 Task: Research Airbnb properties in Alotenango, Guatemala from 5th December, 2023 to 11th December, 2023 for 2 adults.2 bedrooms having 2 beds and 1 bathroom. Property type can be flat. Booking option can be shelf check-in. Look for 3 properties as per requirement.
Action: Mouse moved to (607, 131)
Screenshot: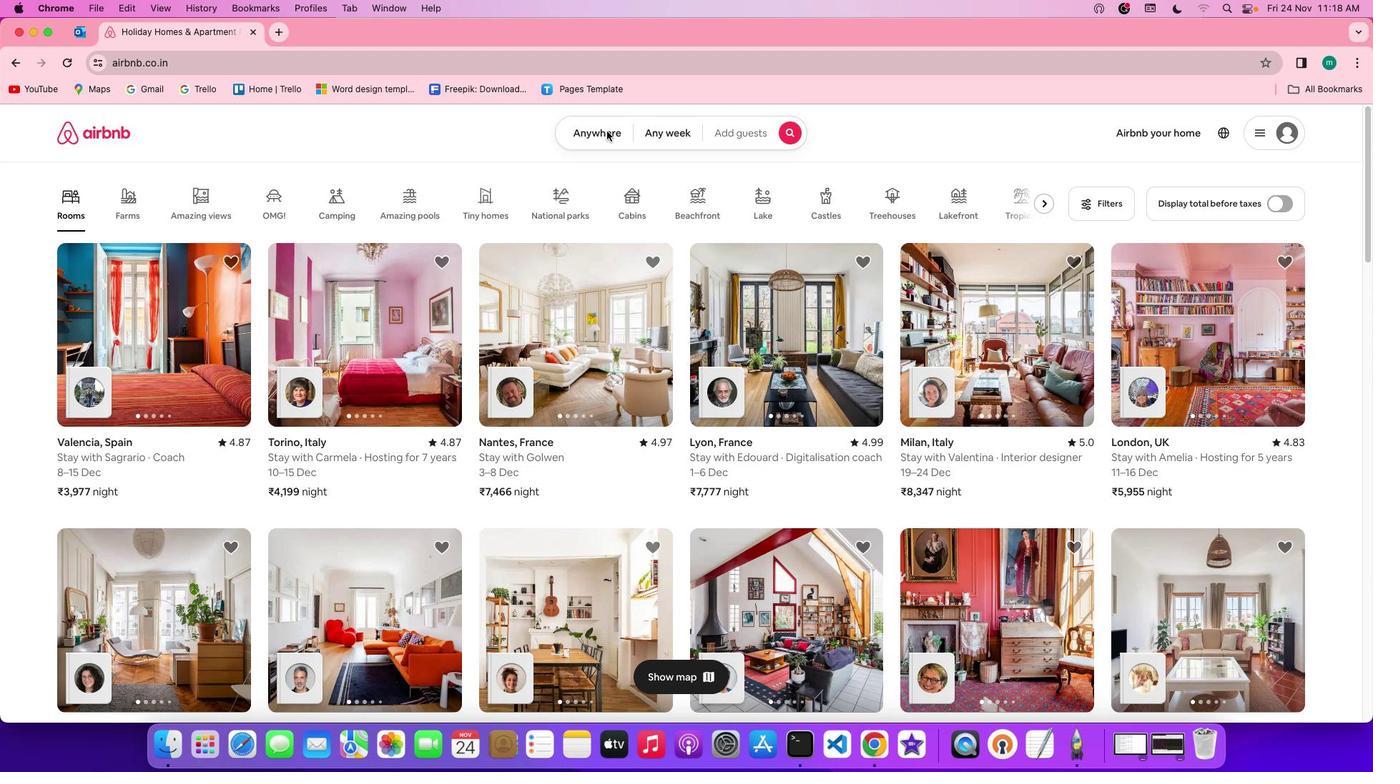 
Action: Mouse pressed left at (607, 131)
Screenshot: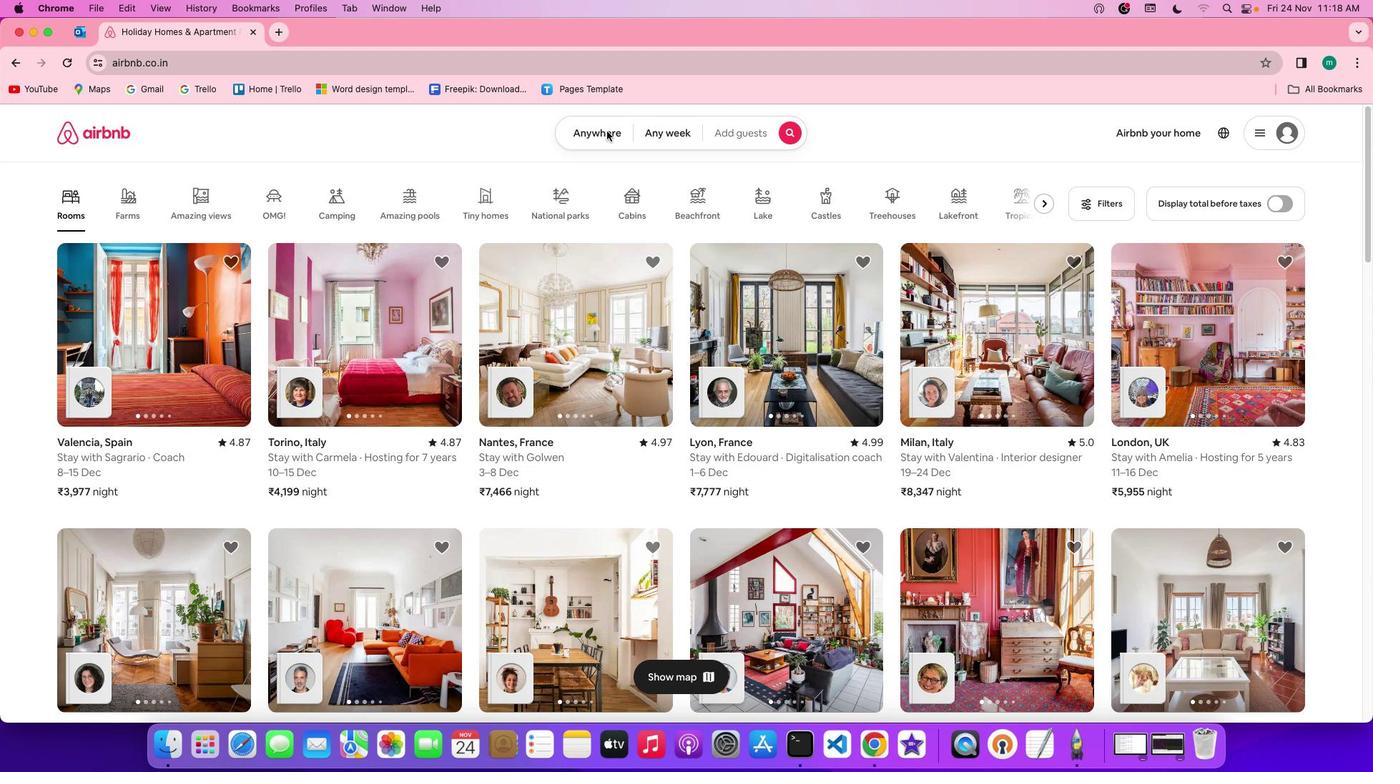 
Action: Mouse pressed left at (607, 131)
Screenshot: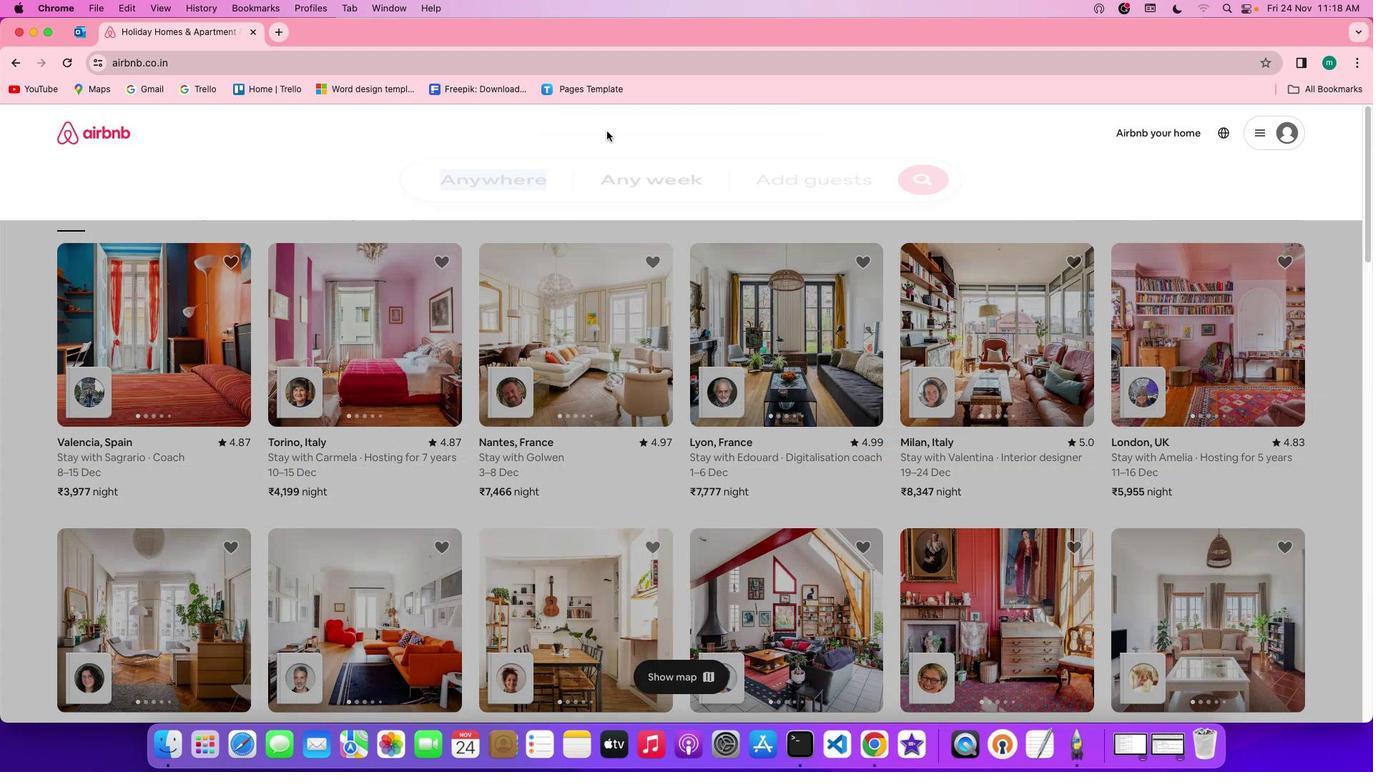 
Action: Mouse moved to (528, 190)
Screenshot: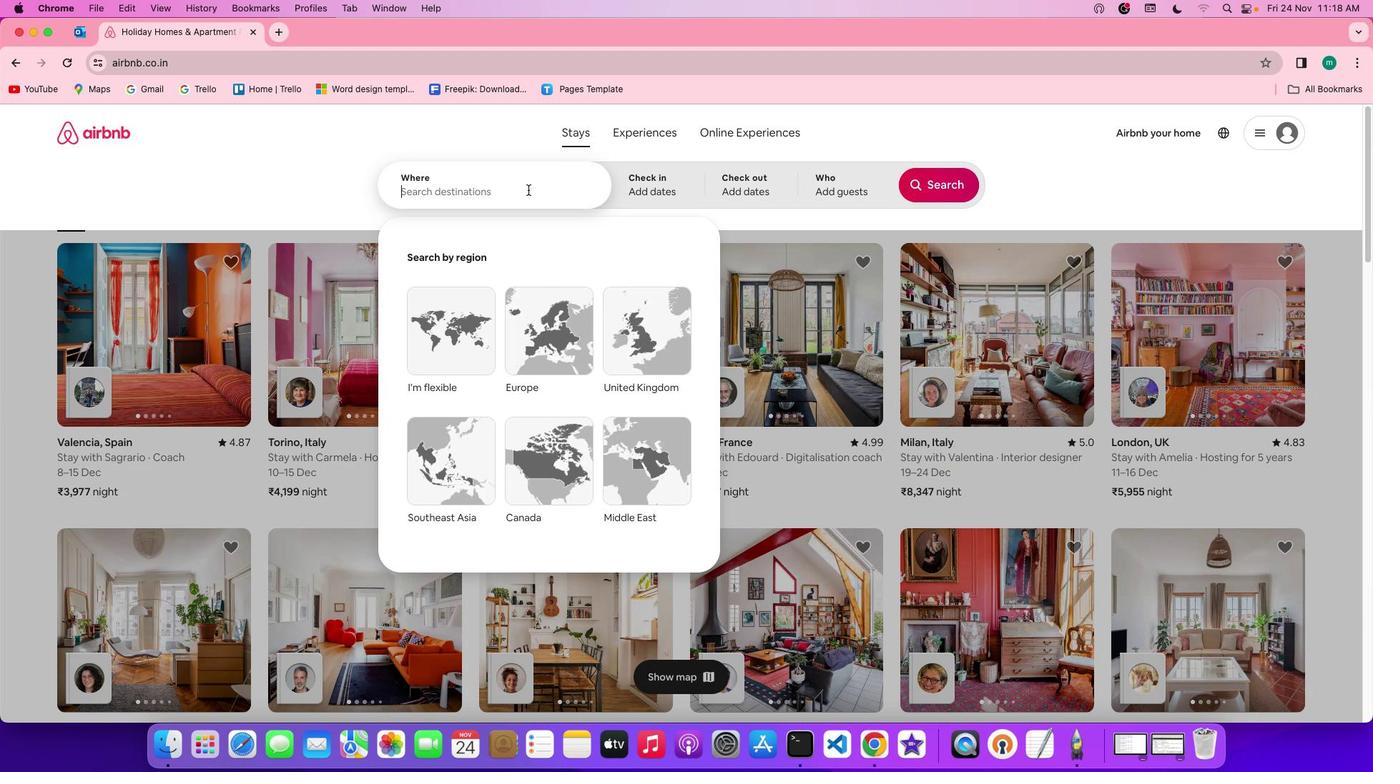 
Action: Mouse pressed left at (528, 190)
Screenshot: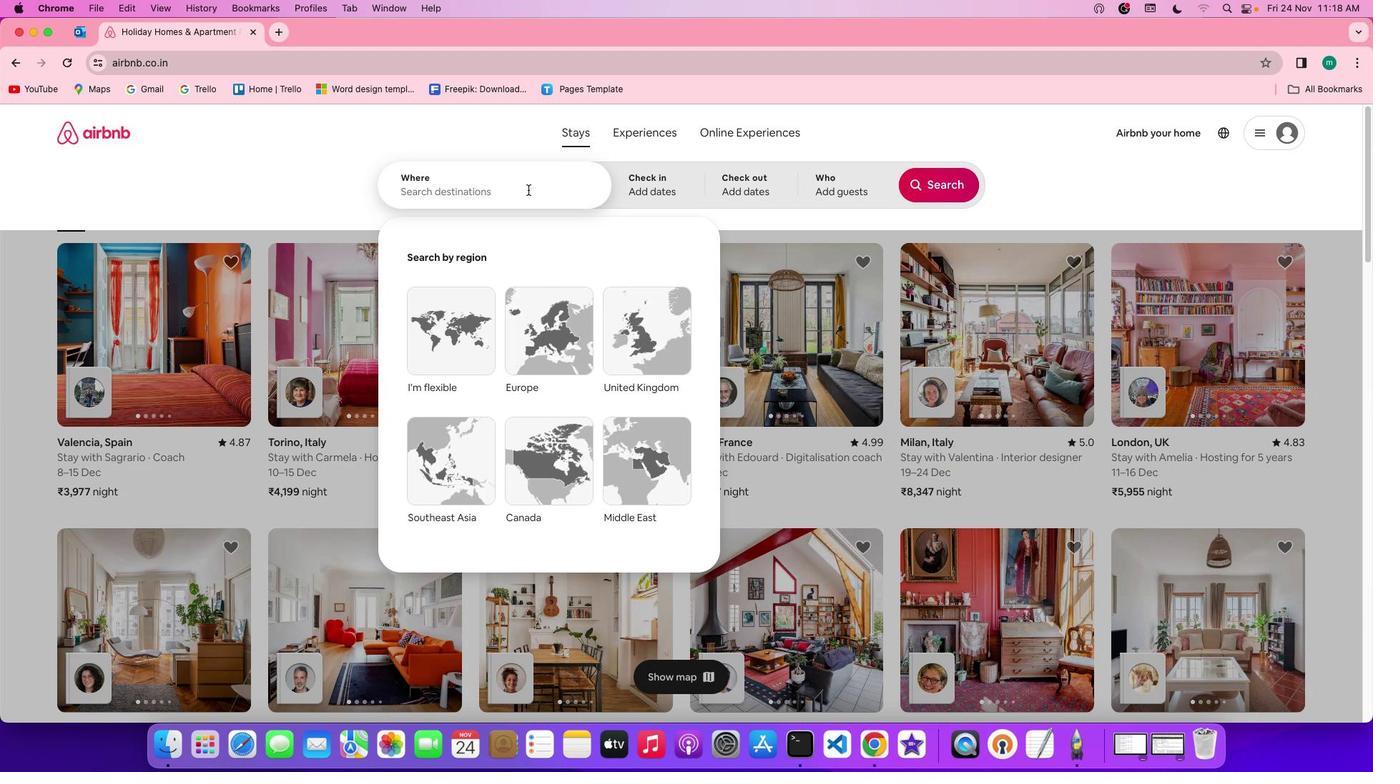 
Action: Mouse moved to (531, 191)
Screenshot: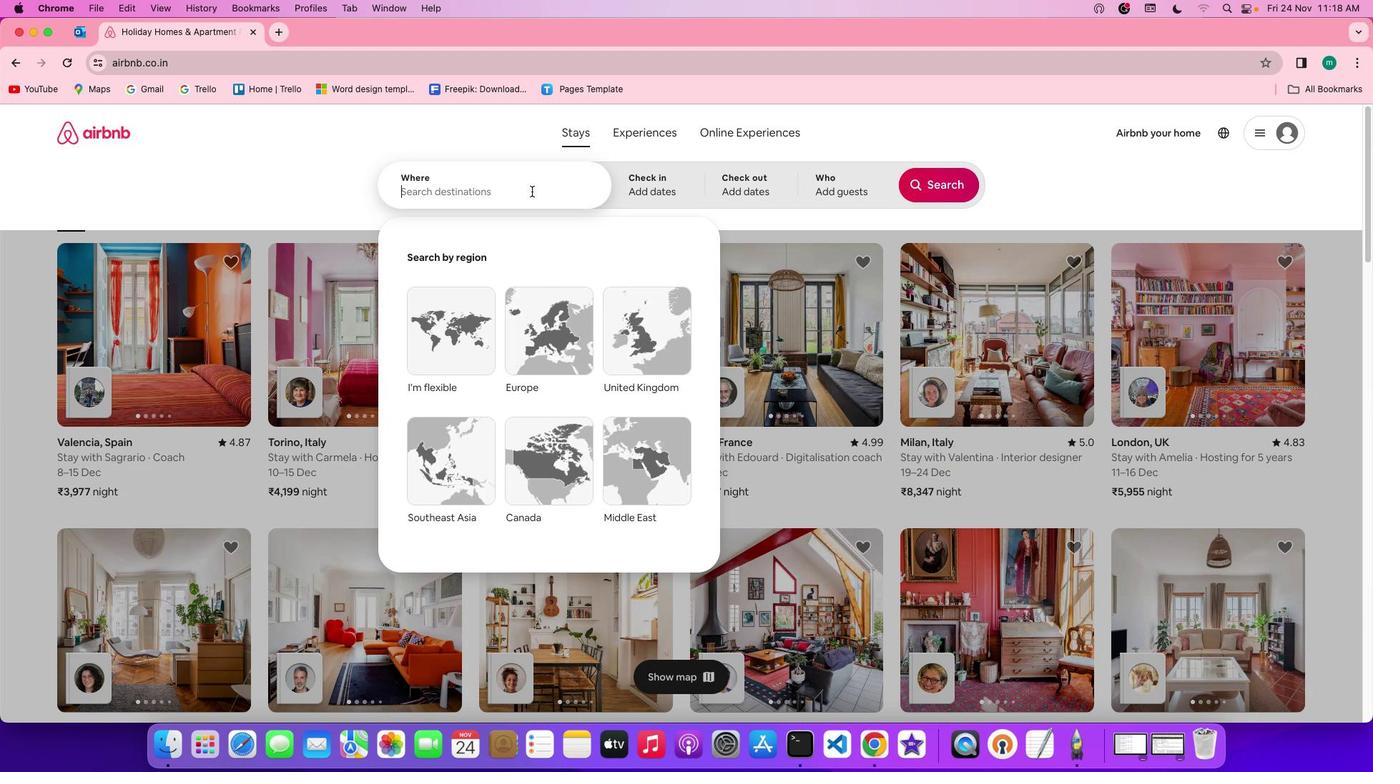 
Action: Key pressed Key.shift'A''l''o''t''a''n''a''n''g''o'','Key.spaceKey.shift'G''u''a''t''e''m''a''l''a'
Screenshot: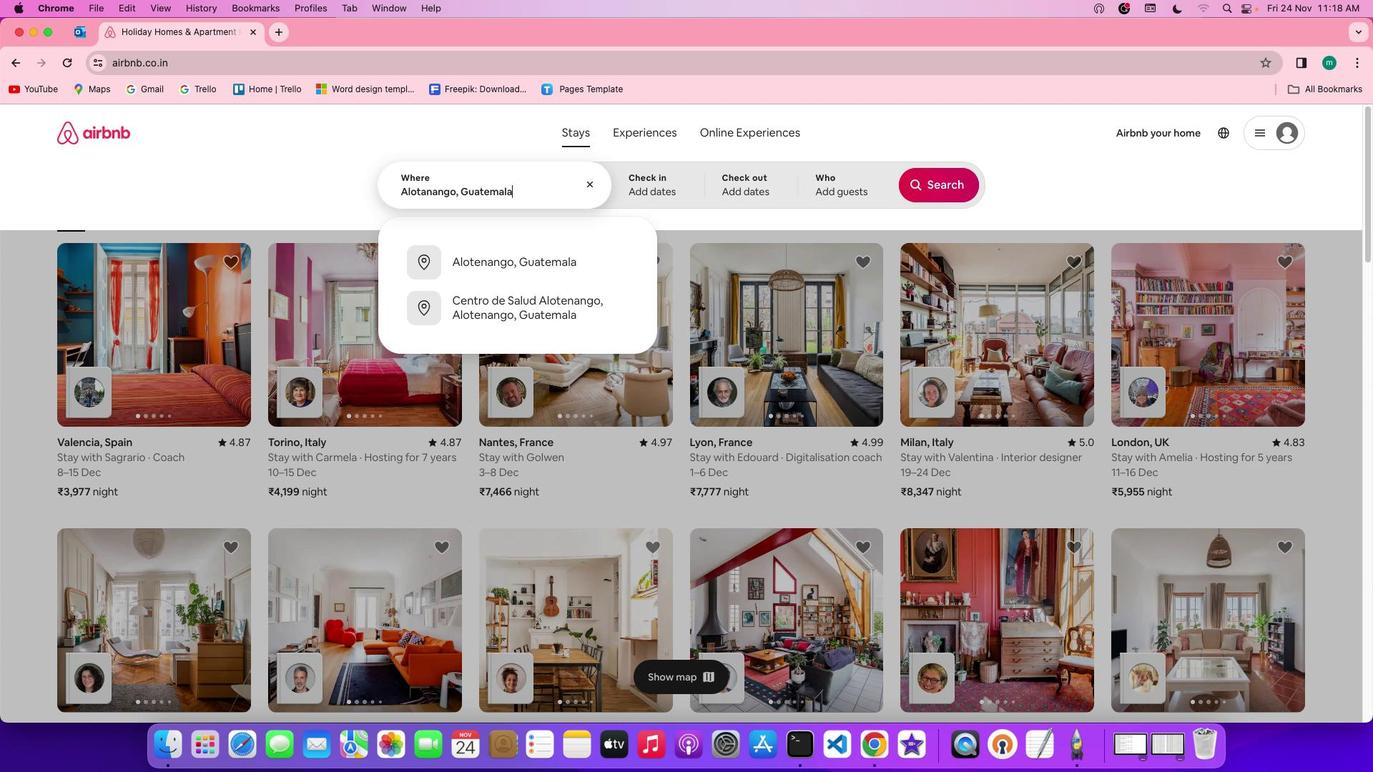 
Action: Mouse moved to (624, 188)
Screenshot: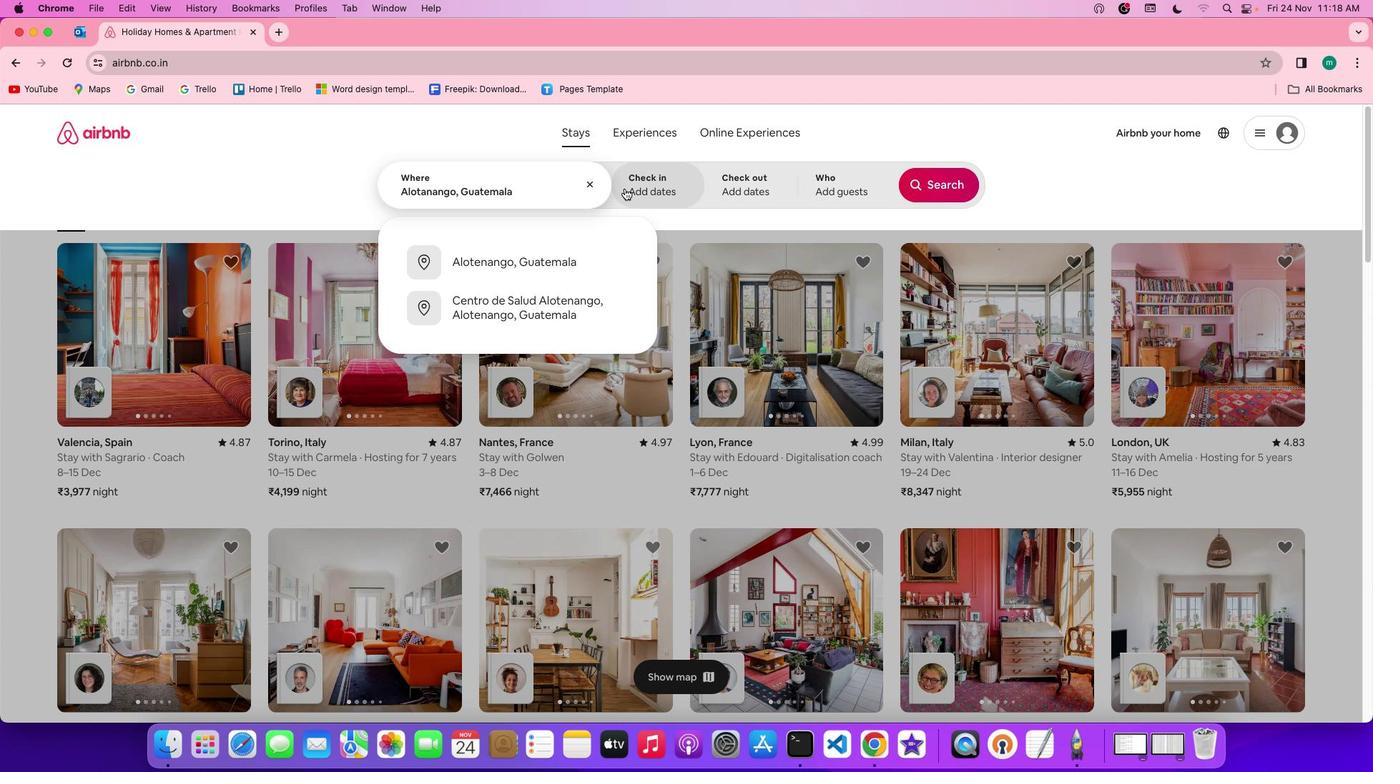 
Action: Mouse pressed left at (624, 188)
Screenshot: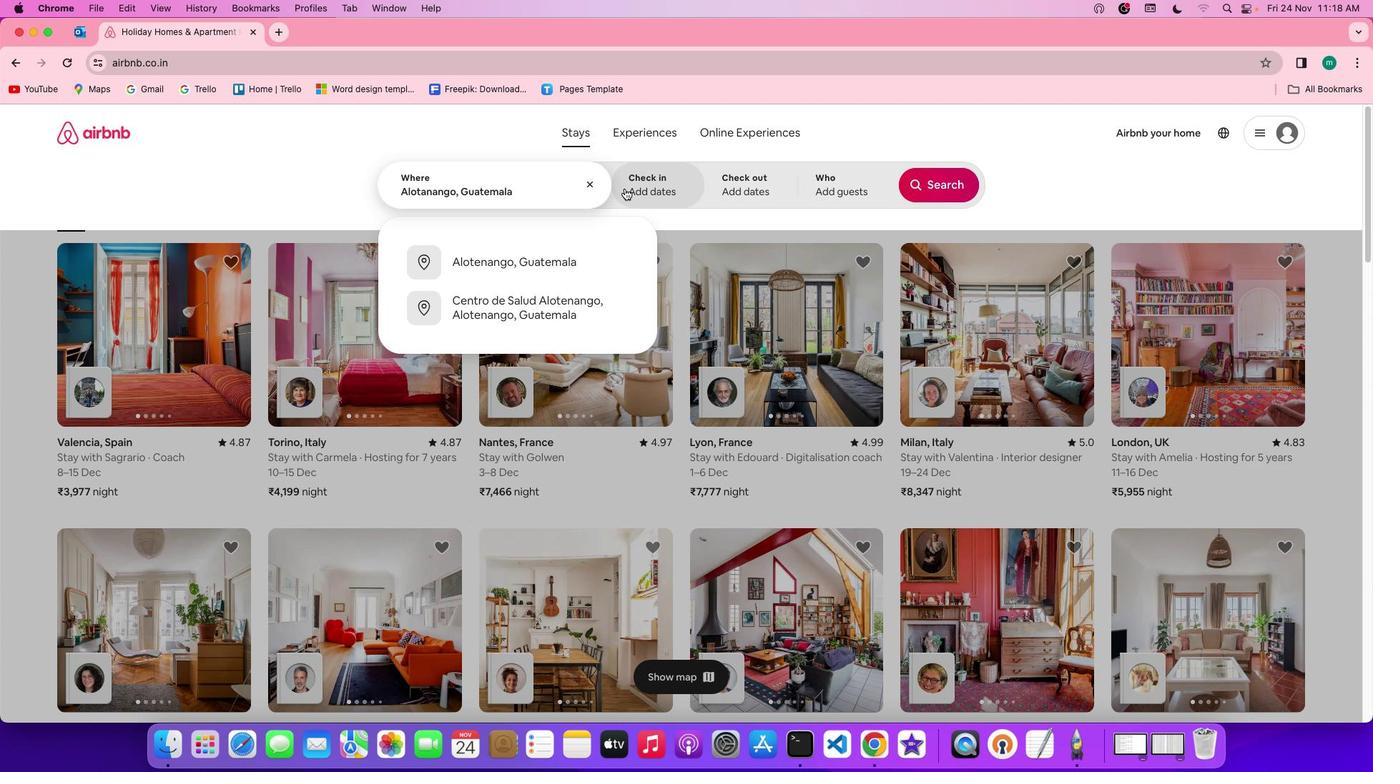 
Action: Mouse moved to (786, 391)
Screenshot: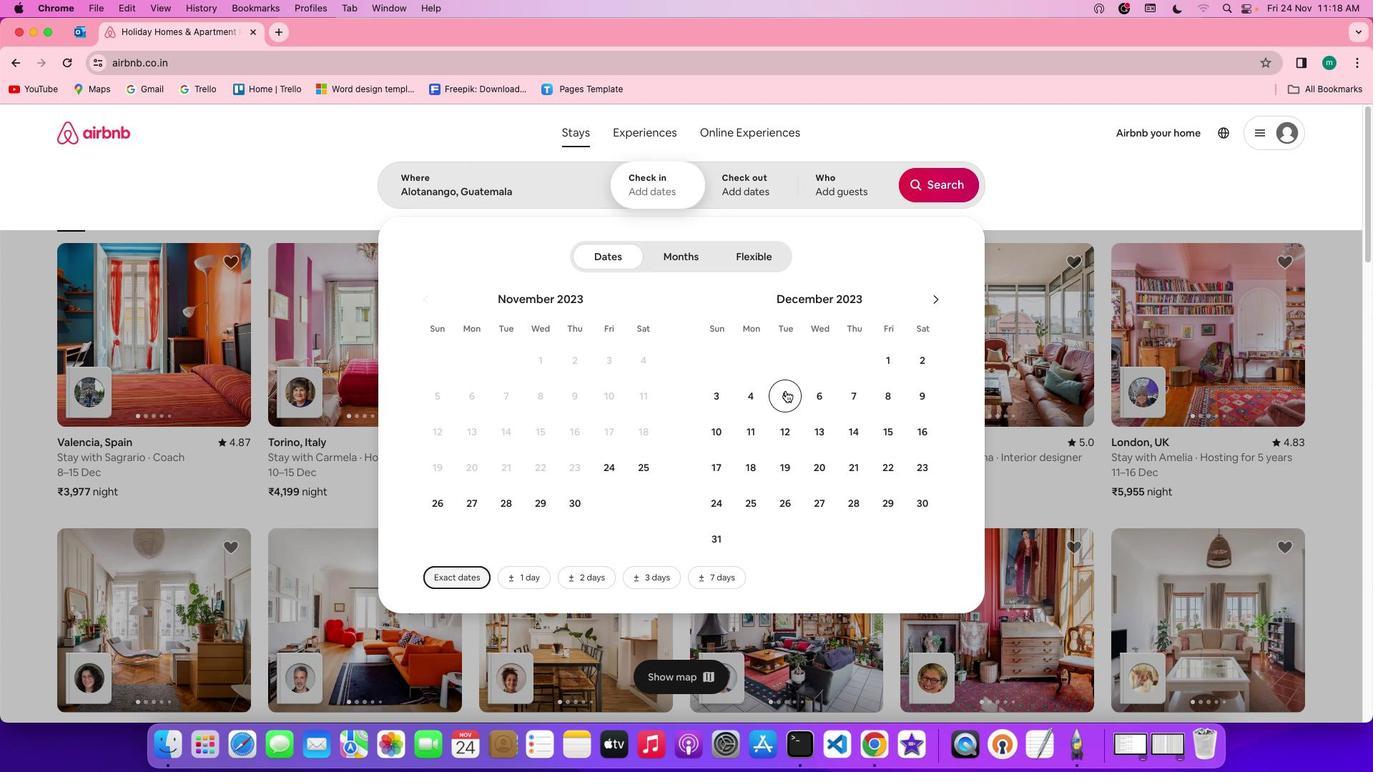 
Action: Mouse pressed left at (786, 391)
Screenshot: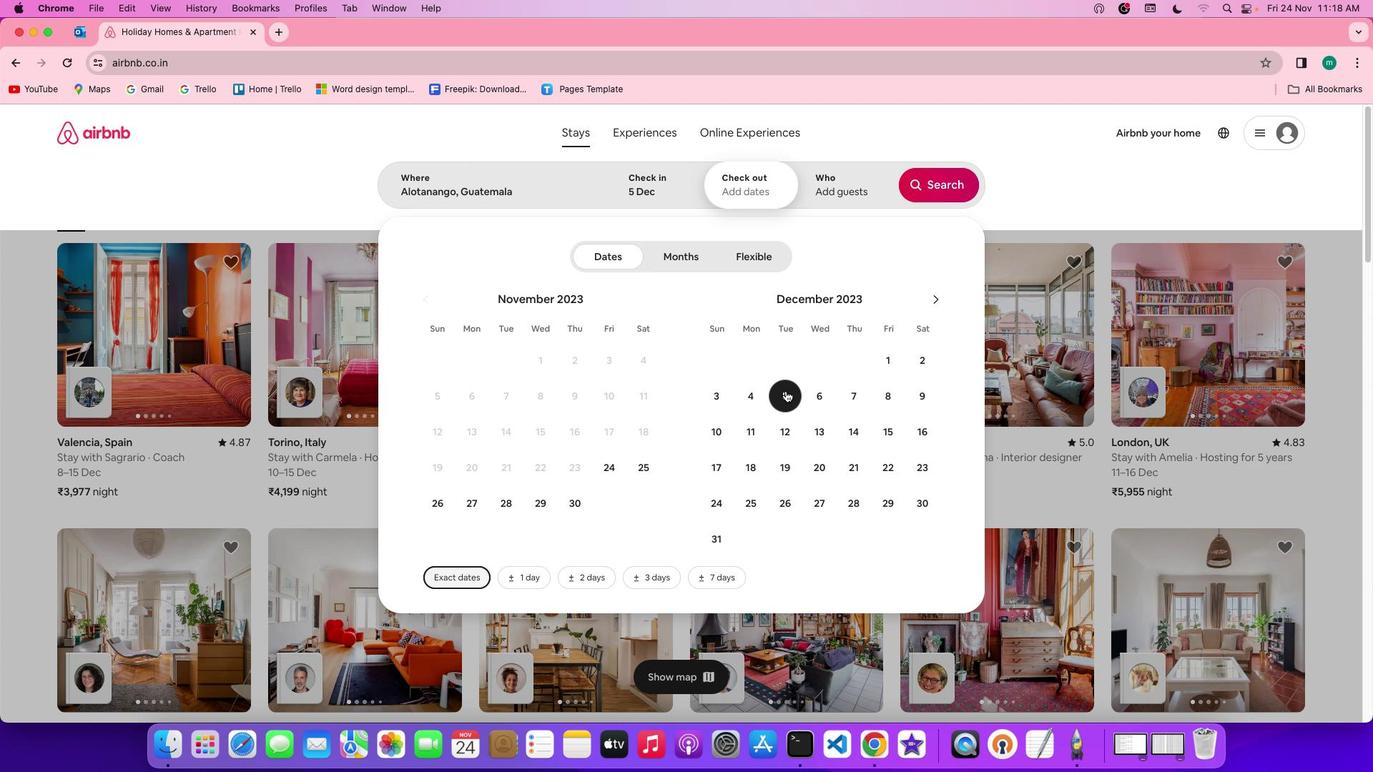
Action: Mouse moved to (746, 425)
Screenshot: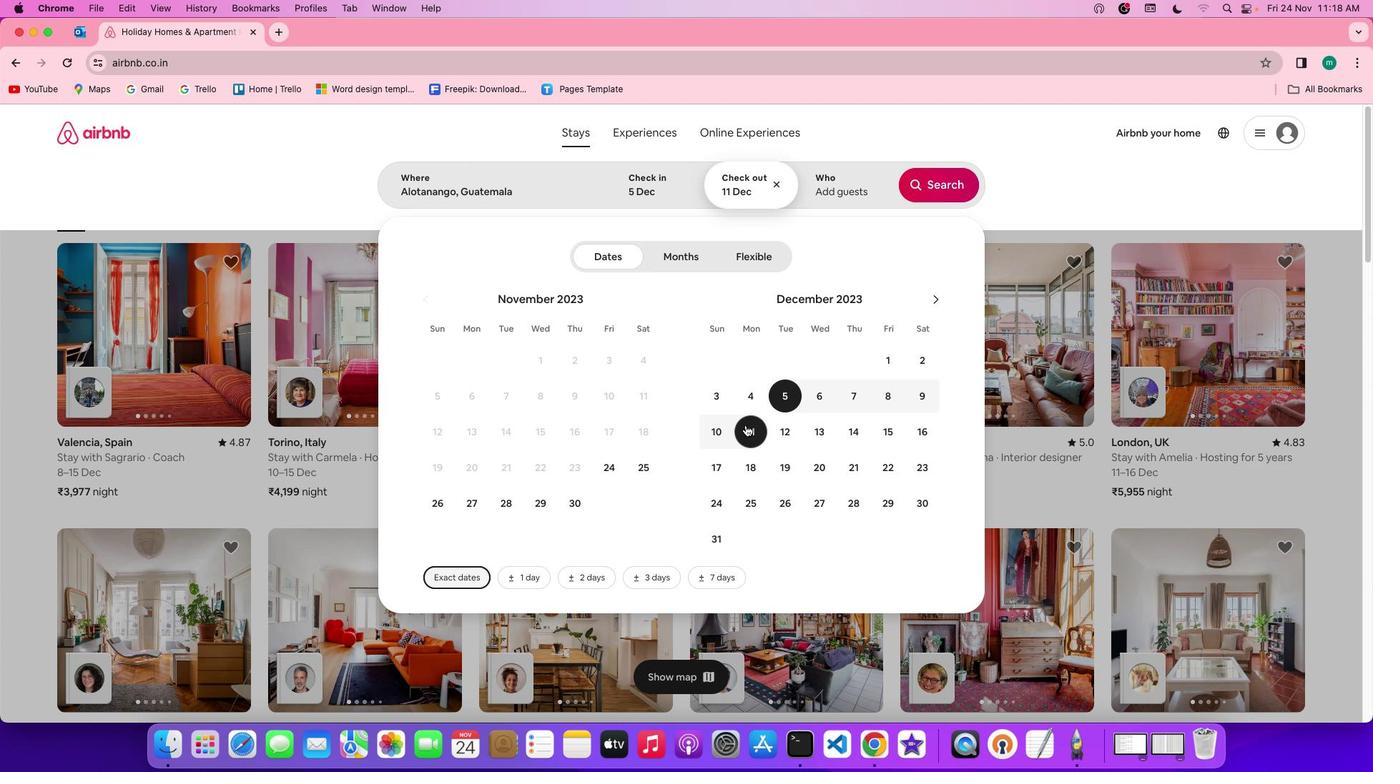 
Action: Mouse pressed left at (746, 425)
Screenshot: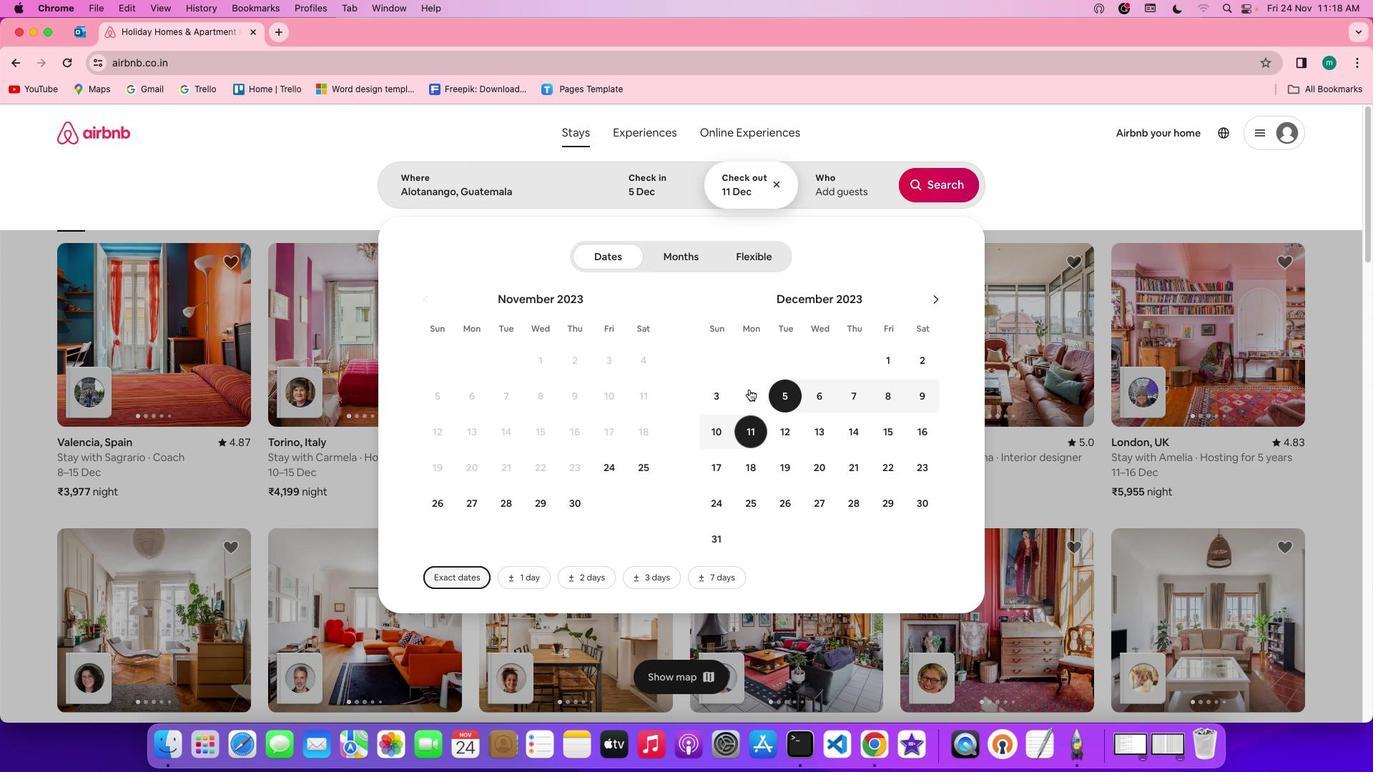 
Action: Mouse moved to (837, 171)
Screenshot: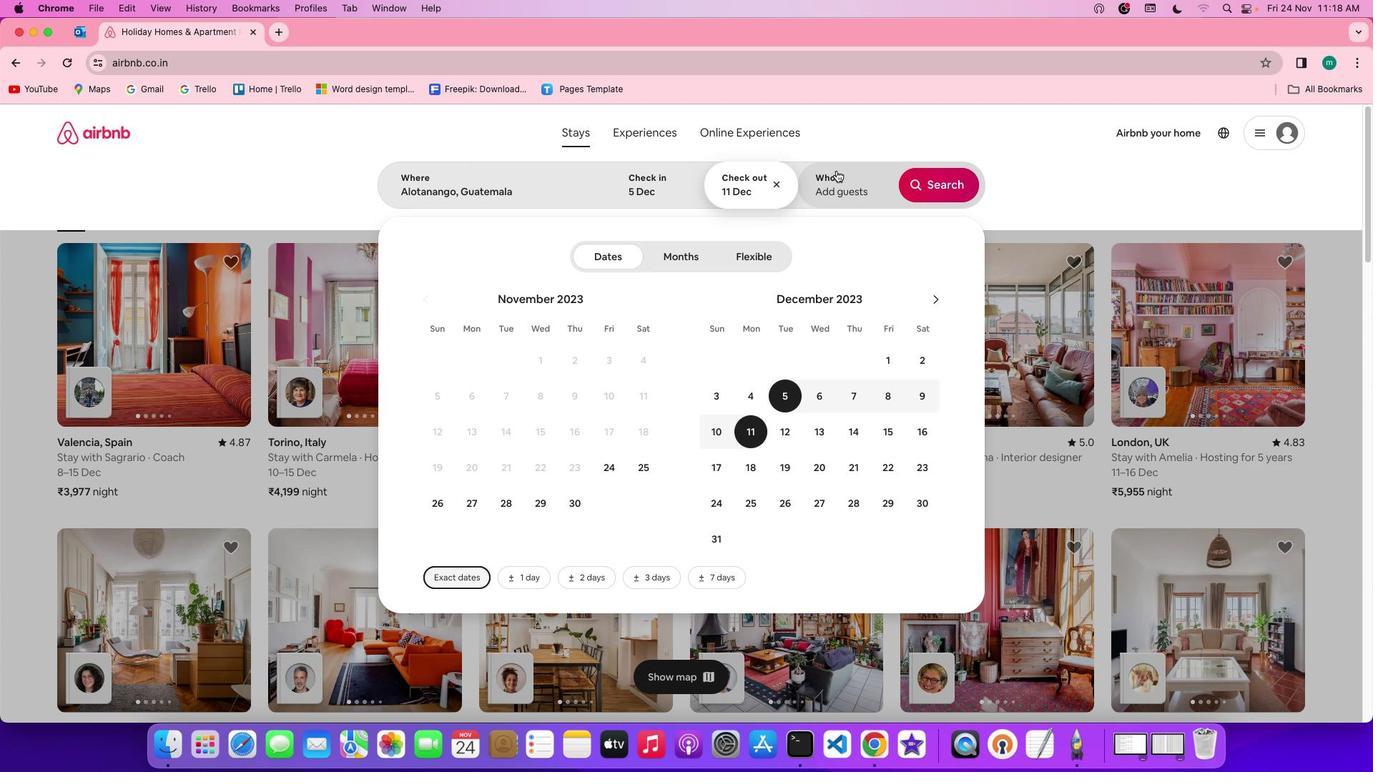 
Action: Mouse pressed left at (837, 171)
Screenshot: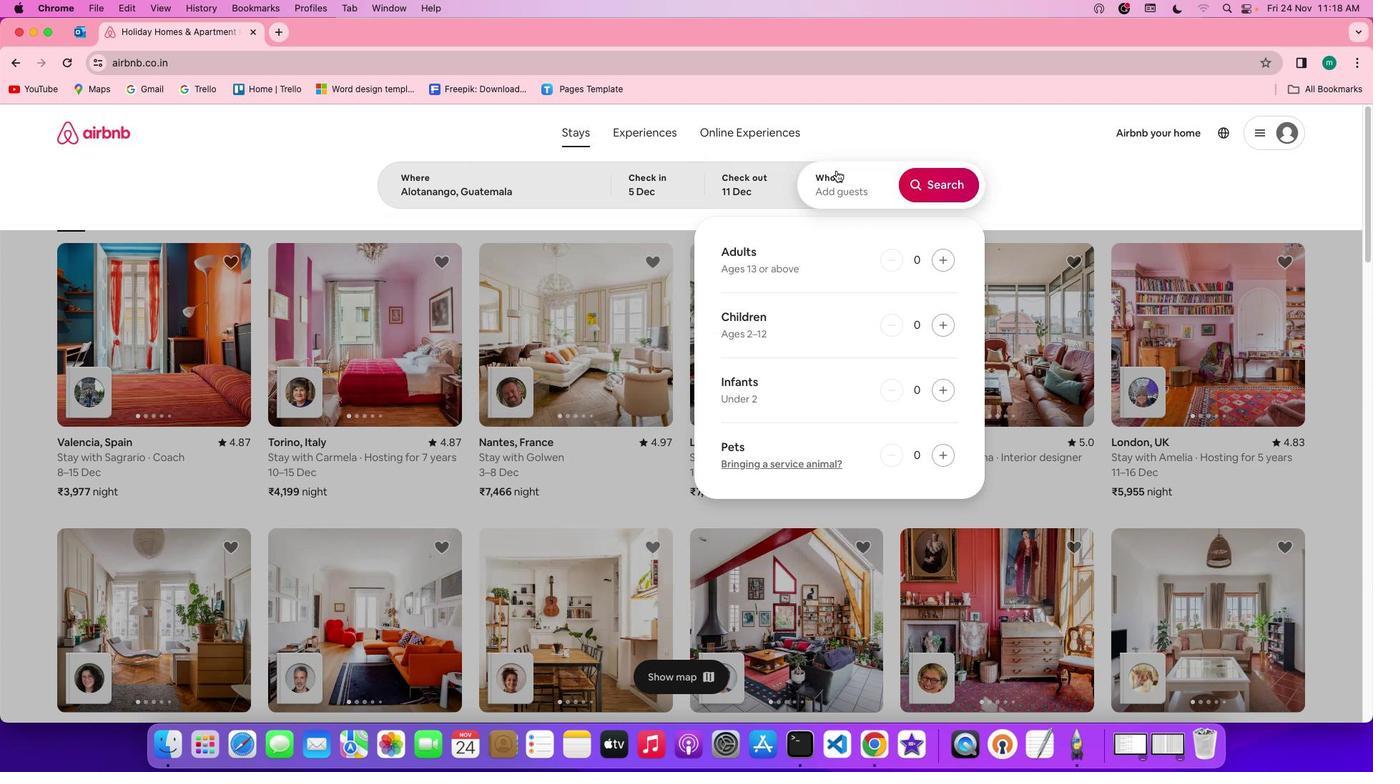 
Action: Mouse moved to (950, 258)
Screenshot: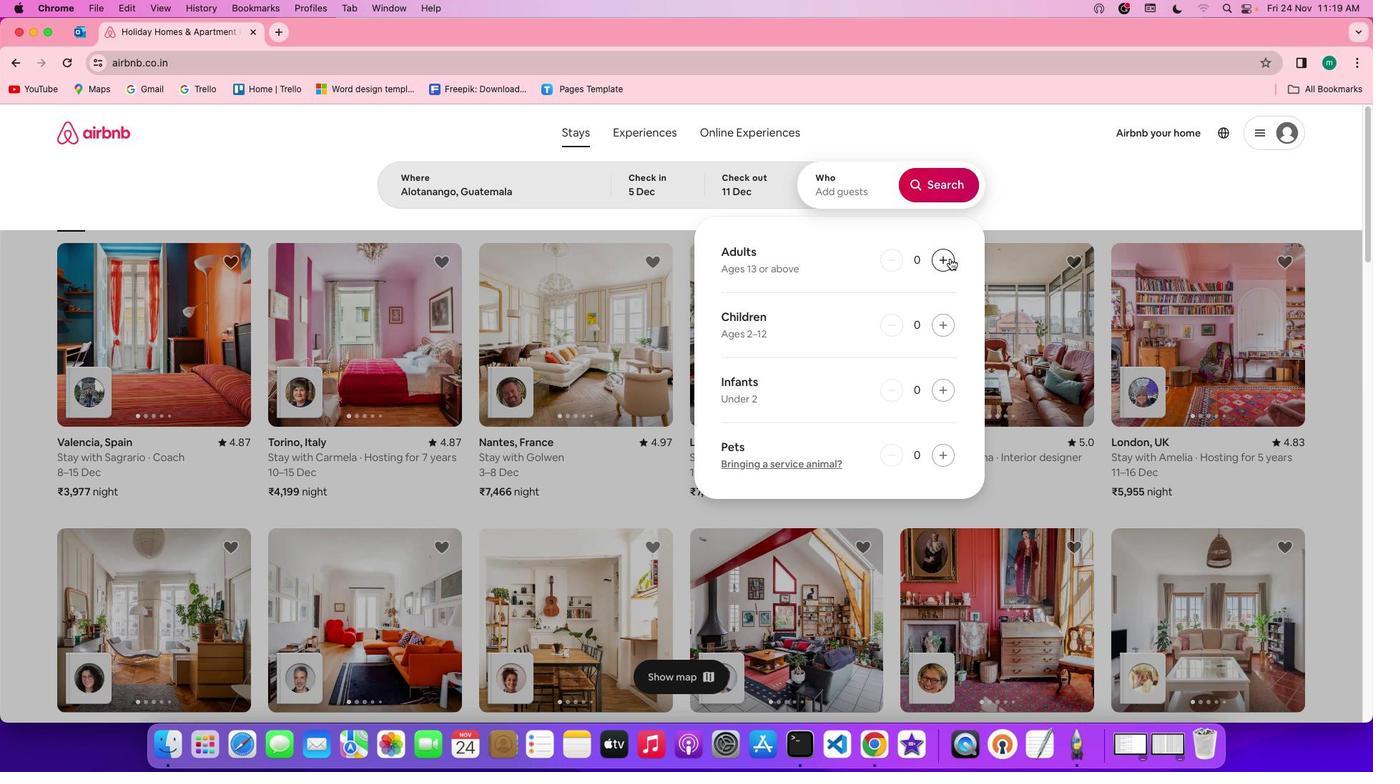 
Action: Mouse pressed left at (950, 258)
Screenshot: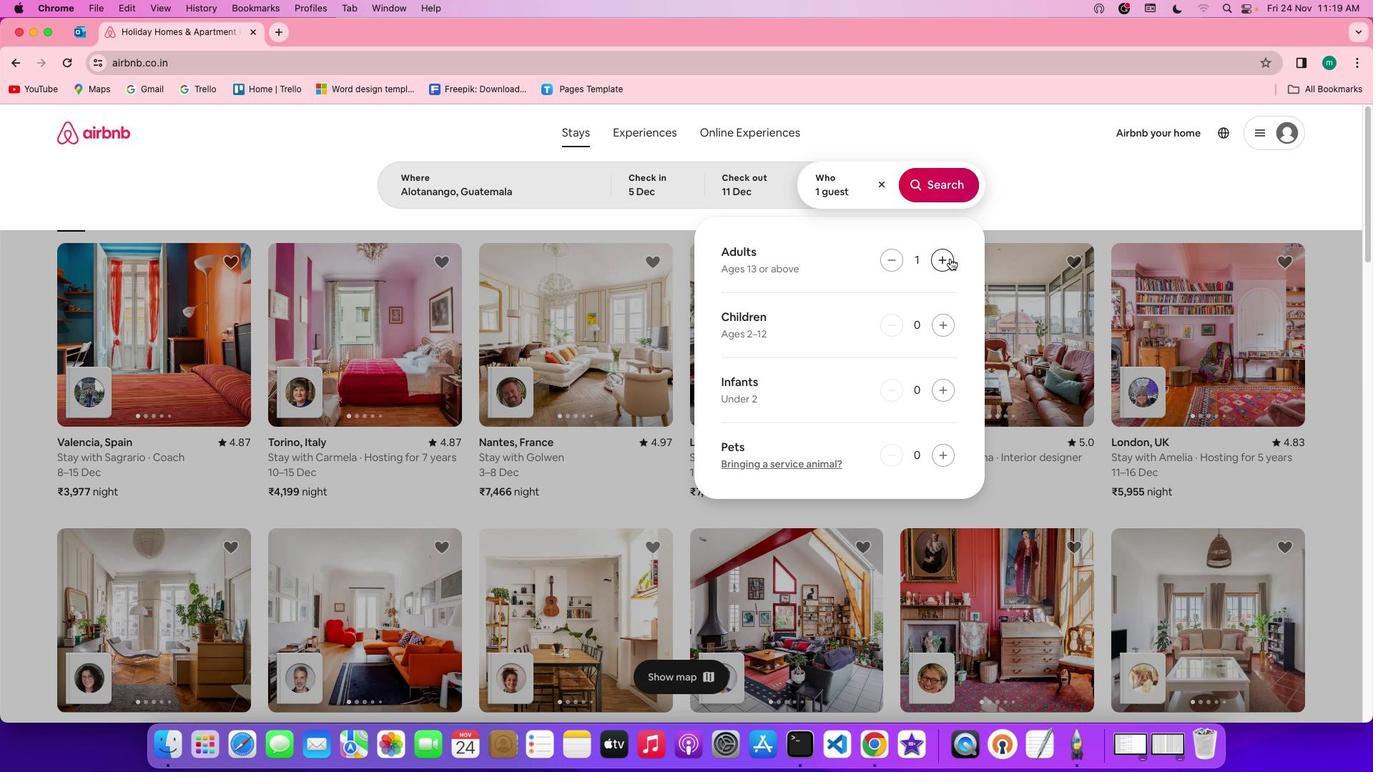 
Action: Mouse pressed left at (950, 258)
Screenshot: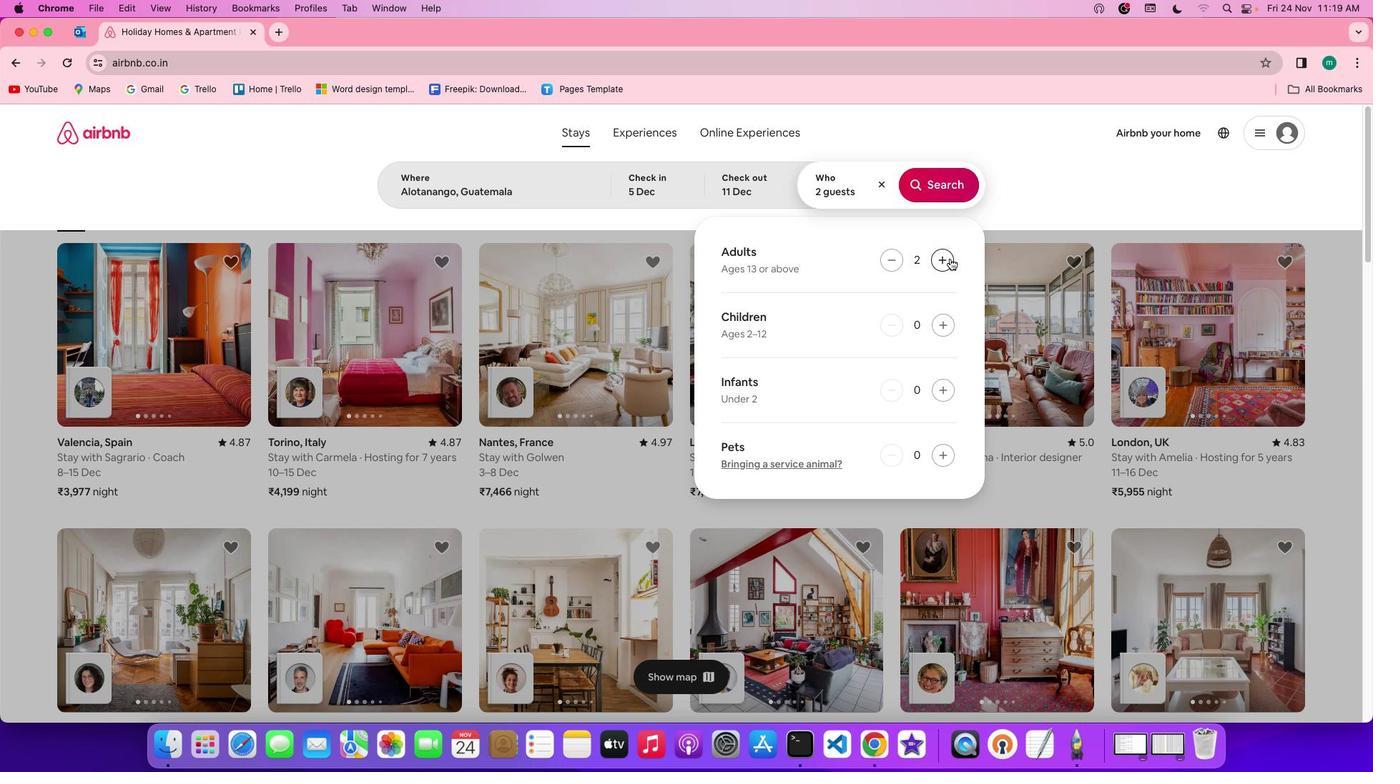 
Action: Mouse moved to (946, 190)
Screenshot: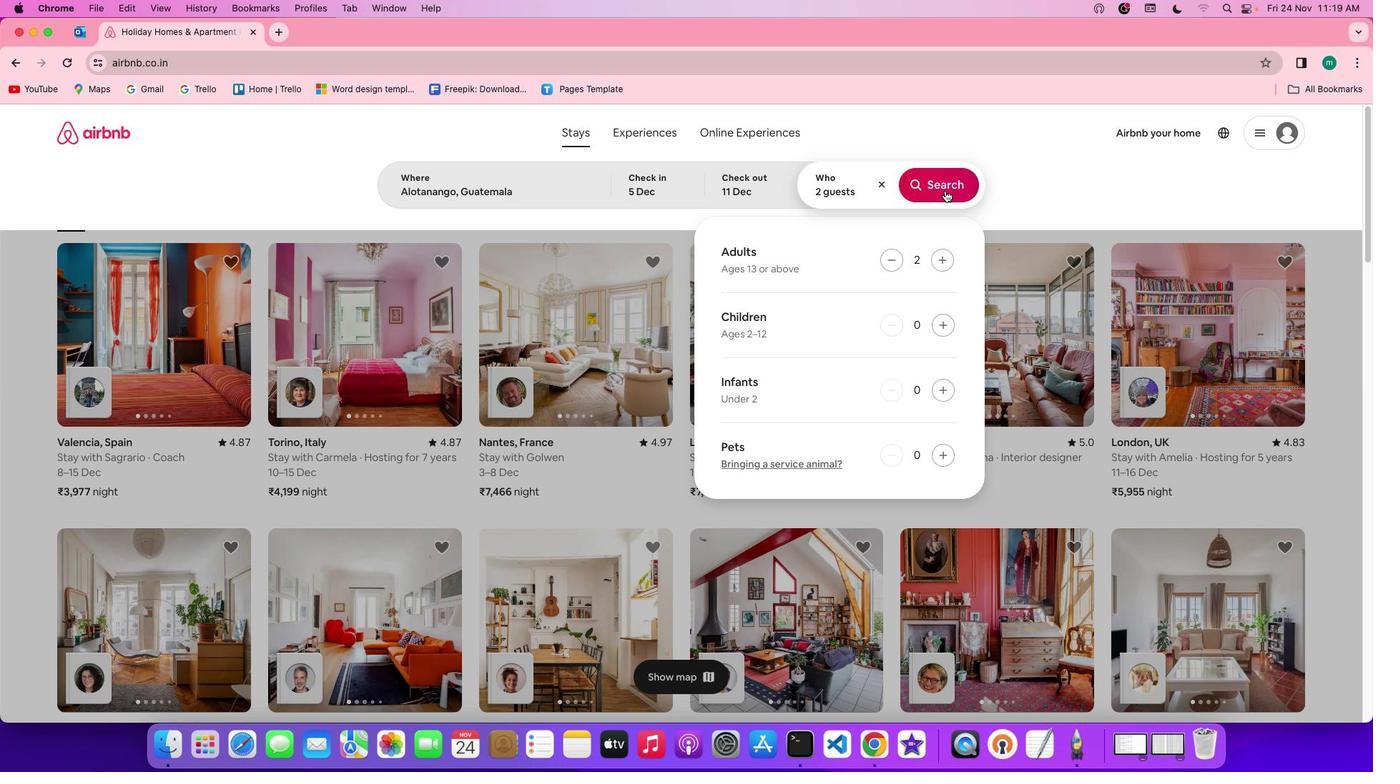 
Action: Mouse pressed left at (946, 190)
Screenshot: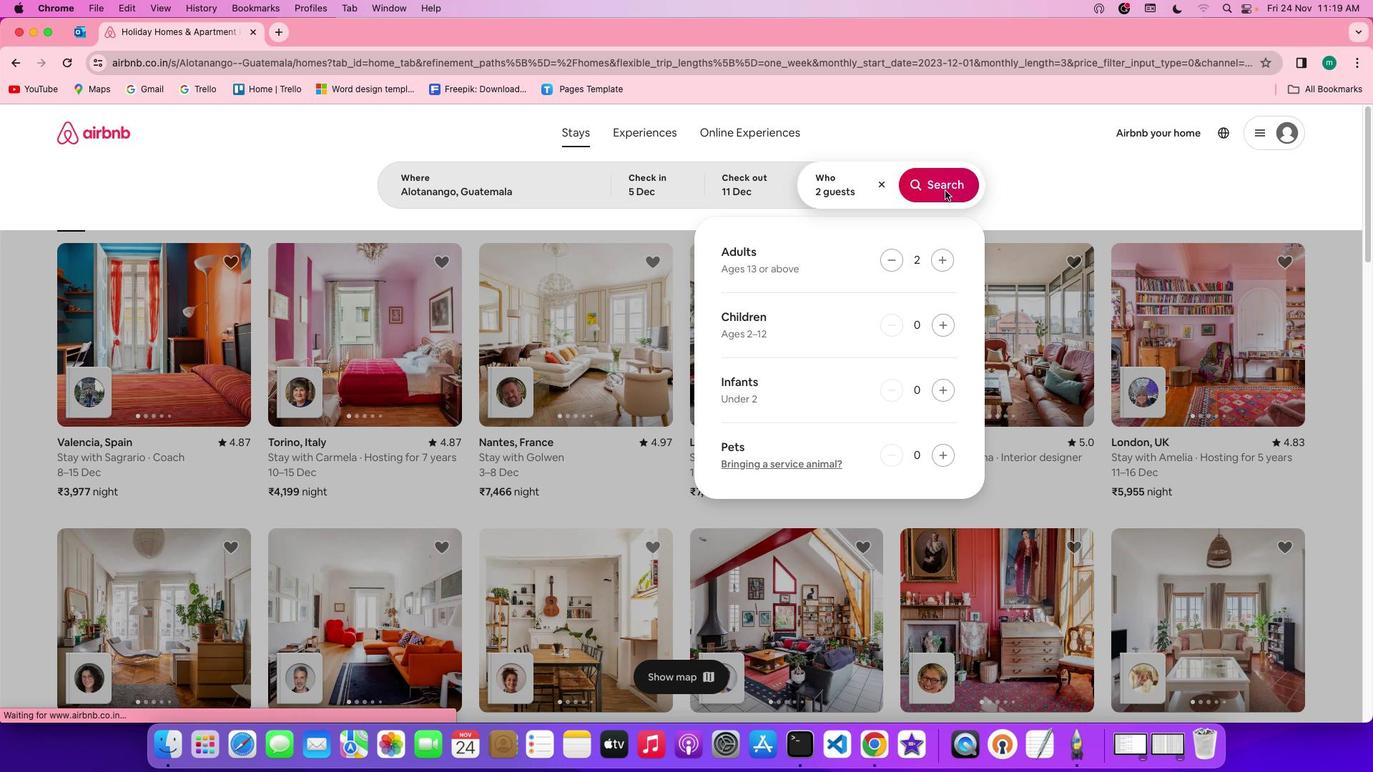 
Action: Mouse moved to (1136, 186)
Screenshot: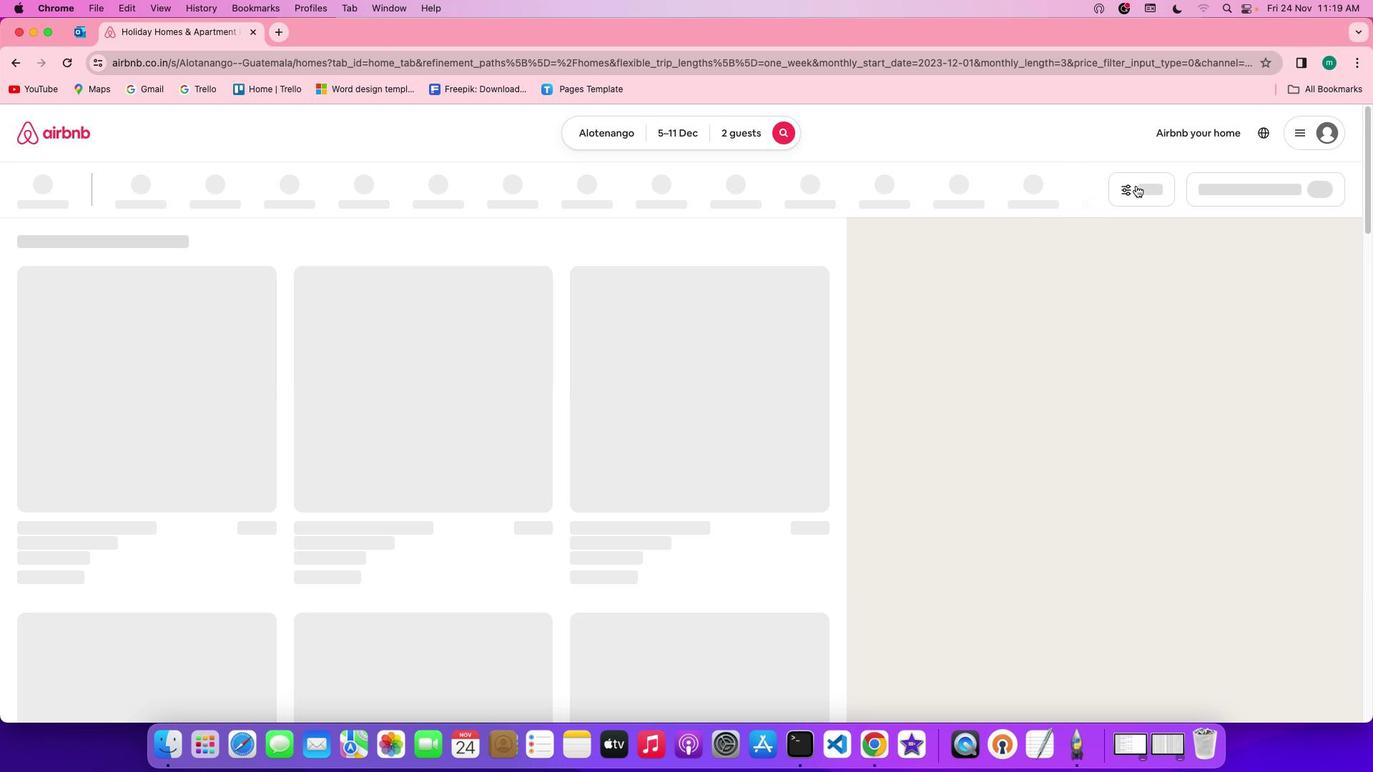 
Action: Mouse pressed left at (1136, 186)
Screenshot: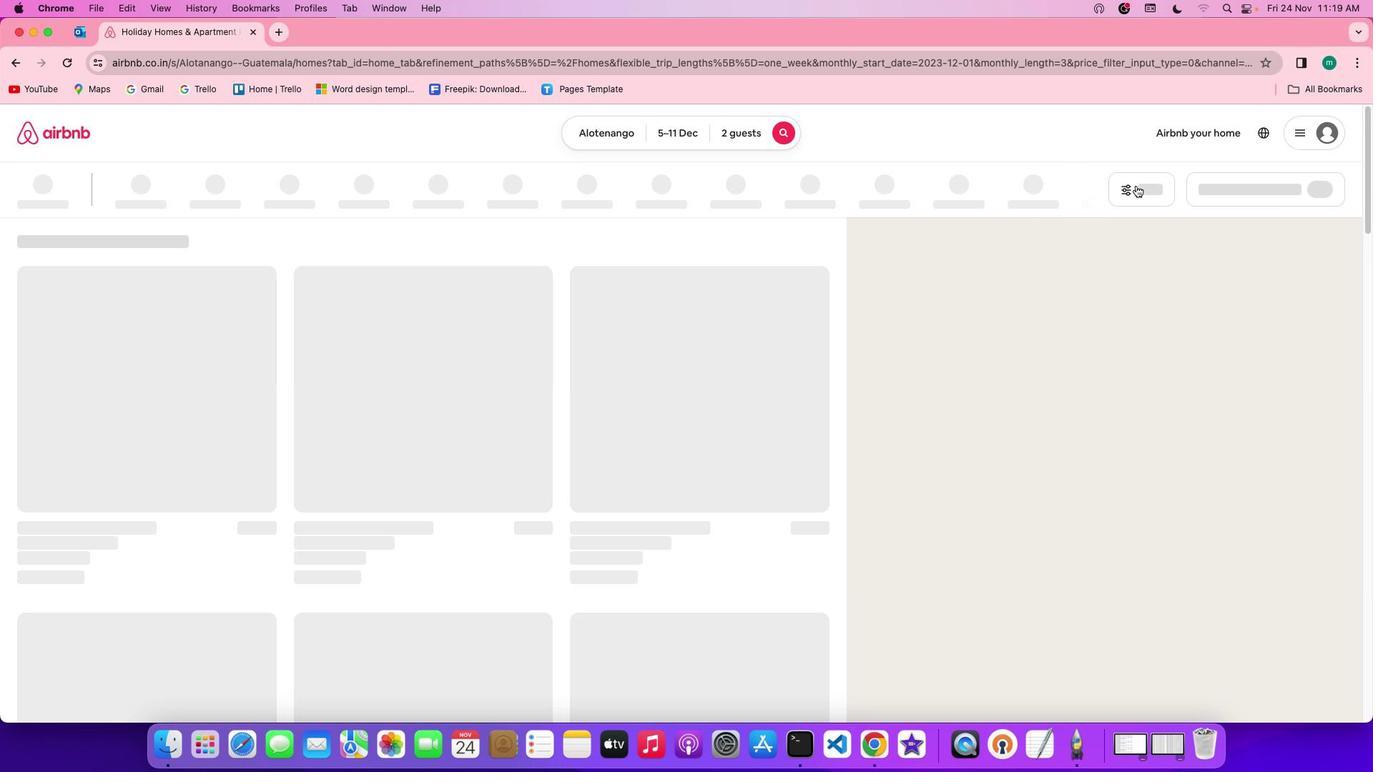 
Action: Mouse moved to (755, 427)
Screenshot: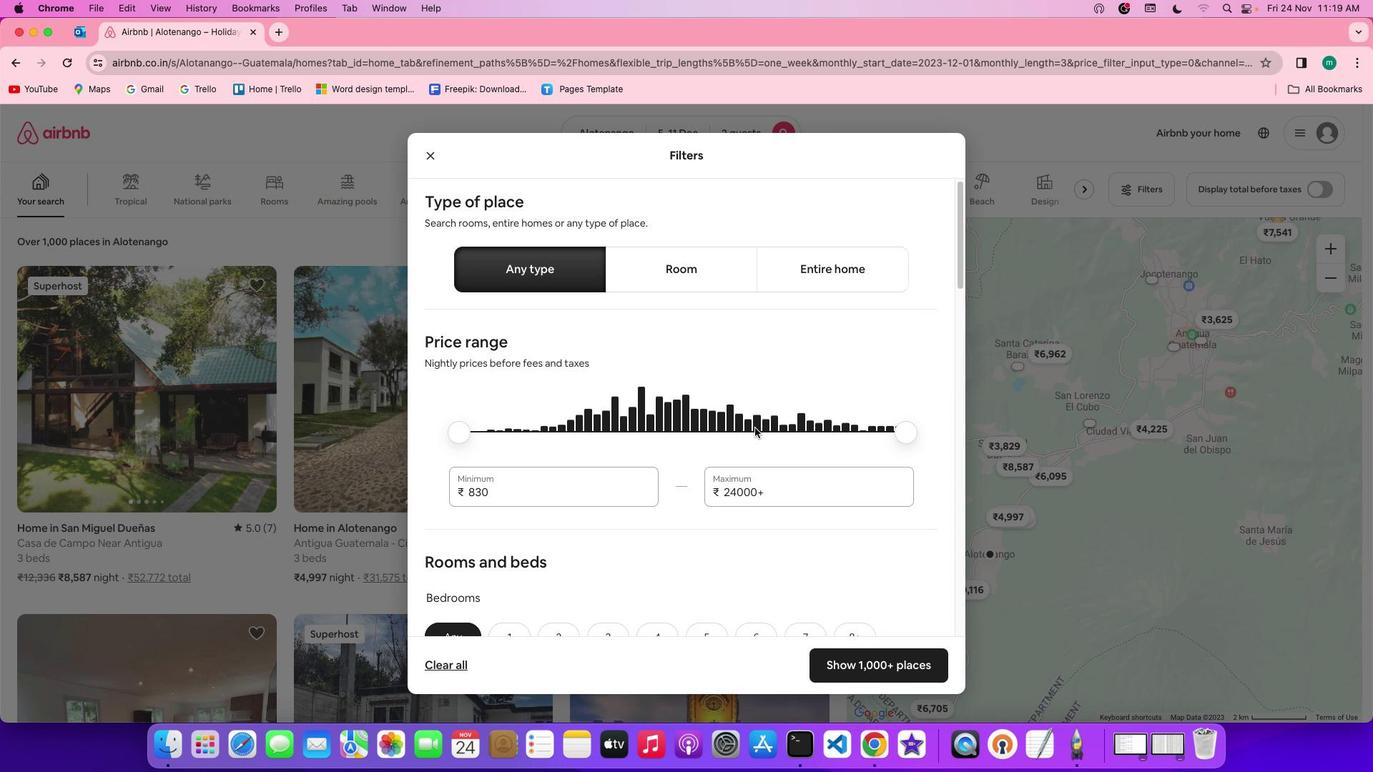 
Action: Mouse scrolled (755, 427) with delta (0, 0)
Screenshot: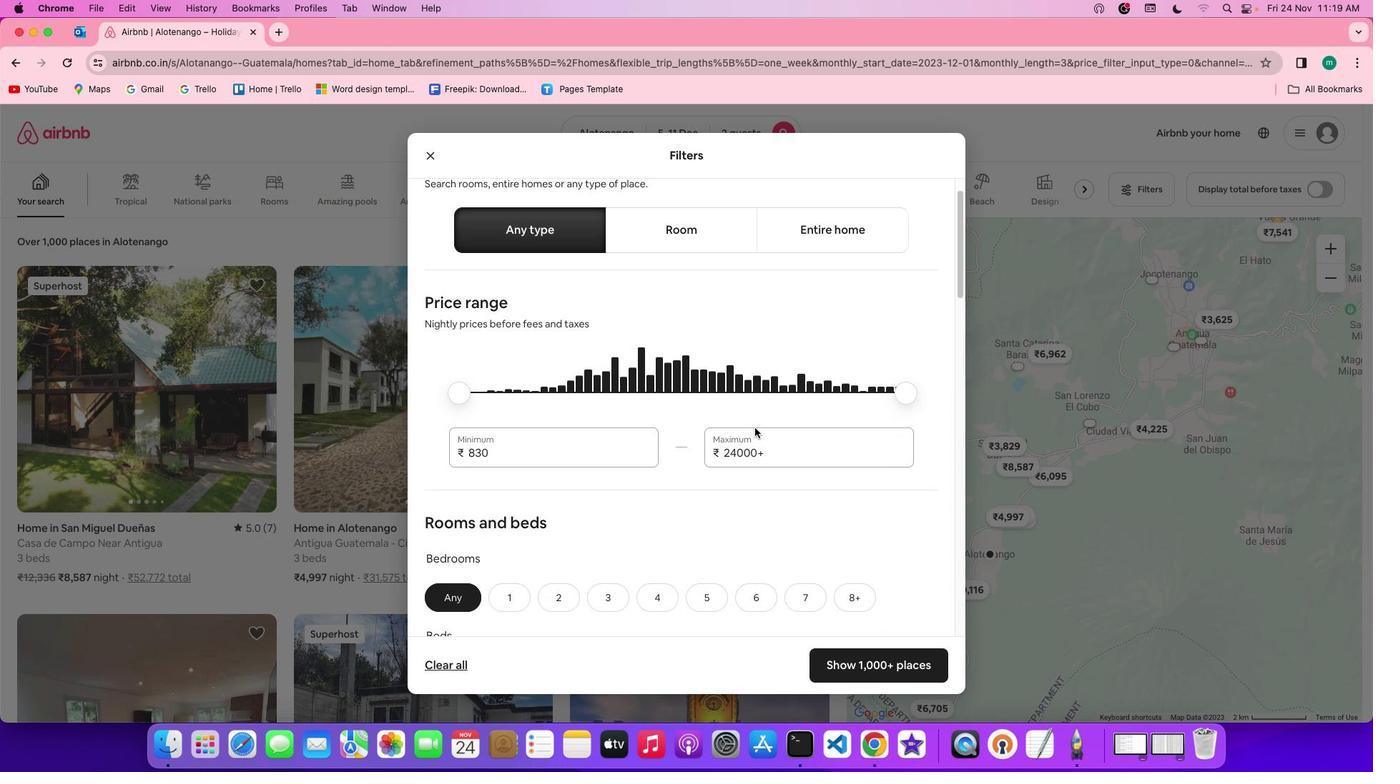 
Action: Mouse scrolled (755, 427) with delta (0, 0)
Screenshot: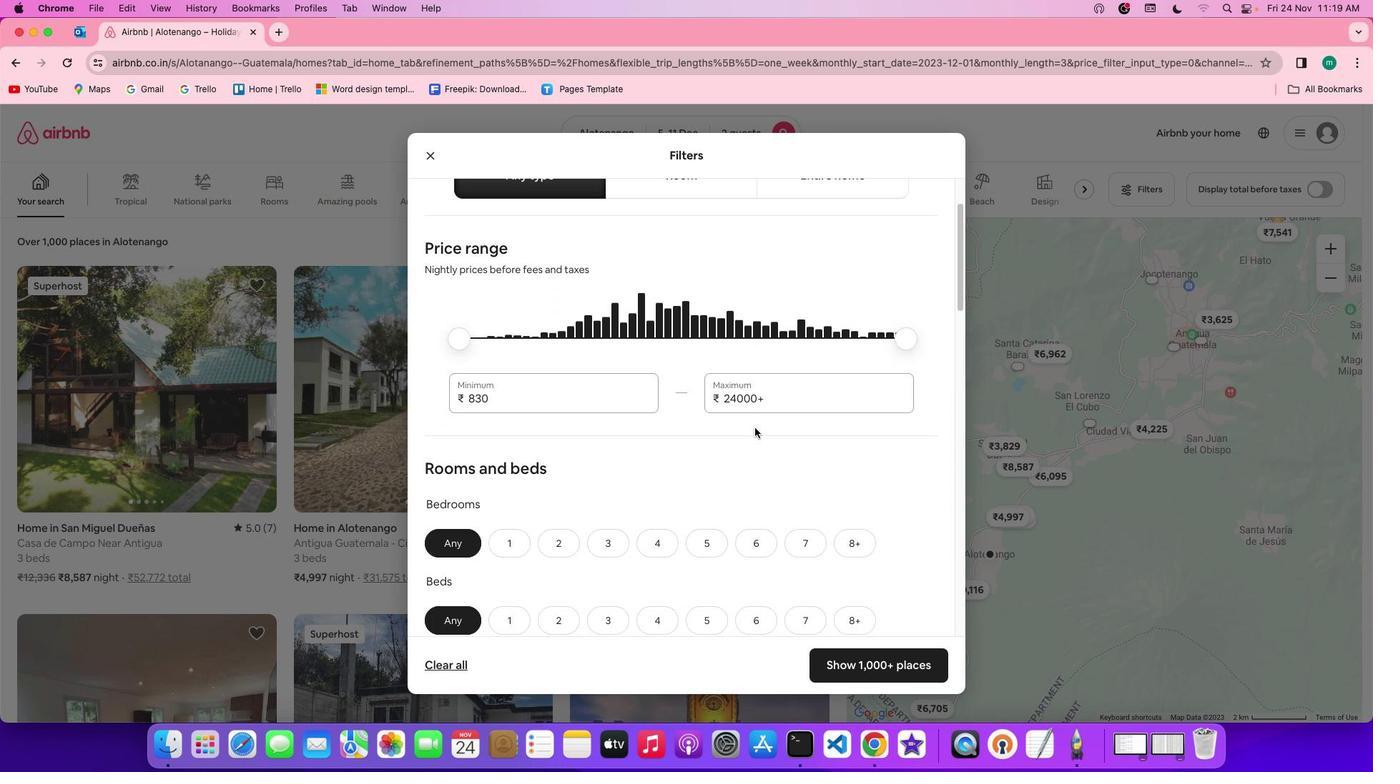 
Action: Mouse scrolled (755, 427) with delta (0, -1)
Screenshot: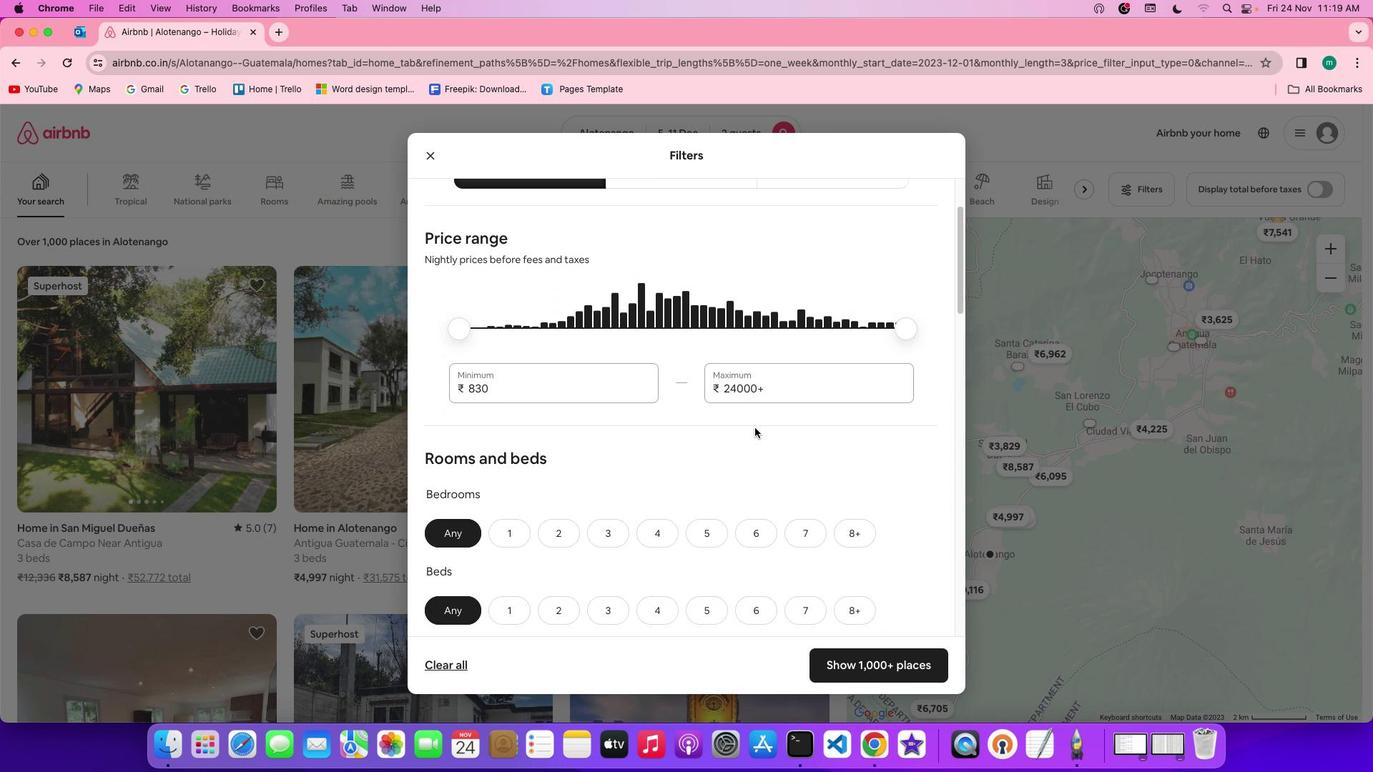 
Action: Mouse scrolled (755, 427) with delta (0, -1)
Screenshot: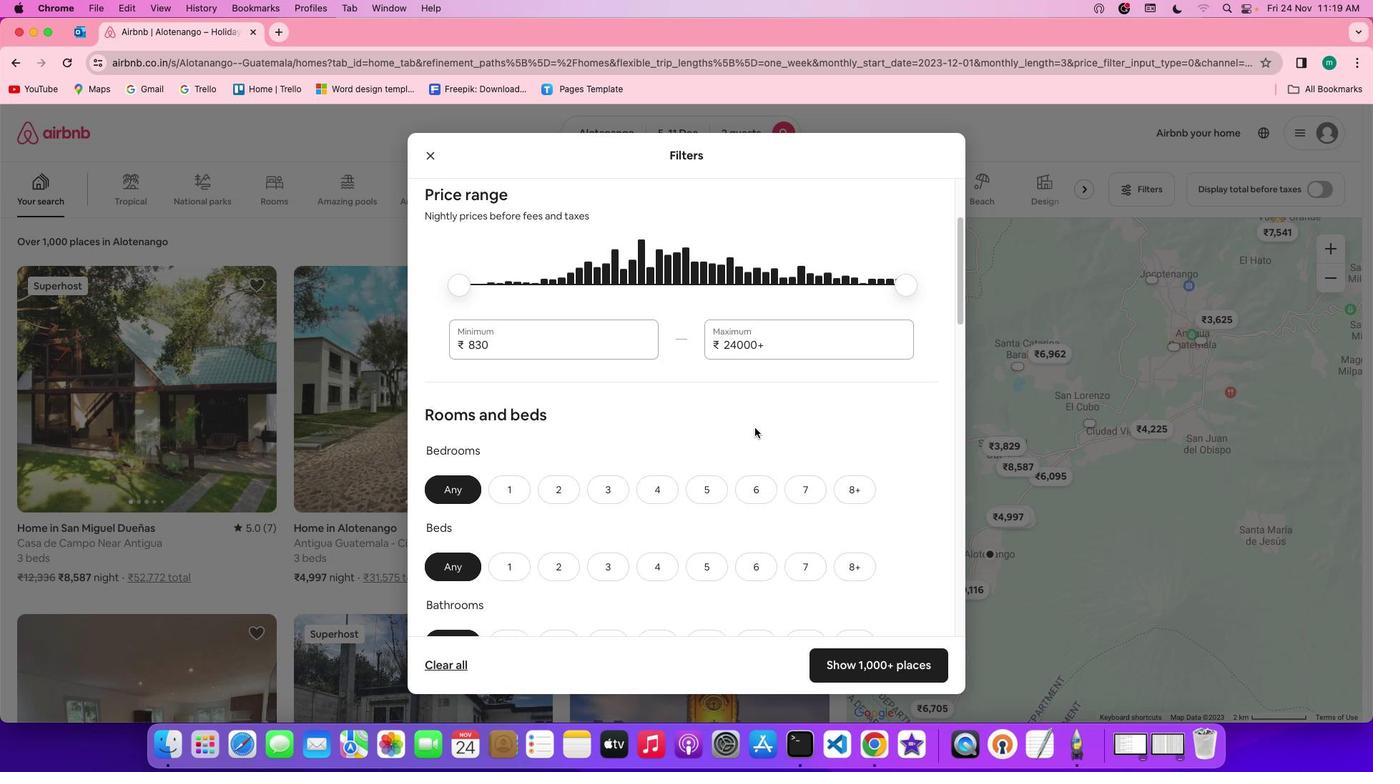 
Action: Mouse scrolled (755, 427) with delta (0, 0)
Screenshot: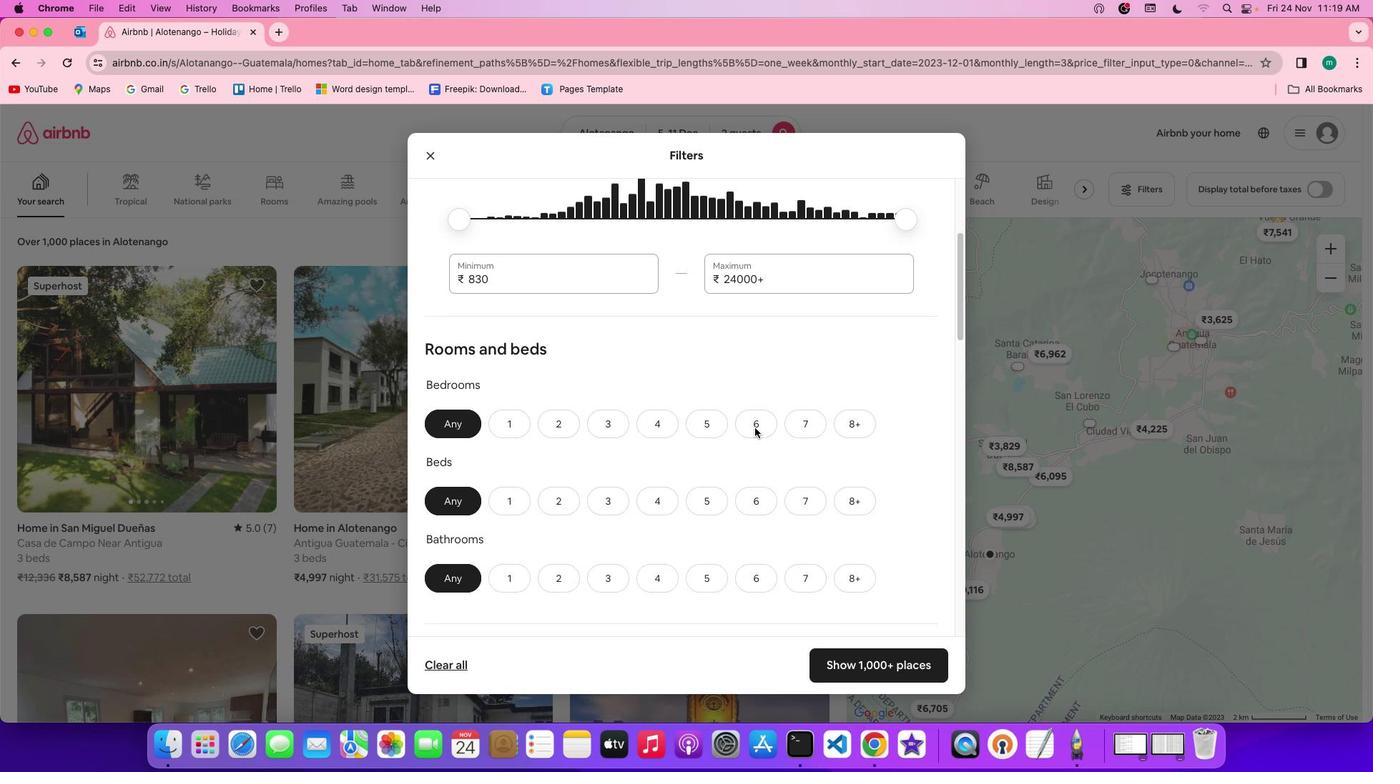 
Action: Mouse scrolled (755, 427) with delta (0, 0)
Screenshot: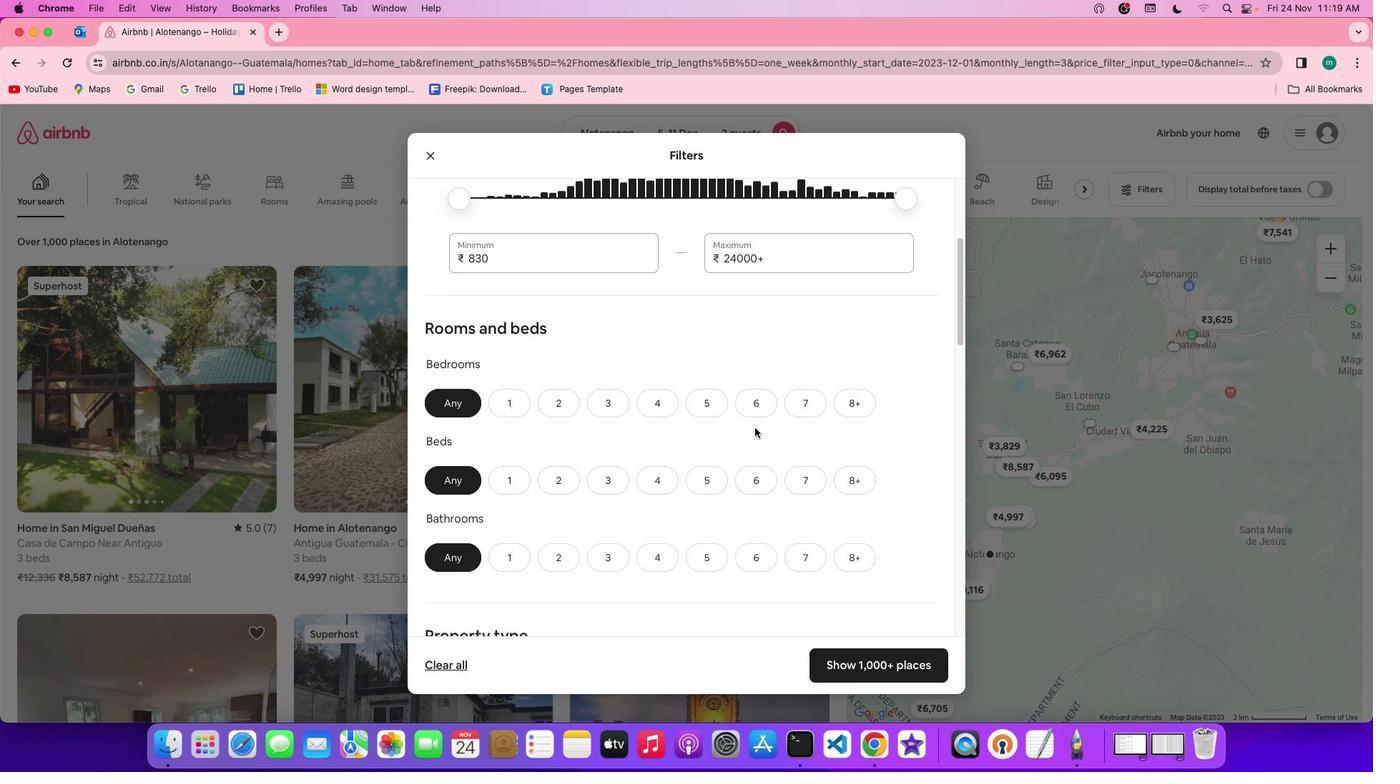 
Action: Mouse scrolled (755, 427) with delta (0, -1)
Screenshot: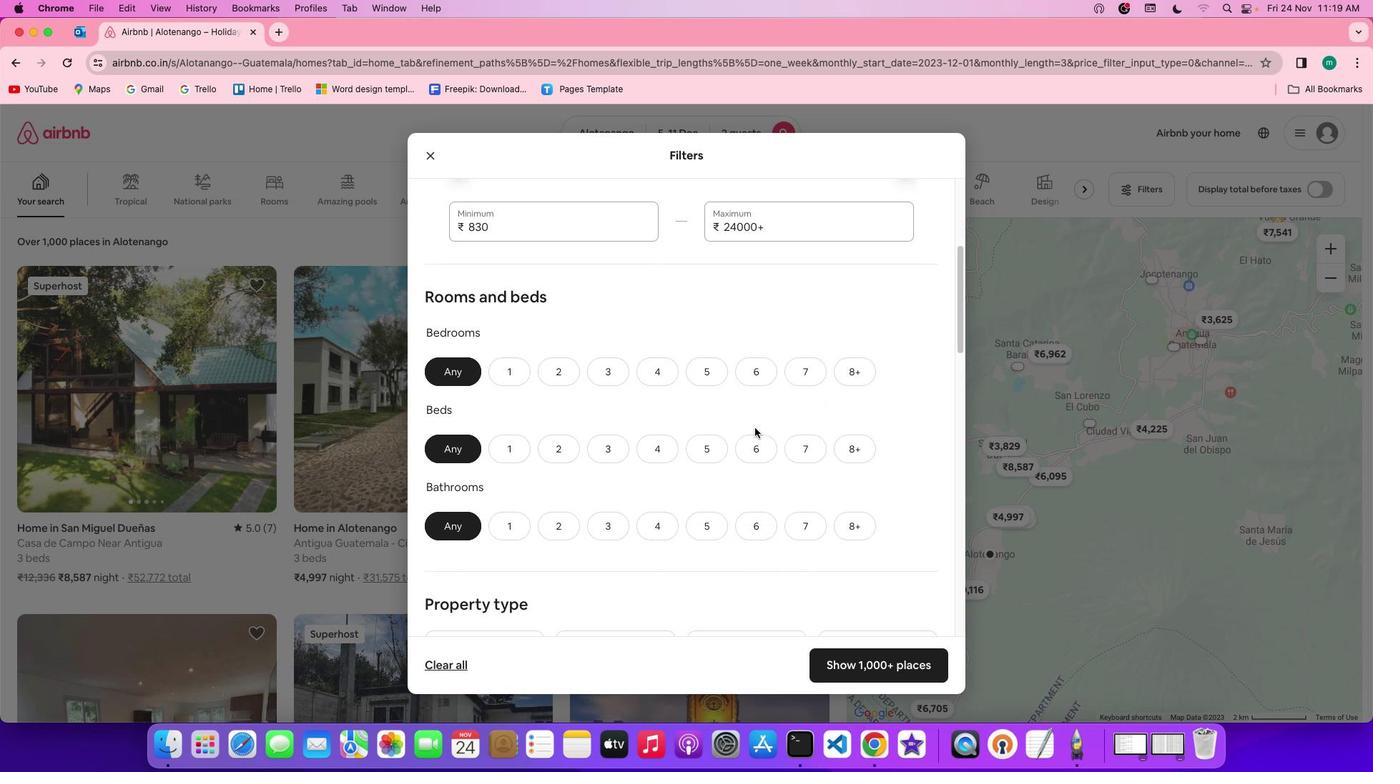 
Action: Mouse scrolled (755, 427) with delta (0, -1)
Screenshot: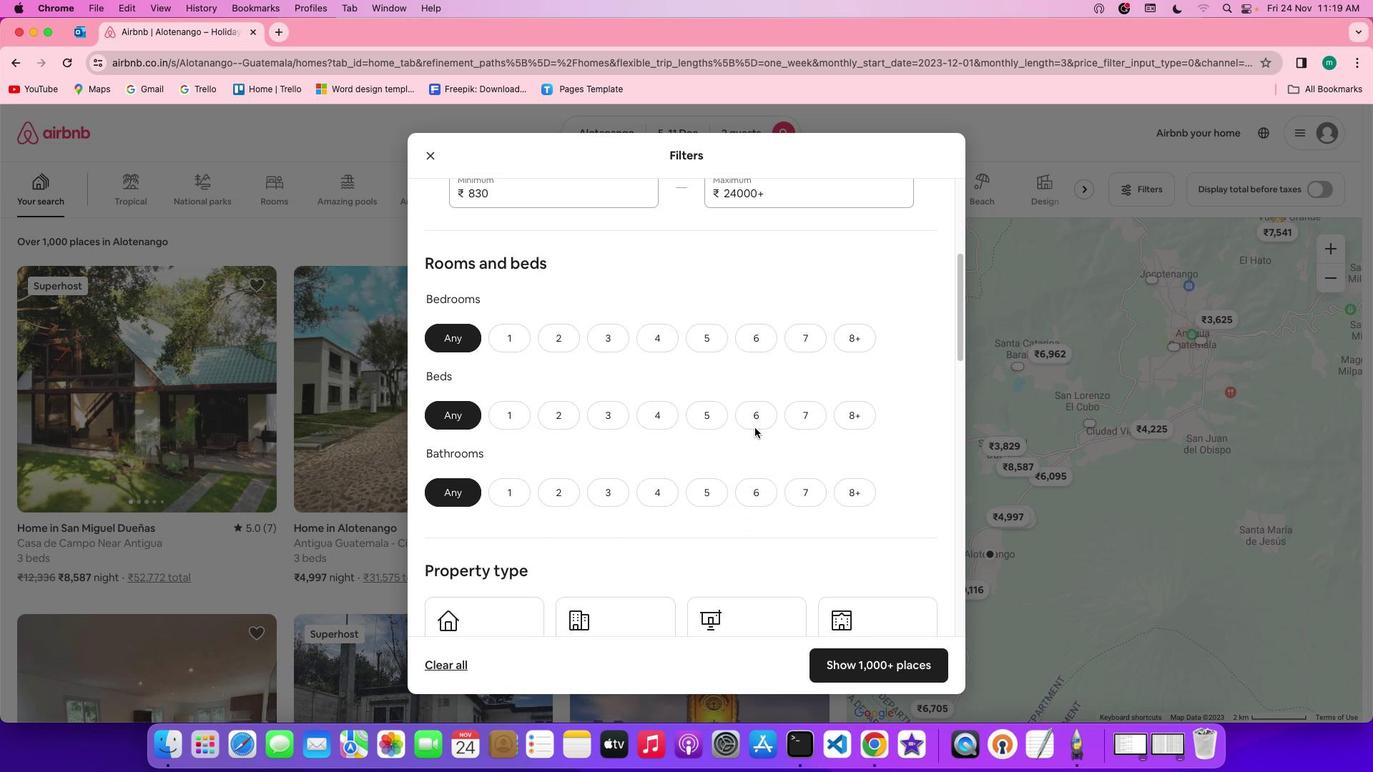 
Action: Mouse scrolled (755, 427) with delta (0, 0)
Screenshot: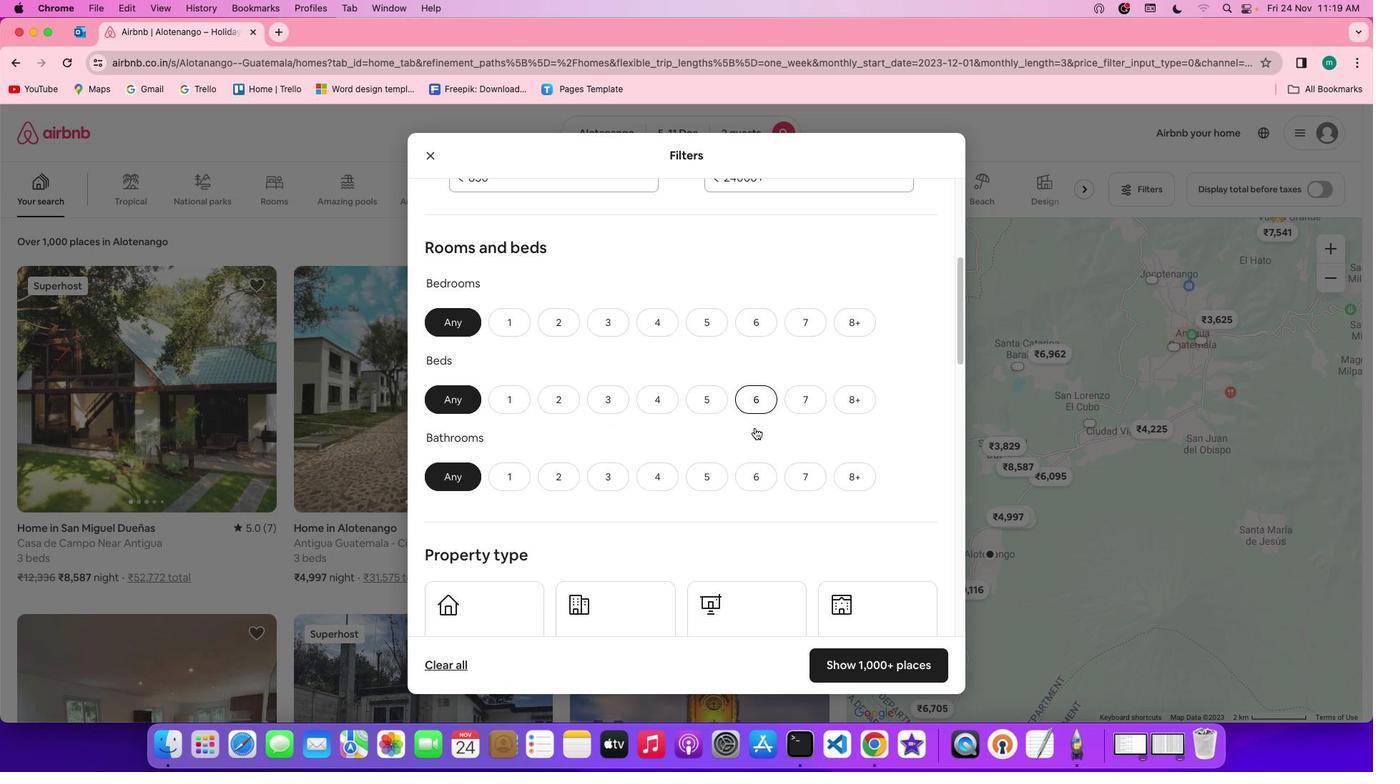 
Action: Mouse scrolled (755, 427) with delta (0, 0)
Screenshot: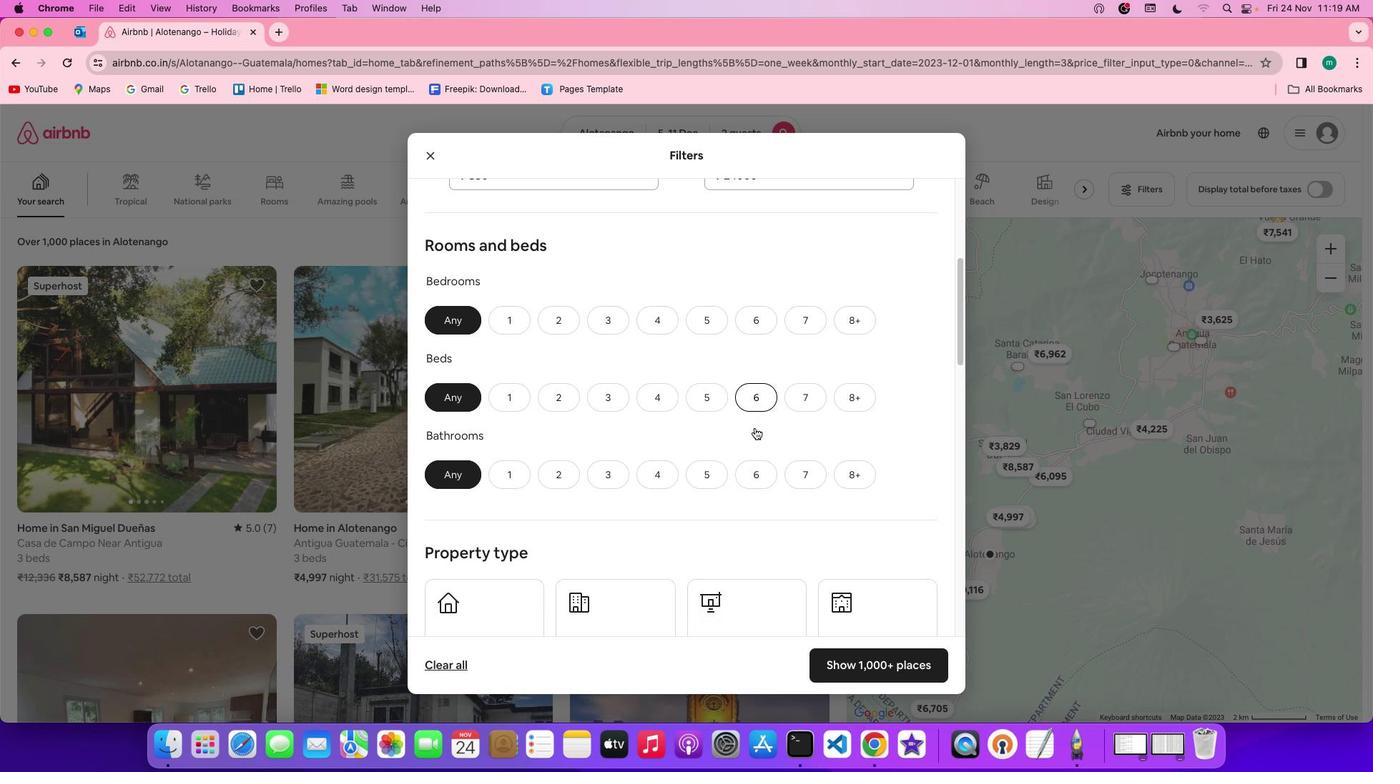 
Action: Mouse moved to (572, 327)
Screenshot: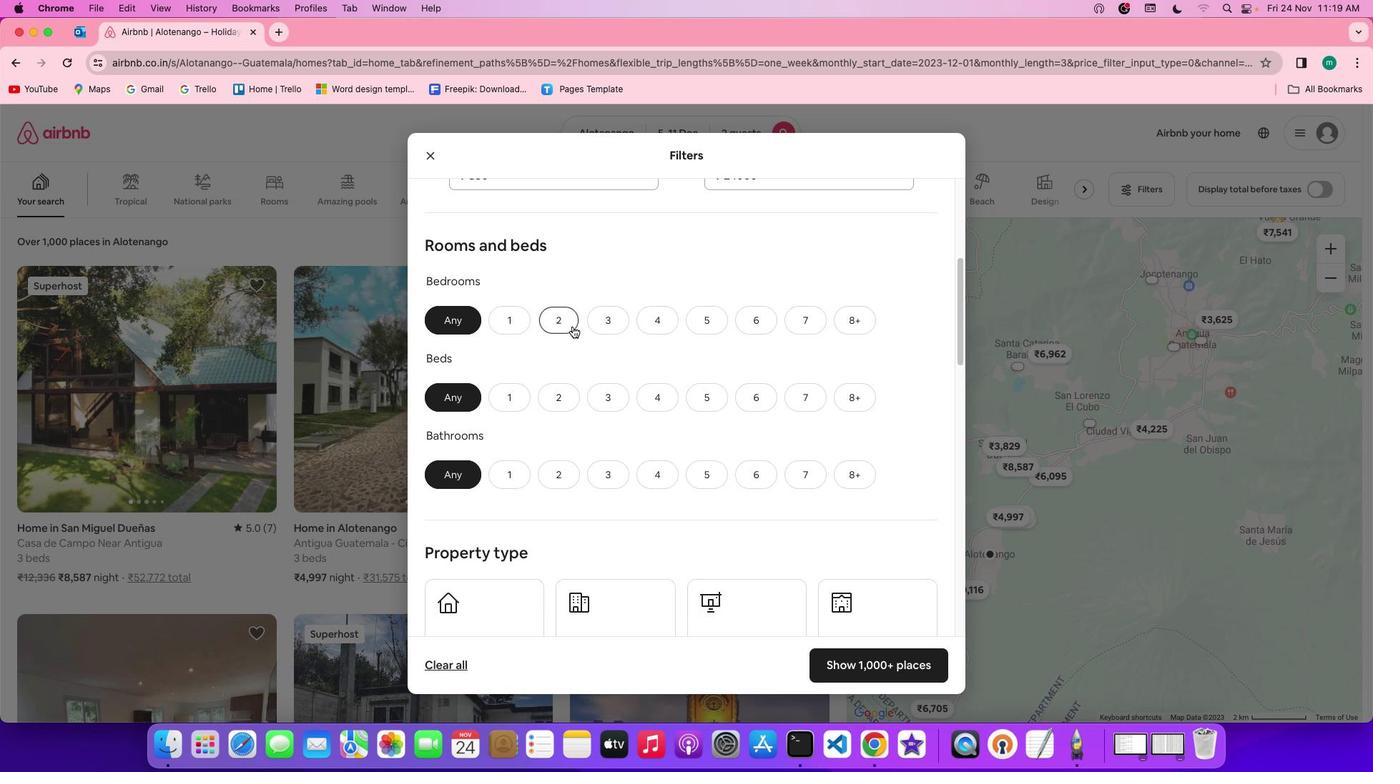 
Action: Mouse pressed left at (572, 327)
Screenshot: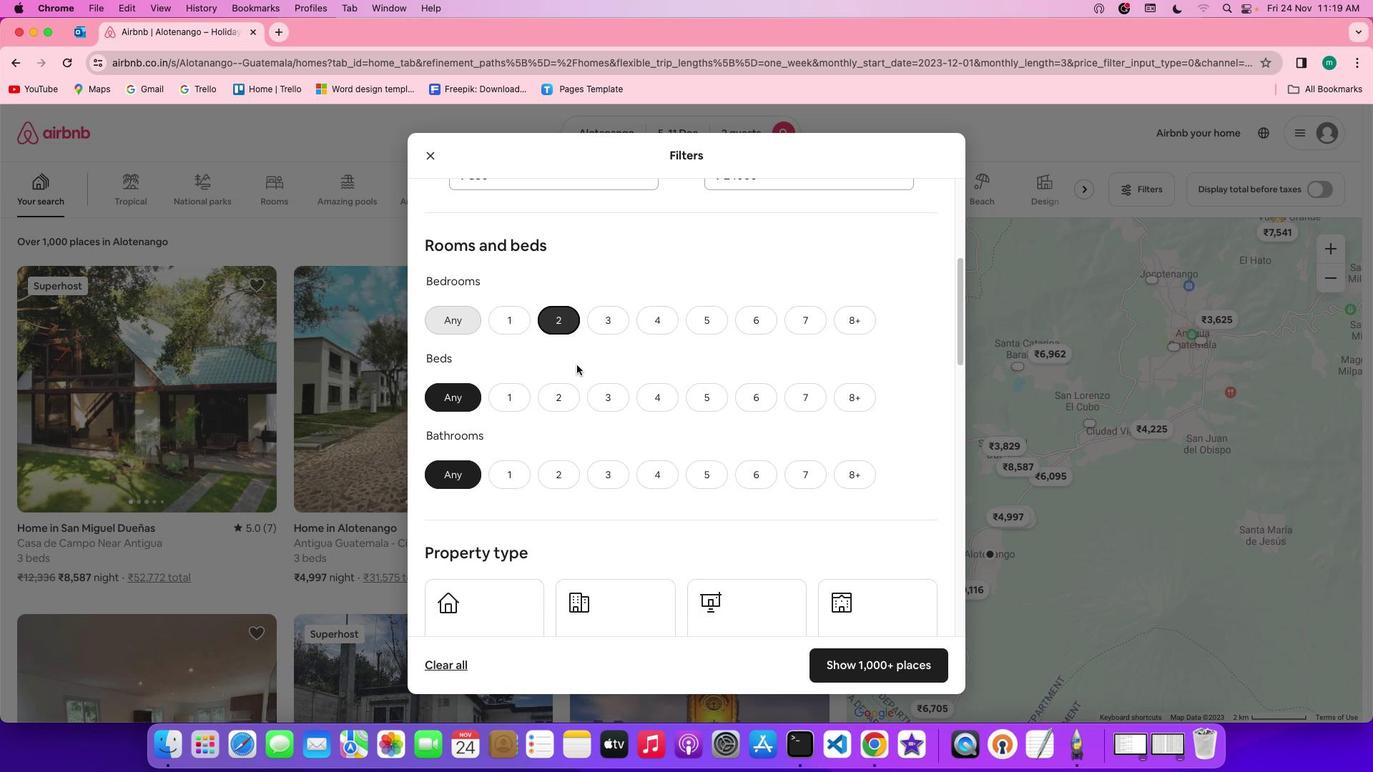 
Action: Mouse moved to (566, 396)
Screenshot: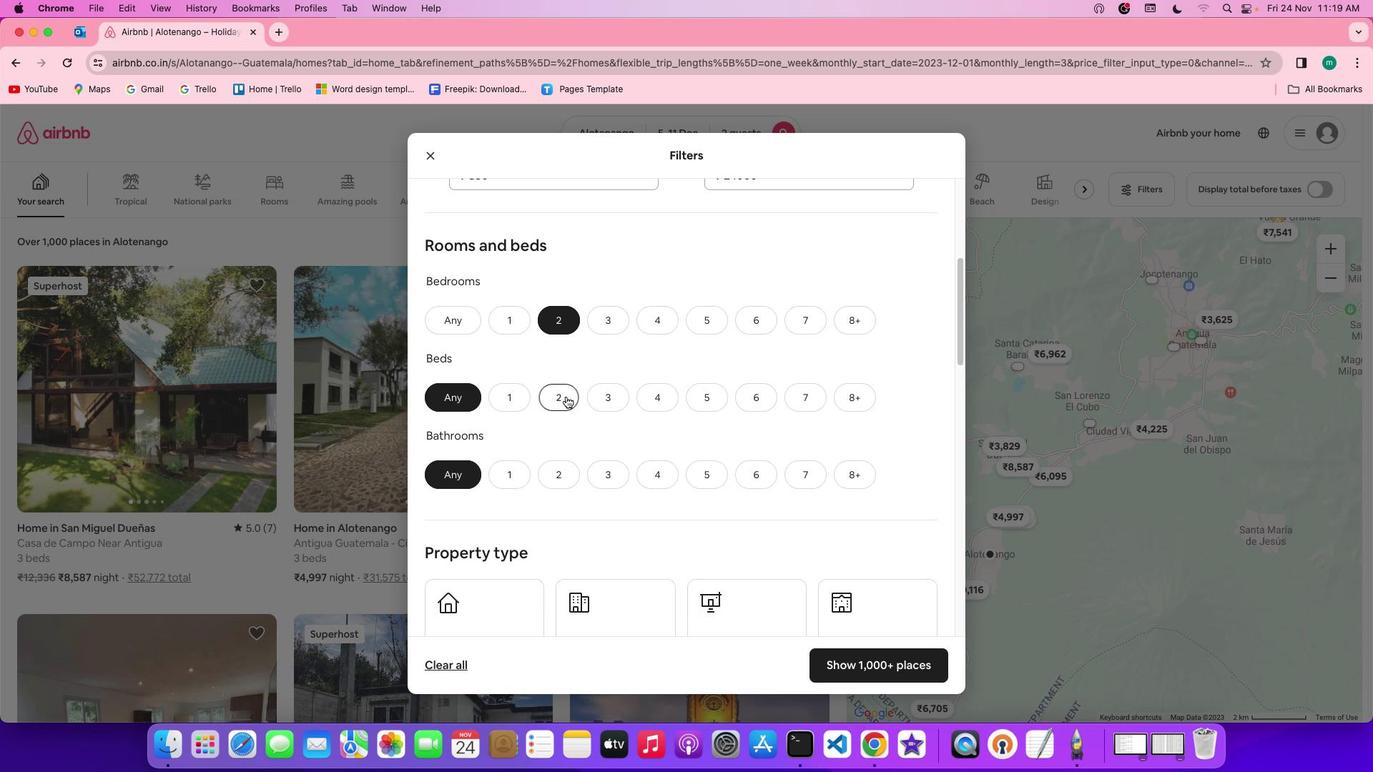 
Action: Mouse pressed left at (566, 396)
Screenshot: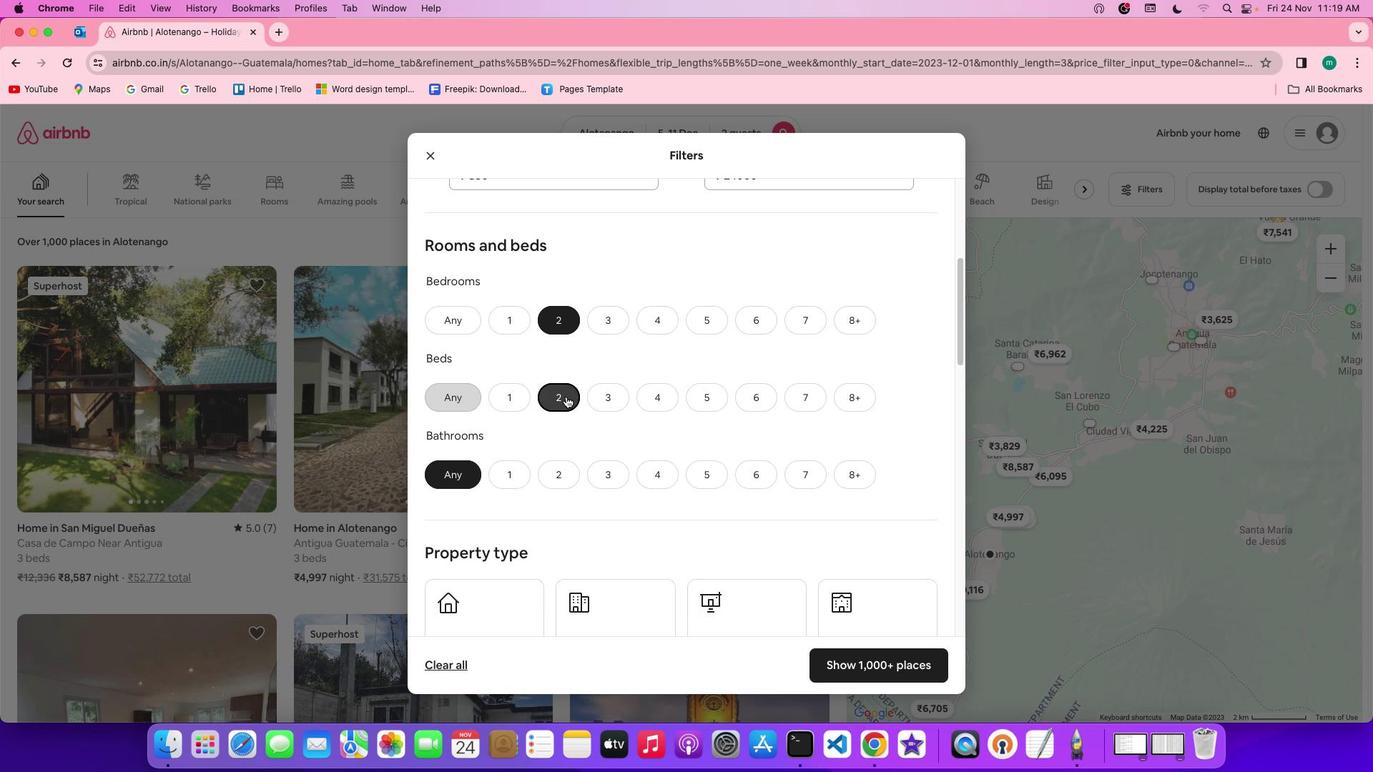 
Action: Mouse moved to (649, 414)
Screenshot: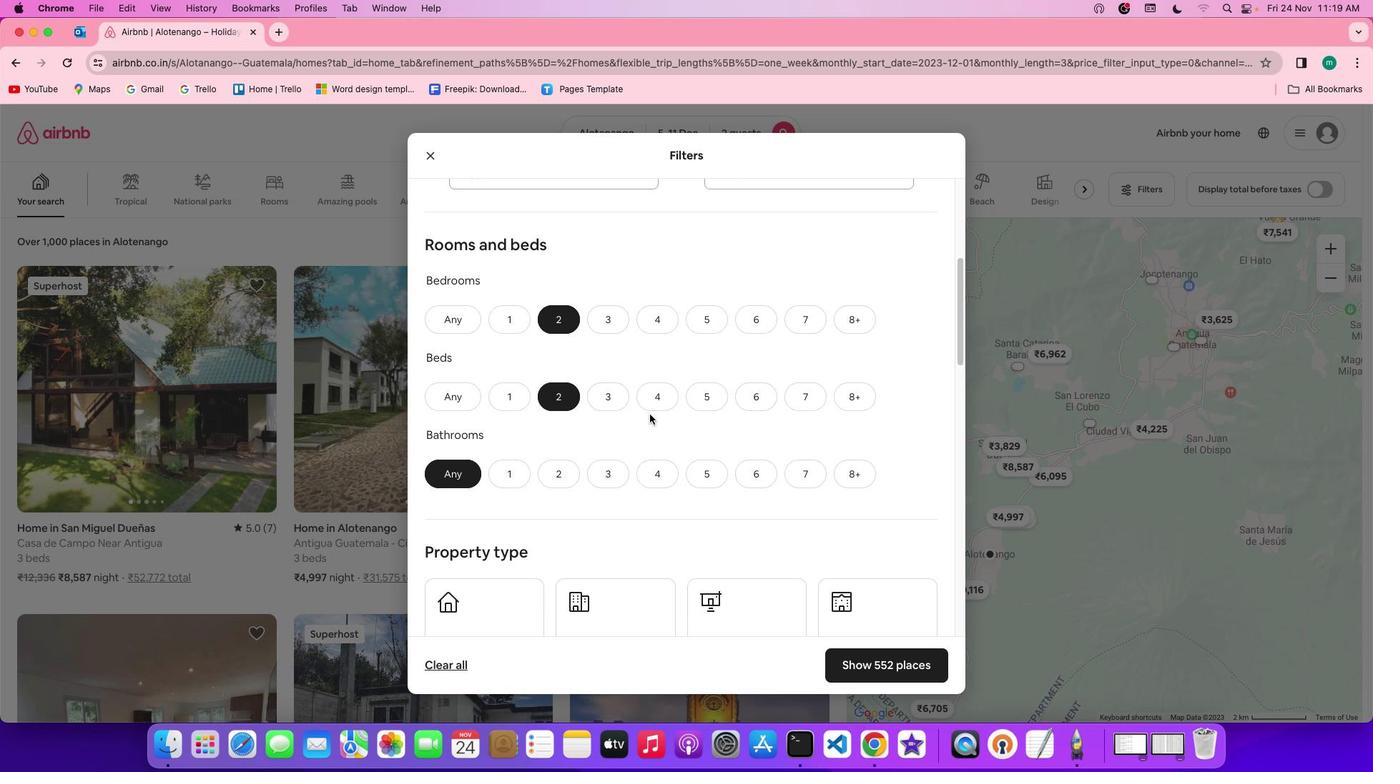 
Action: Mouse scrolled (649, 414) with delta (0, 0)
Screenshot: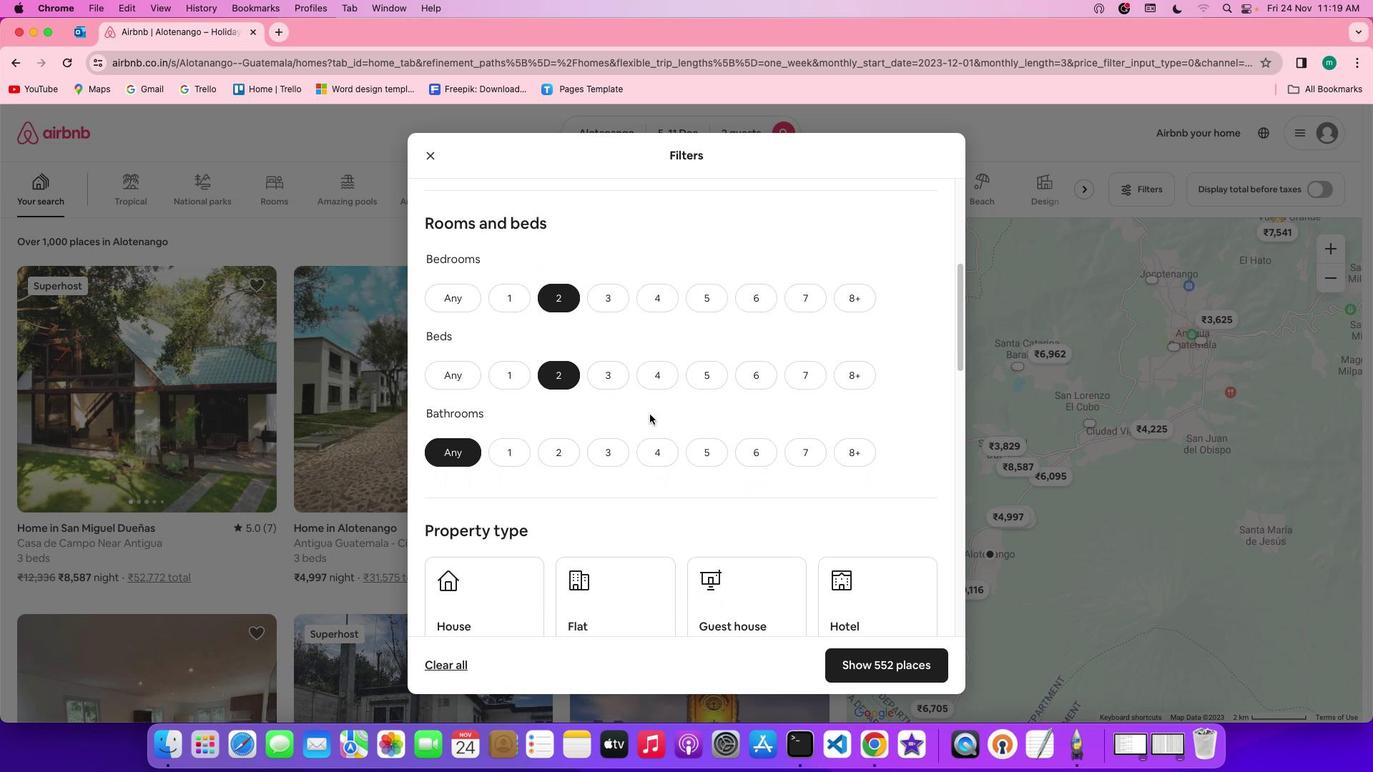 
Action: Mouse scrolled (649, 414) with delta (0, 0)
Screenshot: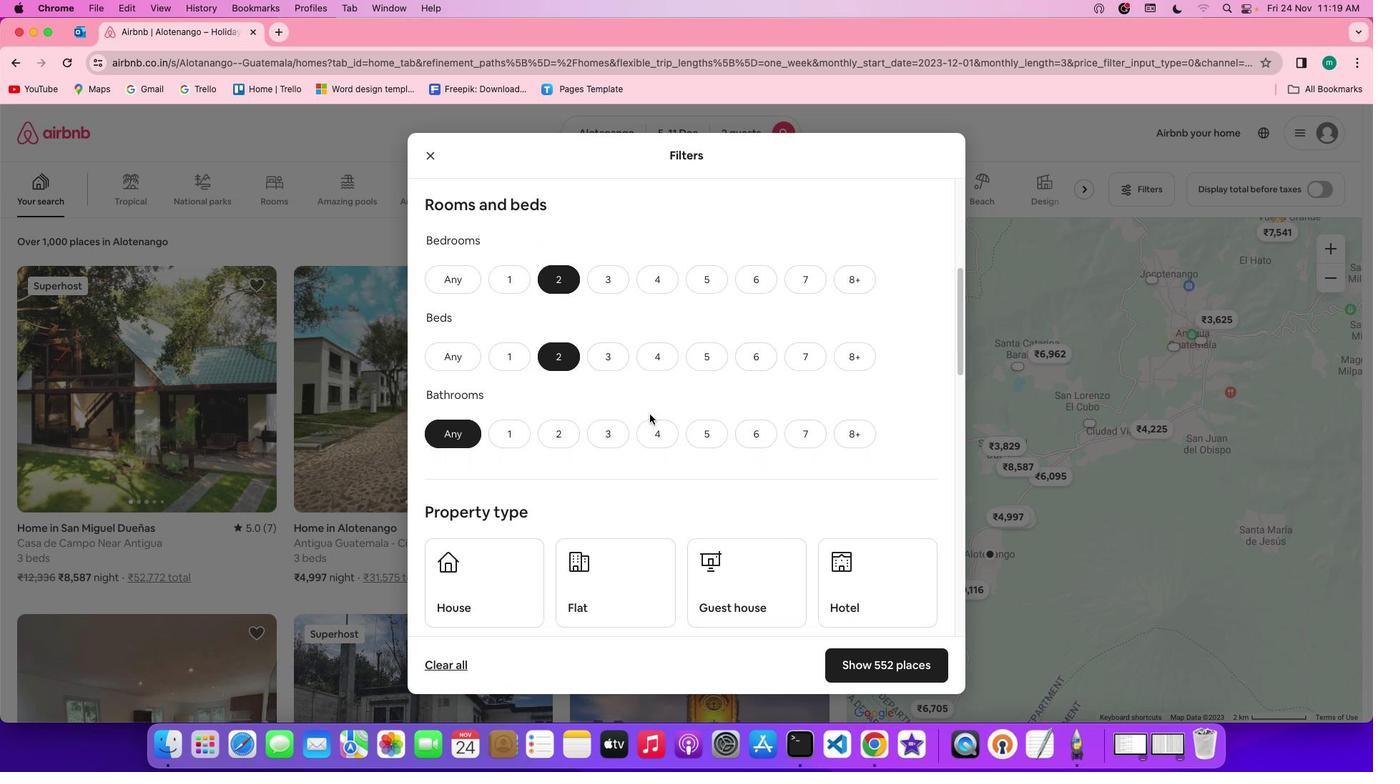 
Action: Mouse scrolled (649, 414) with delta (0, 0)
Screenshot: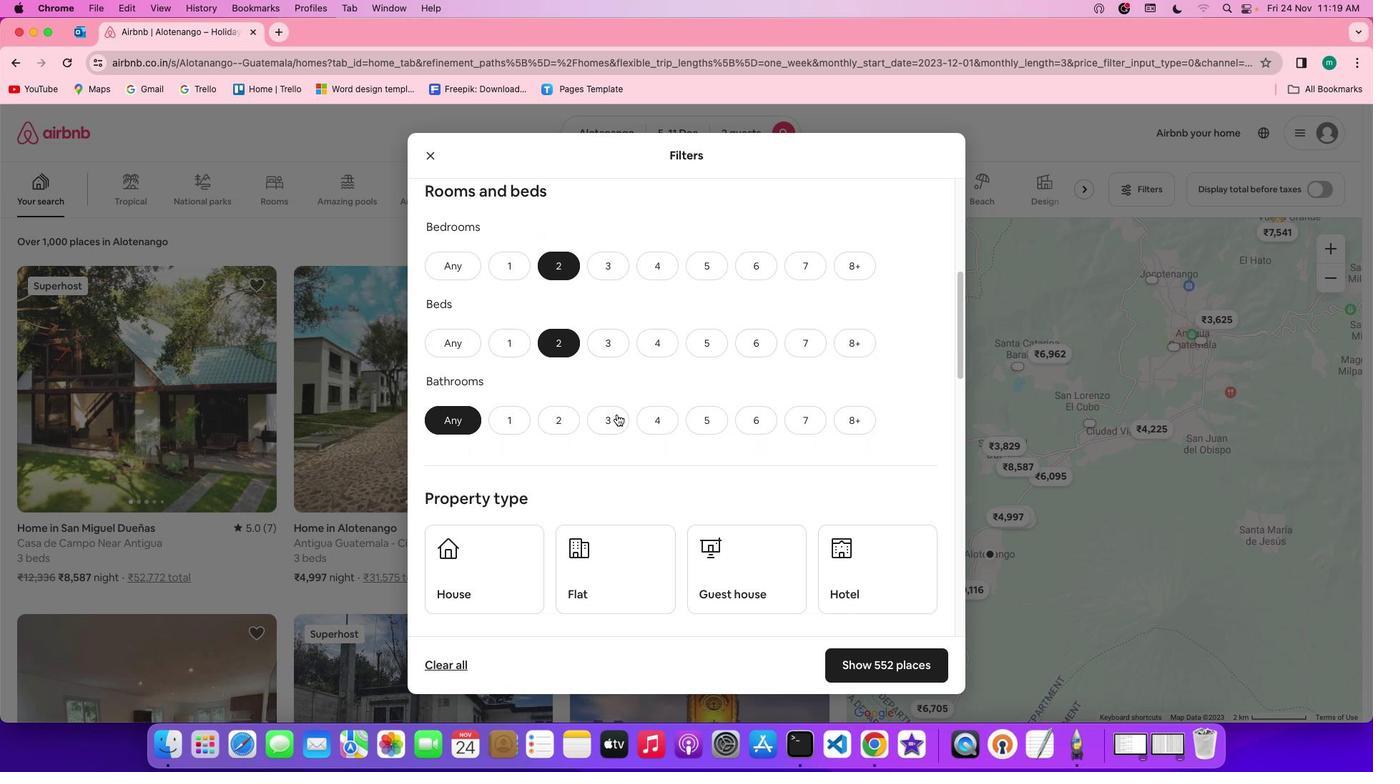 
Action: Mouse moved to (503, 424)
Screenshot: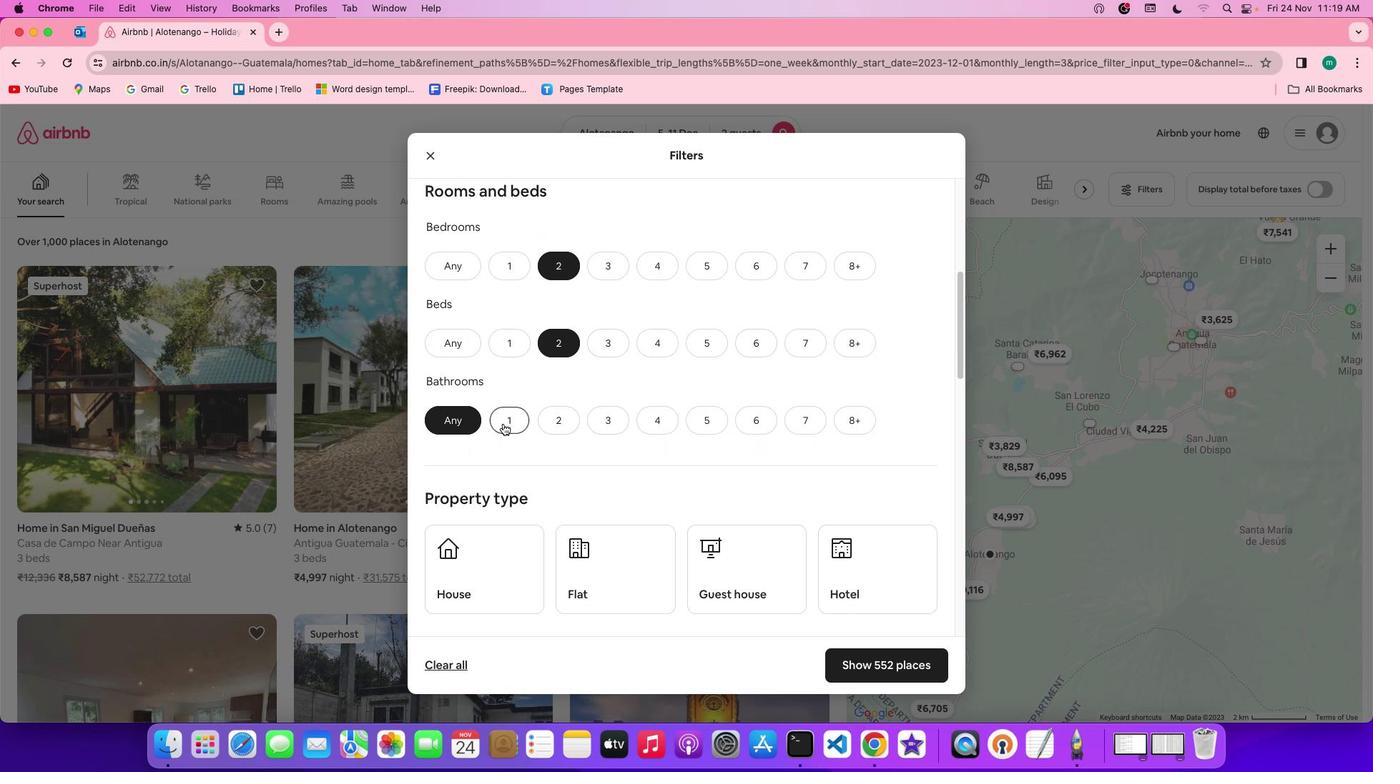 
Action: Mouse pressed left at (503, 424)
Screenshot: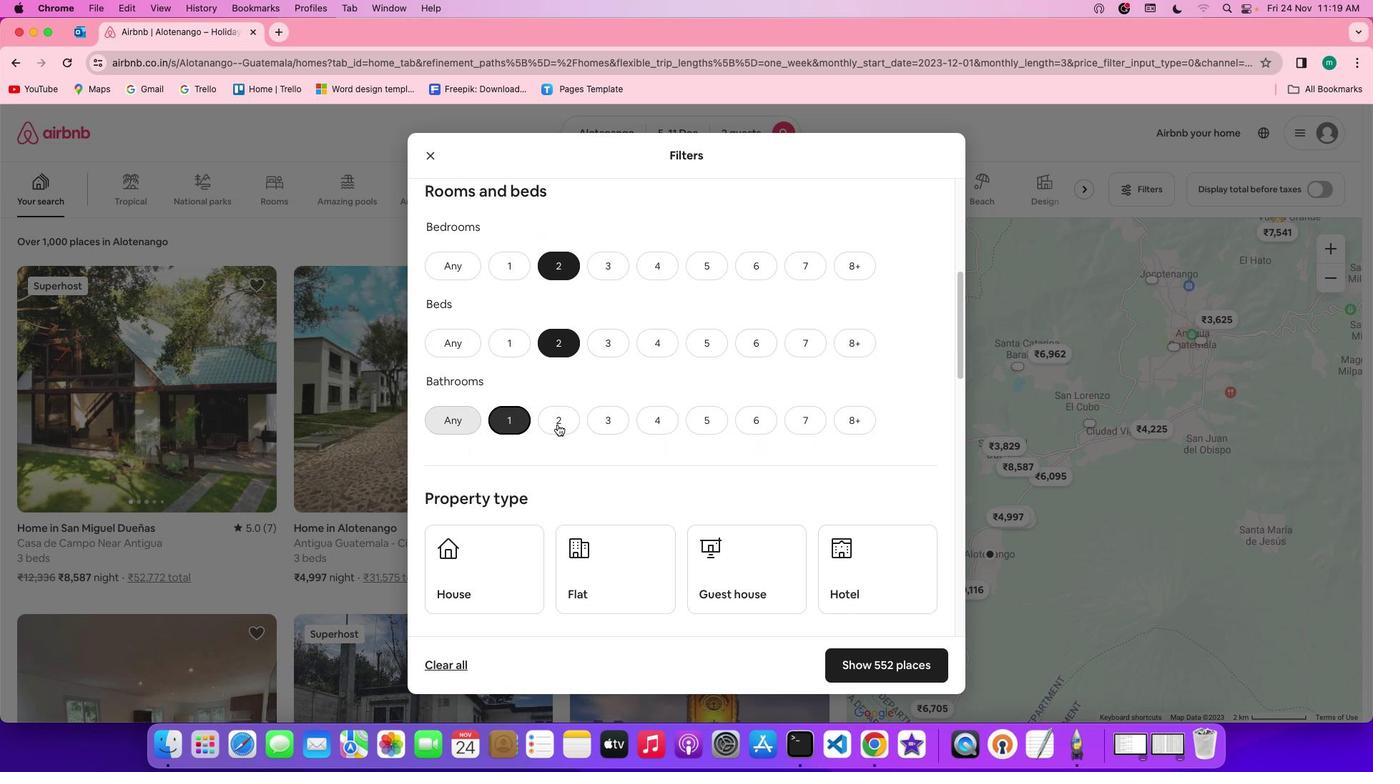 
Action: Mouse moved to (738, 450)
Screenshot: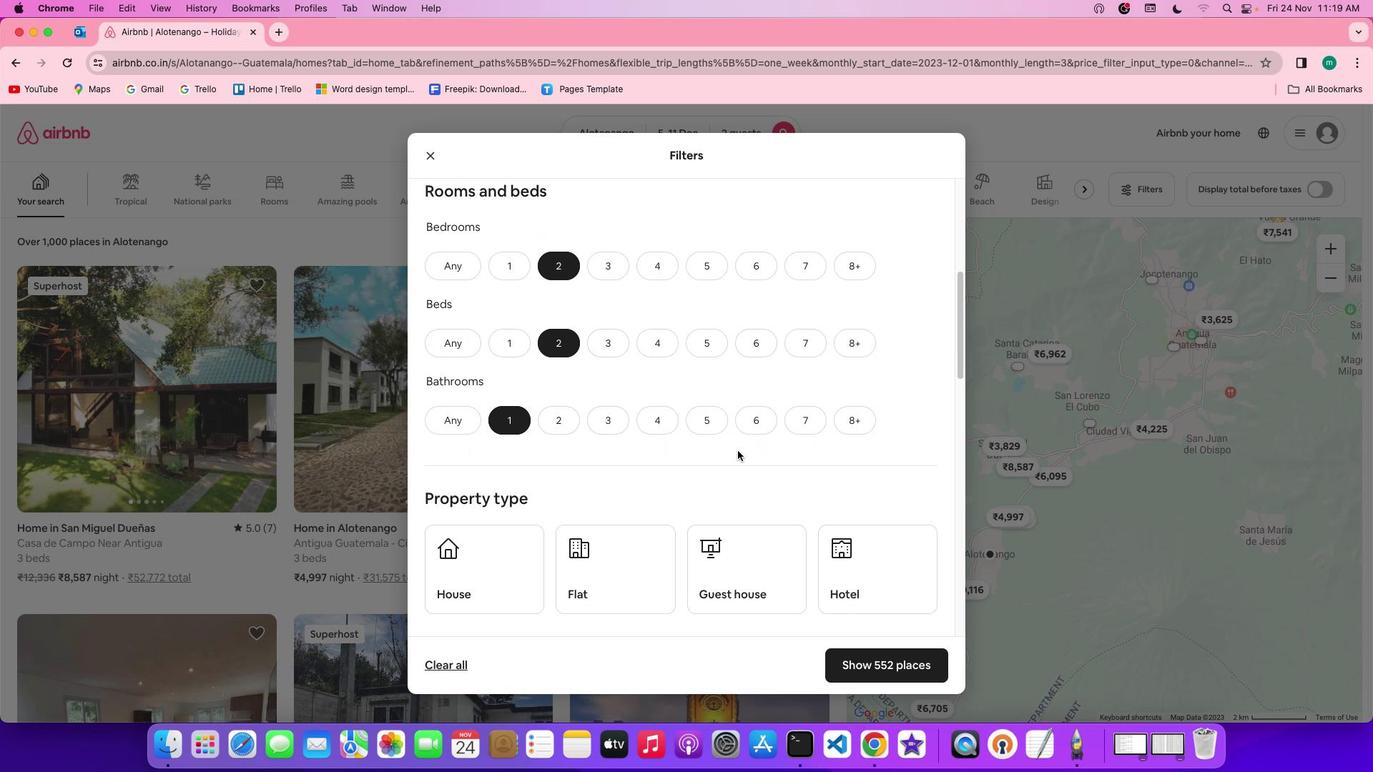 
Action: Mouse scrolled (738, 450) with delta (0, 0)
Screenshot: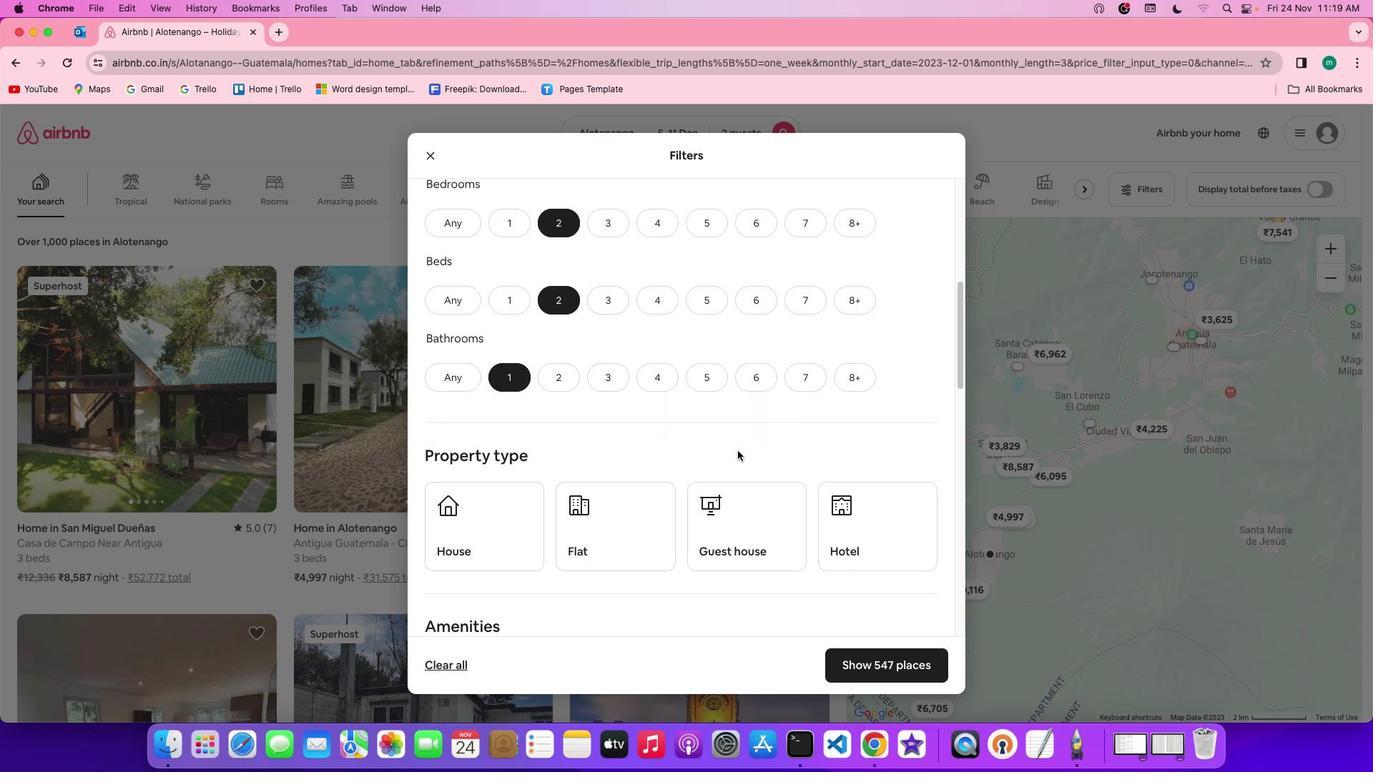 
Action: Mouse scrolled (738, 450) with delta (0, 0)
Screenshot: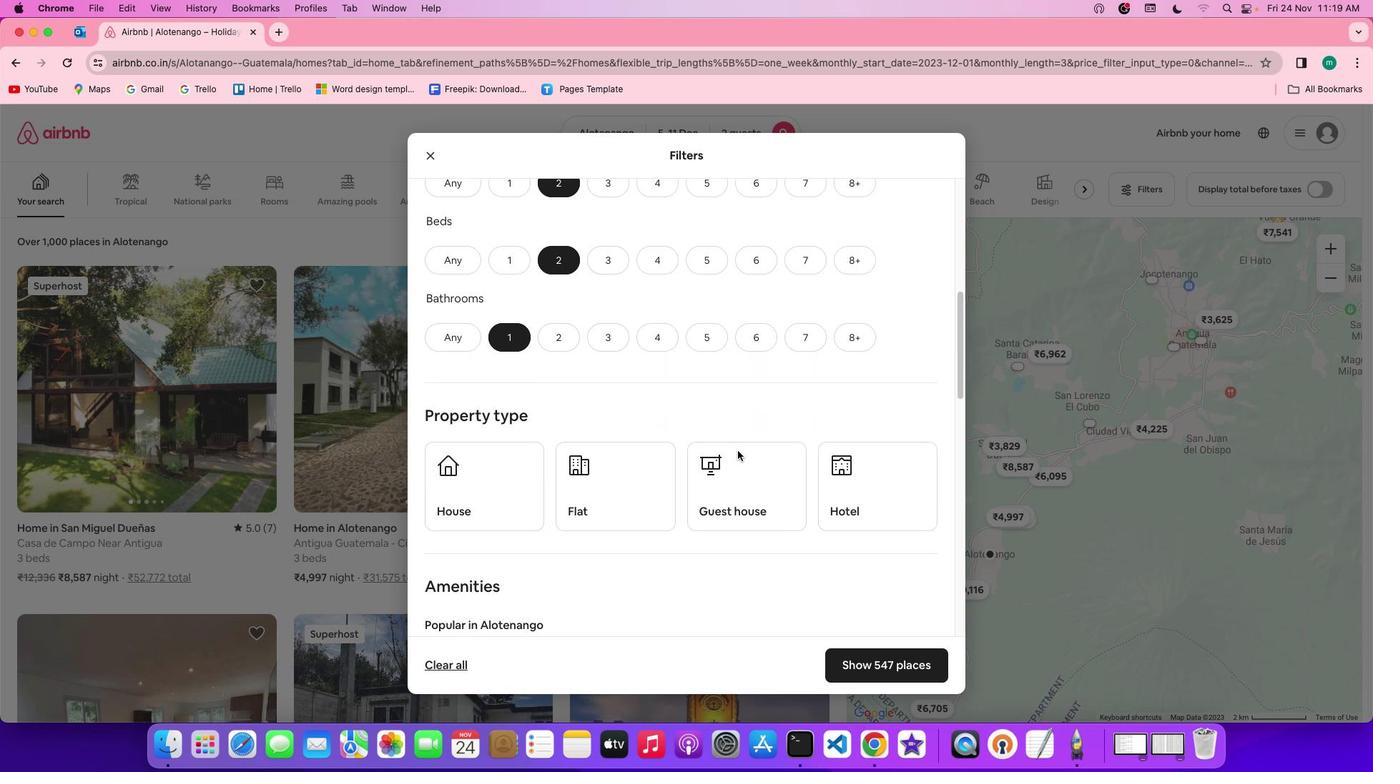 
Action: Mouse scrolled (738, 450) with delta (0, -1)
Screenshot: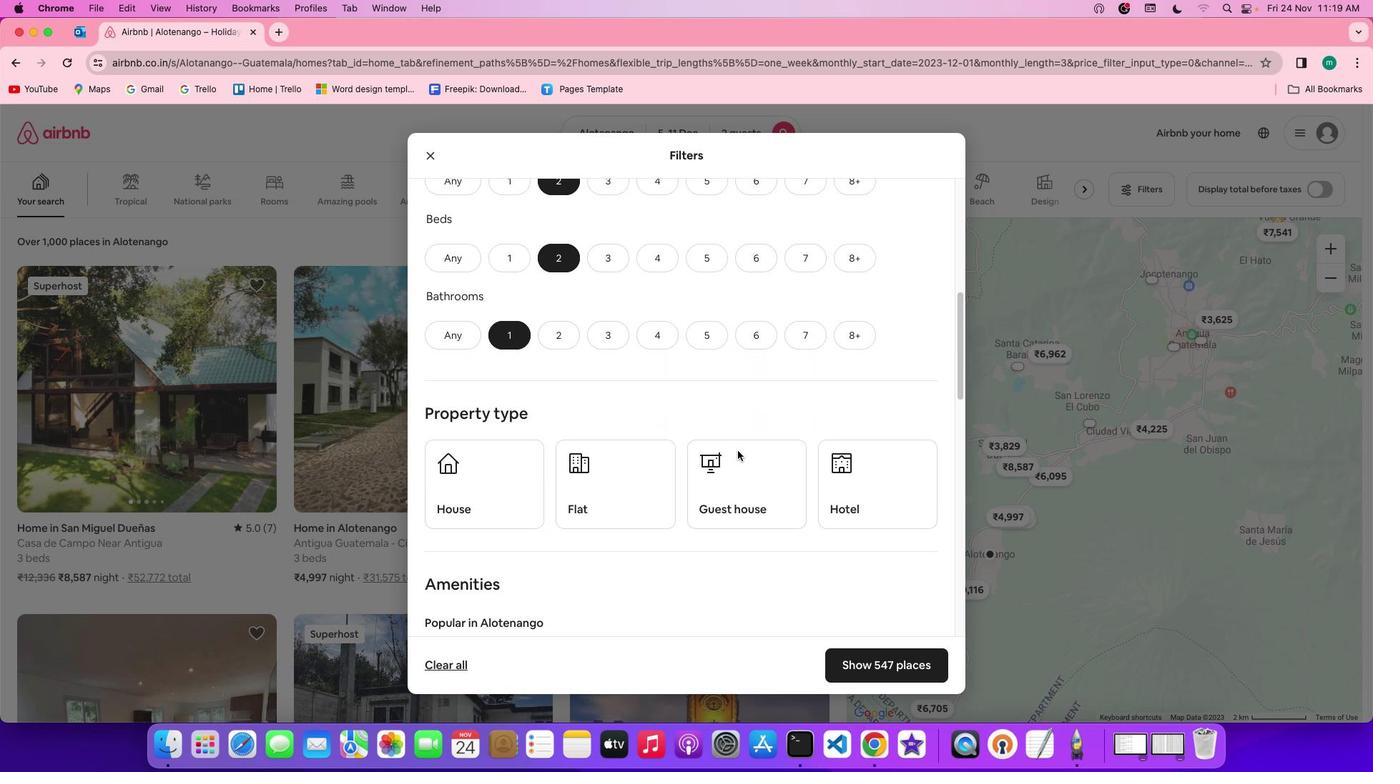 
Action: Mouse scrolled (738, 450) with delta (0, 0)
Screenshot: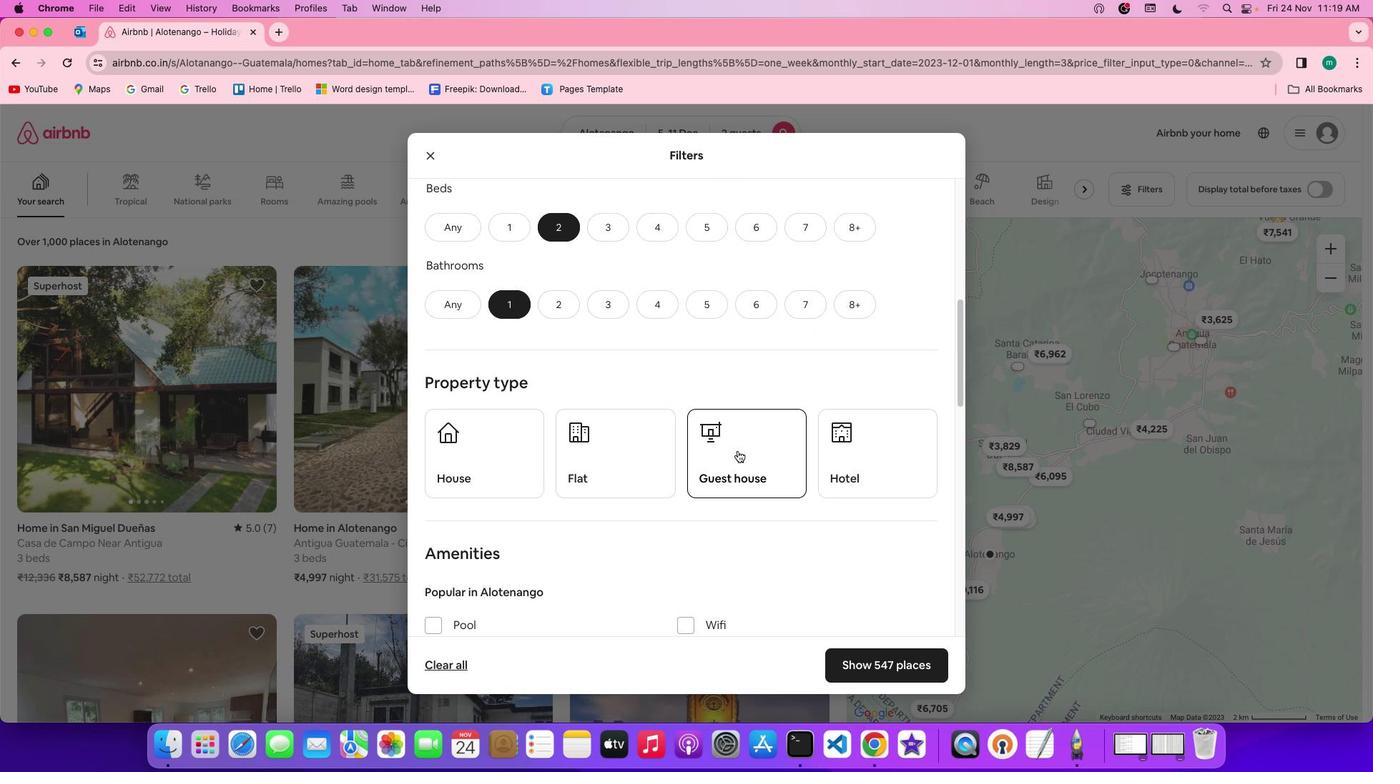 
Action: Mouse scrolled (738, 450) with delta (0, 0)
Screenshot: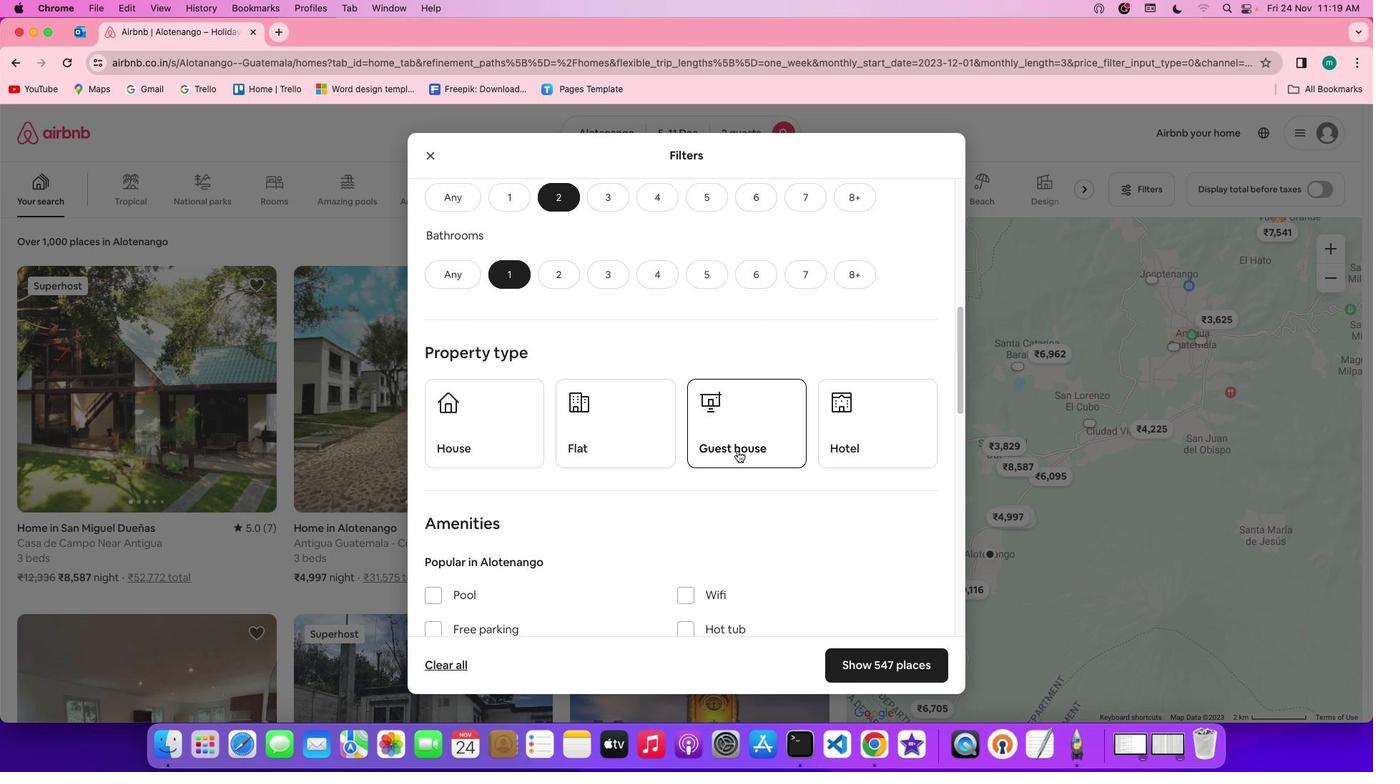 
Action: Mouse scrolled (738, 450) with delta (0, 0)
Screenshot: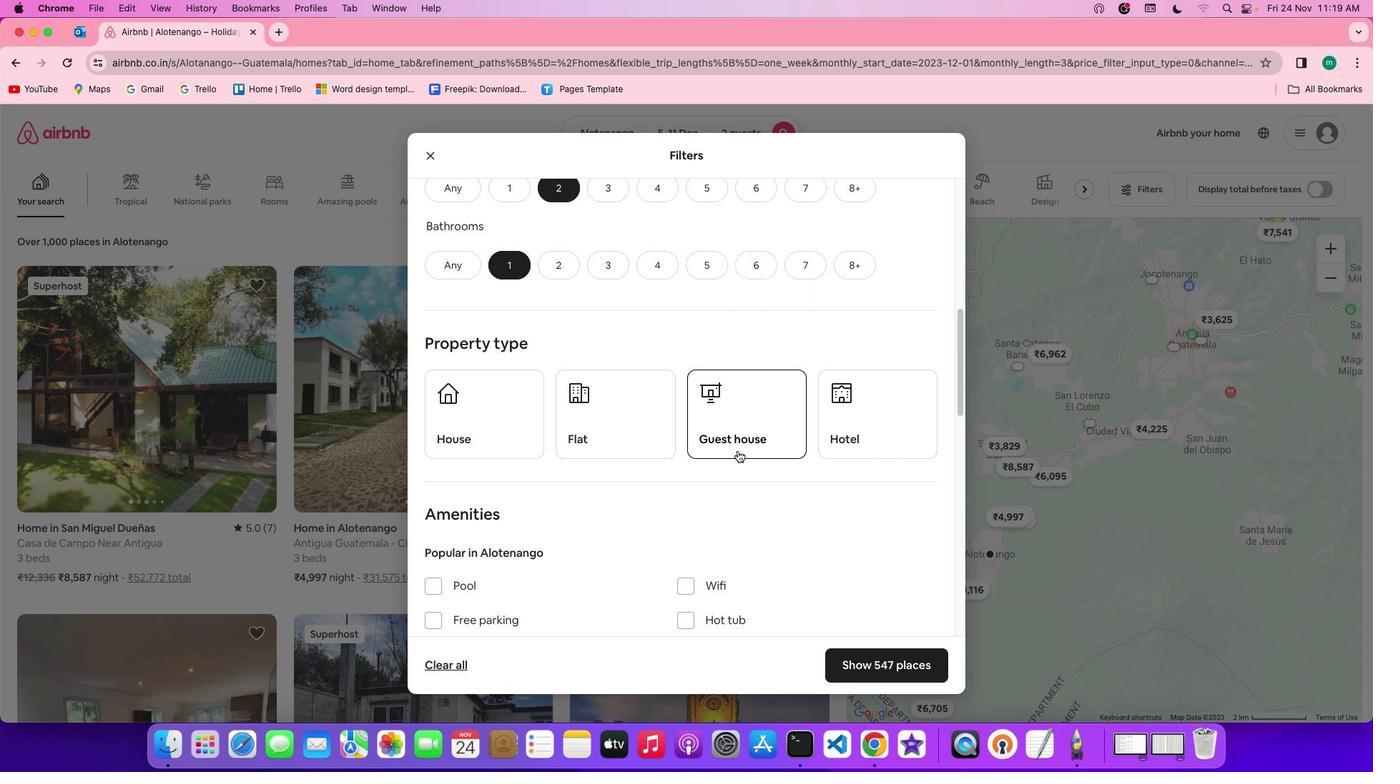 
Action: Mouse scrolled (738, 450) with delta (0, 0)
Screenshot: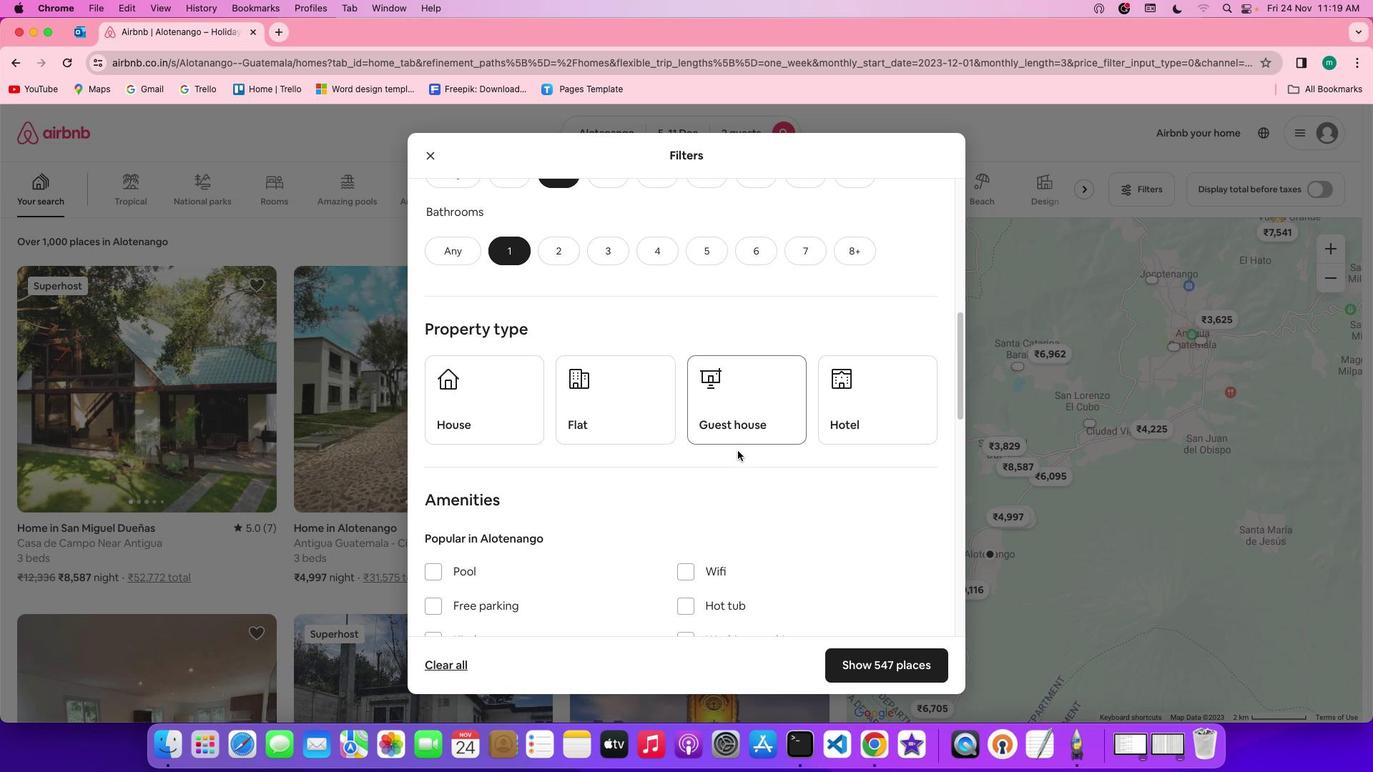 
Action: Mouse scrolled (738, 450) with delta (0, 0)
Screenshot: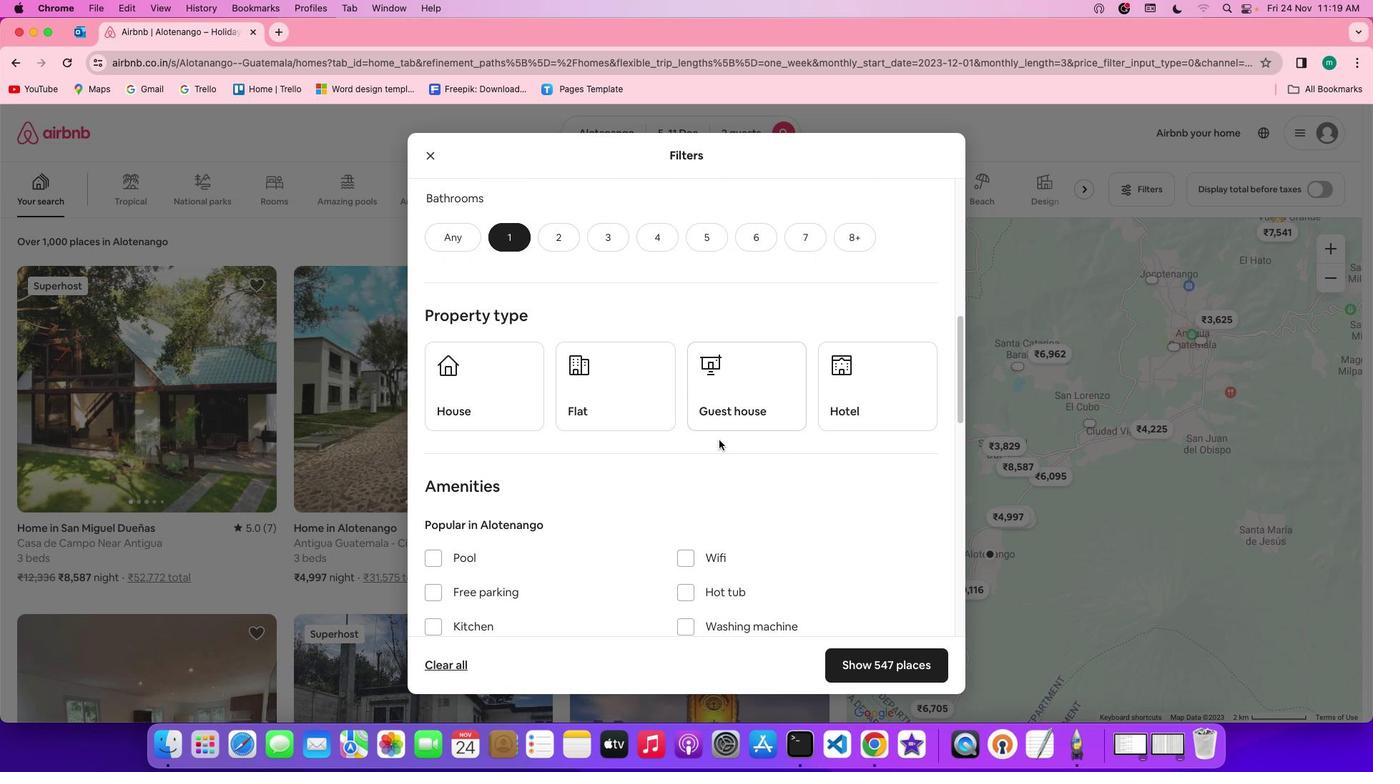 
Action: Mouse scrolled (738, 450) with delta (0, 0)
Screenshot: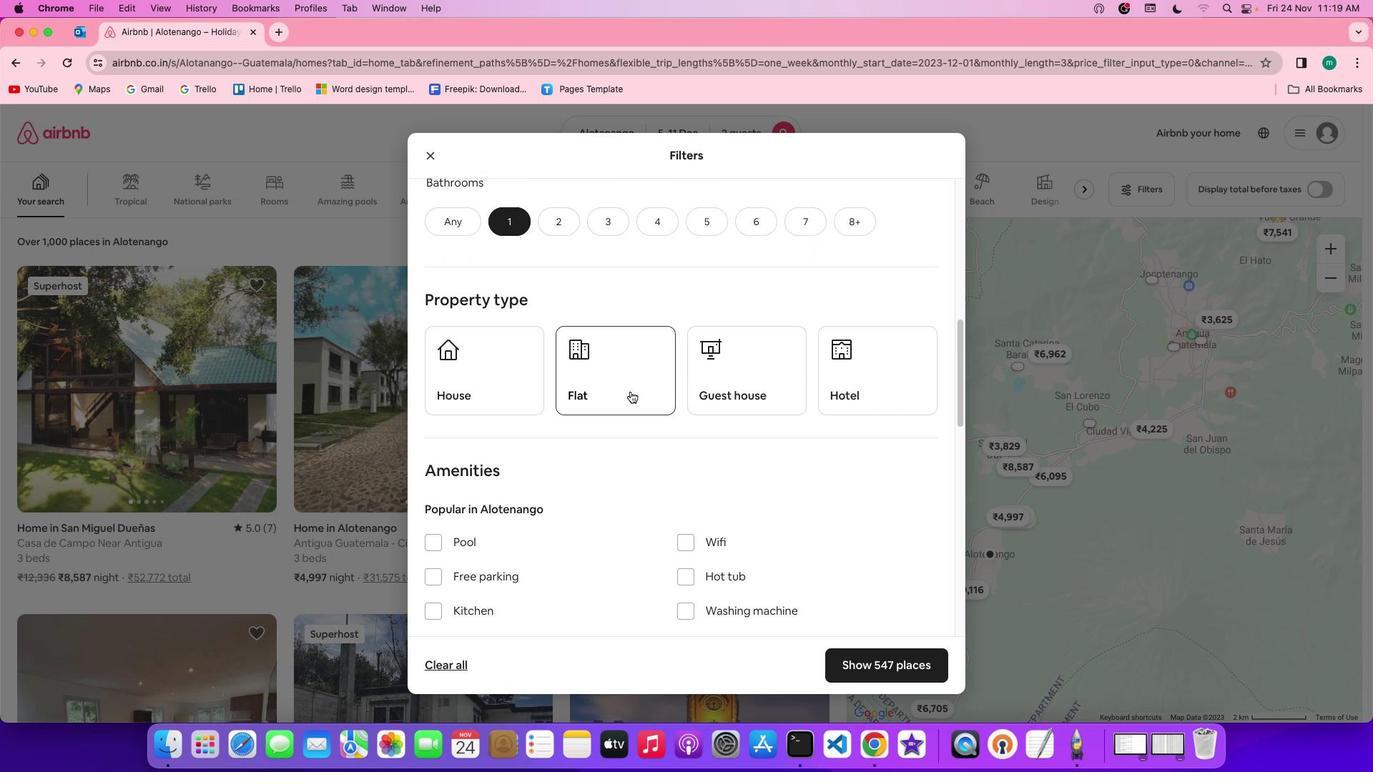 
Action: Mouse moved to (630, 391)
Screenshot: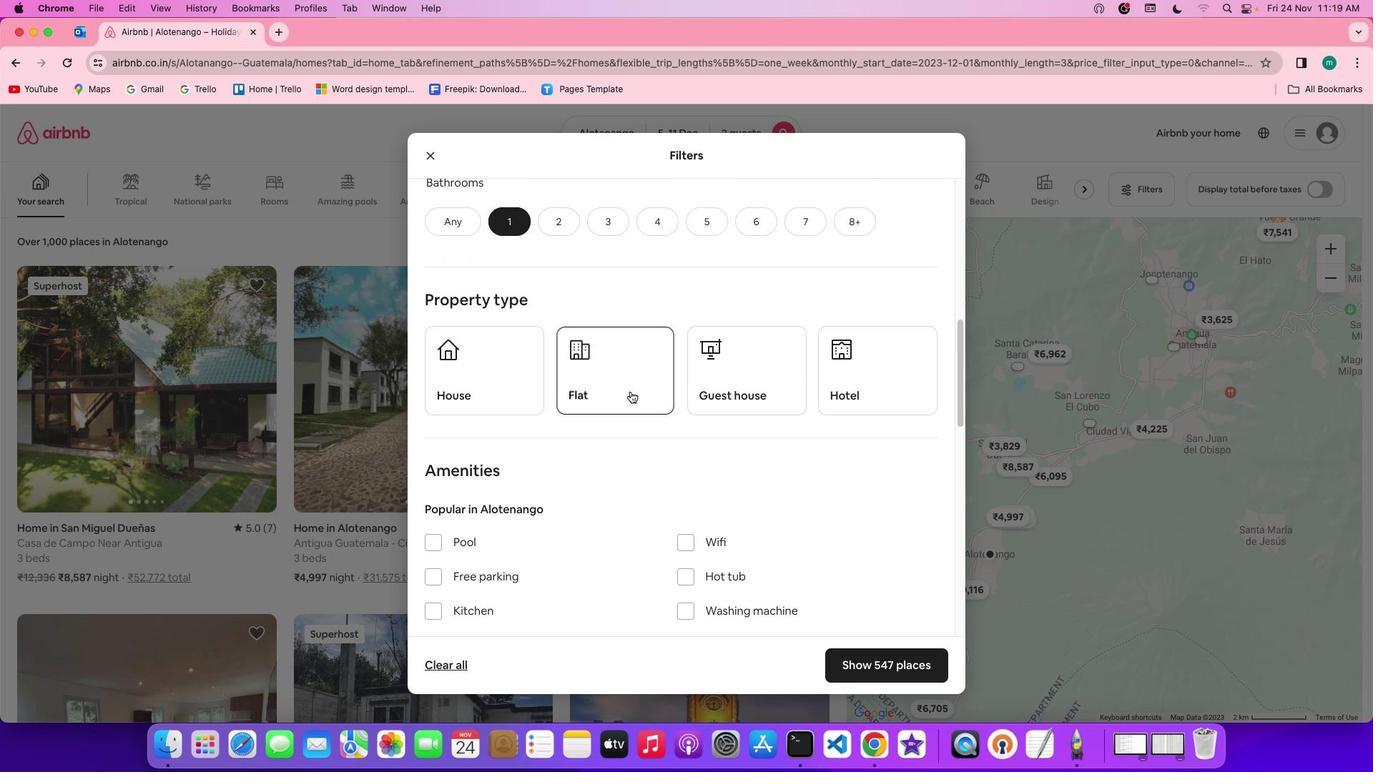 
Action: Mouse pressed left at (630, 391)
Screenshot: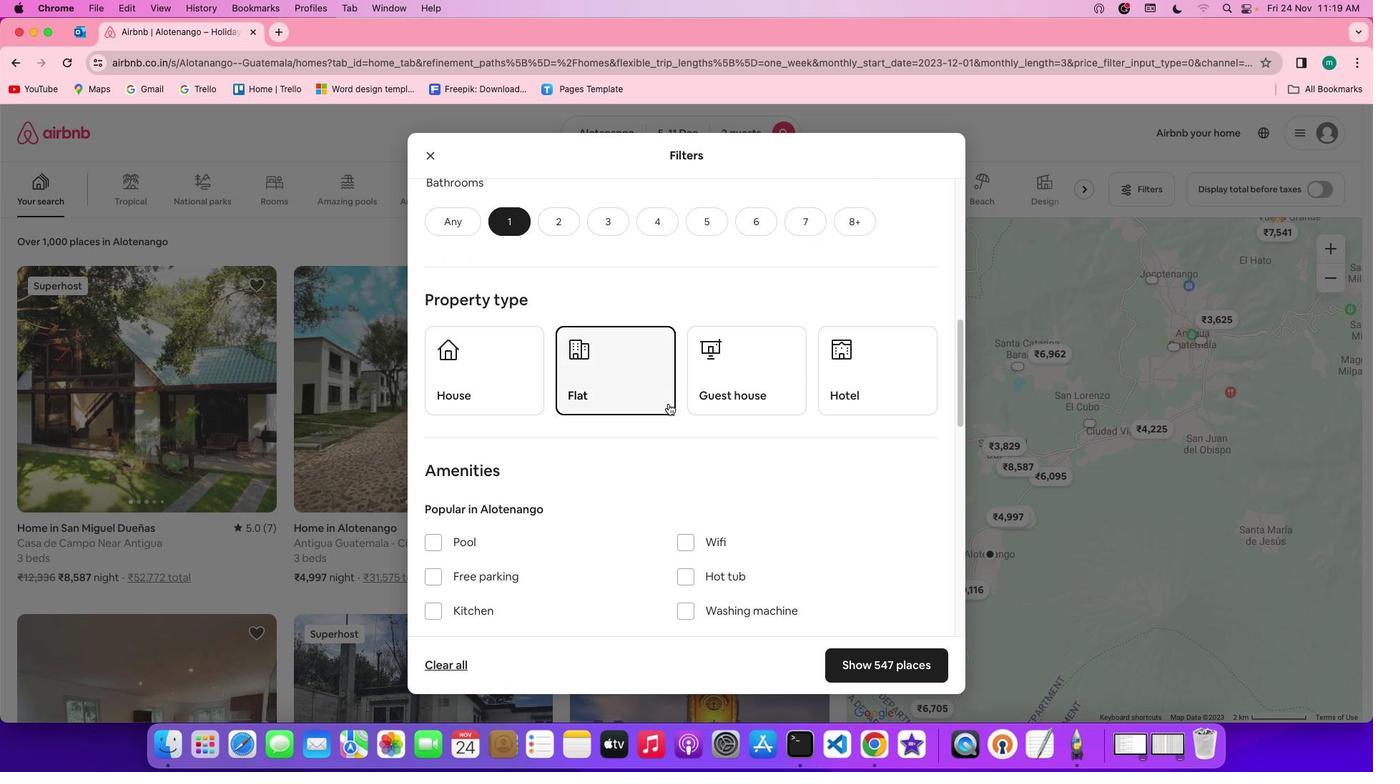 
Action: Mouse moved to (796, 461)
Screenshot: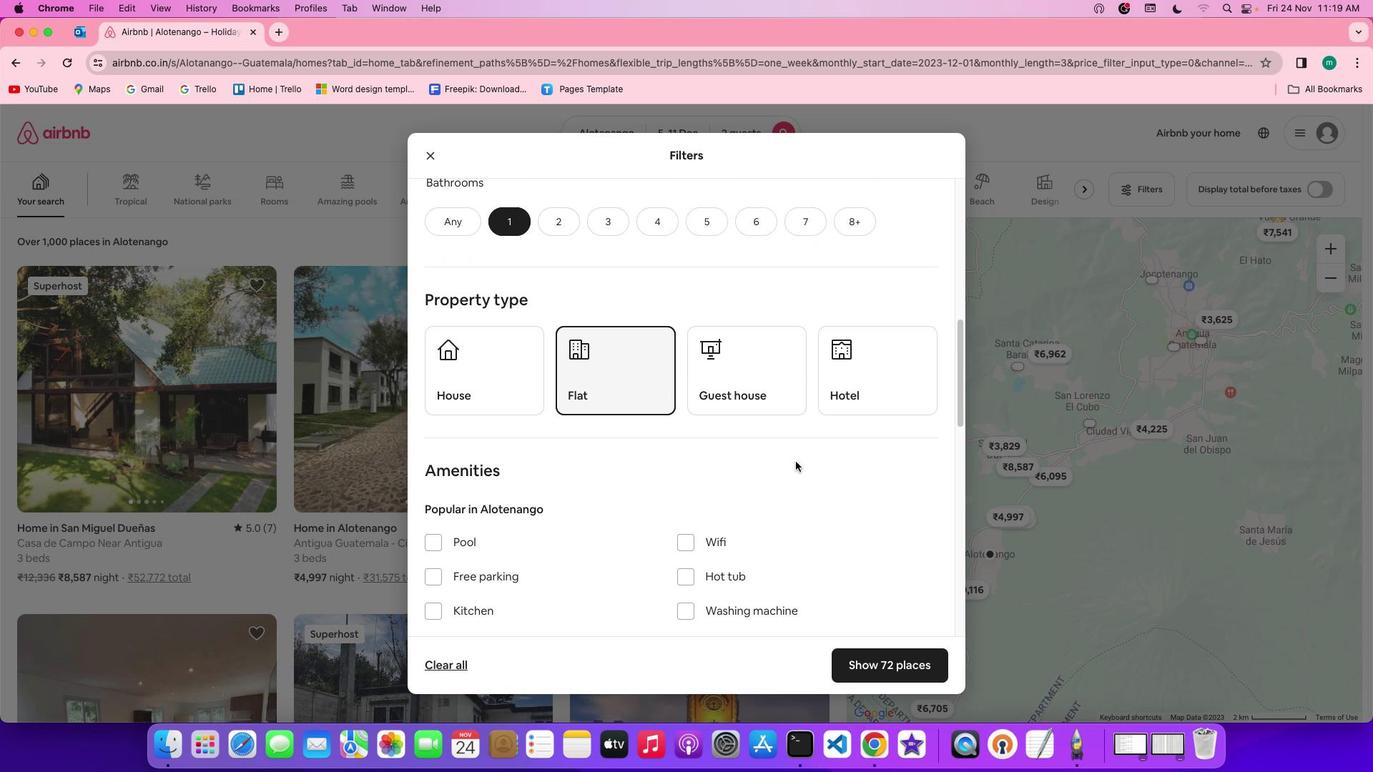 
Action: Mouse scrolled (796, 461) with delta (0, 0)
Screenshot: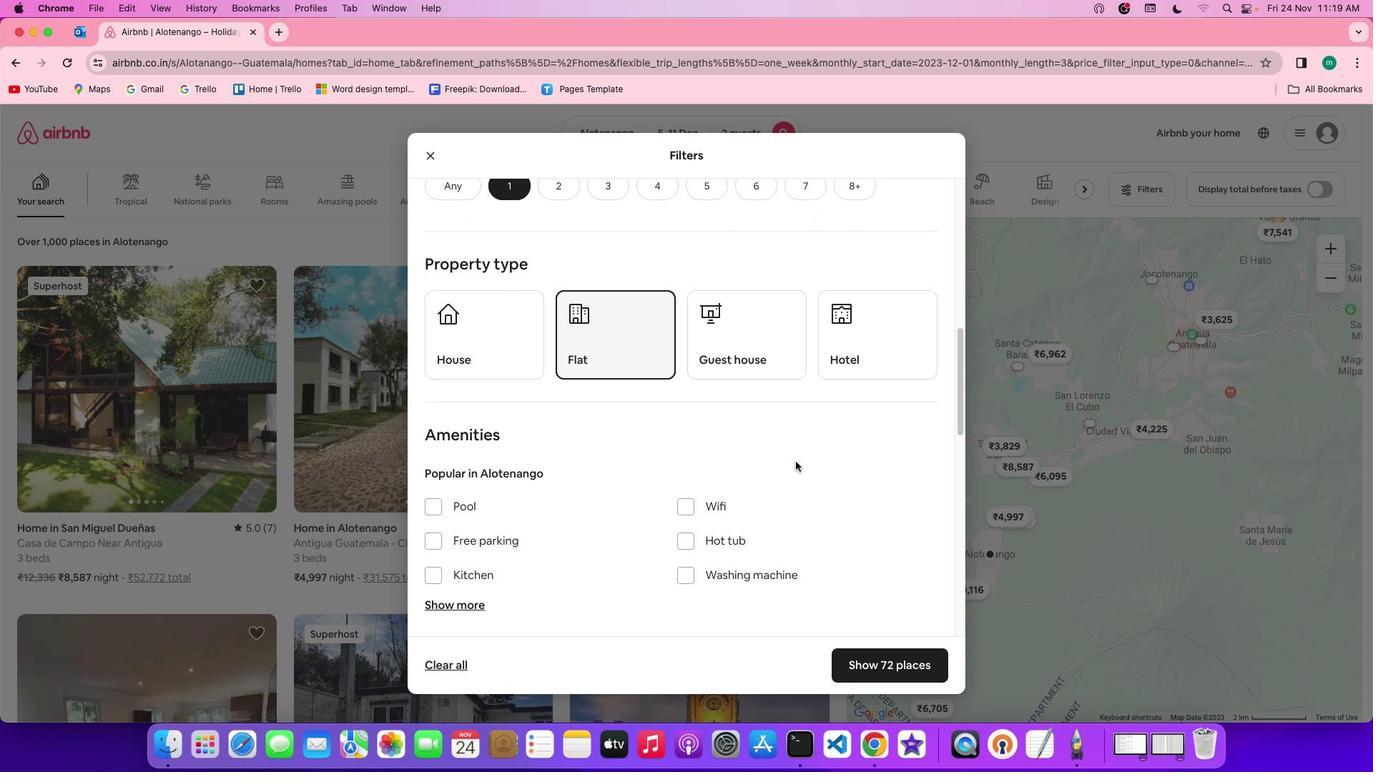 
Action: Mouse scrolled (796, 461) with delta (0, 0)
Screenshot: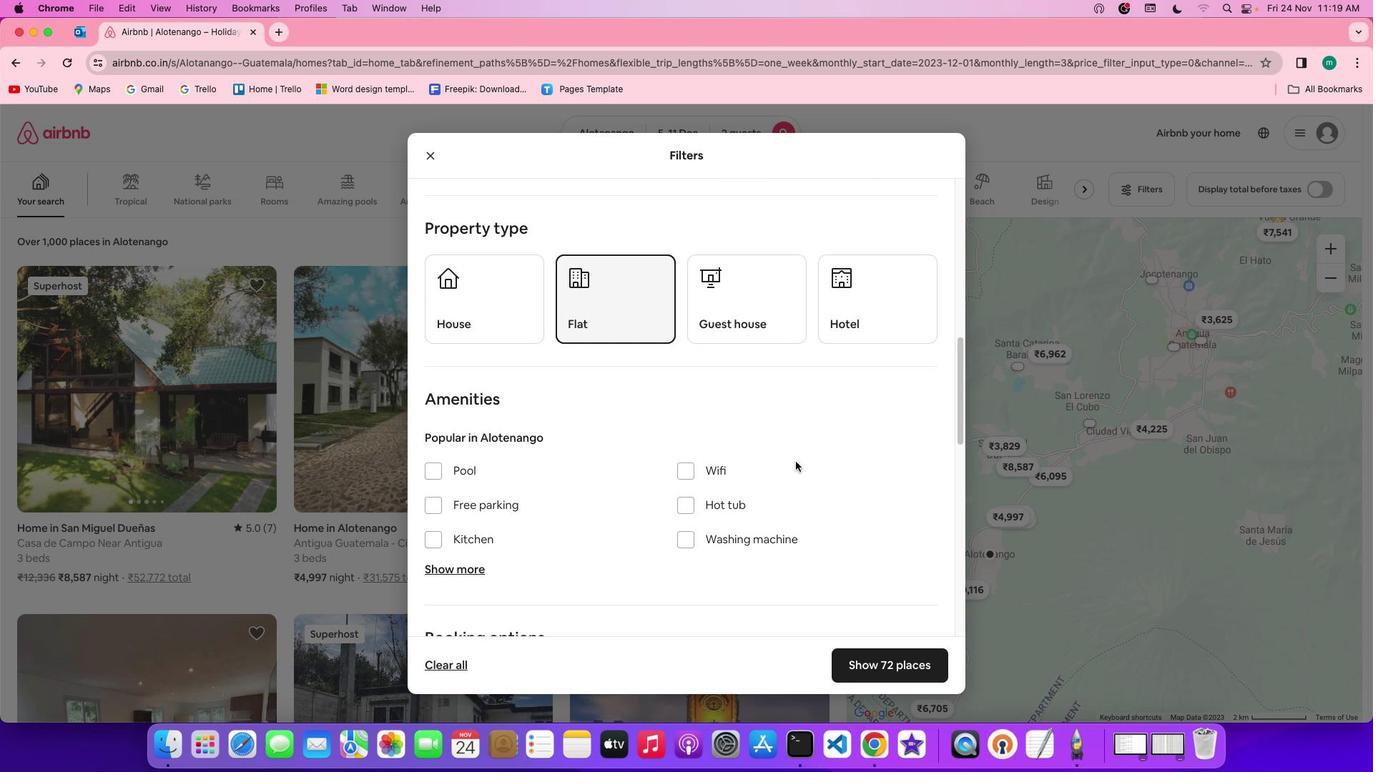 
Action: Mouse scrolled (796, 461) with delta (0, -1)
Screenshot: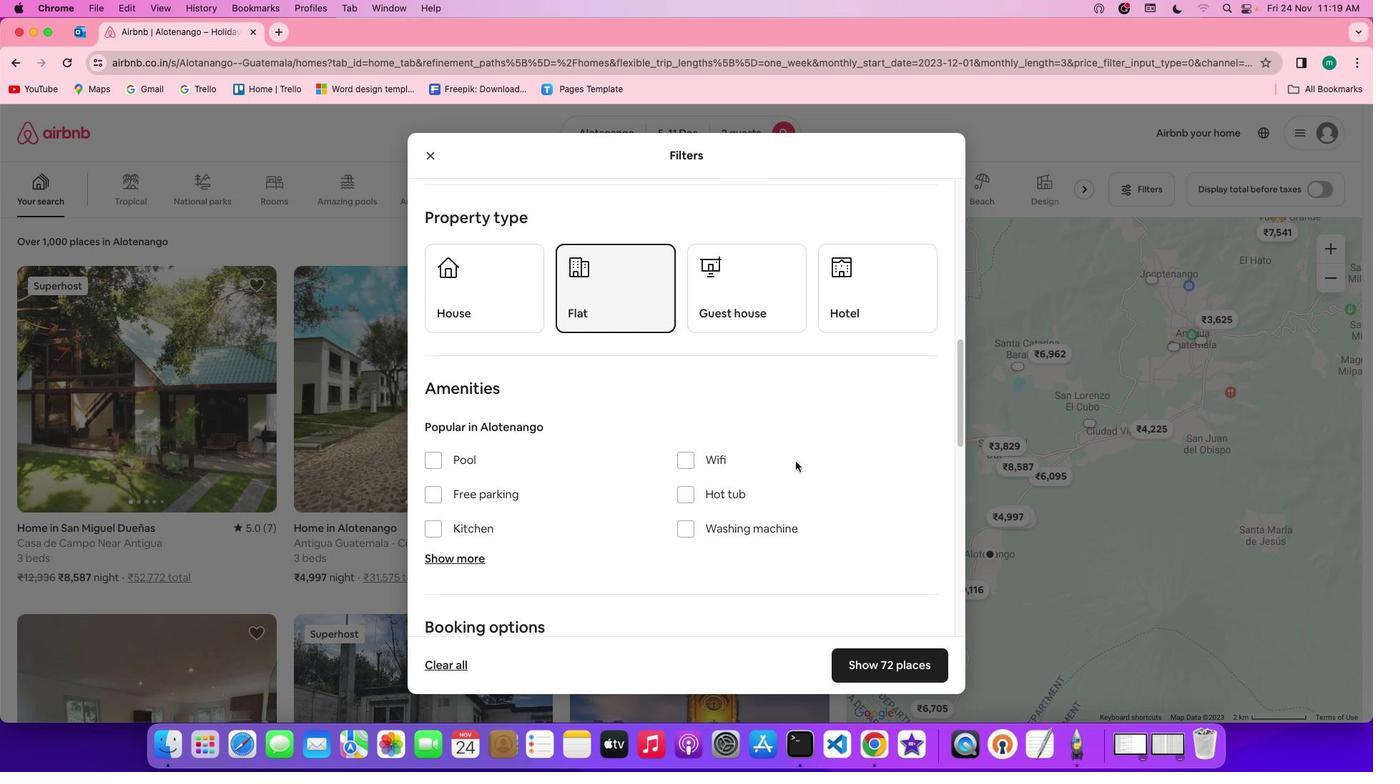 
Action: Mouse scrolled (796, 461) with delta (0, 0)
Screenshot: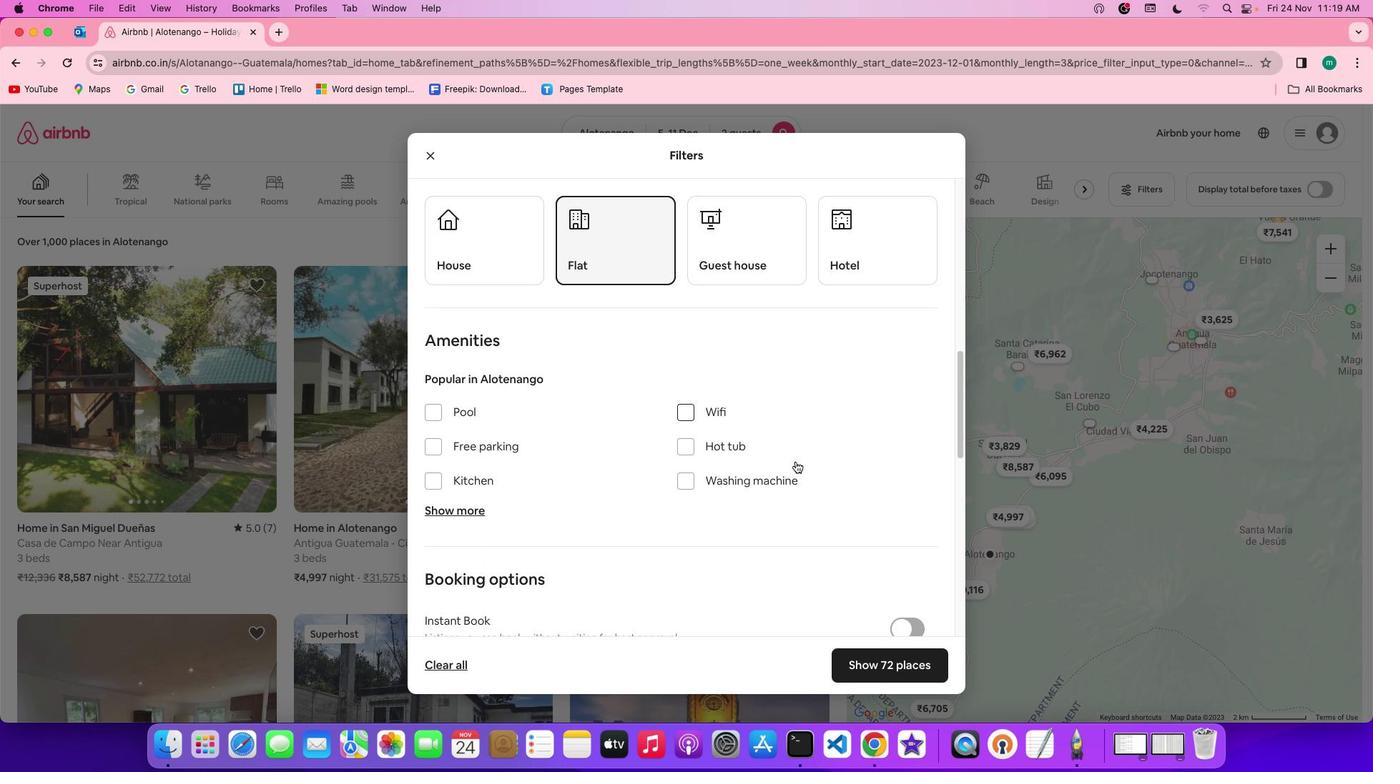 
Action: Mouse scrolled (796, 461) with delta (0, 0)
Screenshot: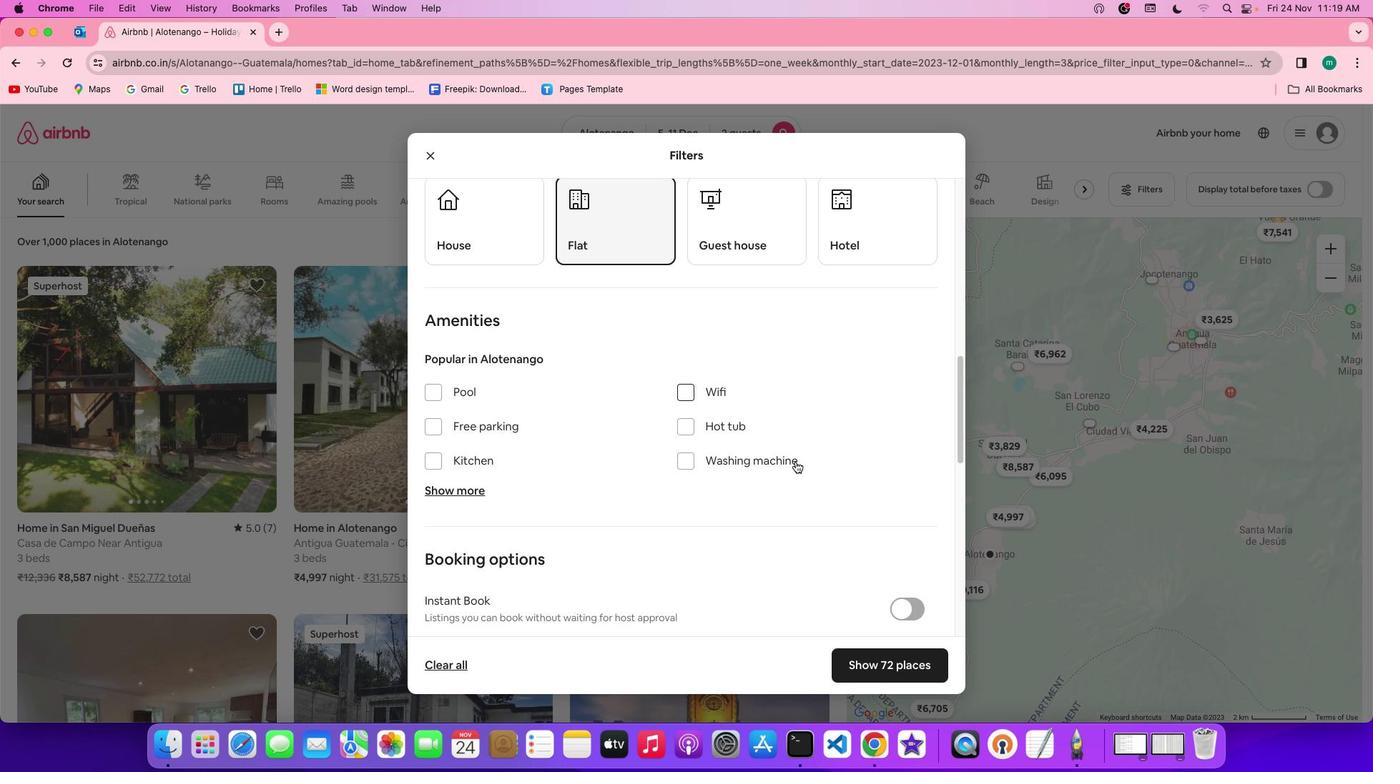 
Action: Mouse scrolled (796, 461) with delta (0, 0)
Screenshot: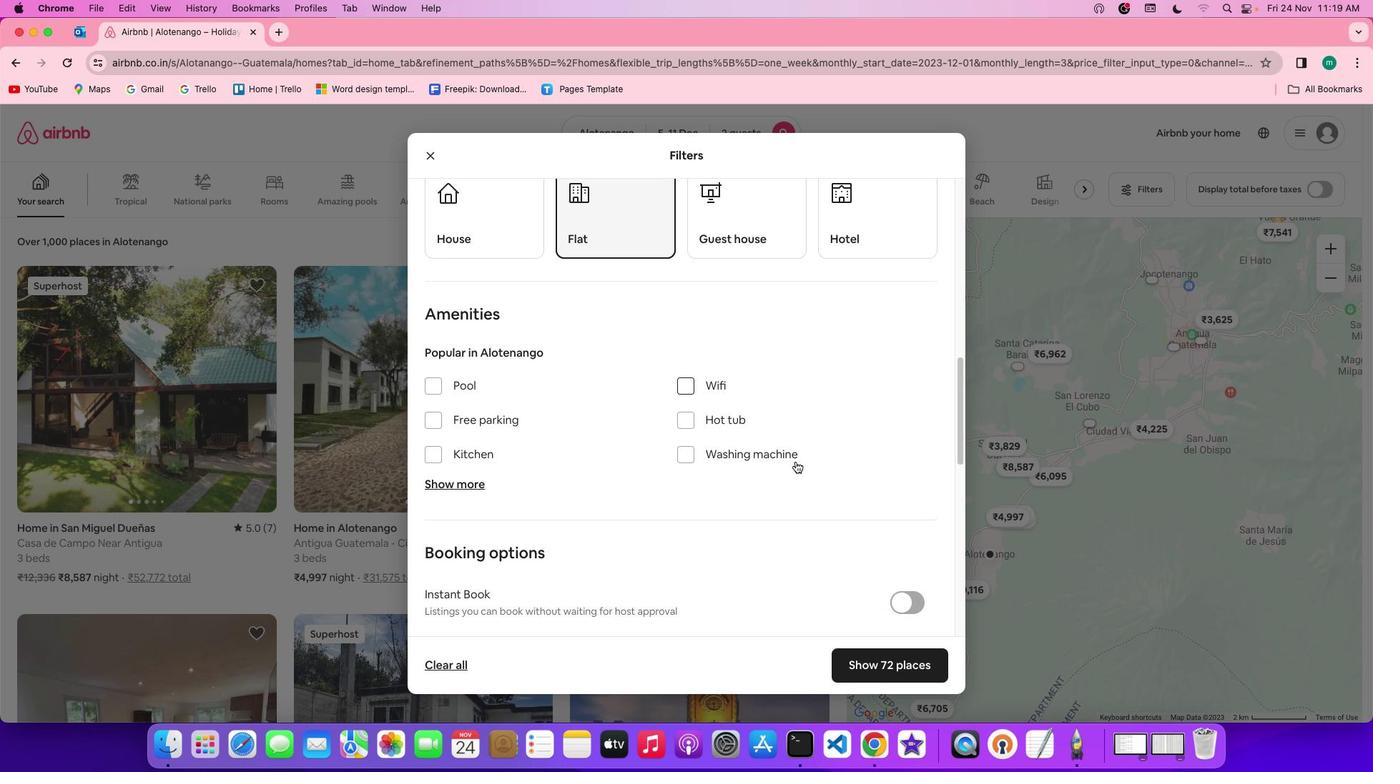 
Action: Mouse scrolled (796, 461) with delta (0, 0)
Screenshot: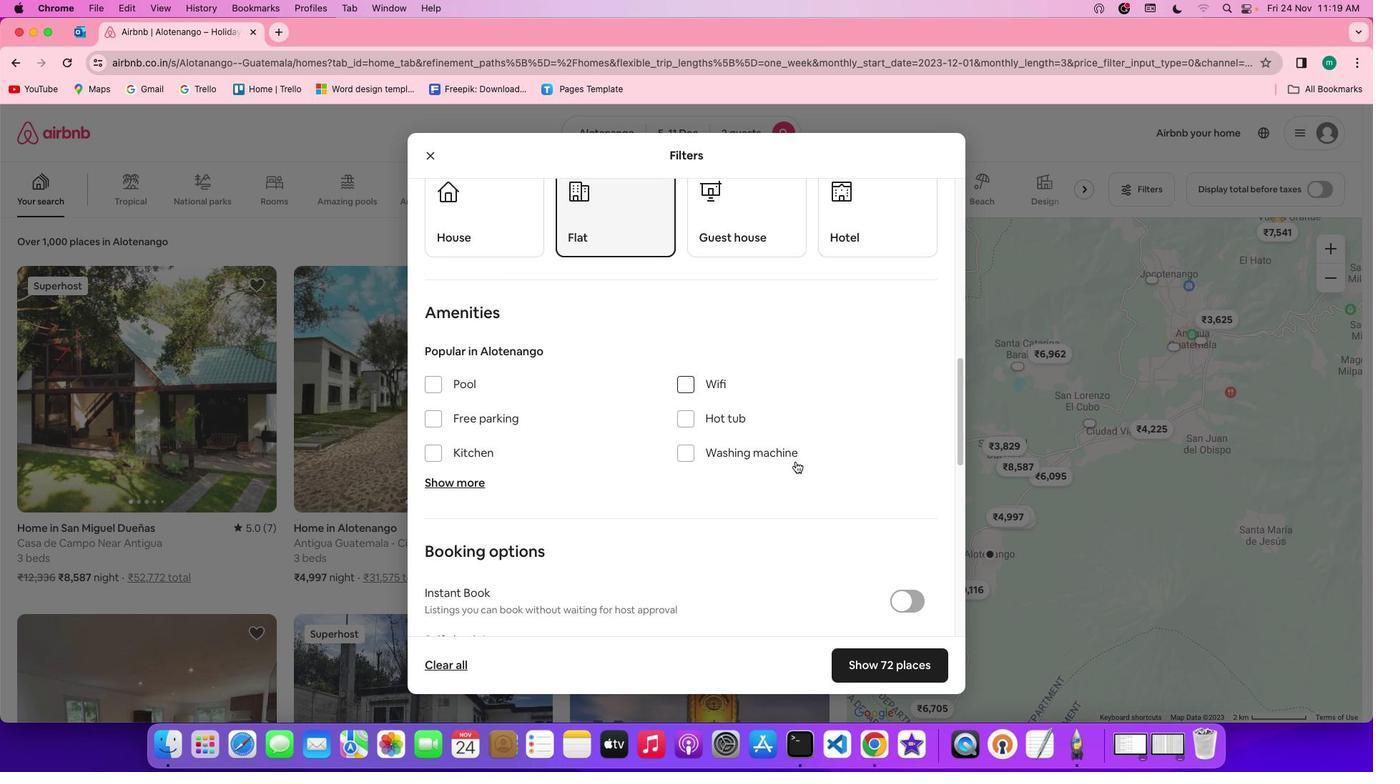 
Action: Mouse scrolled (796, 461) with delta (0, 0)
Screenshot: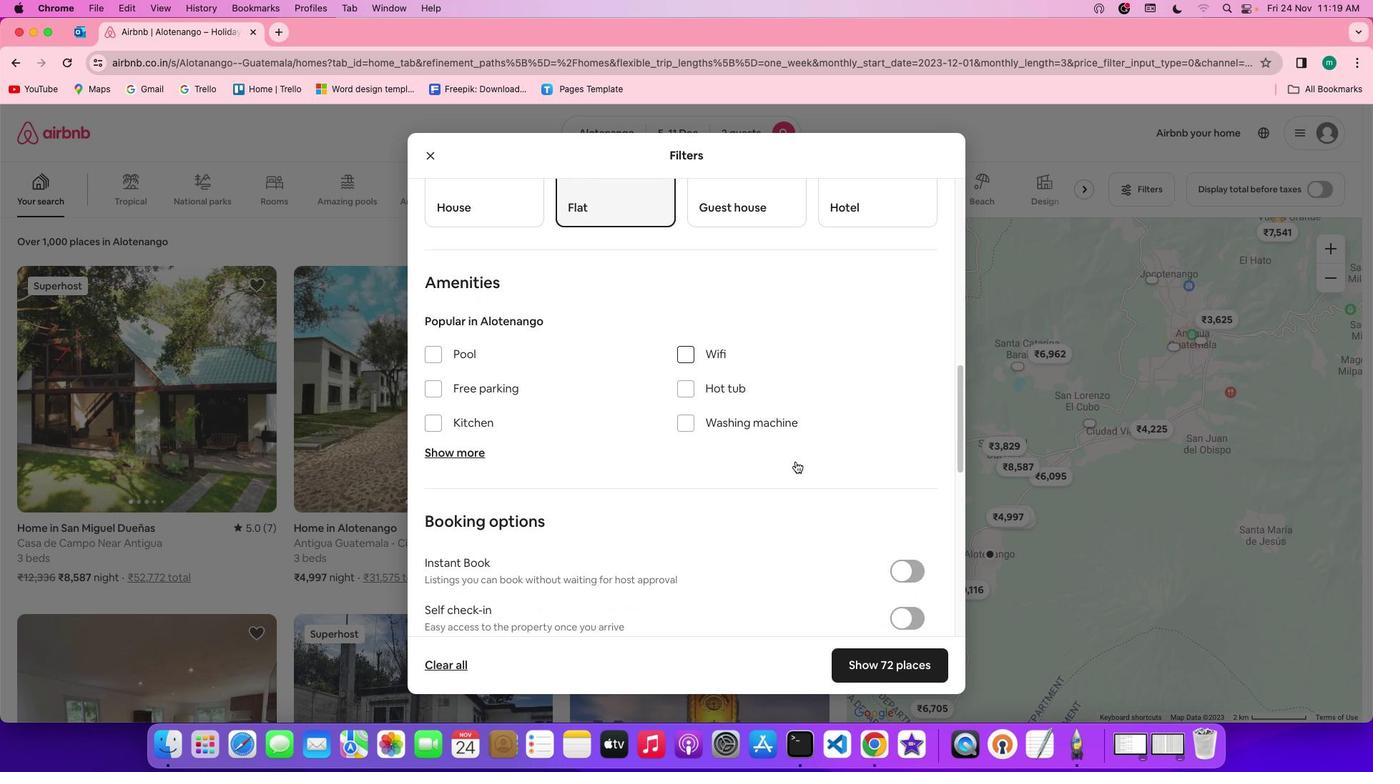 
Action: Mouse scrolled (796, 461) with delta (0, 0)
Screenshot: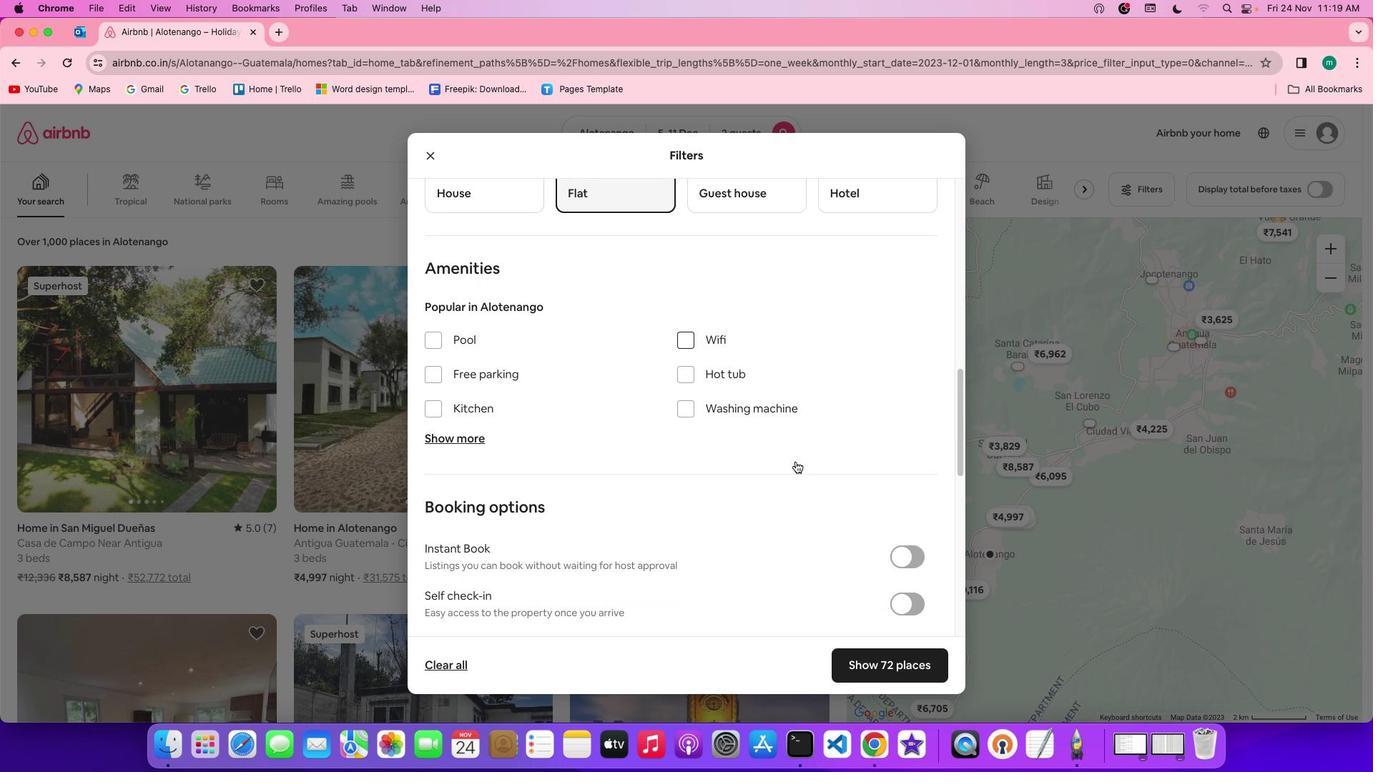 
Action: Mouse scrolled (796, 461) with delta (0, 0)
Screenshot: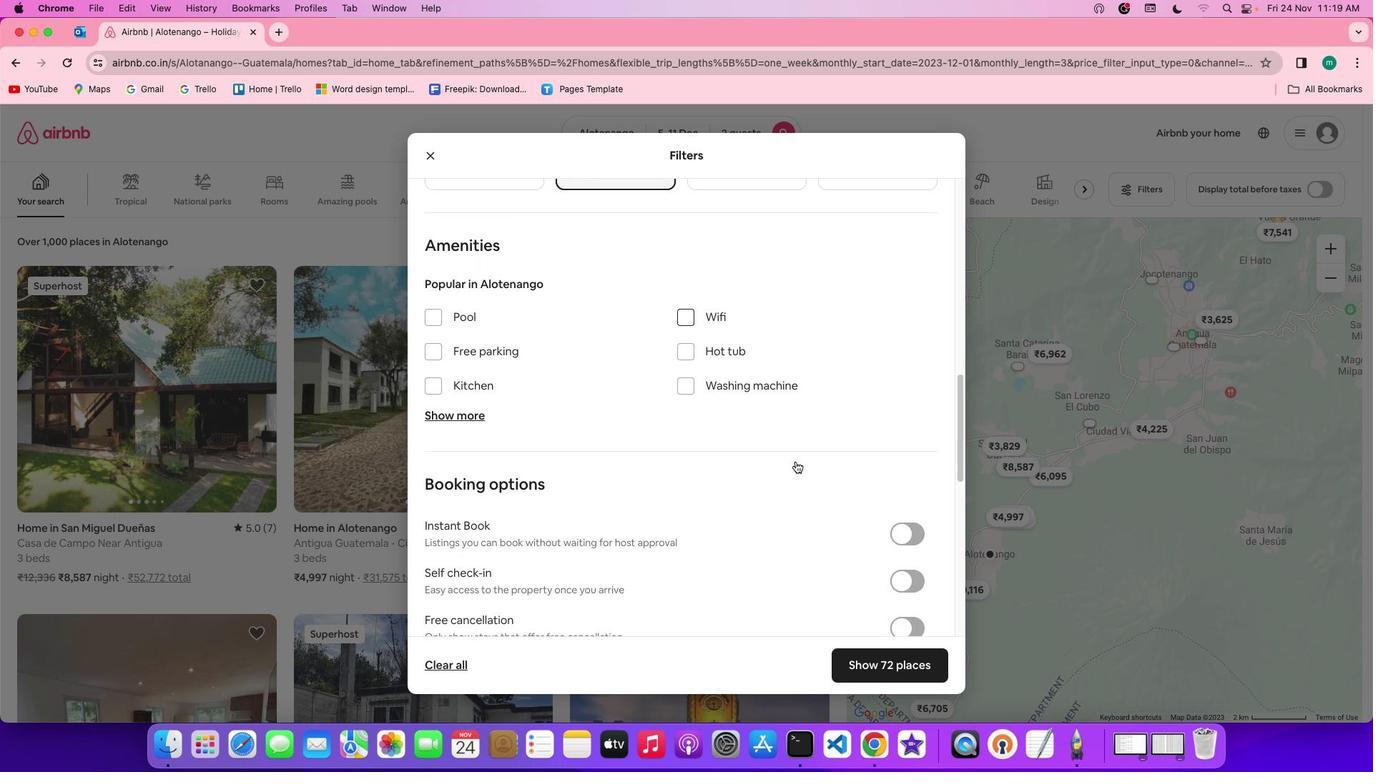 
Action: Mouse scrolled (796, 461) with delta (0, 0)
Screenshot: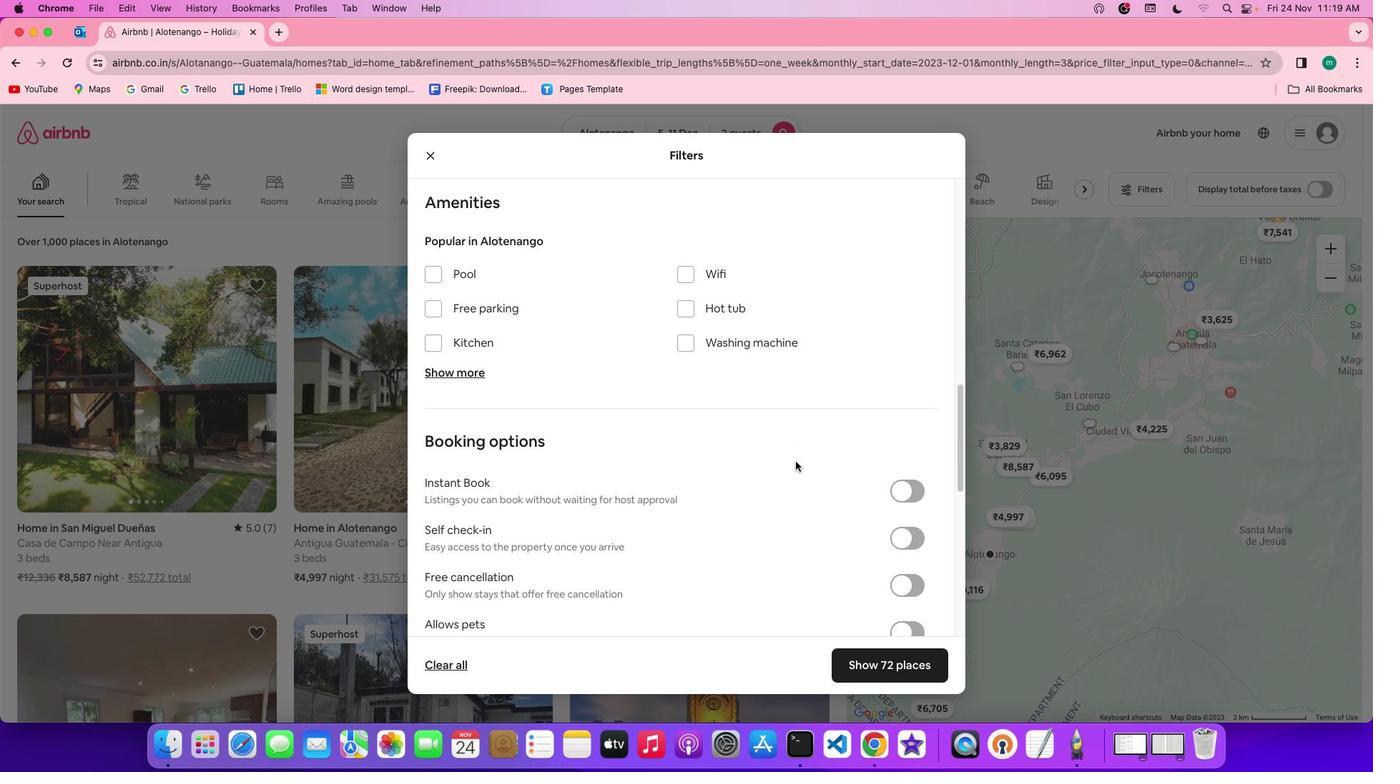 
Action: Mouse scrolled (796, 461) with delta (0, 0)
Screenshot: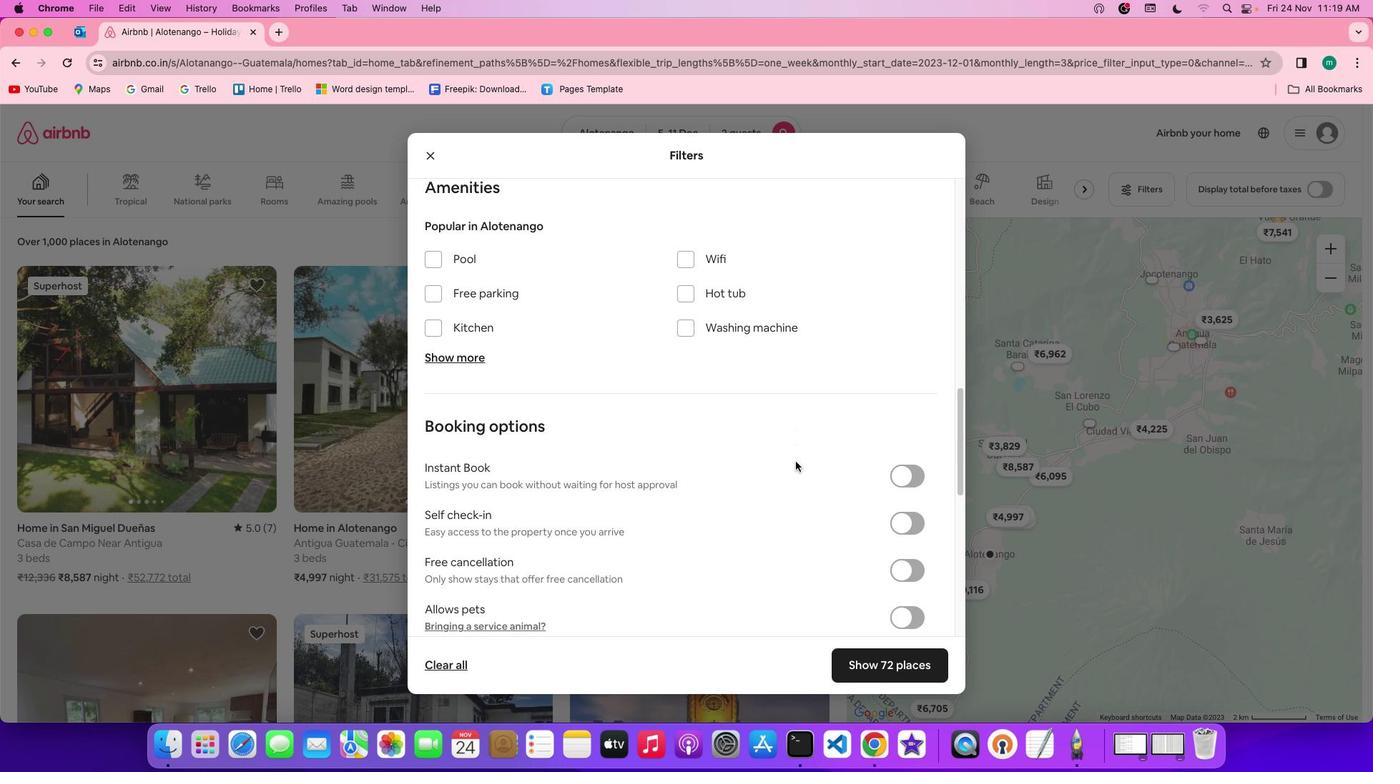 
Action: Mouse scrolled (796, 461) with delta (0, 0)
Screenshot: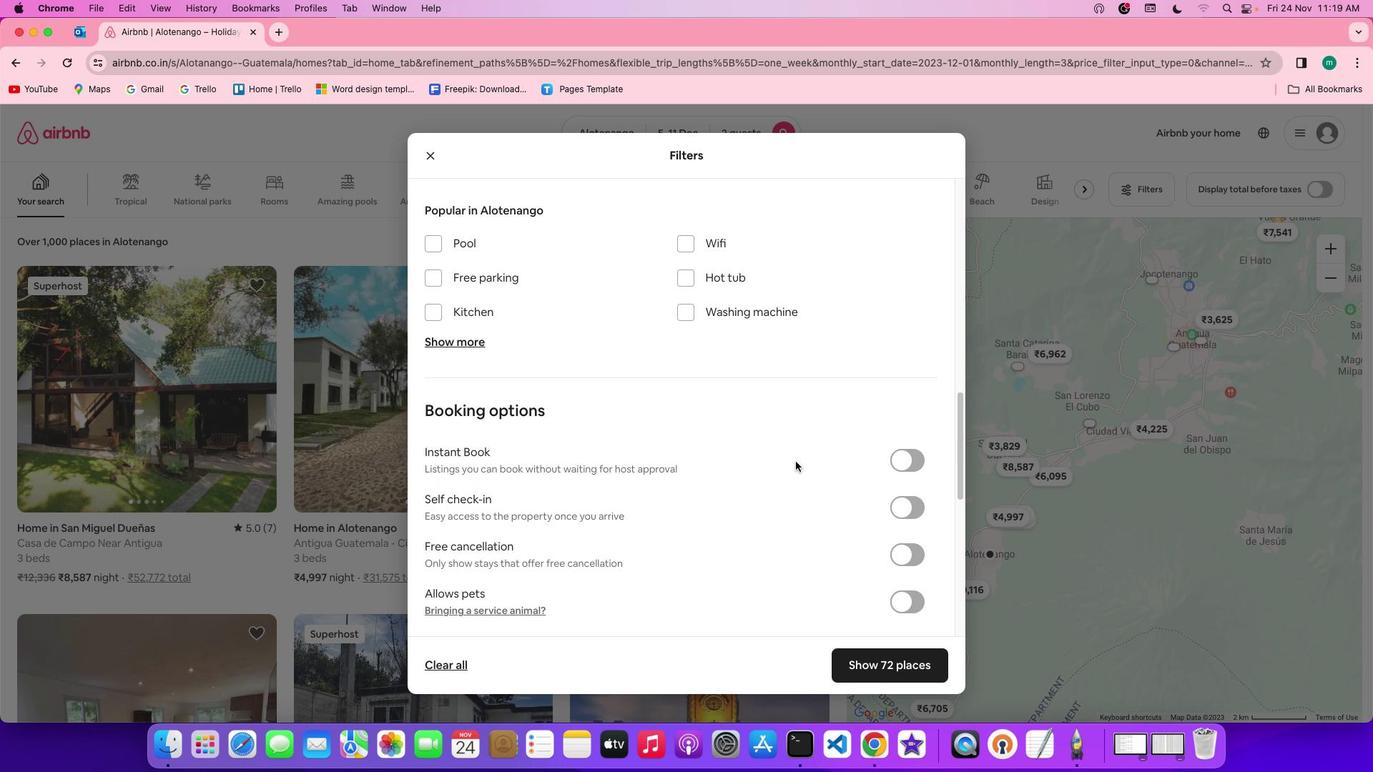 
Action: Mouse moved to (848, 490)
Screenshot: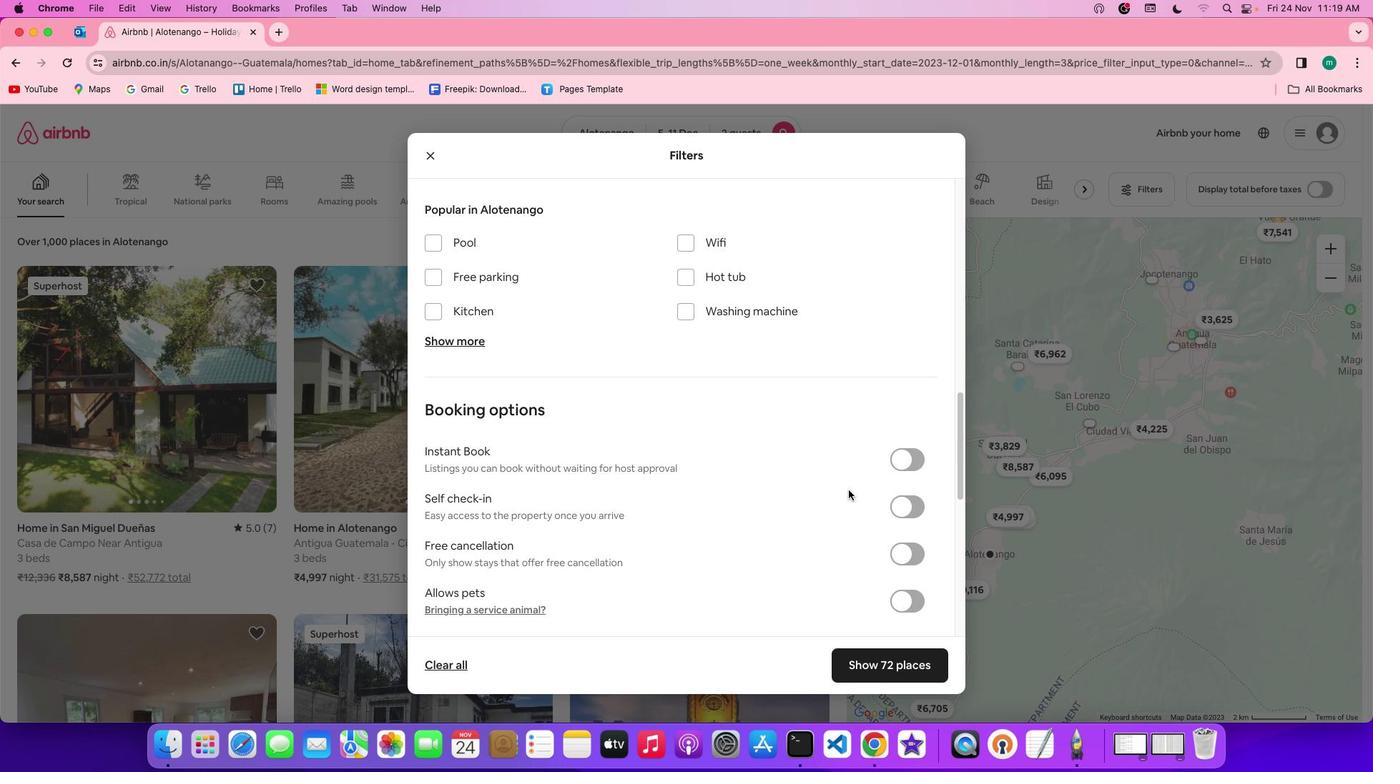 
Action: Mouse scrolled (848, 490) with delta (0, 0)
Screenshot: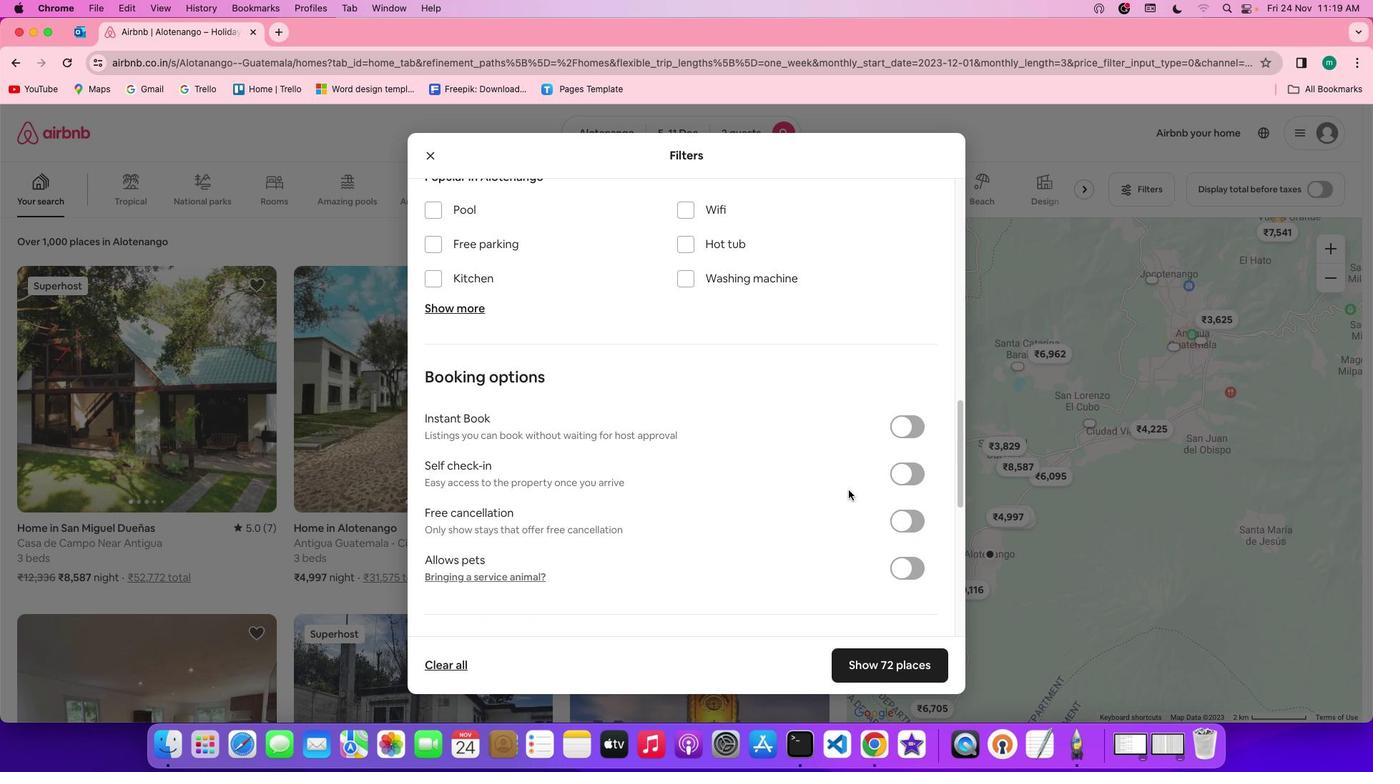 
Action: Mouse scrolled (848, 490) with delta (0, 0)
Screenshot: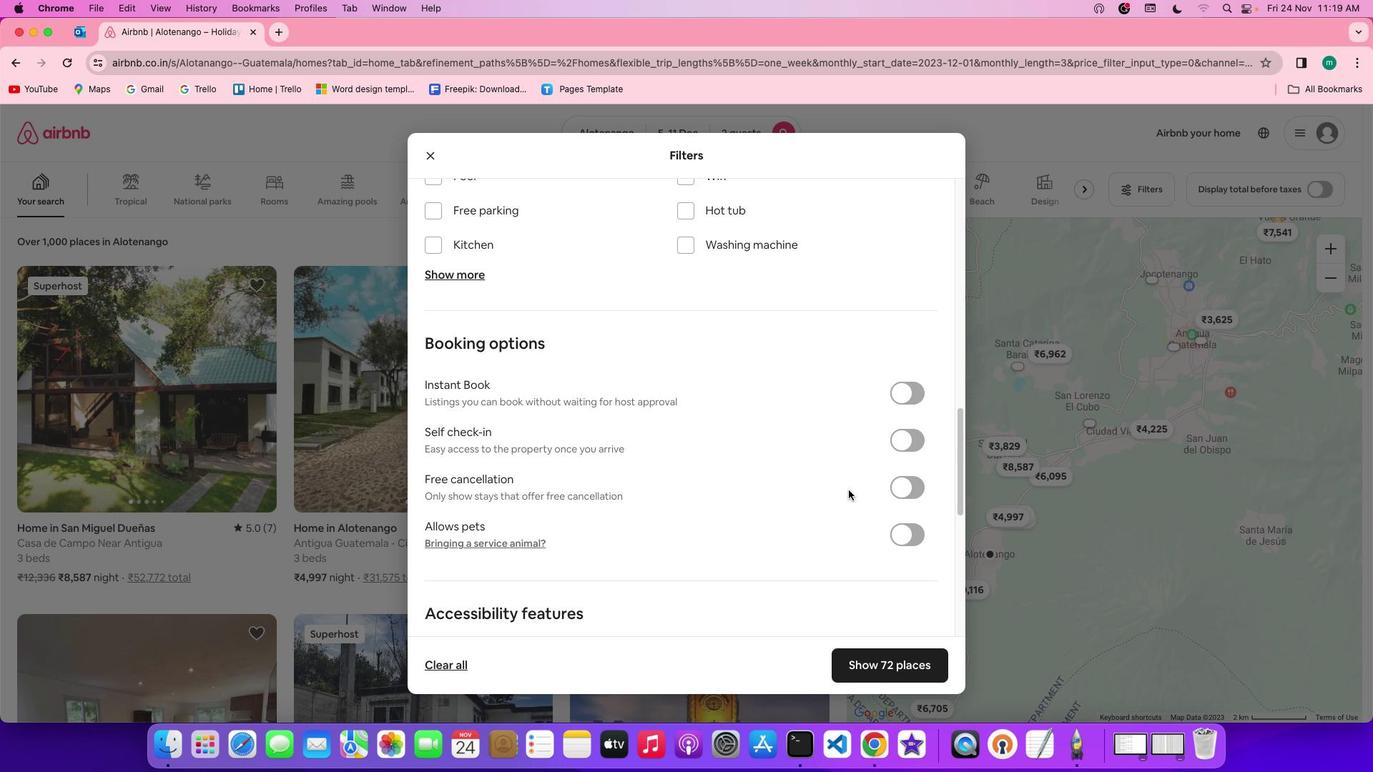 
Action: Mouse scrolled (848, 490) with delta (0, 0)
Screenshot: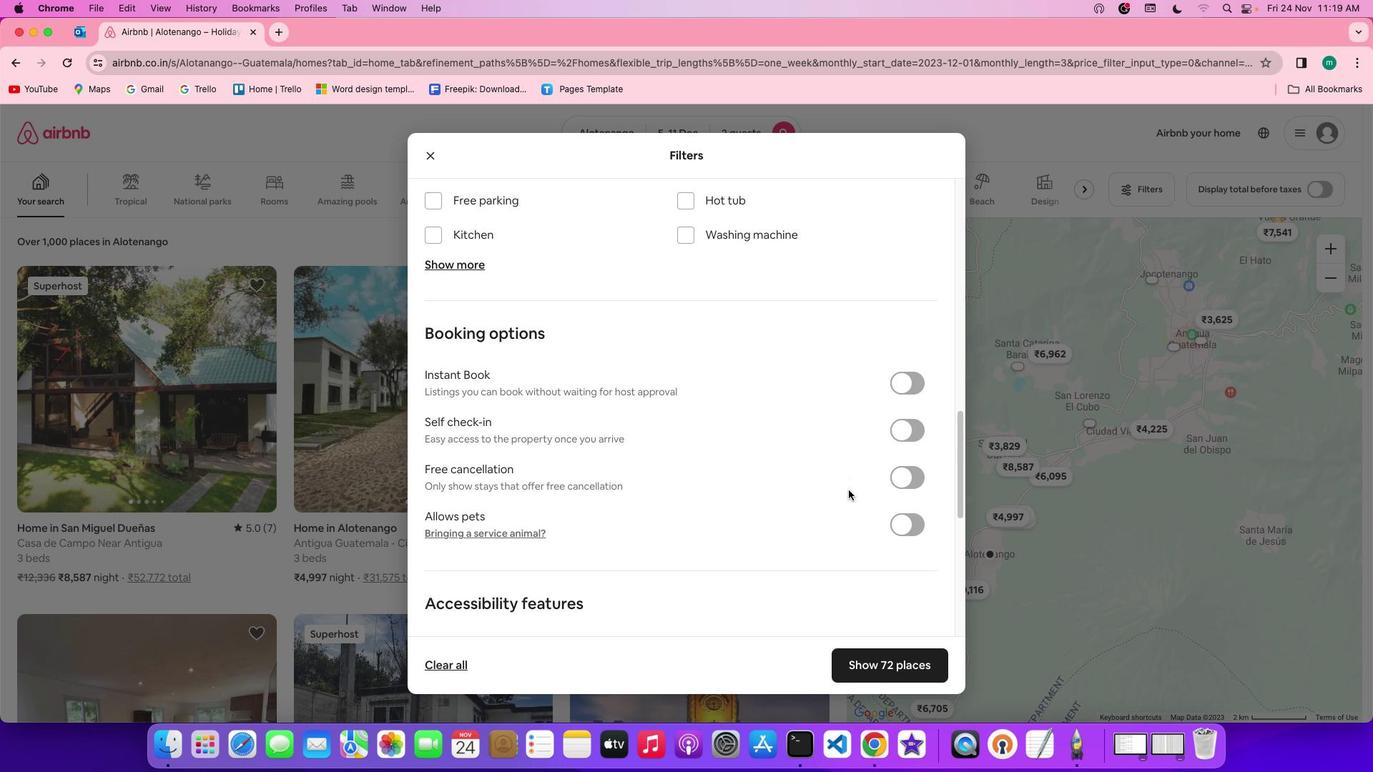 
Action: Mouse moved to (912, 427)
Screenshot: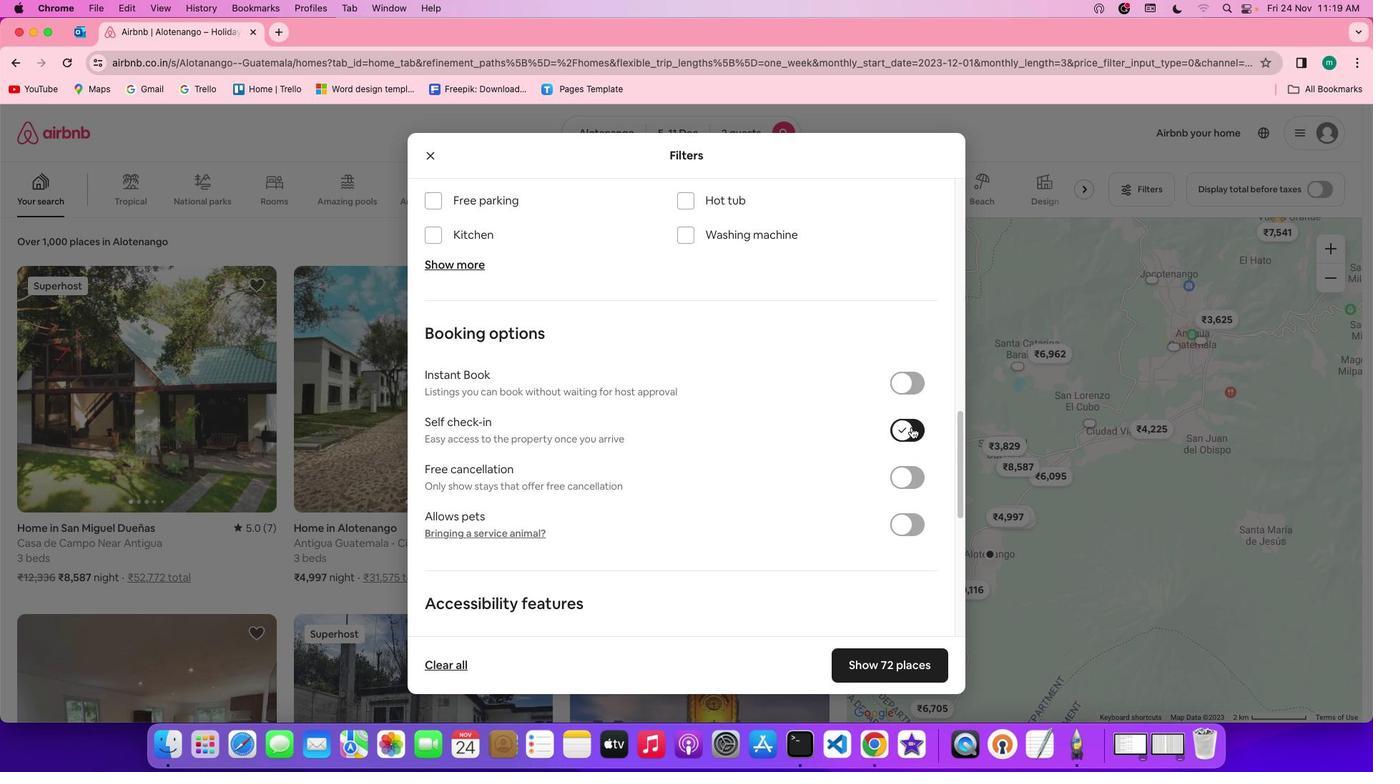
Action: Mouse pressed left at (912, 427)
Screenshot: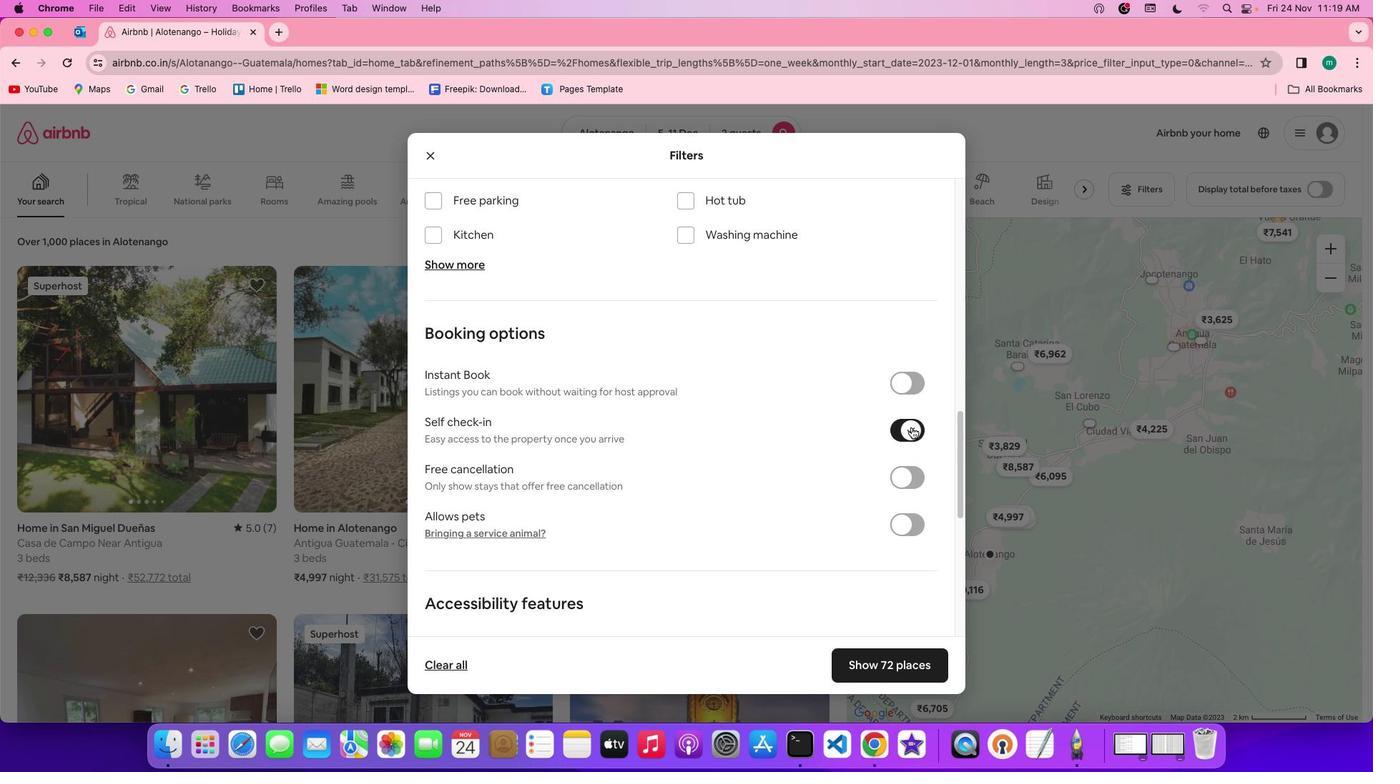 
Action: Mouse moved to (830, 520)
Screenshot: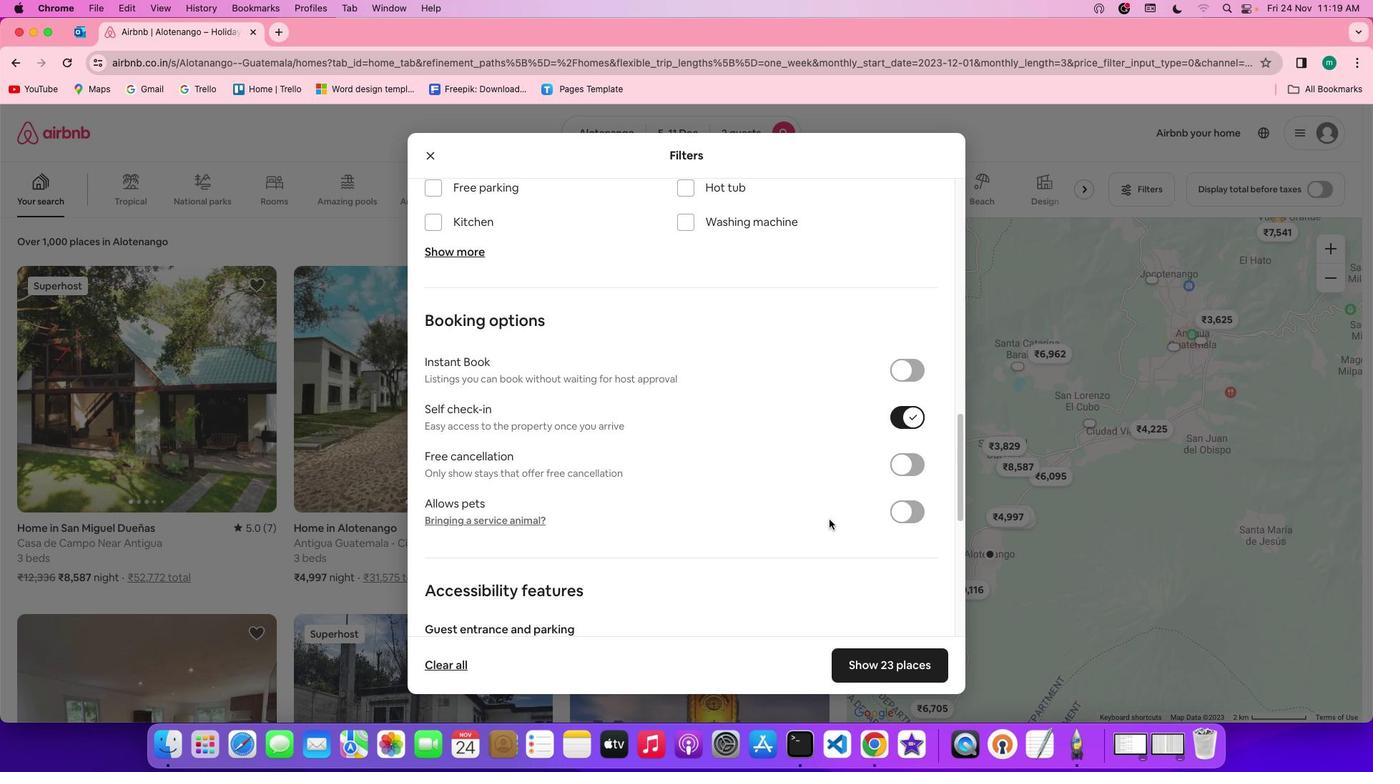 
Action: Mouse scrolled (830, 520) with delta (0, 0)
Screenshot: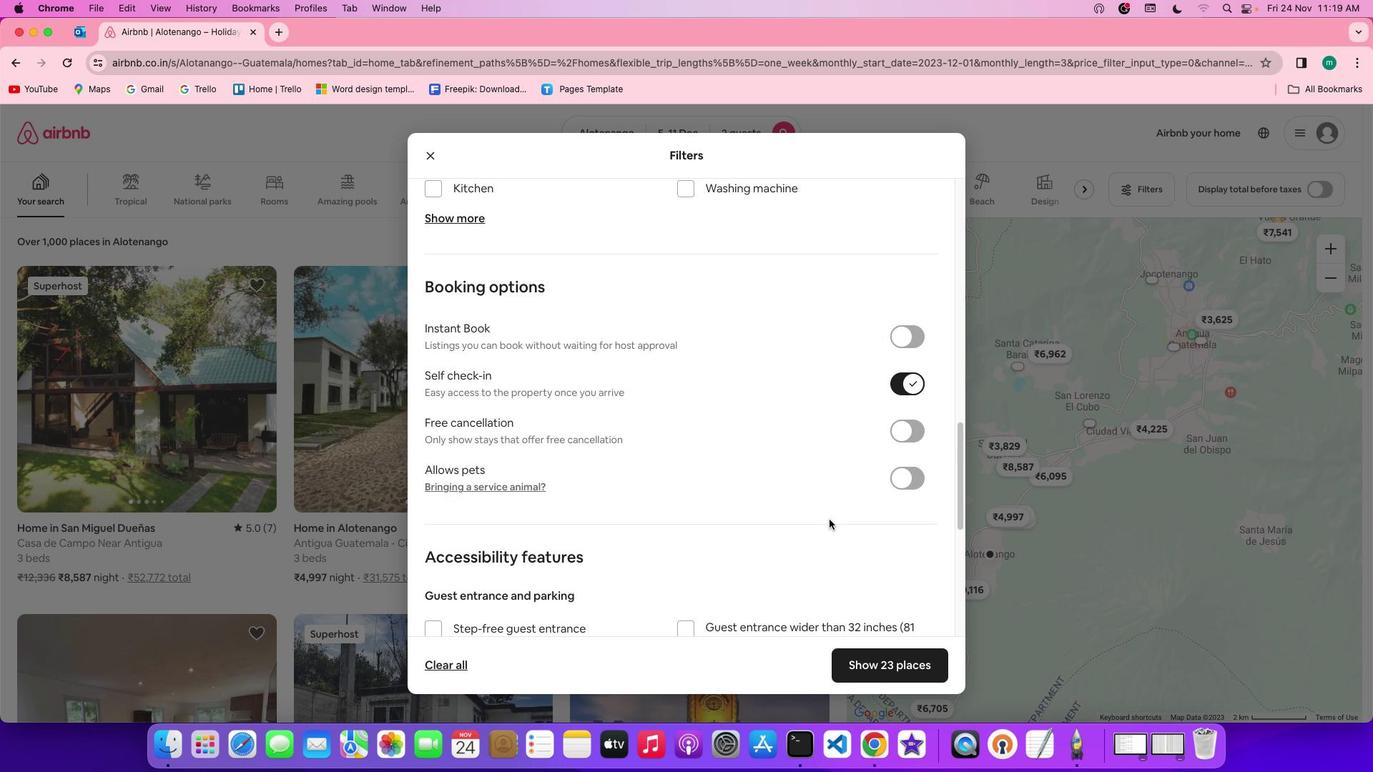 
Action: Mouse scrolled (830, 520) with delta (0, 0)
Screenshot: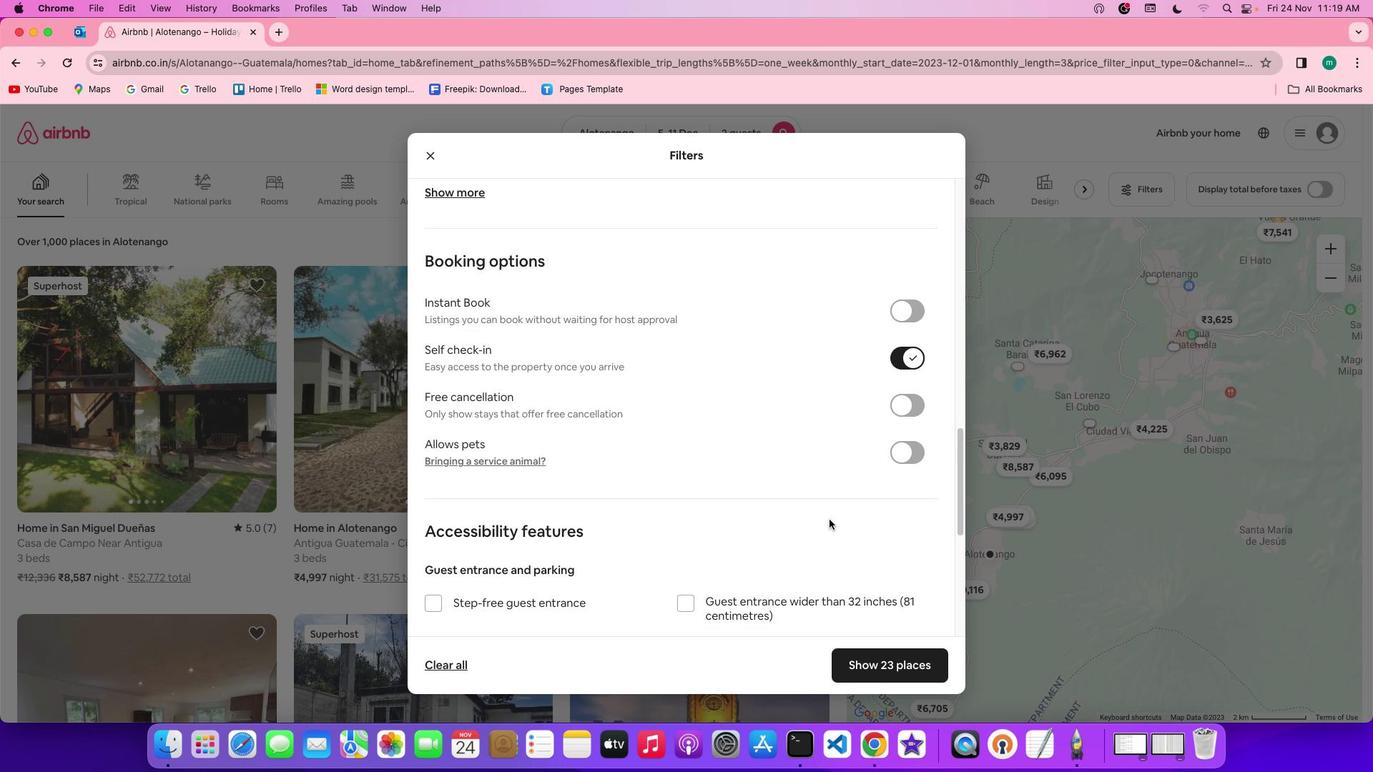 
Action: Mouse scrolled (830, 520) with delta (0, -1)
Screenshot: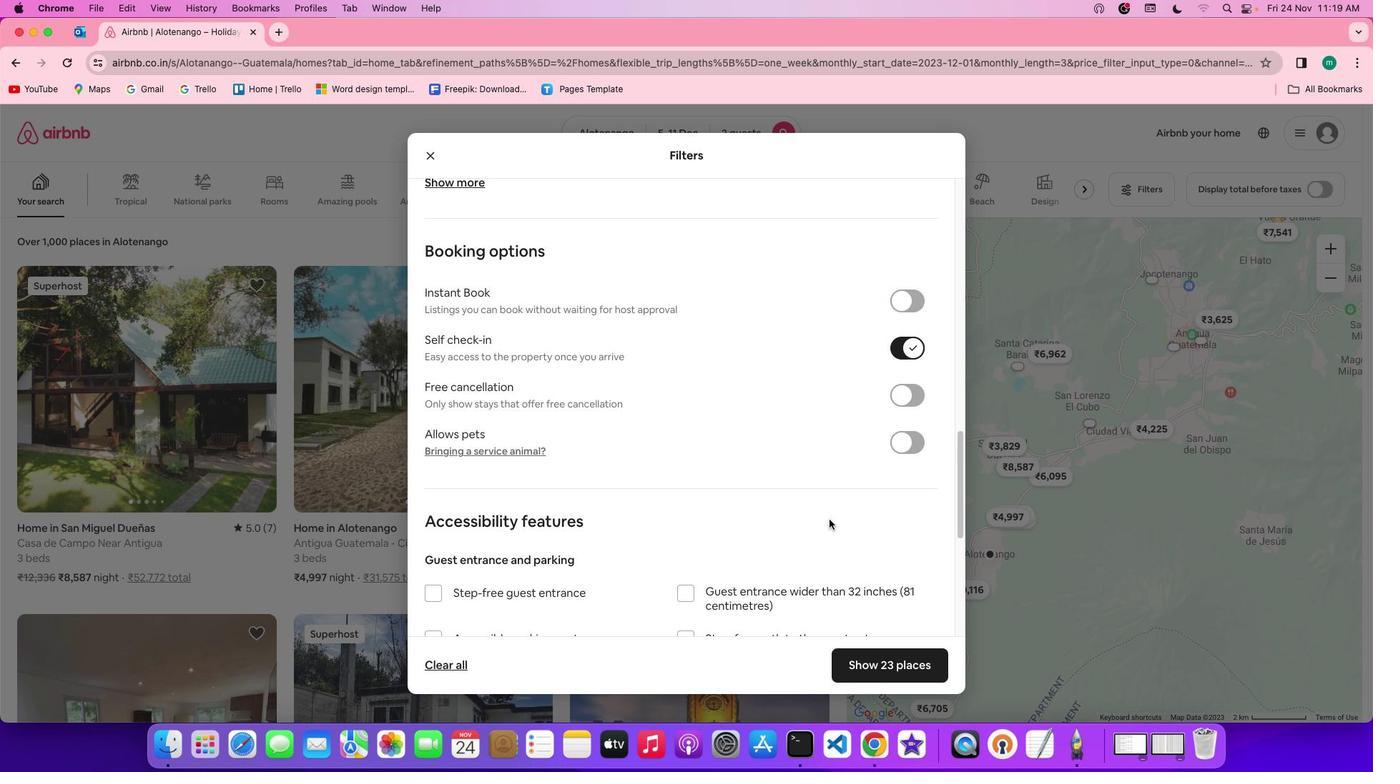 
Action: Mouse scrolled (830, 520) with delta (0, 0)
Screenshot: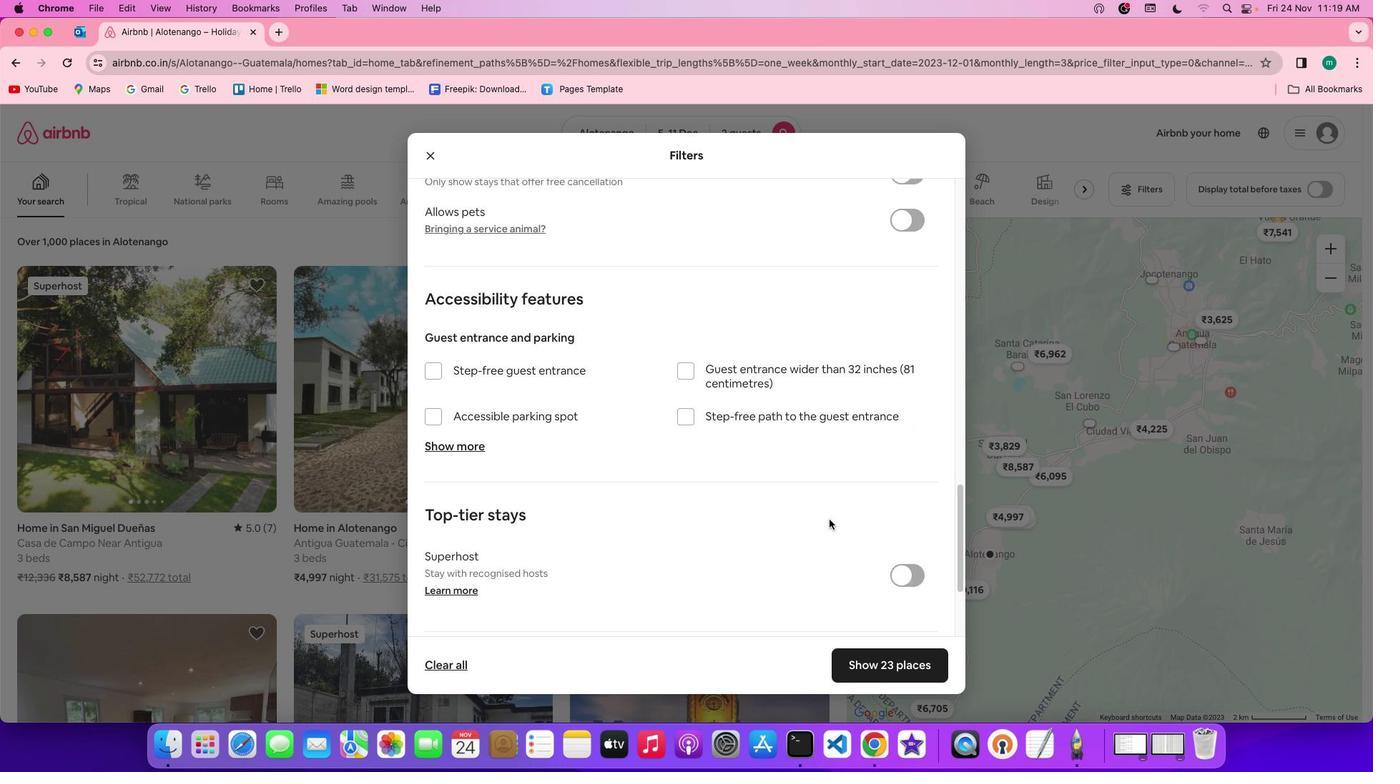 
Action: Mouse scrolled (830, 520) with delta (0, 0)
Screenshot: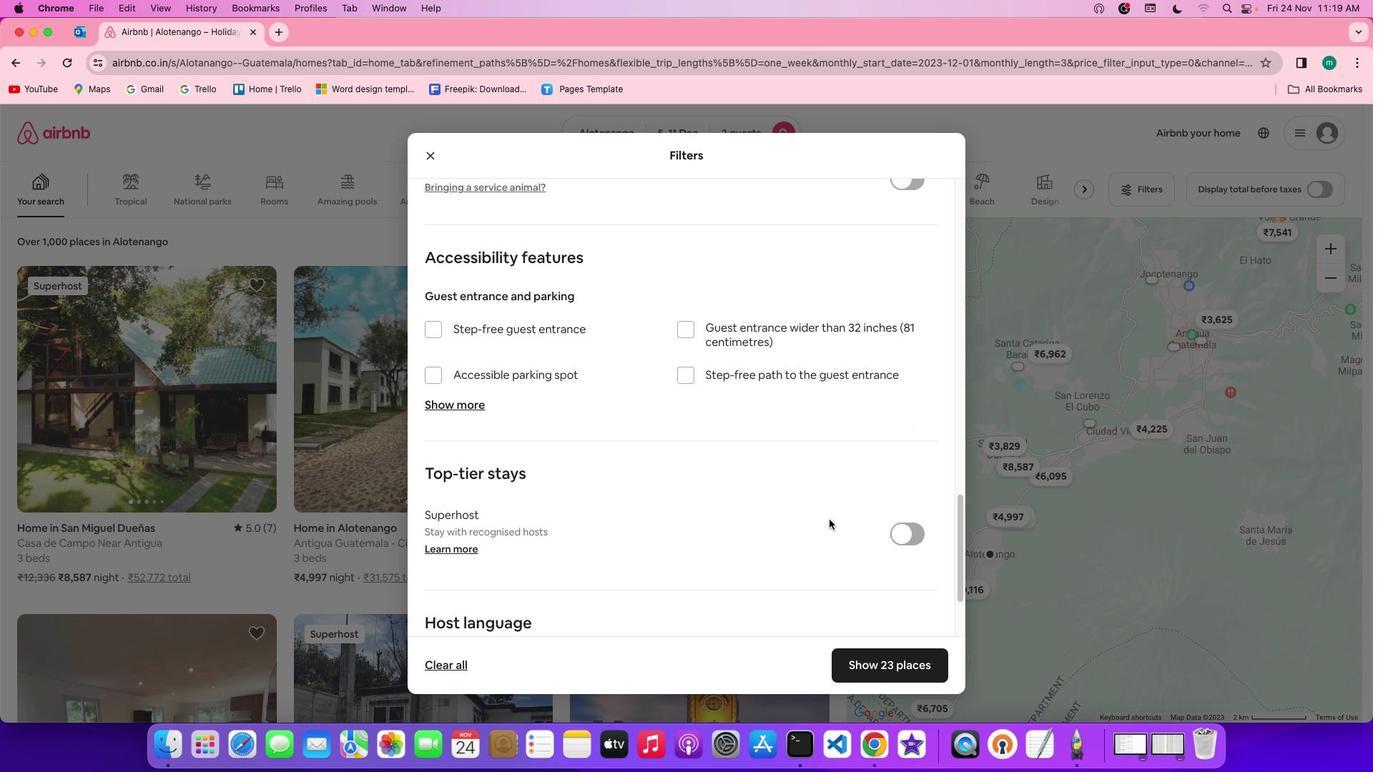 
Action: Mouse scrolled (830, 520) with delta (0, -2)
Screenshot: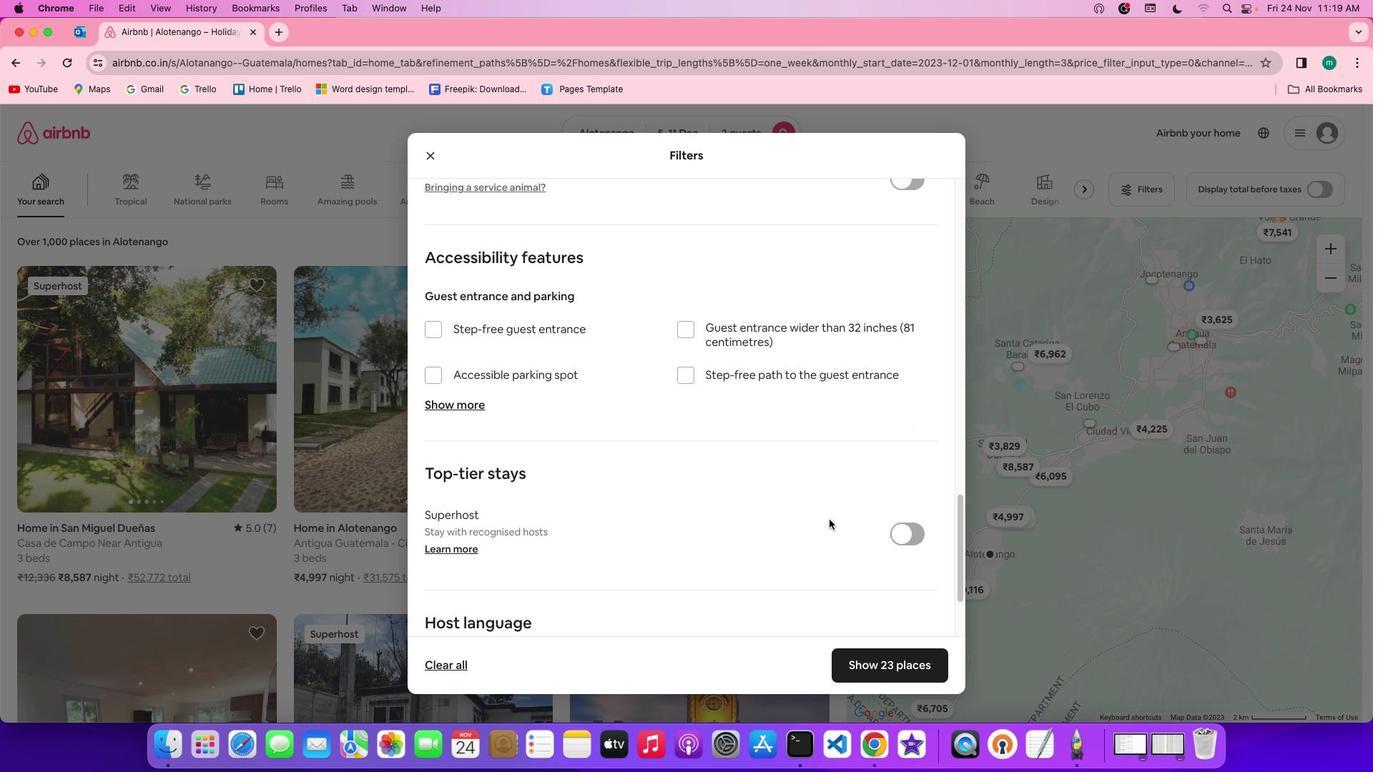 
Action: Mouse scrolled (830, 520) with delta (0, -2)
Screenshot: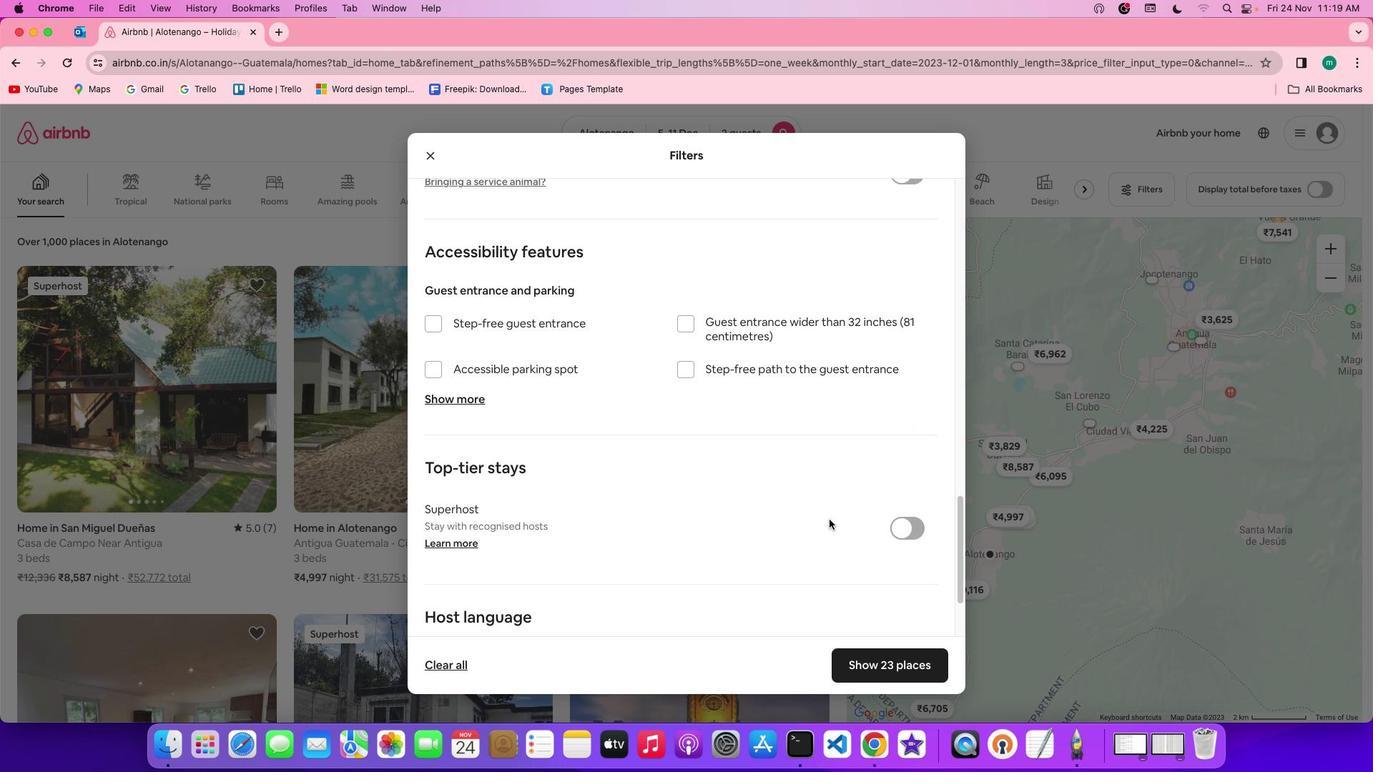
Action: Mouse scrolled (830, 520) with delta (0, 0)
Screenshot: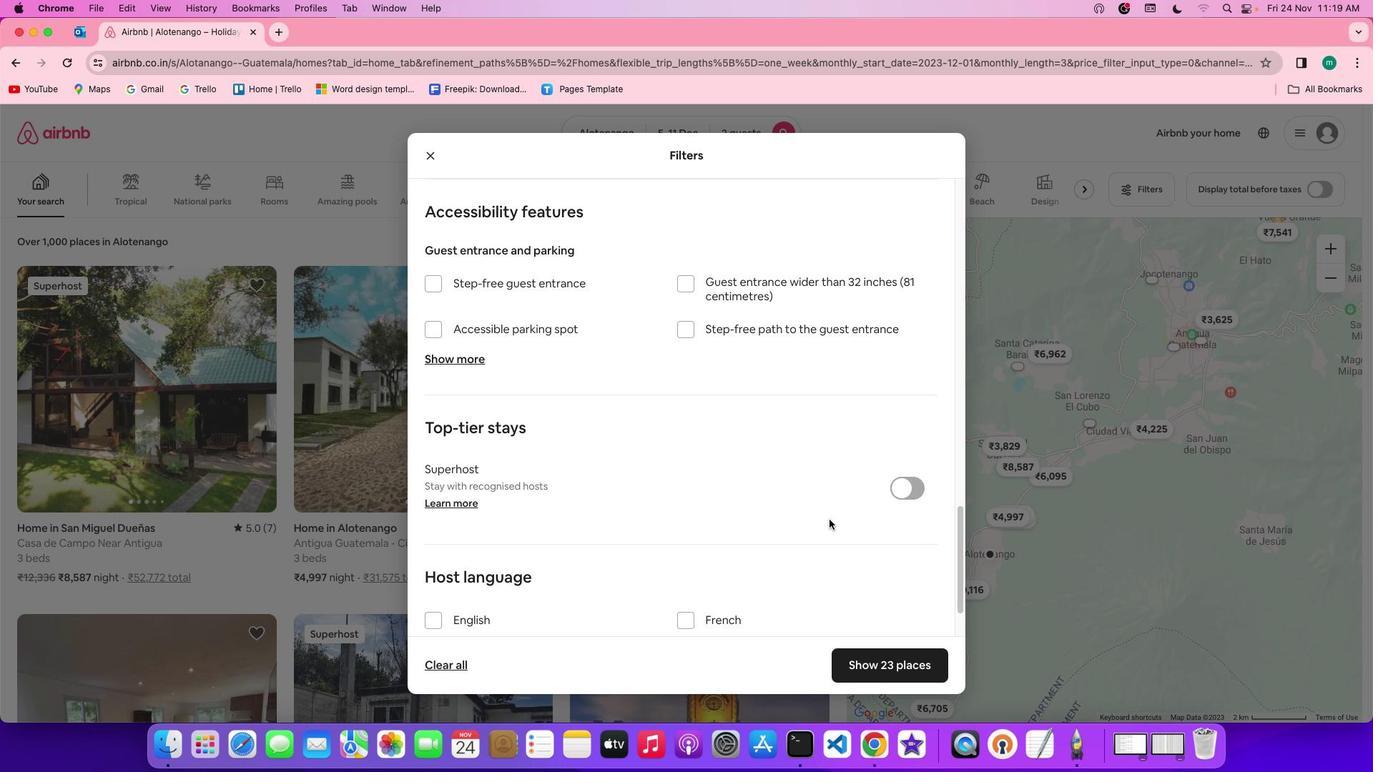 
Action: Mouse scrolled (830, 520) with delta (0, 0)
Screenshot: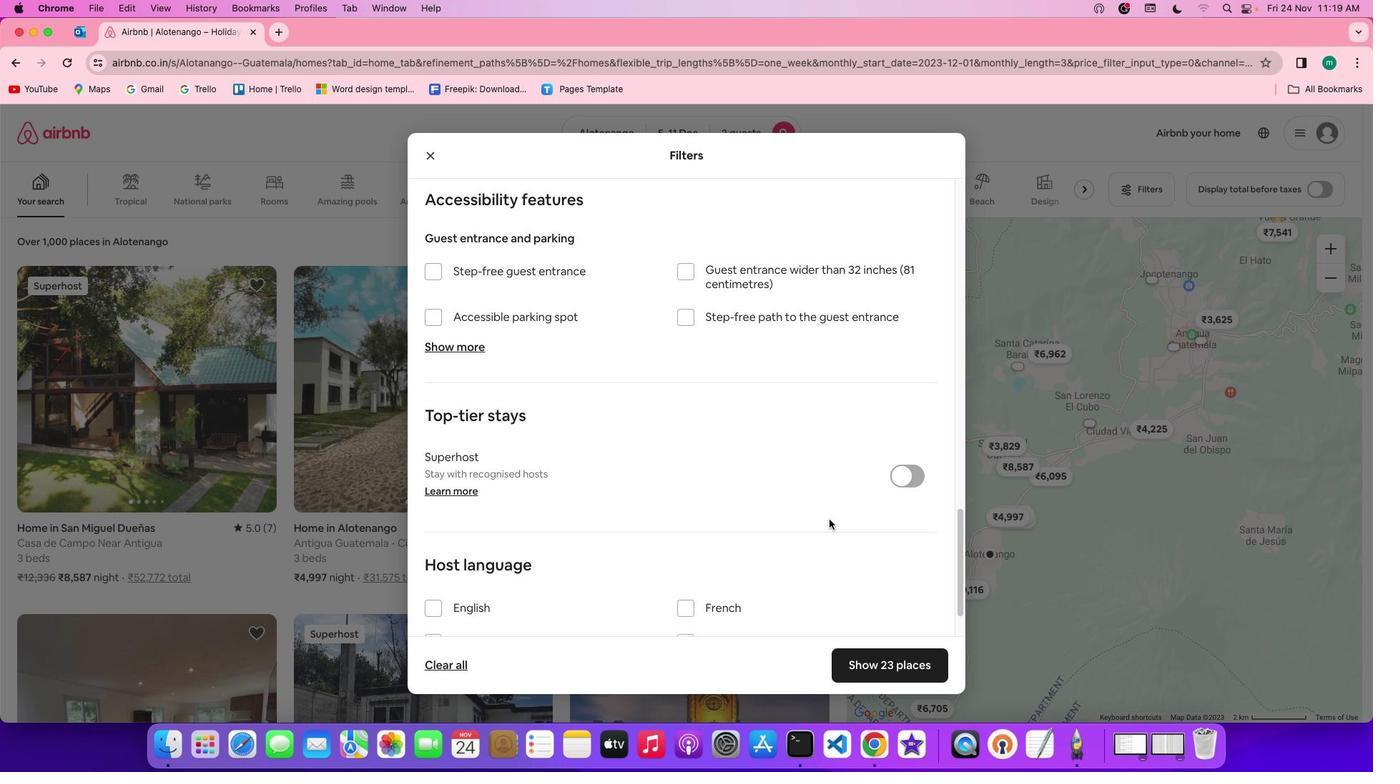 
Action: Mouse scrolled (830, 520) with delta (0, 0)
Screenshot: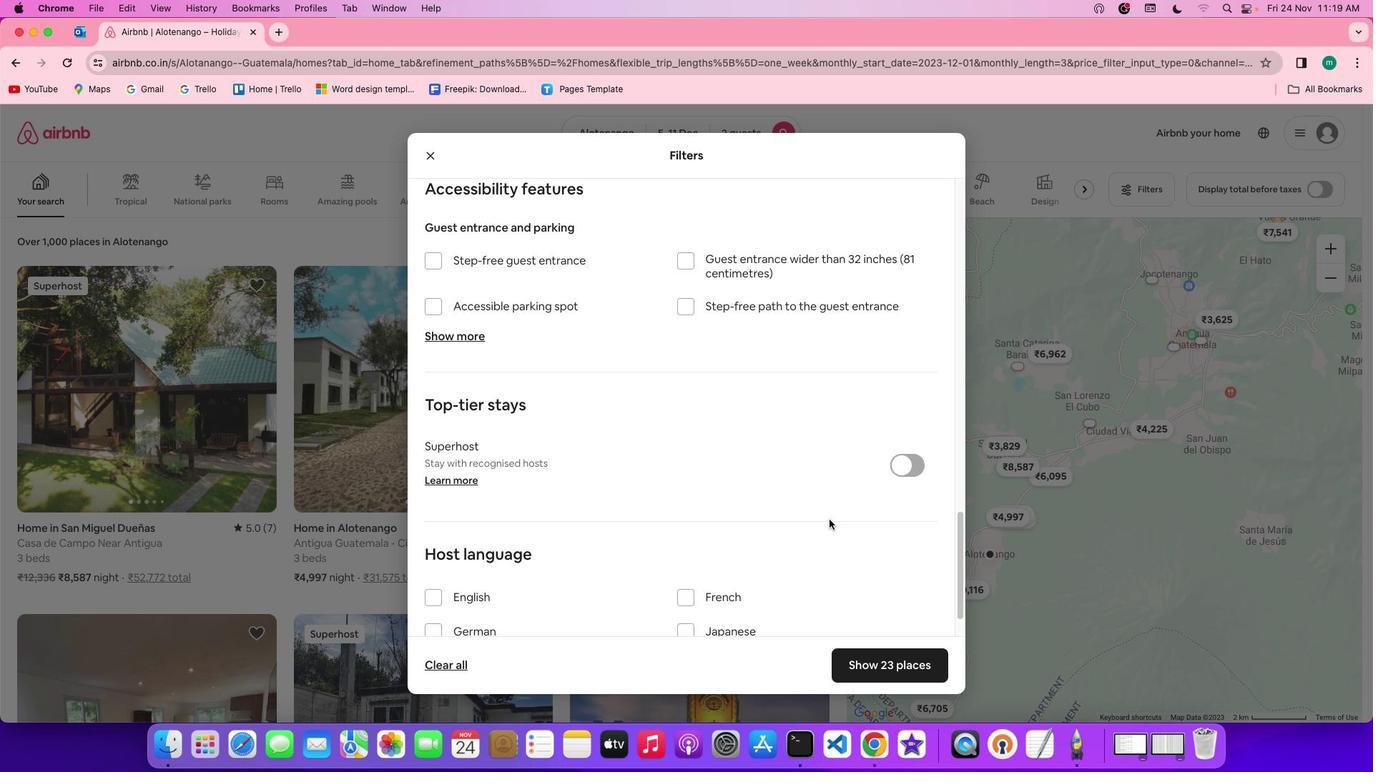 
Action: Mouse scrolled (830, 520) with delta (0, 0)
Screenshot: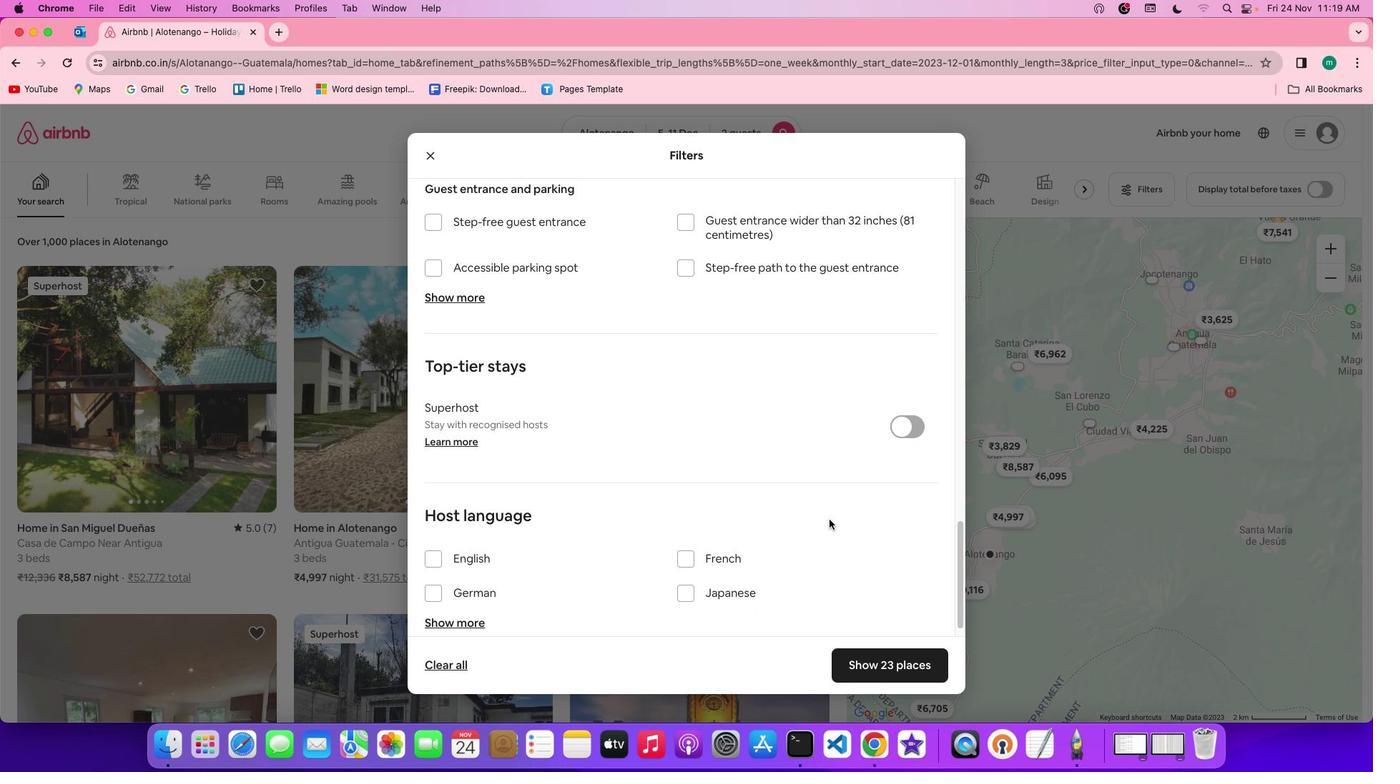
Action: Mouse scrolled (830, 520) with delta (0, 0)
Screenshot: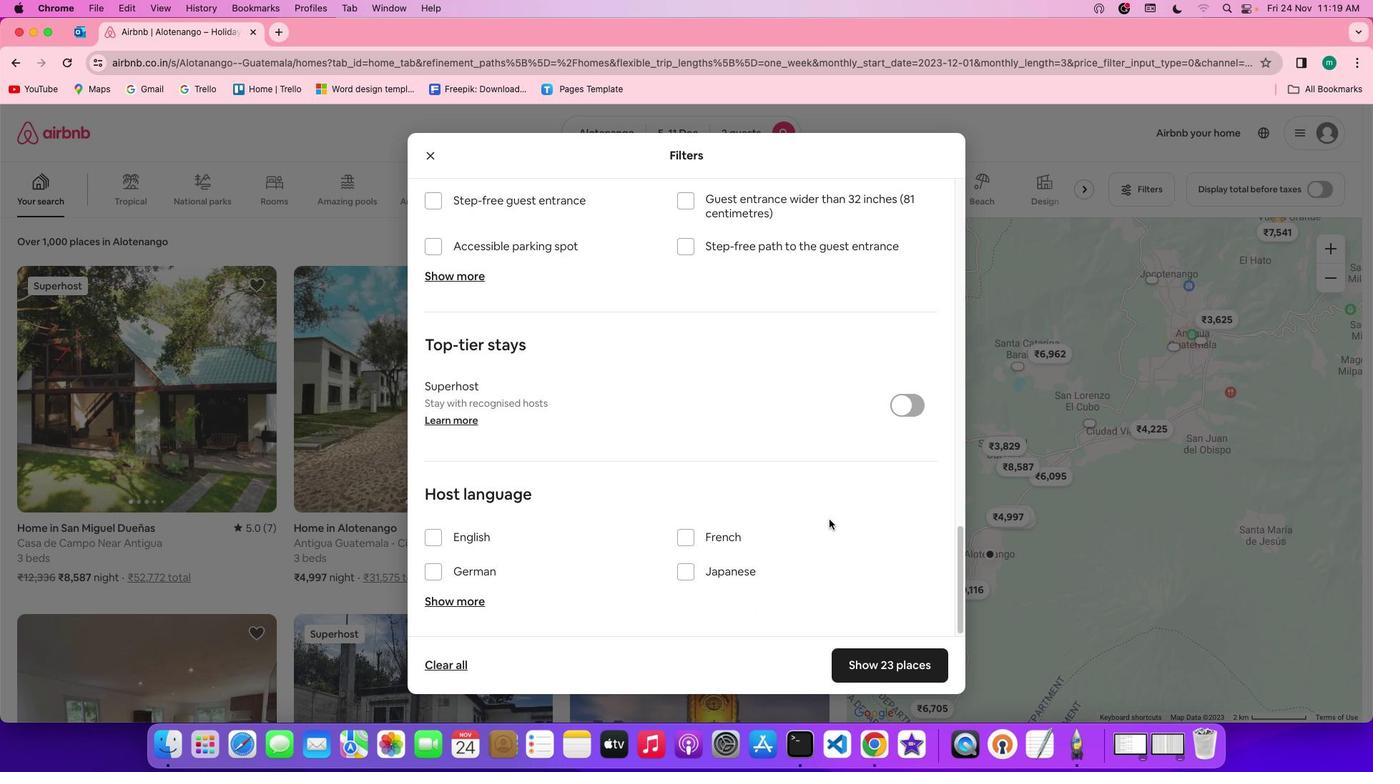 
Action: Mouse scrolled (830, 520) with delta (0, -1)
Screenshot: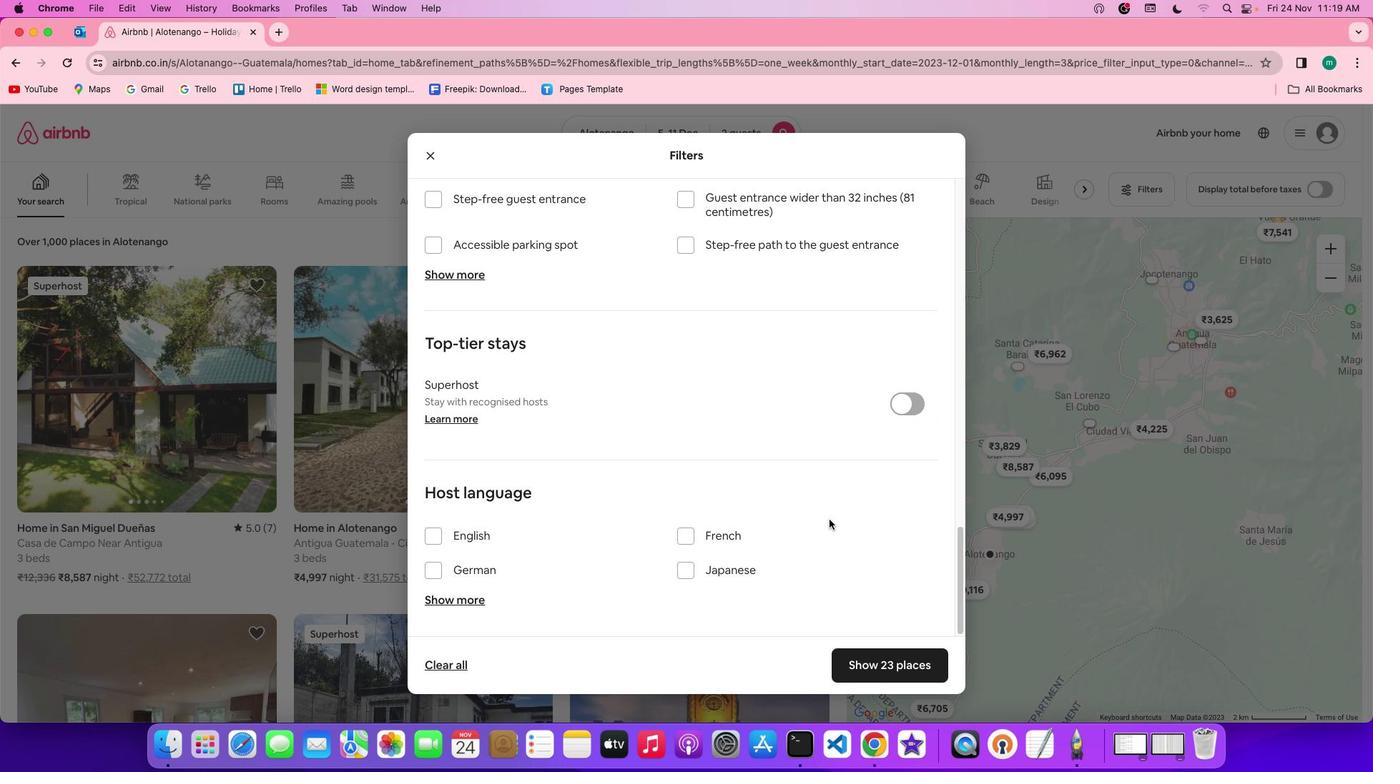 
Action: Mouse scrolled (830, 520) with delta (0, -2)
Screenshot: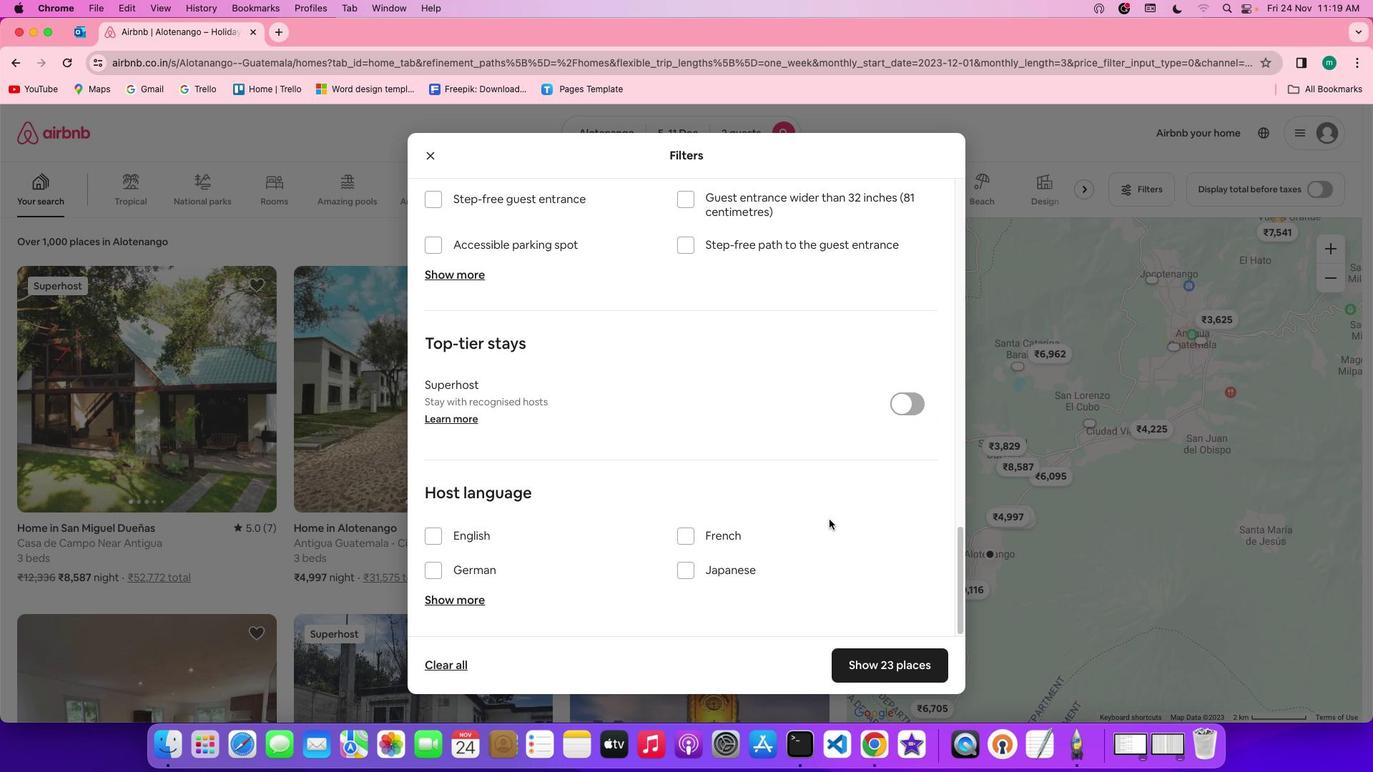 
Action: Mouse scrolled (830, 520) with delta (0, -3)
Screenshot: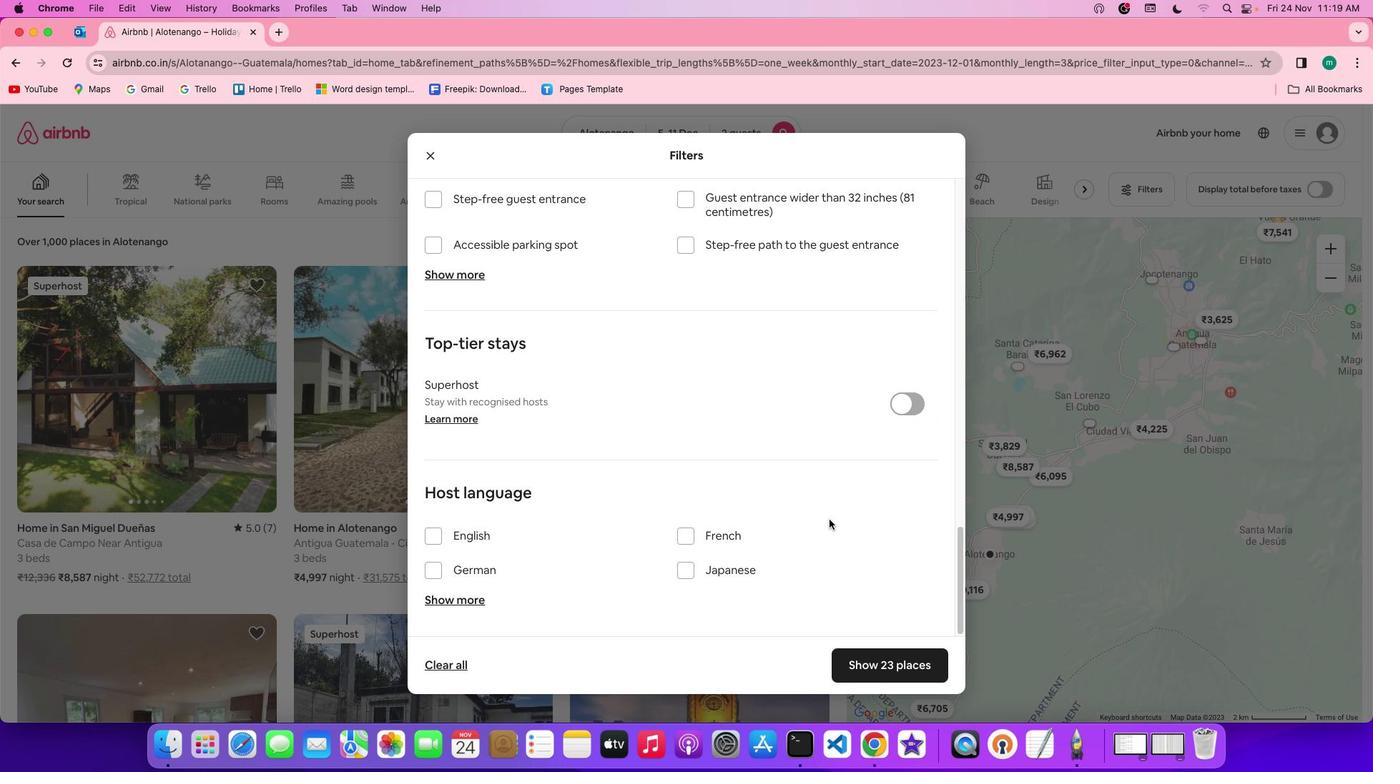 
Action: Mouse moved to (906, 661)
Screenshot: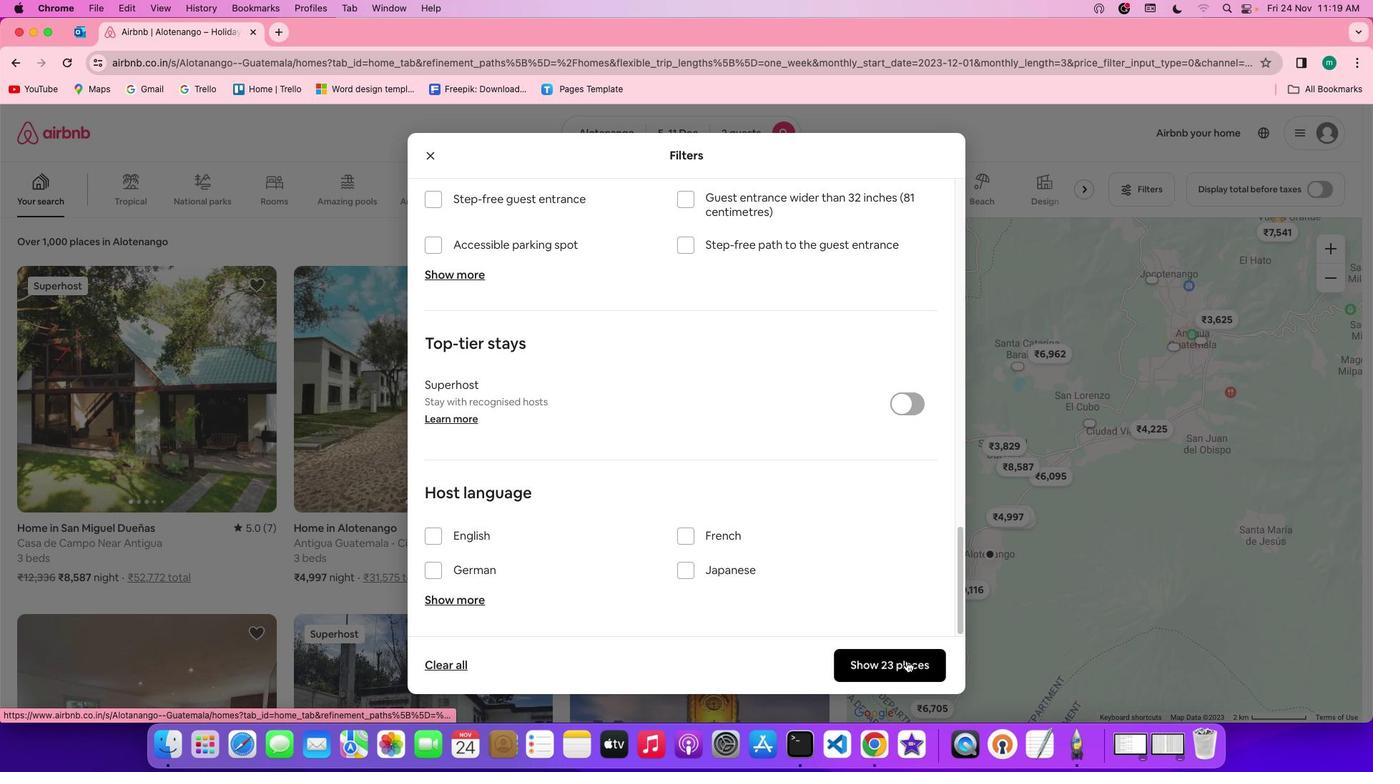 
Action: Mouse pressed left at (906, 661)
Screenshot: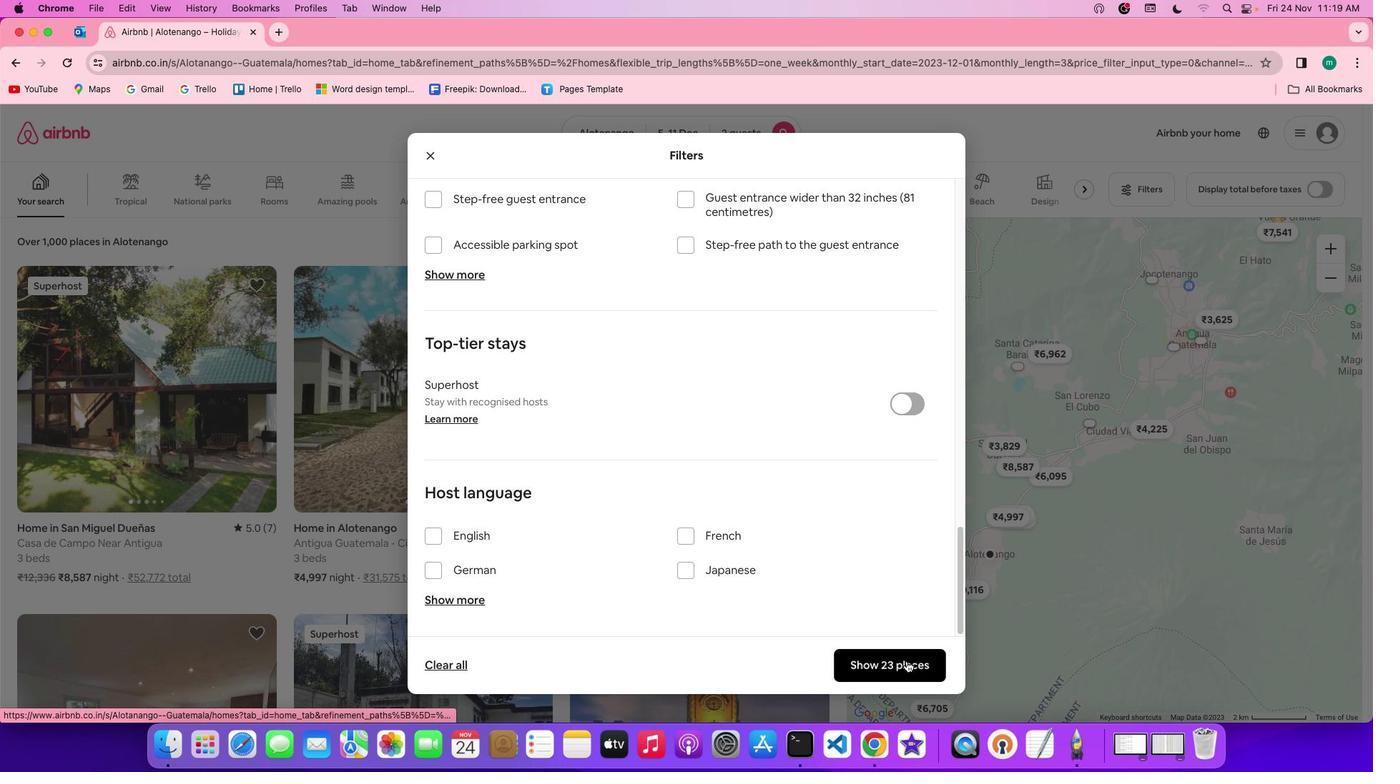 
Action: Mouse moved to (526, 486)
Screenshot: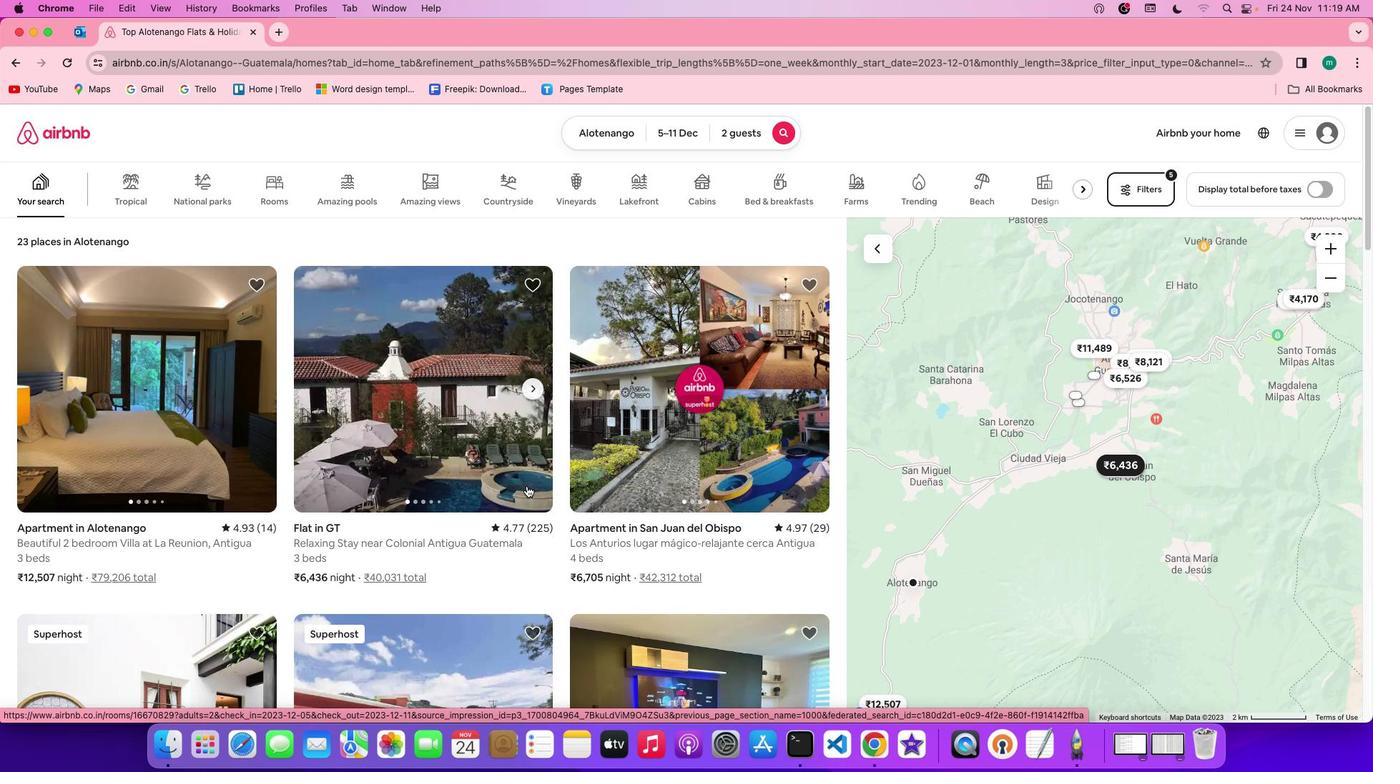 
Action: Mouse scrolled (526, 486) with delta (0, 0)
Screenshot: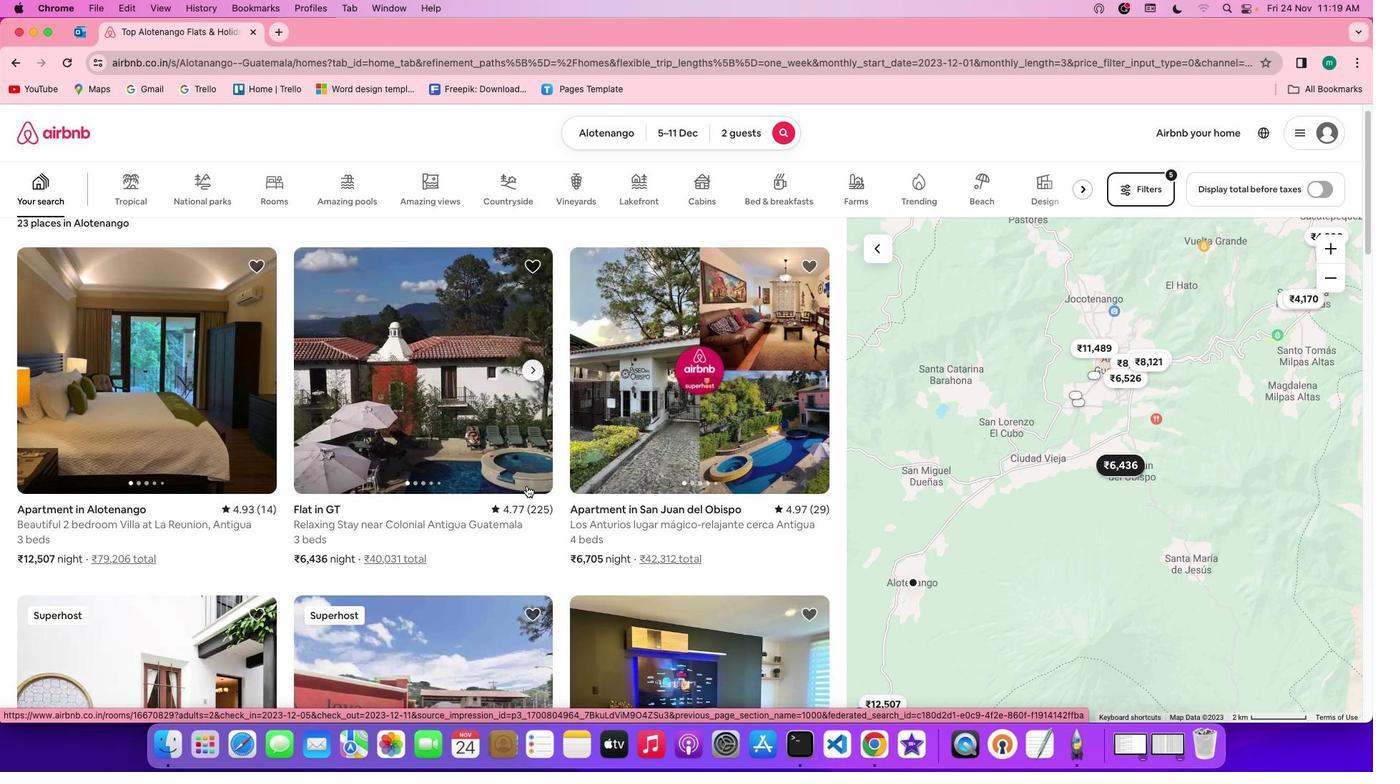 
Action: Mouse scrolled (526, 486) with delta (0, 0)
Screenshot: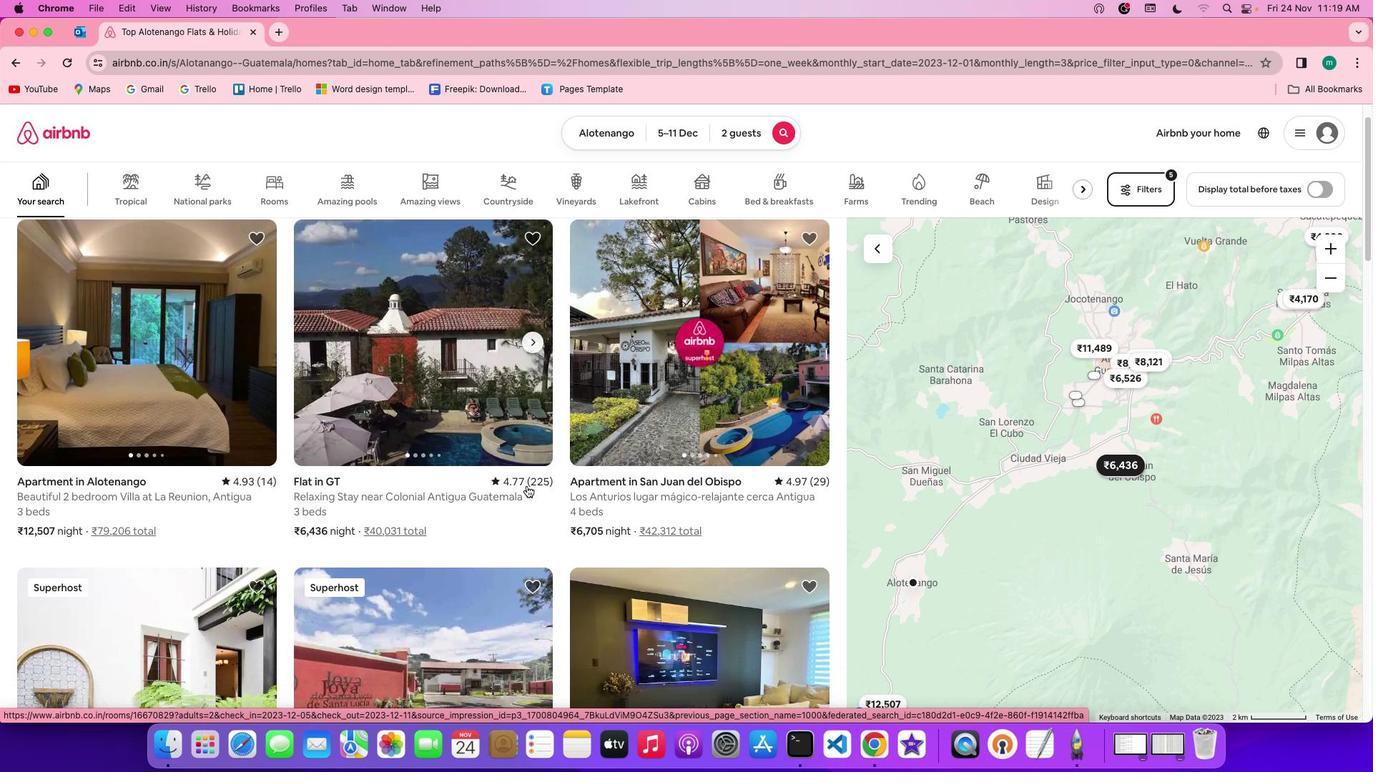 
Action: Mouse scrolled (526, 486) with delta (0, 0)
Screenshot: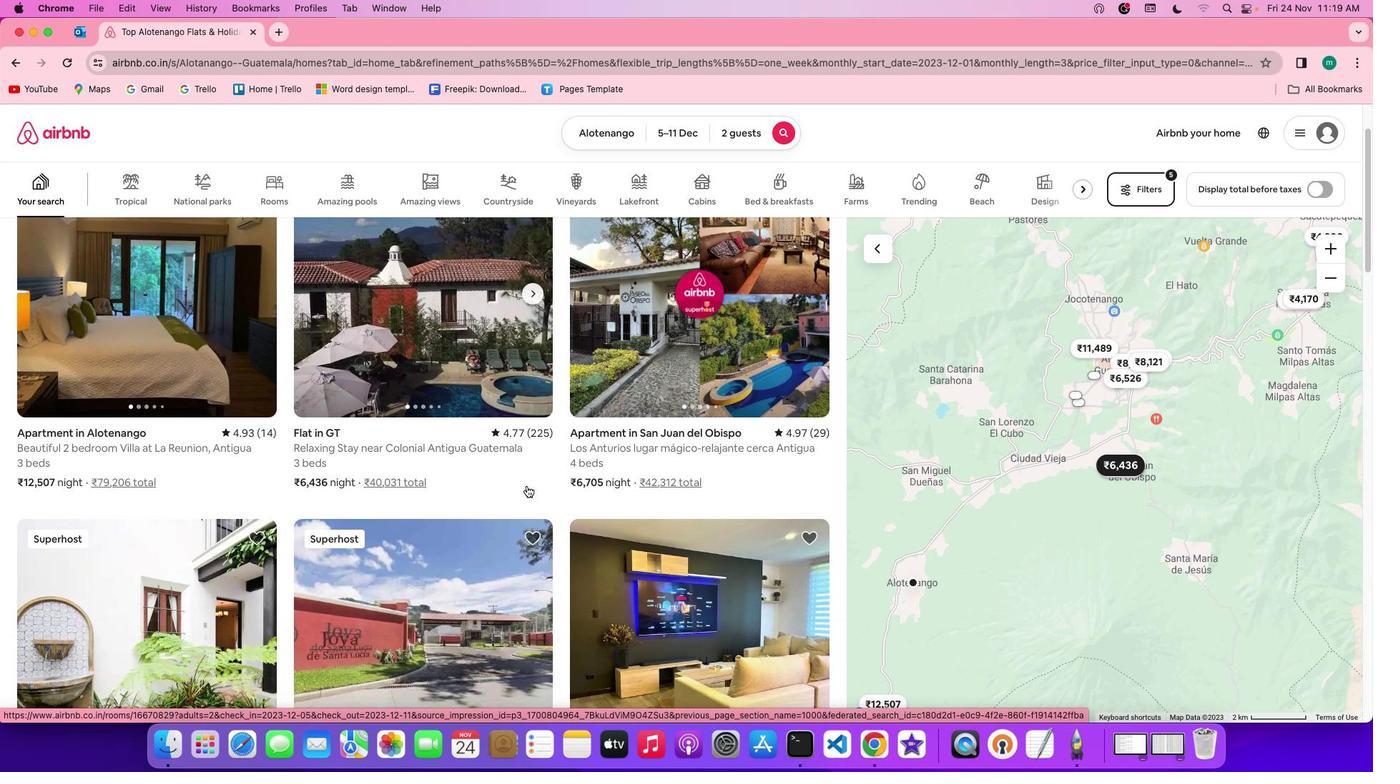 
Action: Mouse scrolled (526, 486) with delta (0, 0)
Screenshot: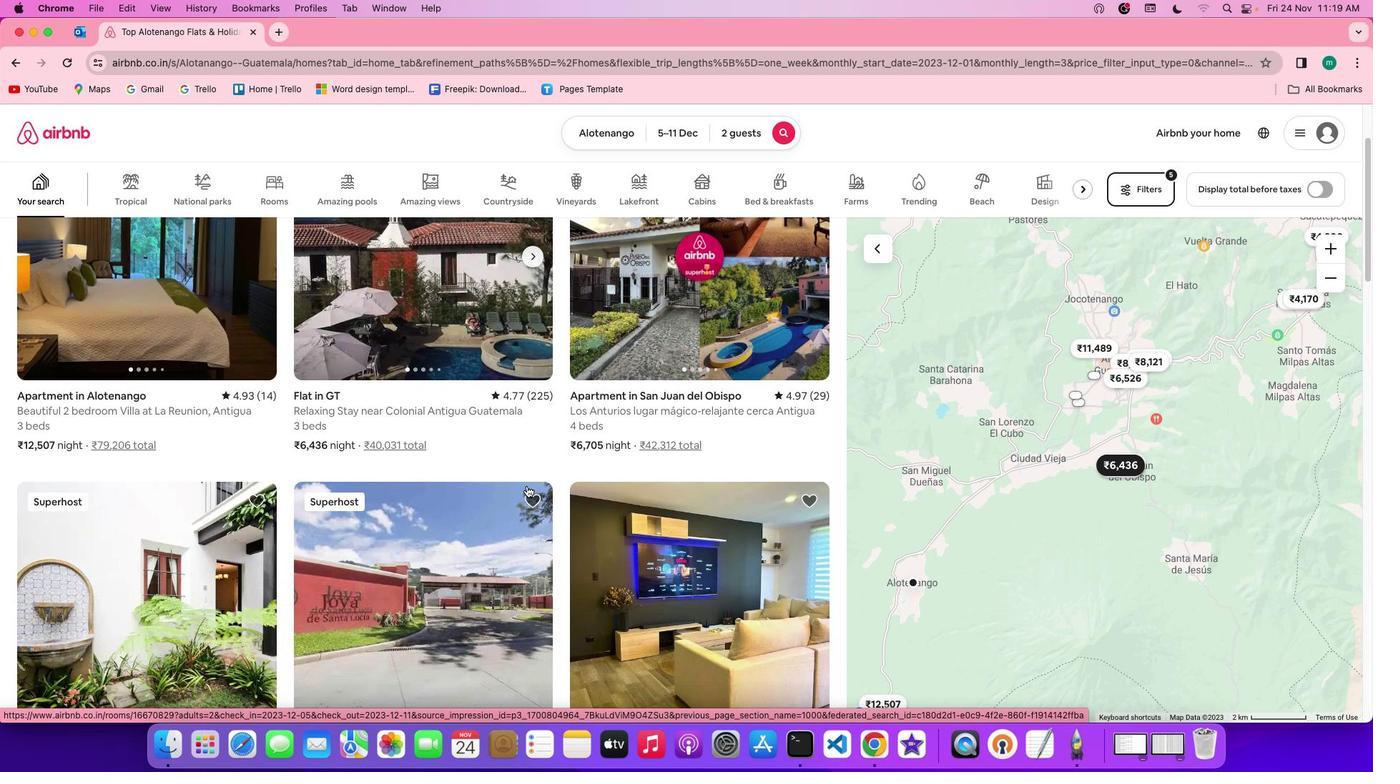 
Action: Mouse scrolled (526, 486) with delta (0, 0)
Screenshot: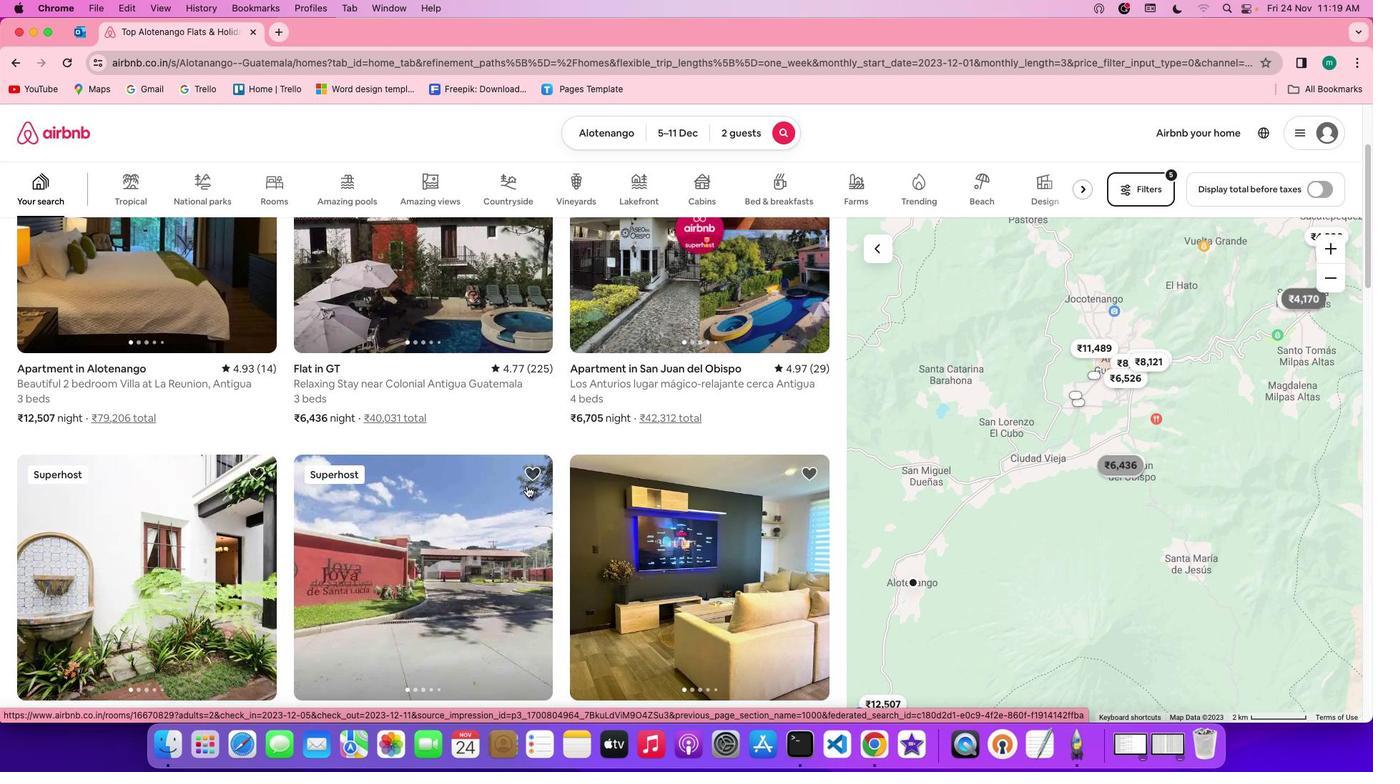 
Action: Mouse scrolled (526, 486) with delta (0, 0)
Screenshot: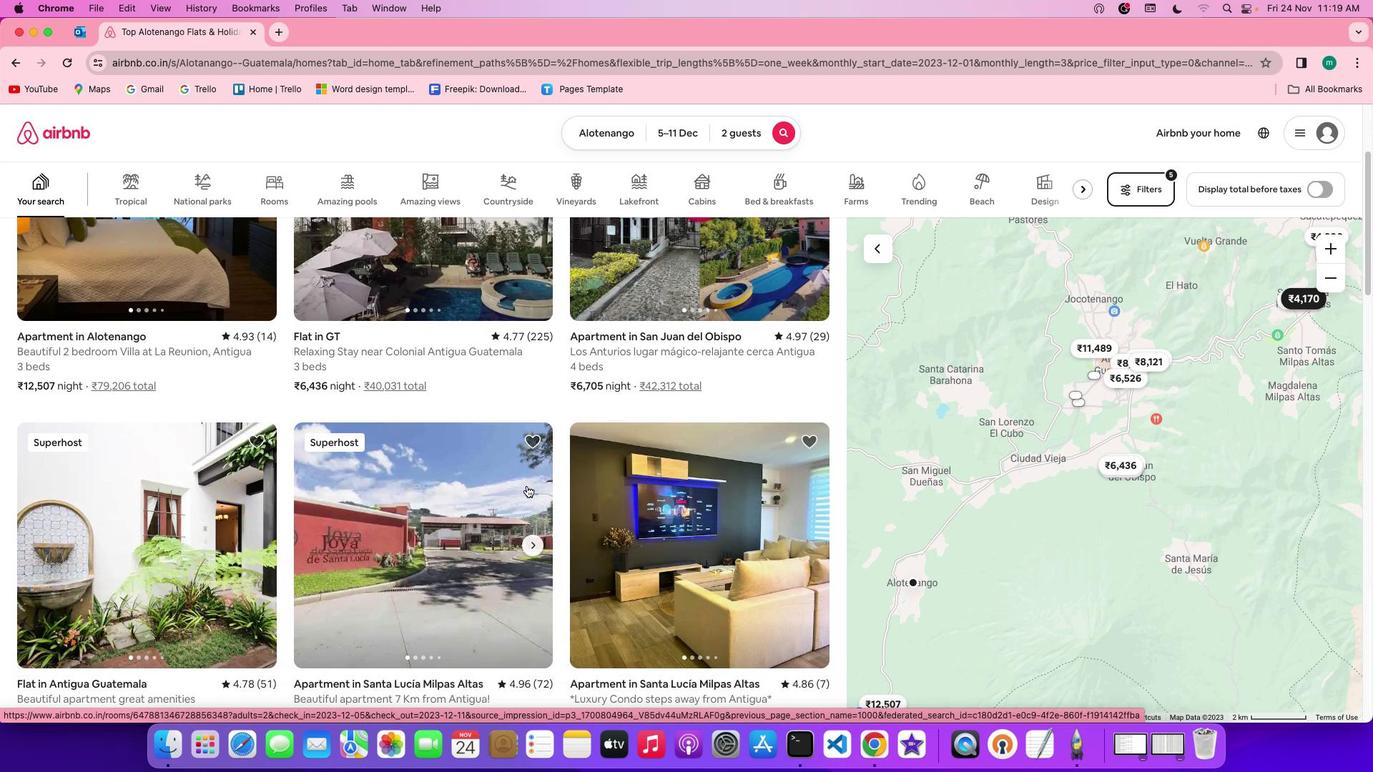 
Action: Mouse scrolled (526, 486) with delta (0, 0)
Screenshot: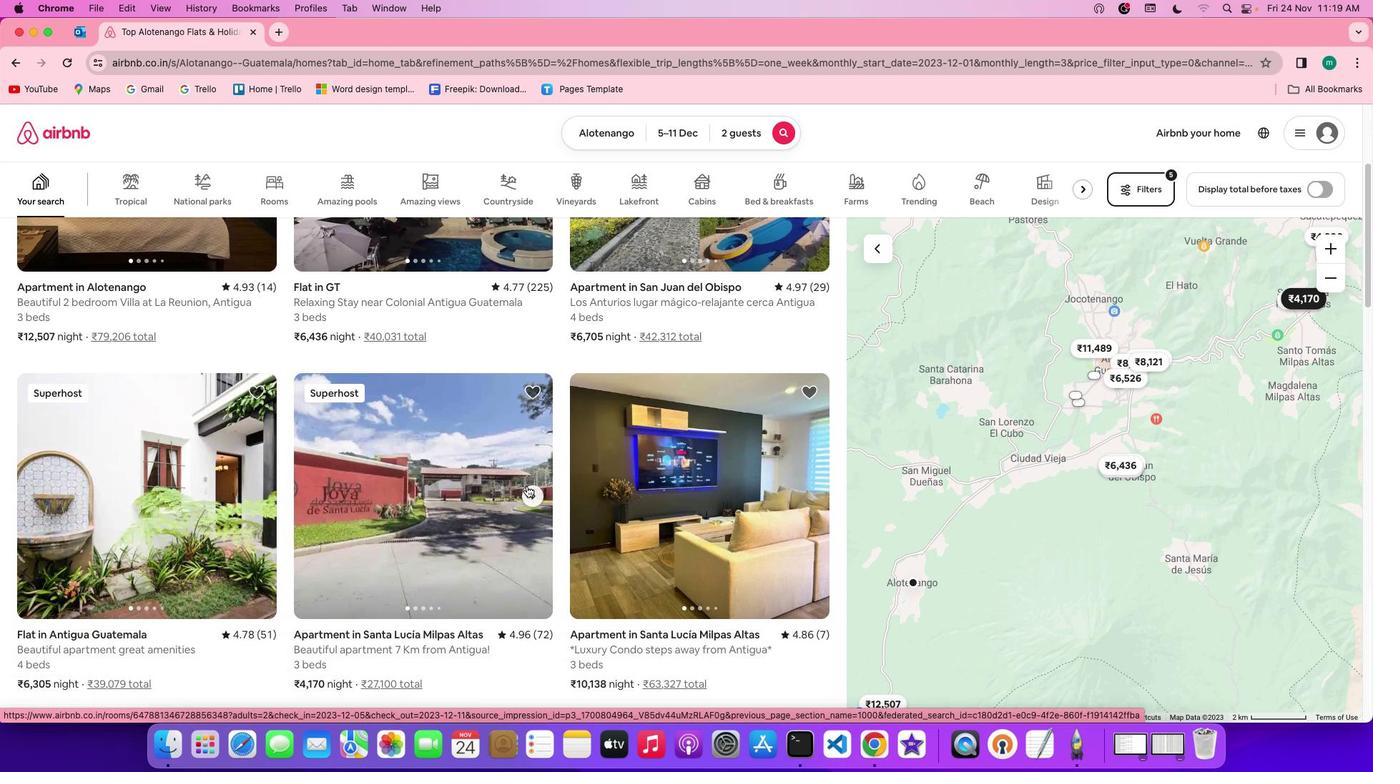 
Action: Mouse scrolled (526, 486) with delta (0, 0)
Screenshot: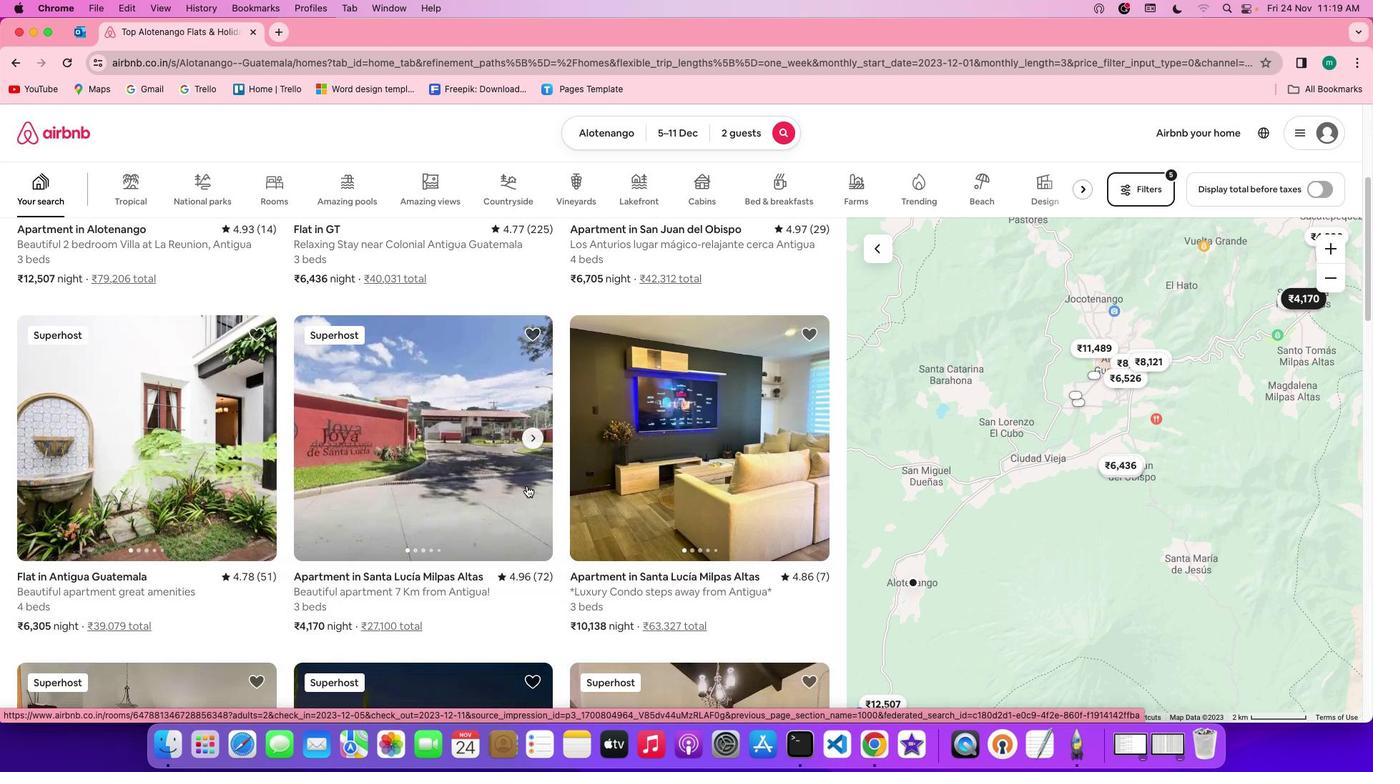 
Action: Mouse moved to (527, 486)
Screenshot: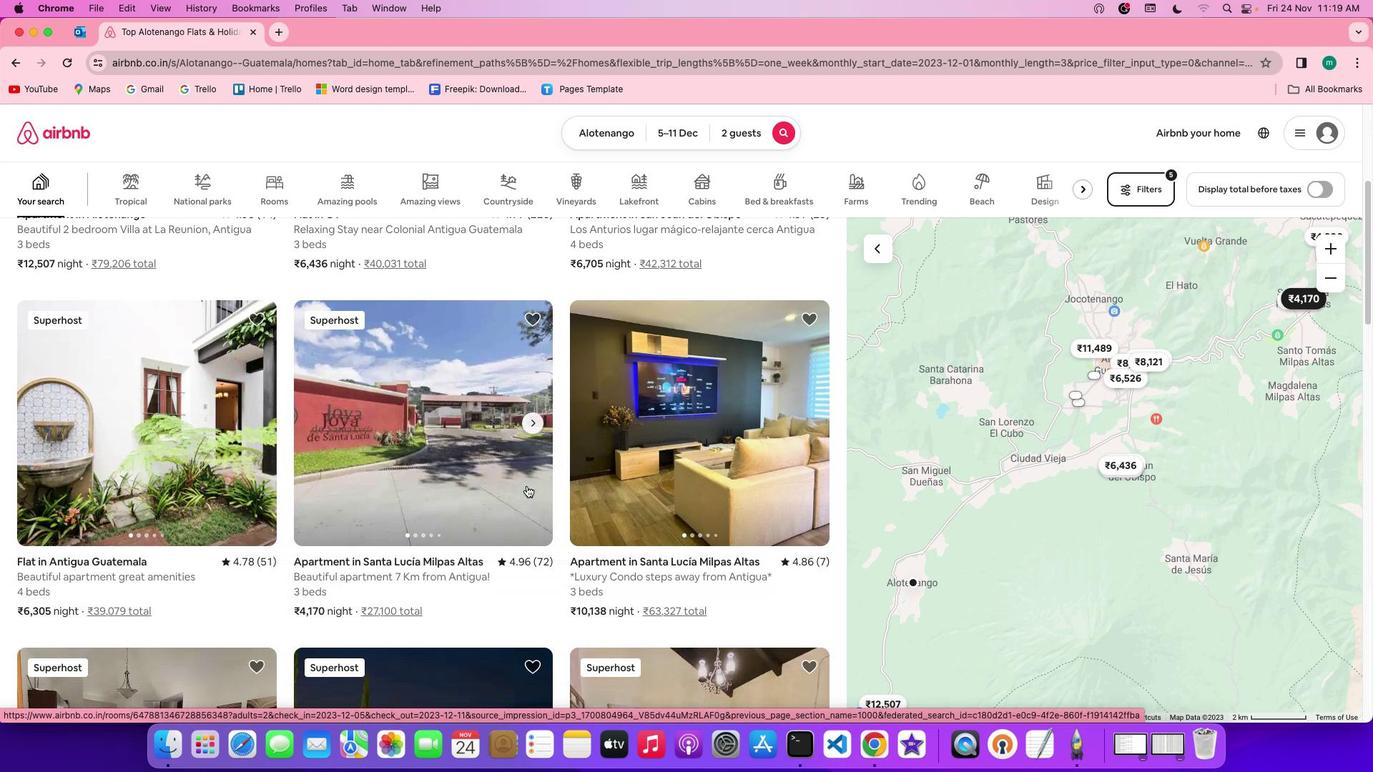 
Action: Mouse scrolled (527, 486) with delta (0, -1)
Screenshot: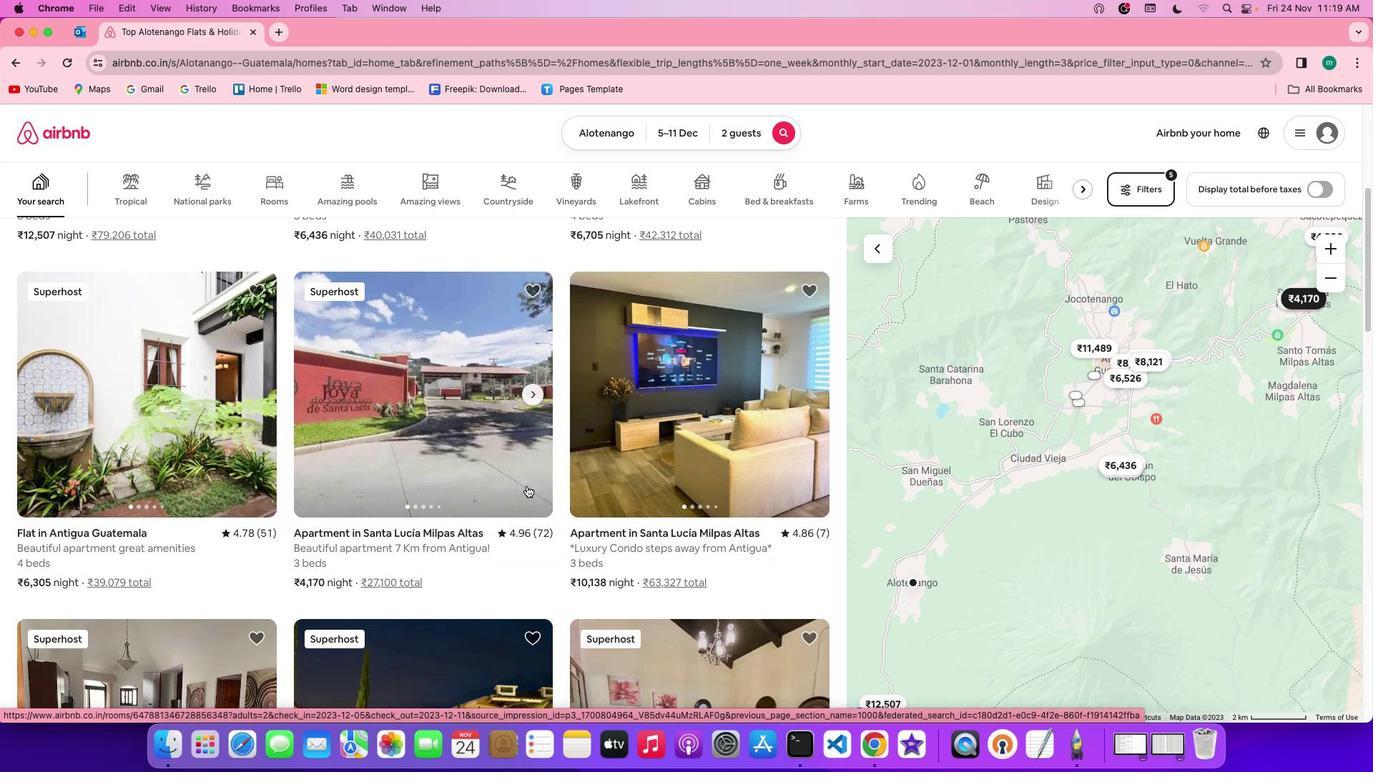 
Action: Mouse scrolled (527, 486) with delta (0, -1)
Screenshot: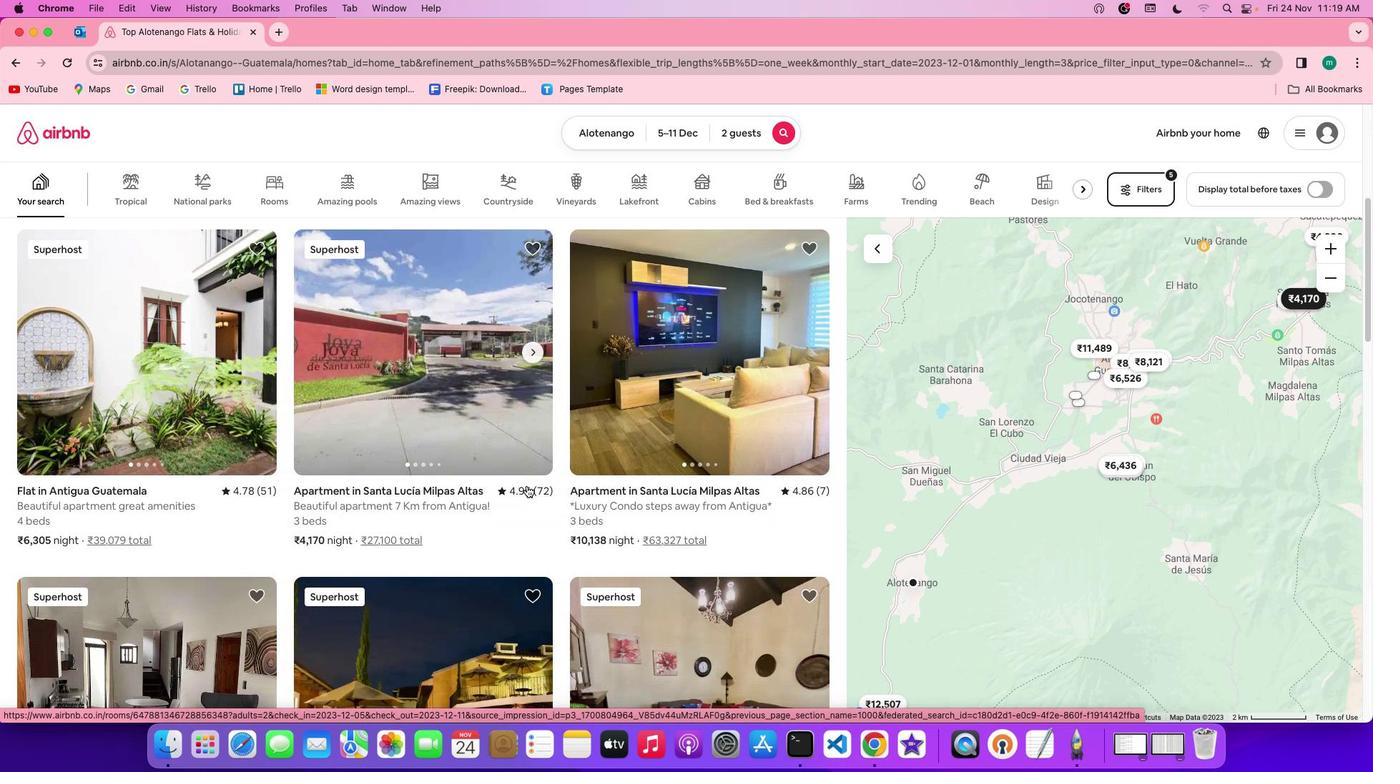 
Action: Mouse scrolled (527, 486) with delta (0, 0)
Screenshot: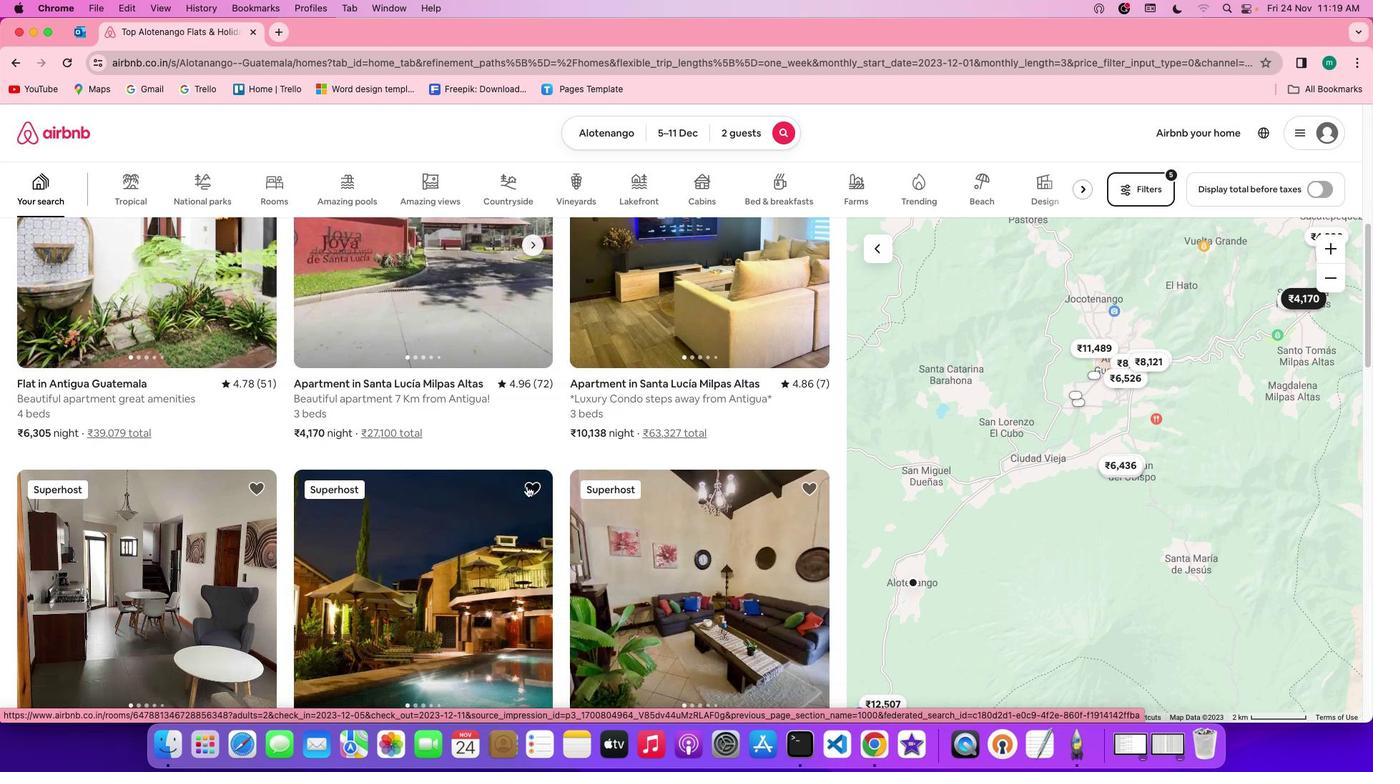
Action: Mouse scrolled (527, 486) with delta (0, 0)
Screenshot: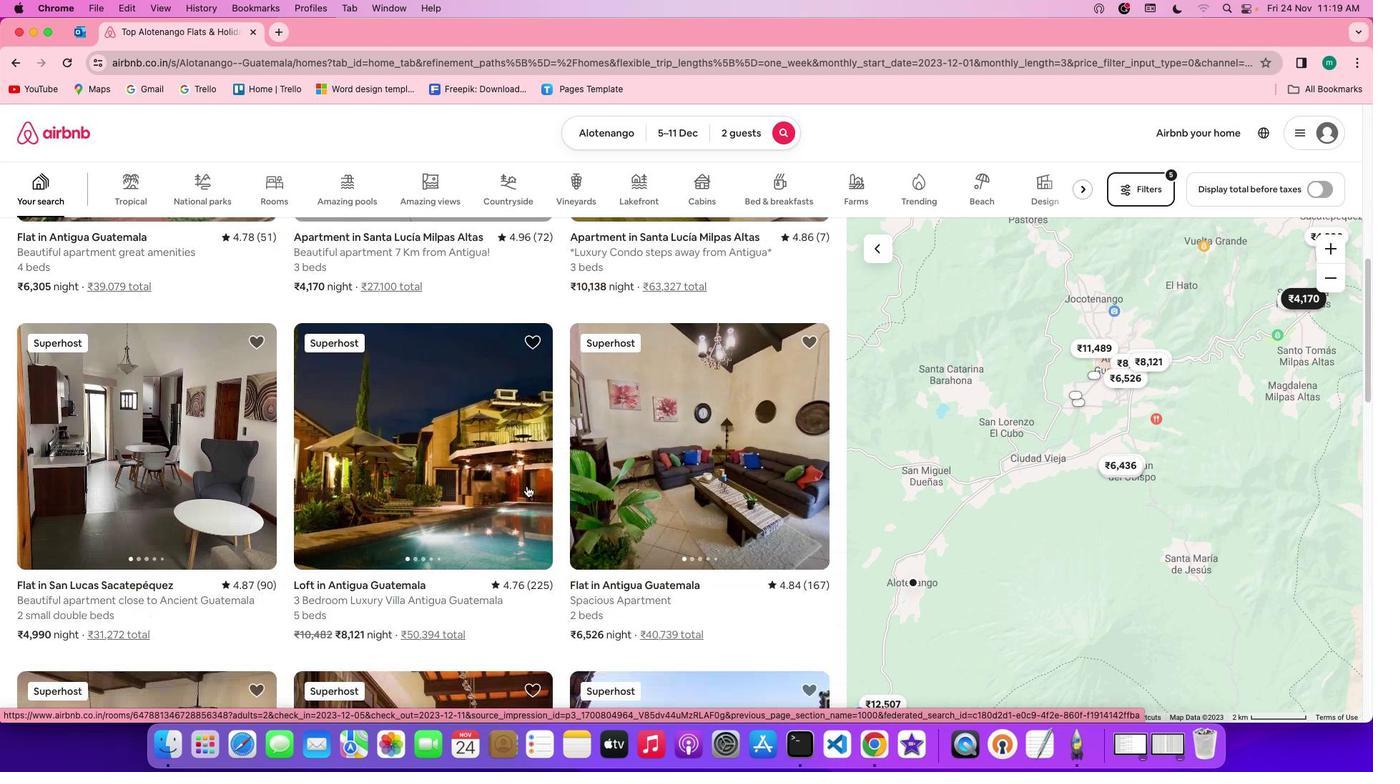 
Action: Mouse scrolled (527, 486) with delta (0, -1)
Screenshot: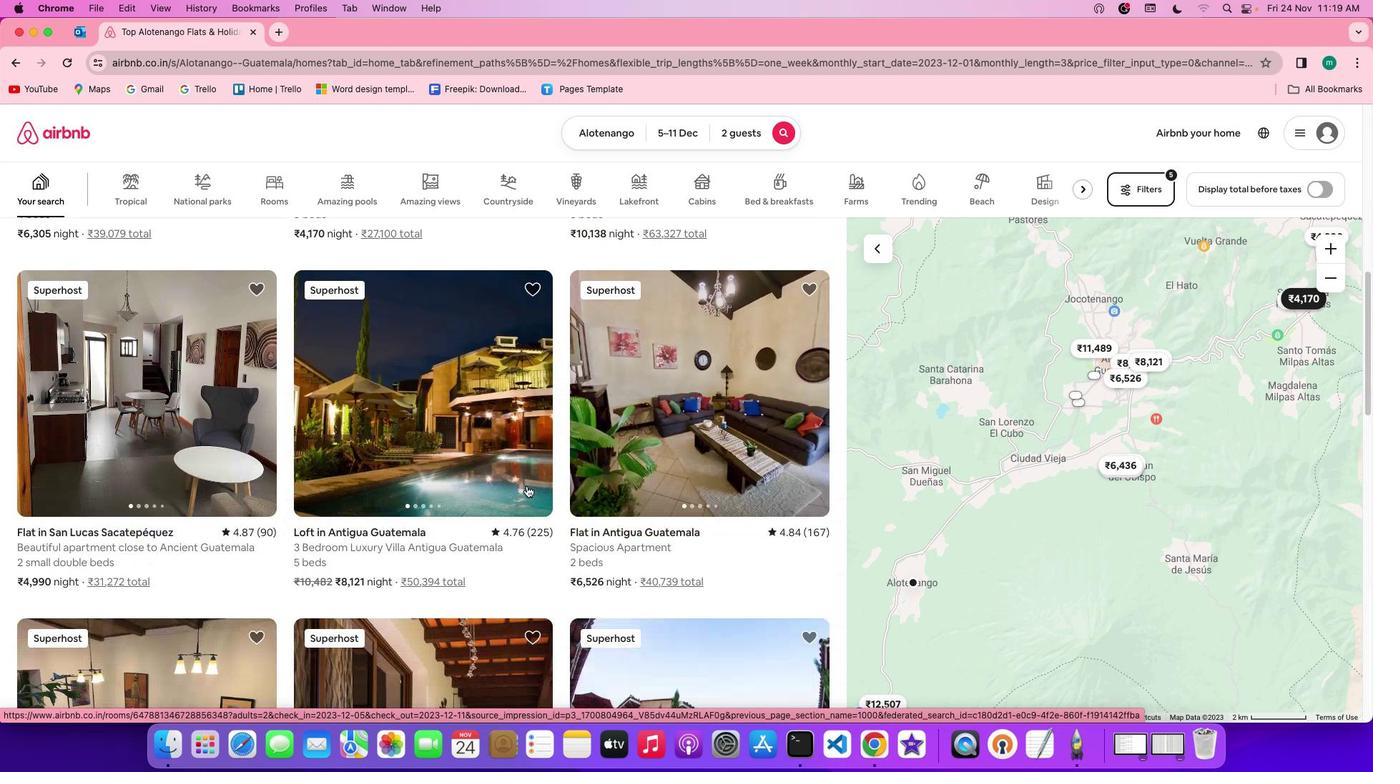 
Action: Mouse scrolled (527, 486) with delta (0, -2)
Screenshot: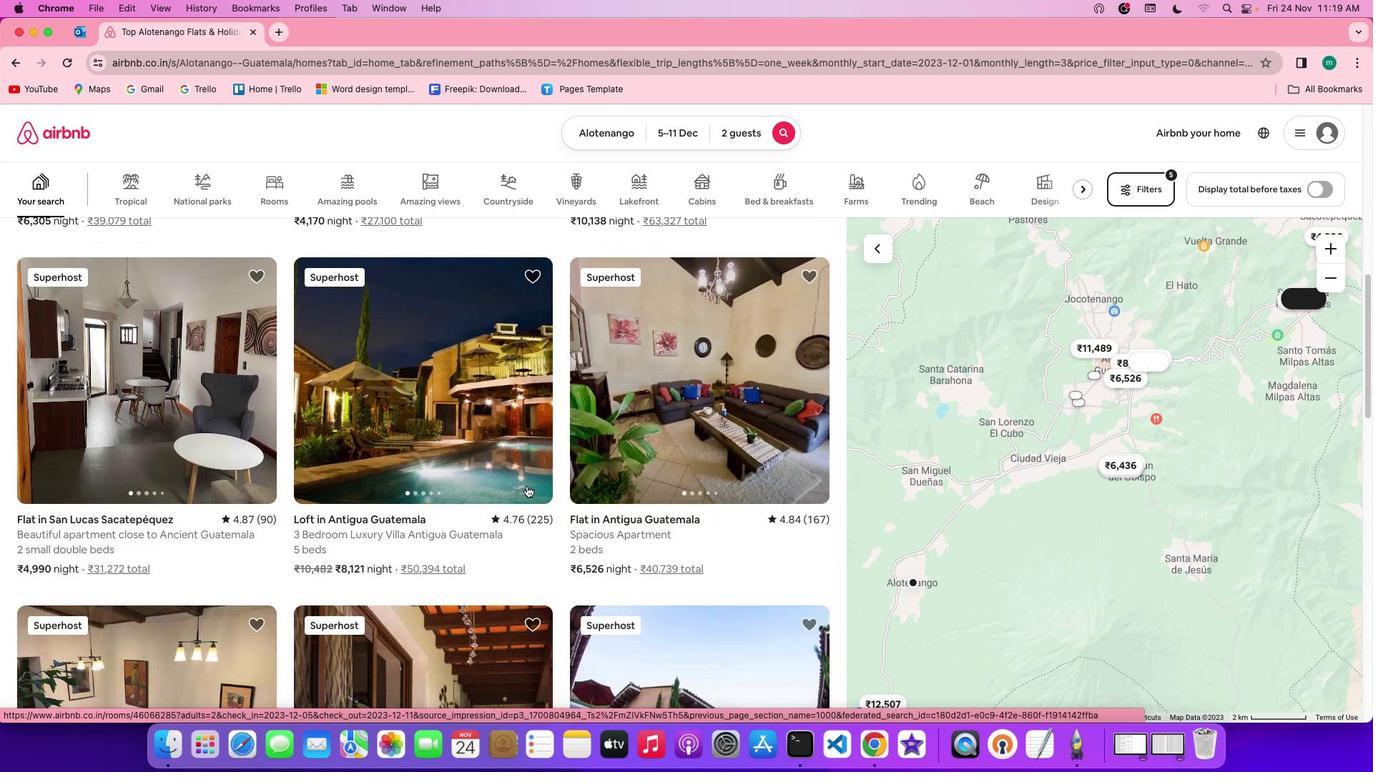 
Action: Mouse scrolled (527, 486) with delta (0, -2)
Screenshot: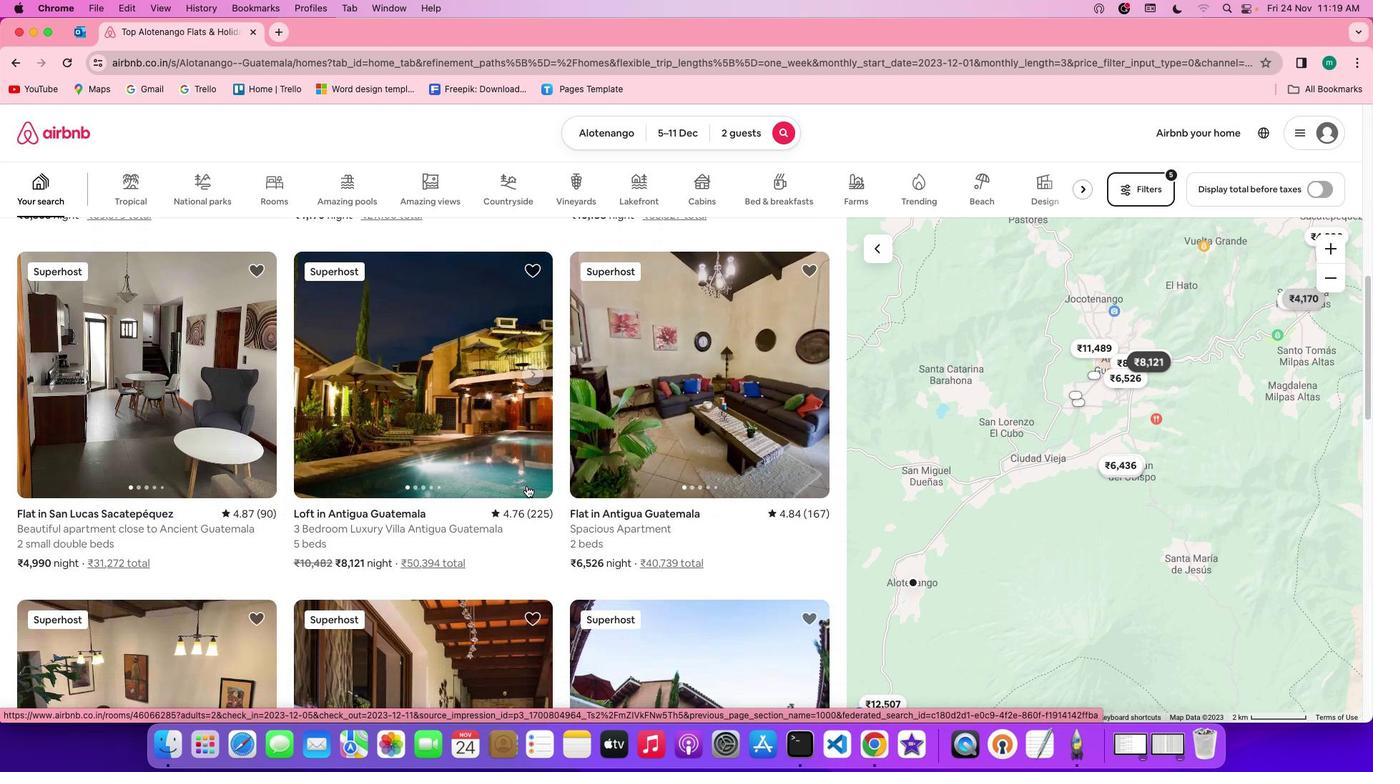 
Action: Mouse scrolled (527, 486) with delta (0, 0)
Screenshot: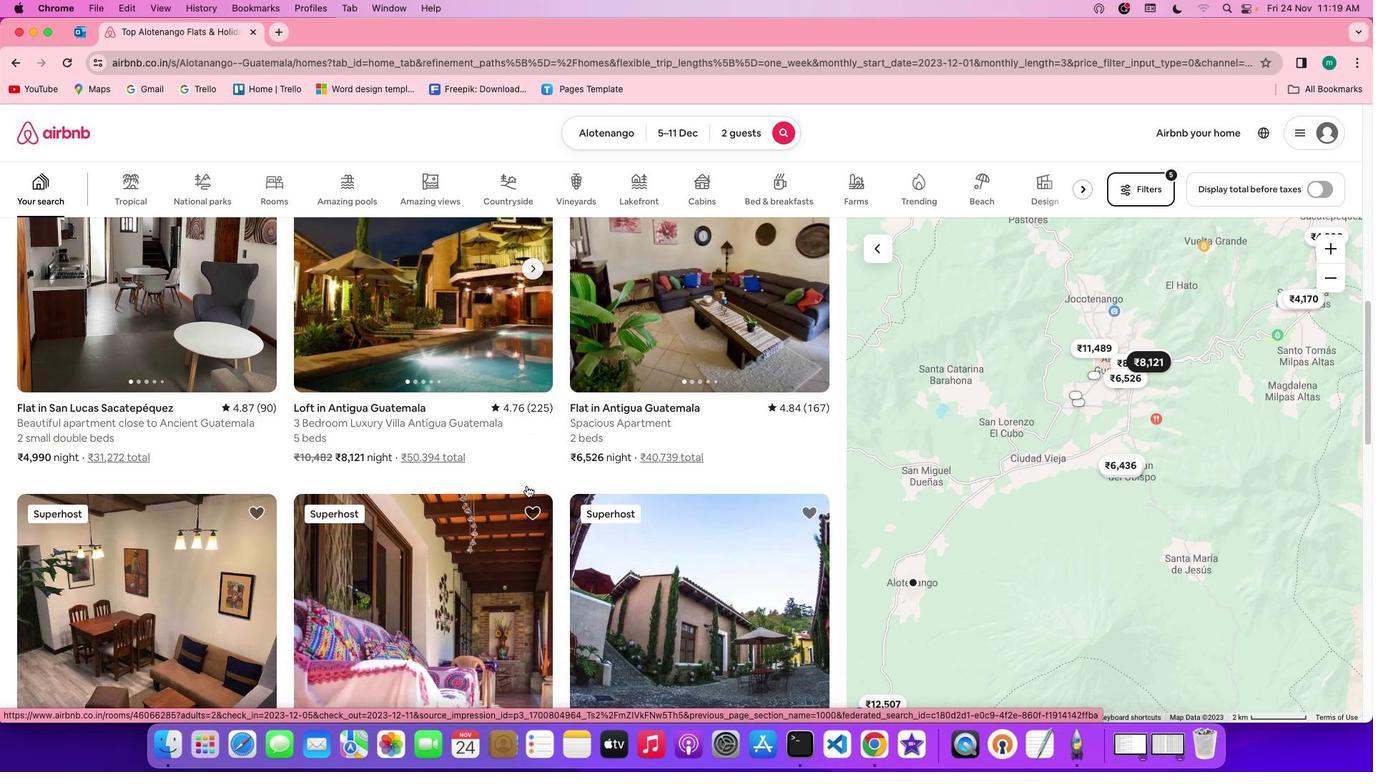 
Action: Mouse scrolled (527, 486) with delta (0, 0)
Screenshot: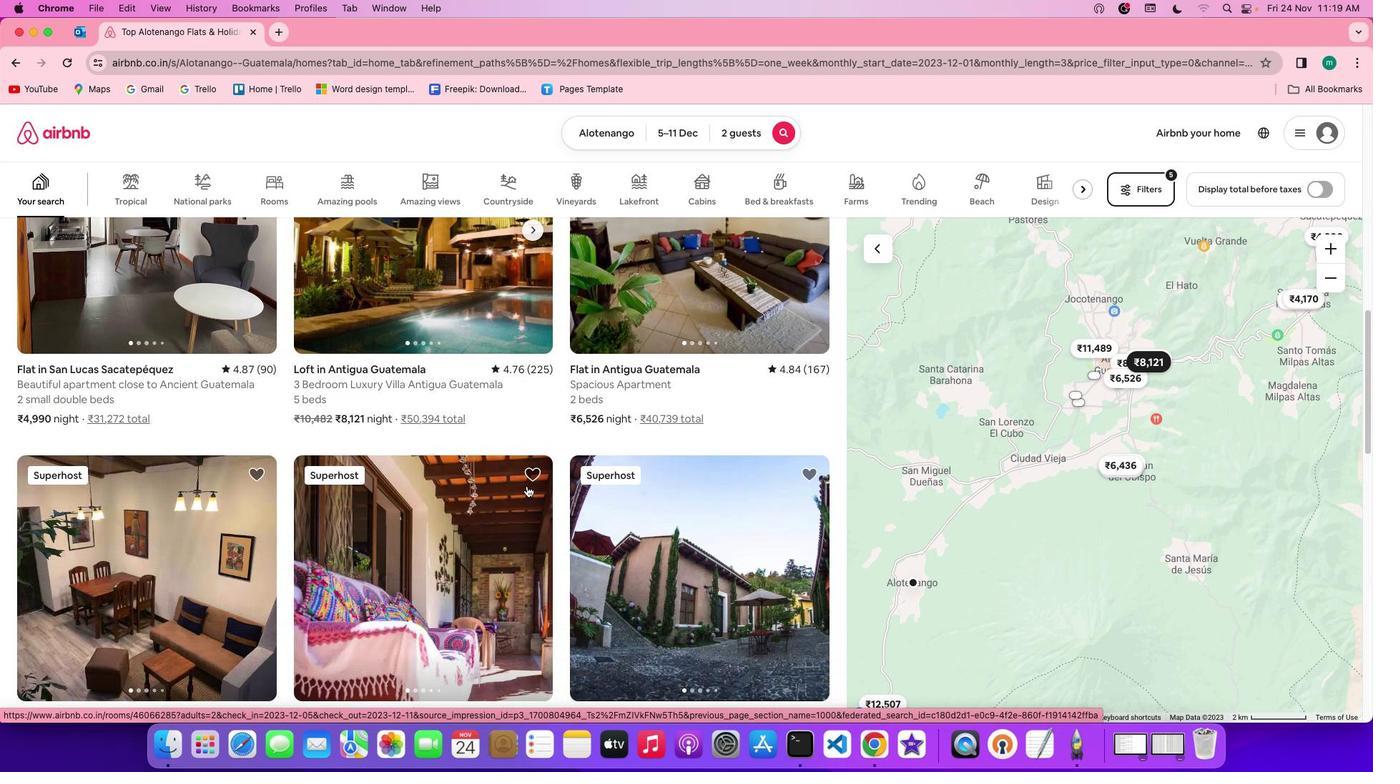 
Action: Mouse scrolled (527, 486) with delta (0, -1)
Screenshot: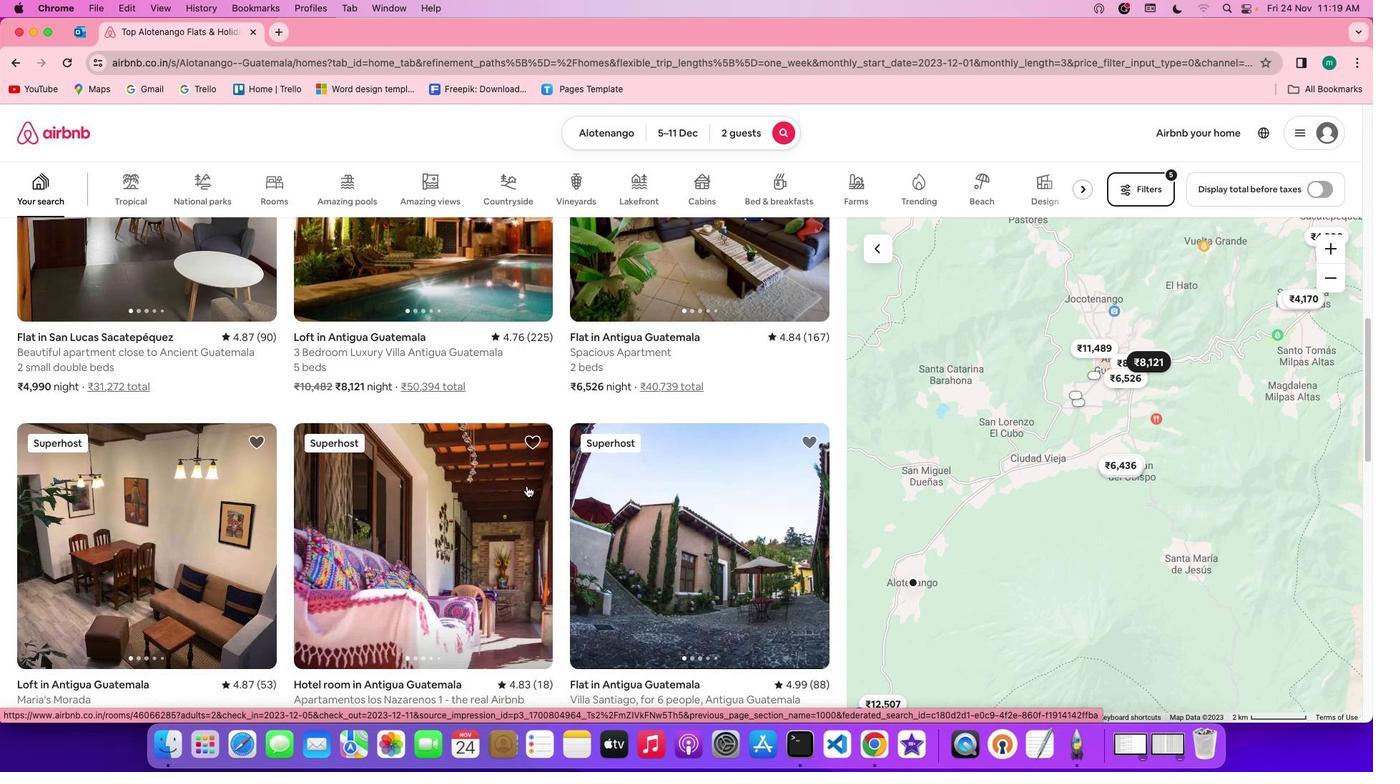 
Action: Mouse scrolled (527, 486) with delta (0, -2)
Screenshot: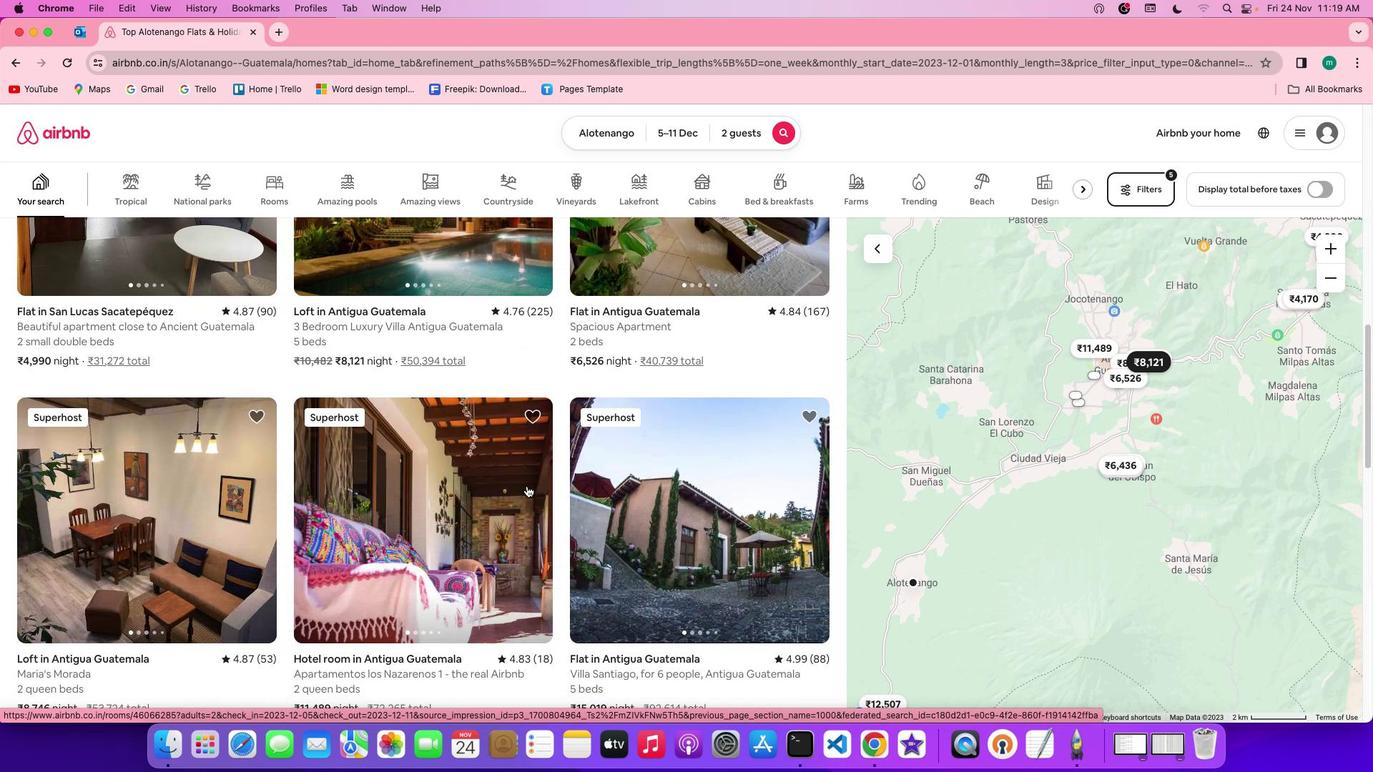 
Action: Mouse scrolled (527, 486) with delta (0, 0)
Screenshot: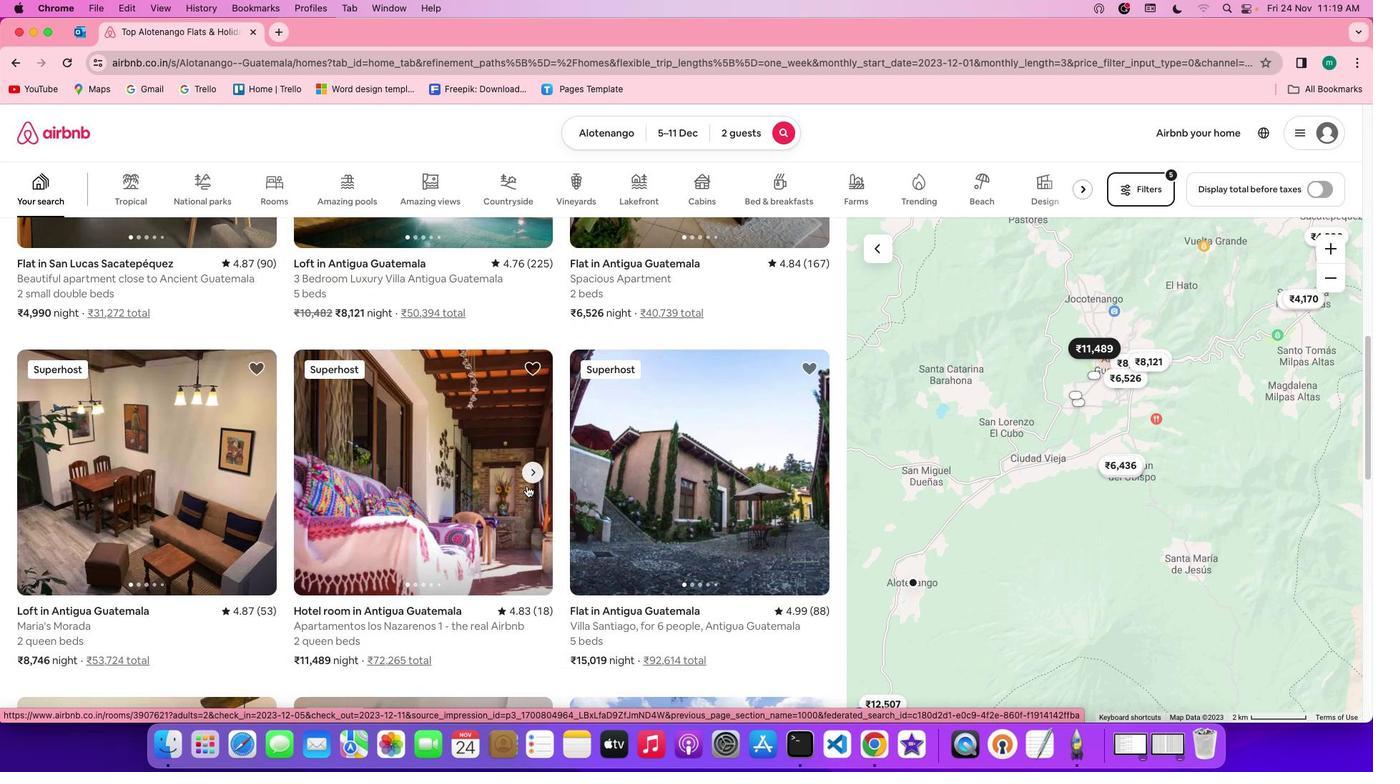 
Action: Mouse scrolled (527, 486) with delta (0, 0)
Screenshot: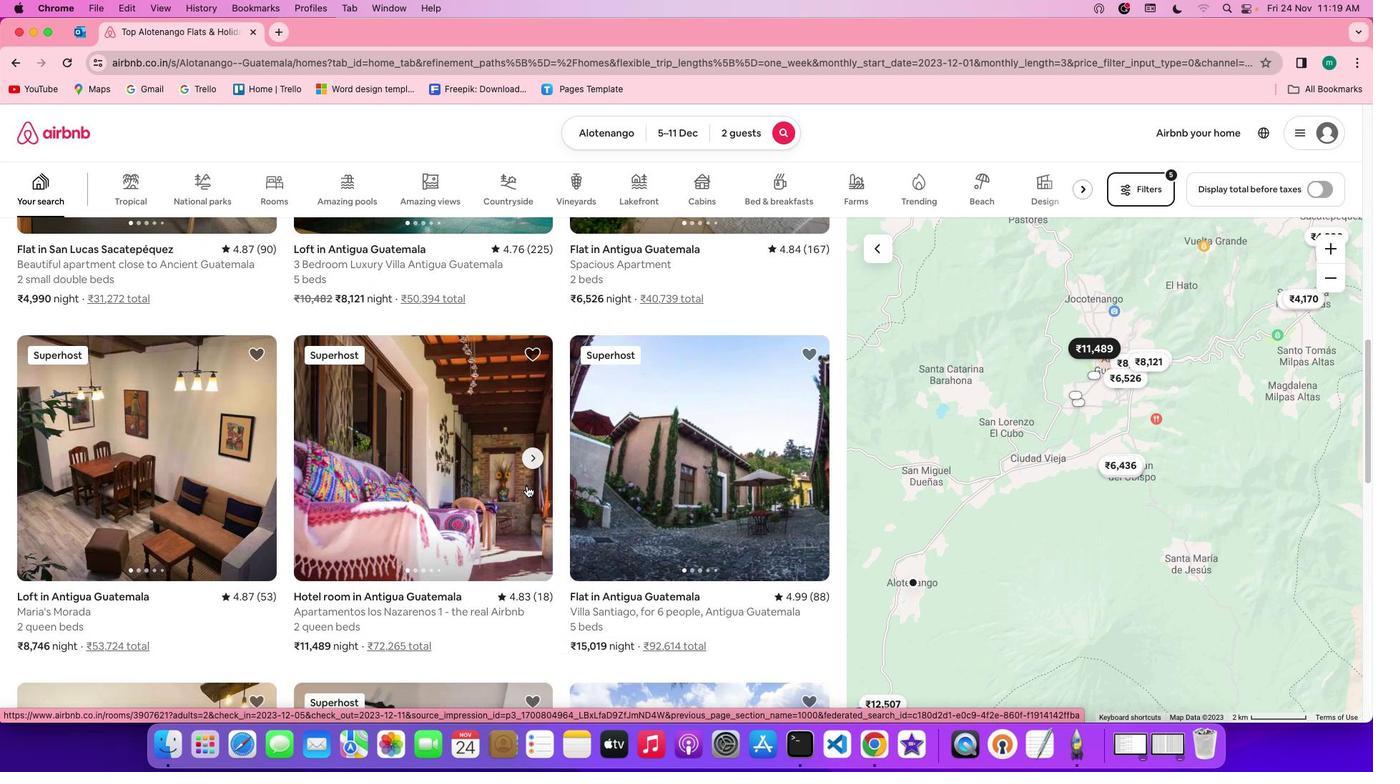 
Action: Mouse scrolled (527, 486) with delta (0, 0)
Screenshot: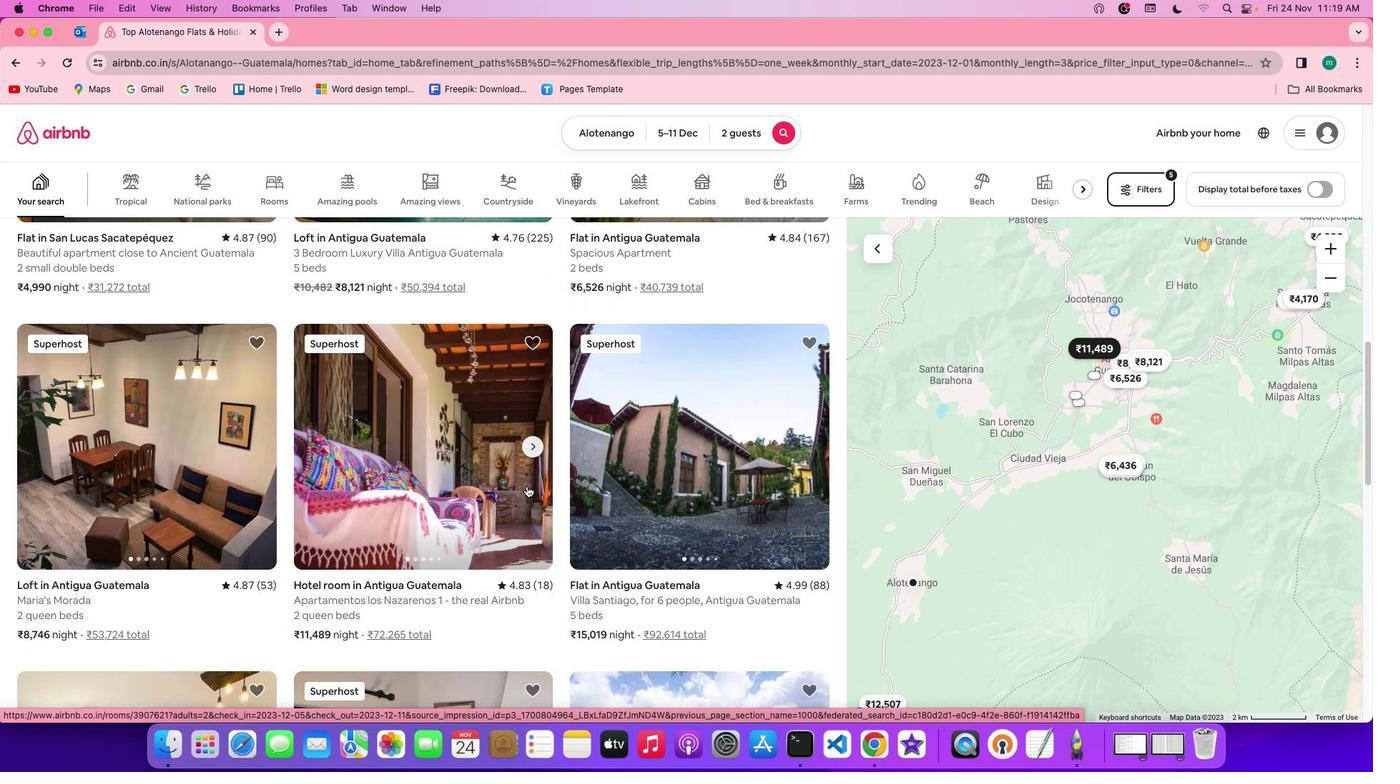 
Action: Mouse scrolled (527, 486) with delta (0, 0)
Screenshot: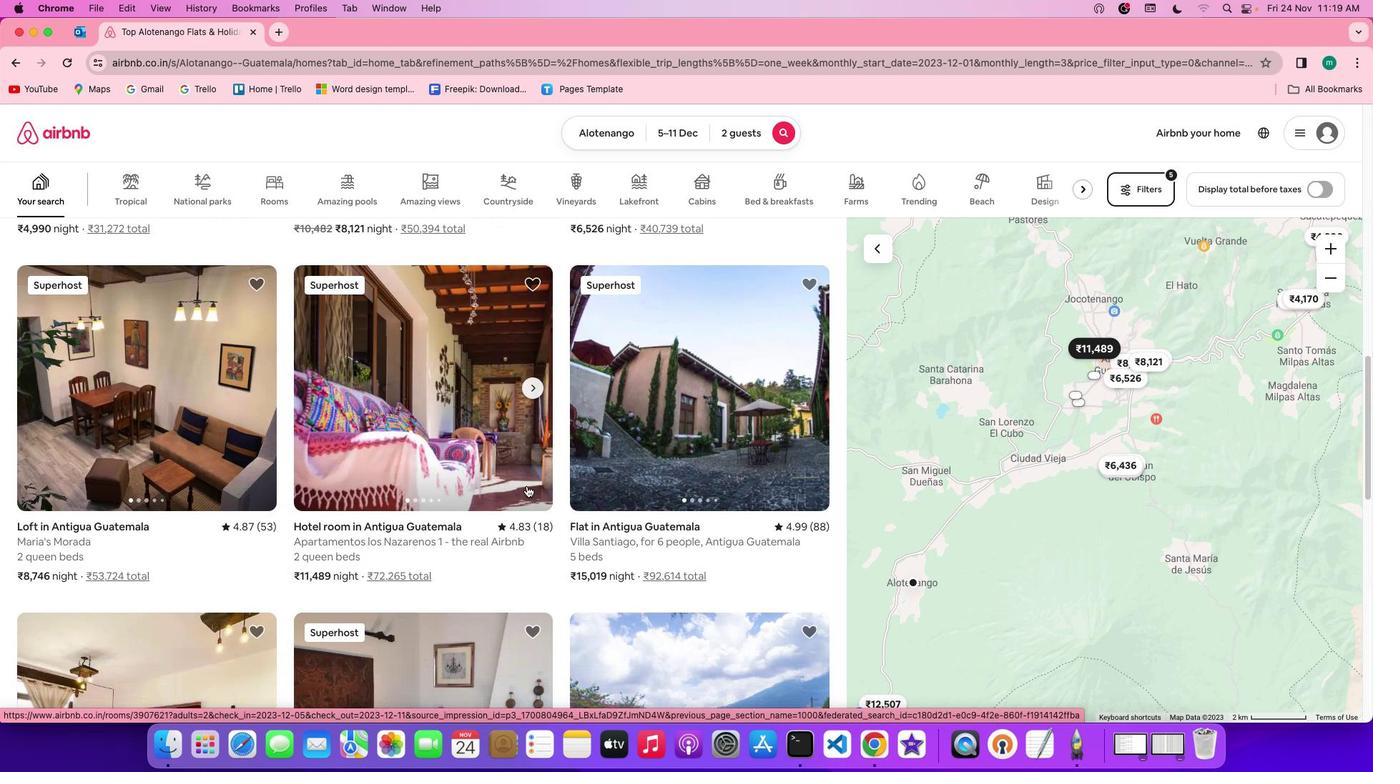 
Action: Mouse scrolled (527, 486) with delta (0, 0)
Screenshot: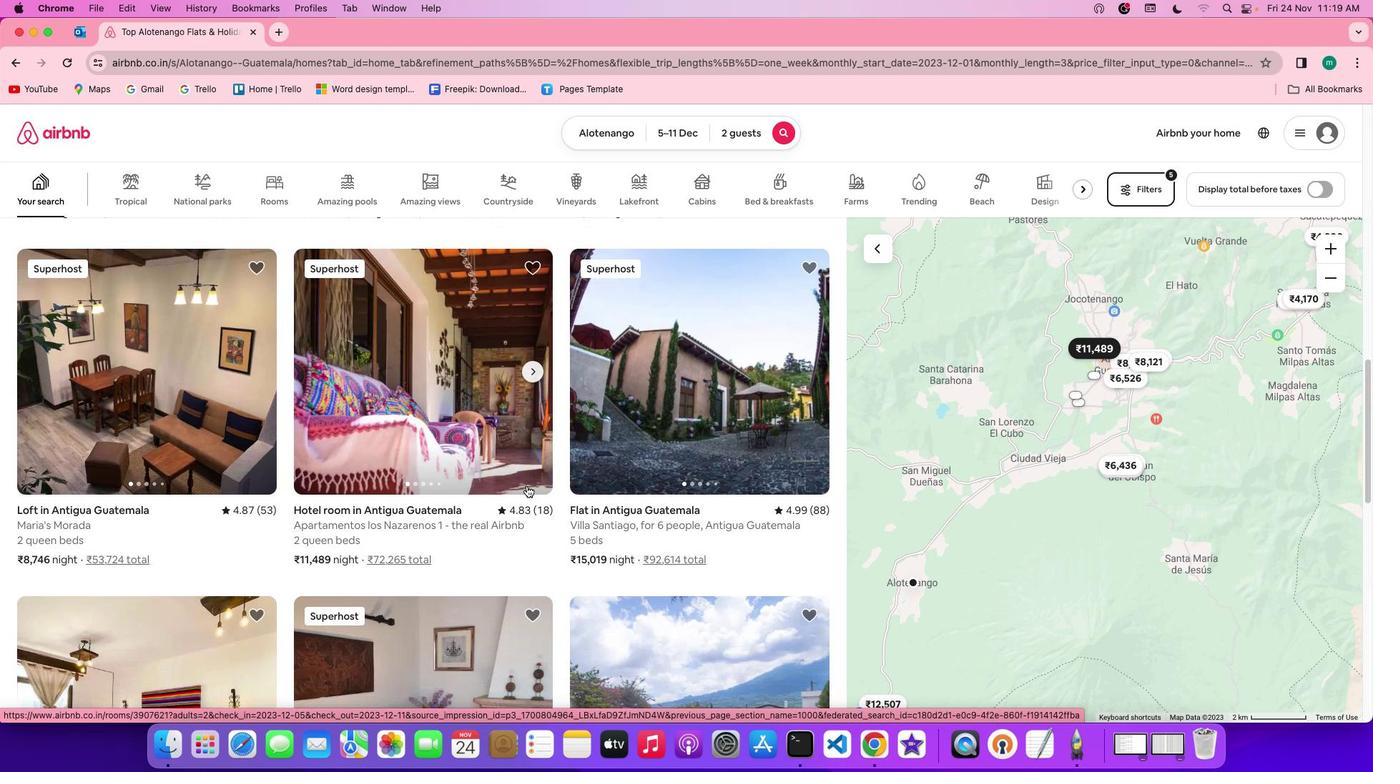 
Action: Mouse scrolled (527, 486) with delta (0, -1)
Screenshot: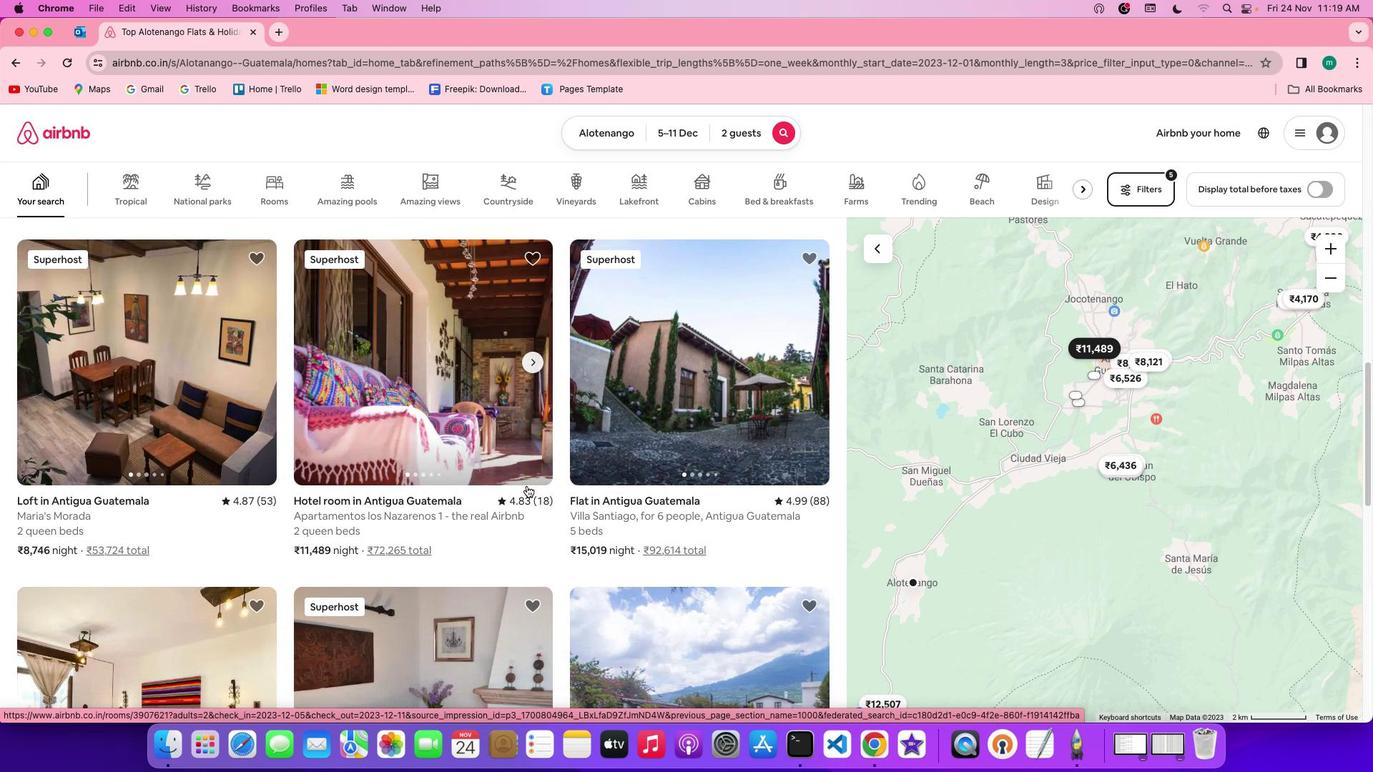 
Action: Mouse scrolled (527, 486) with delta (0, 0)
Screenshot: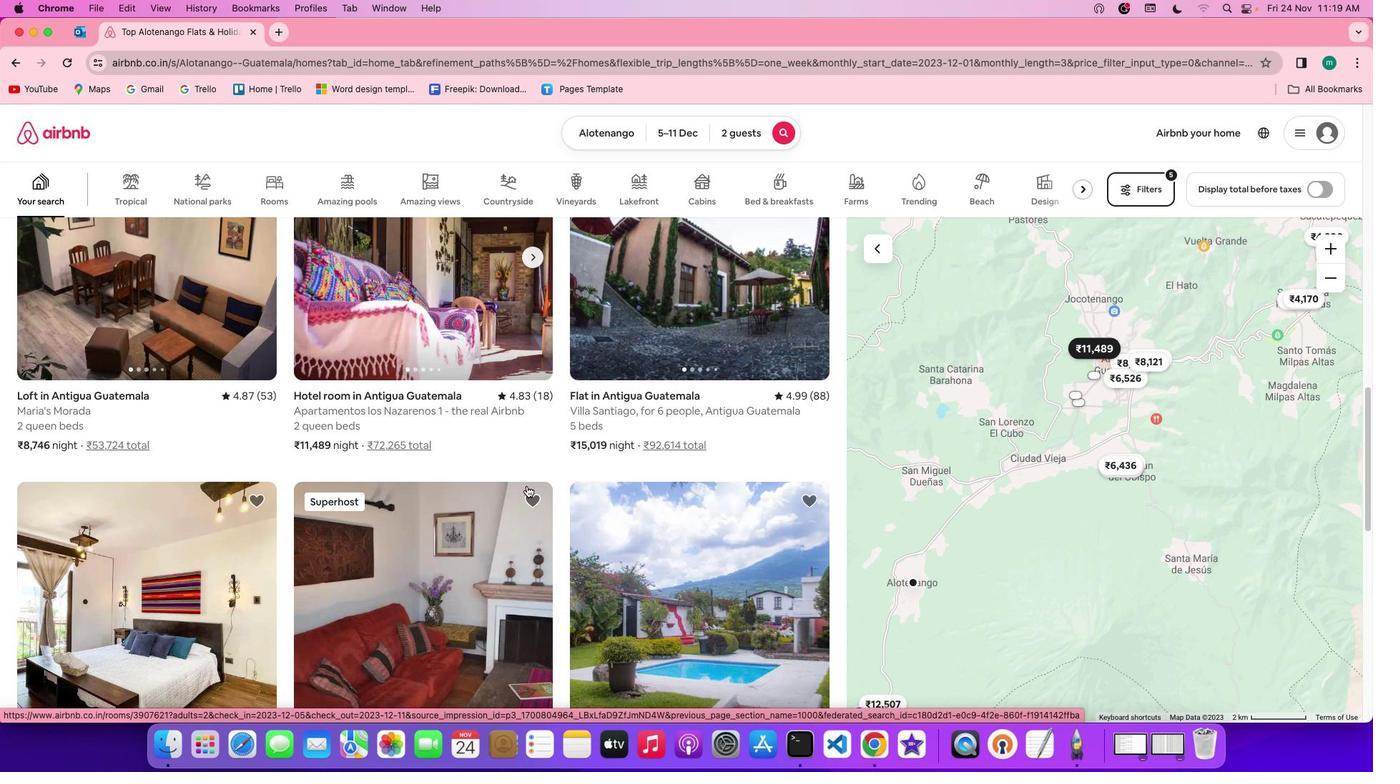 
Action: Mouse scrolled (527, 486) with delta (0, 0)
Screenshot: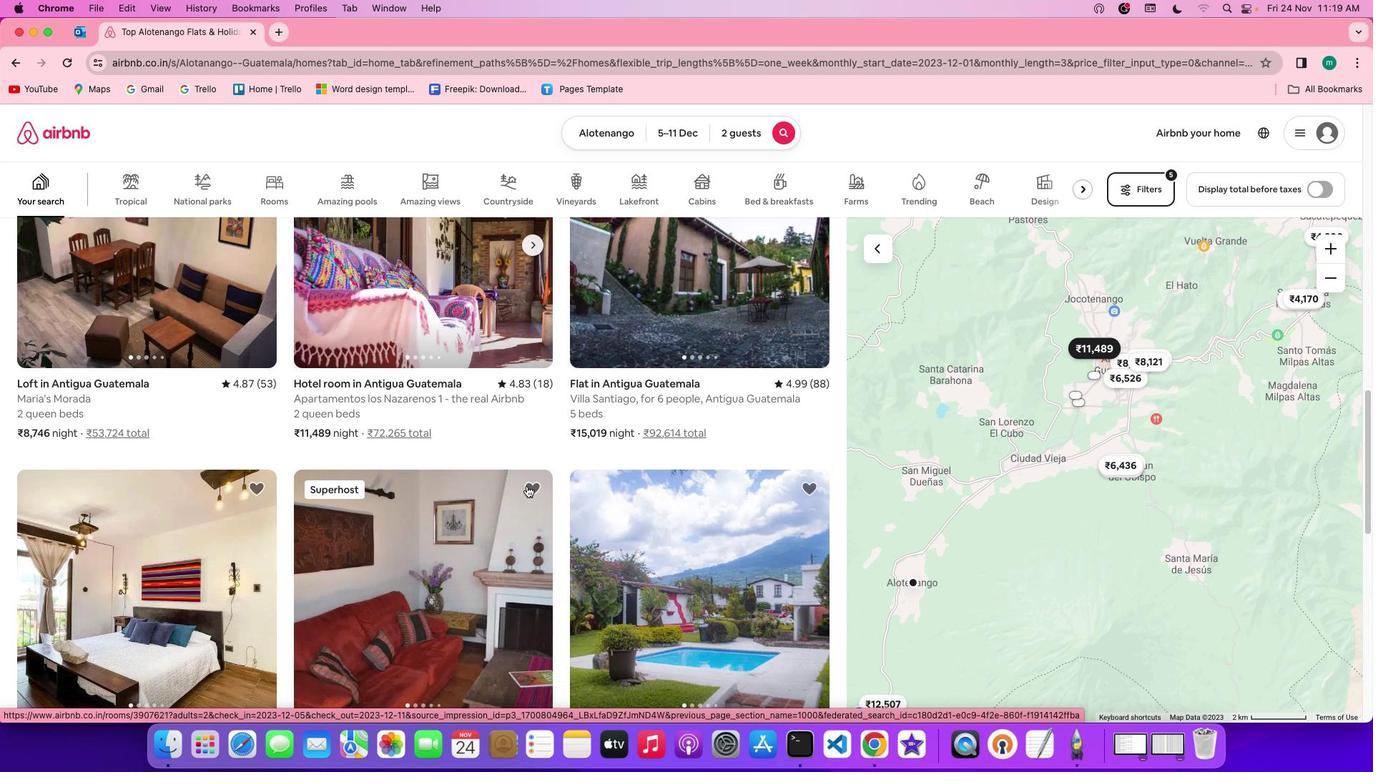 
Action: Mouse scrolled (527, 486) with delta (0, -2)
Screenshot: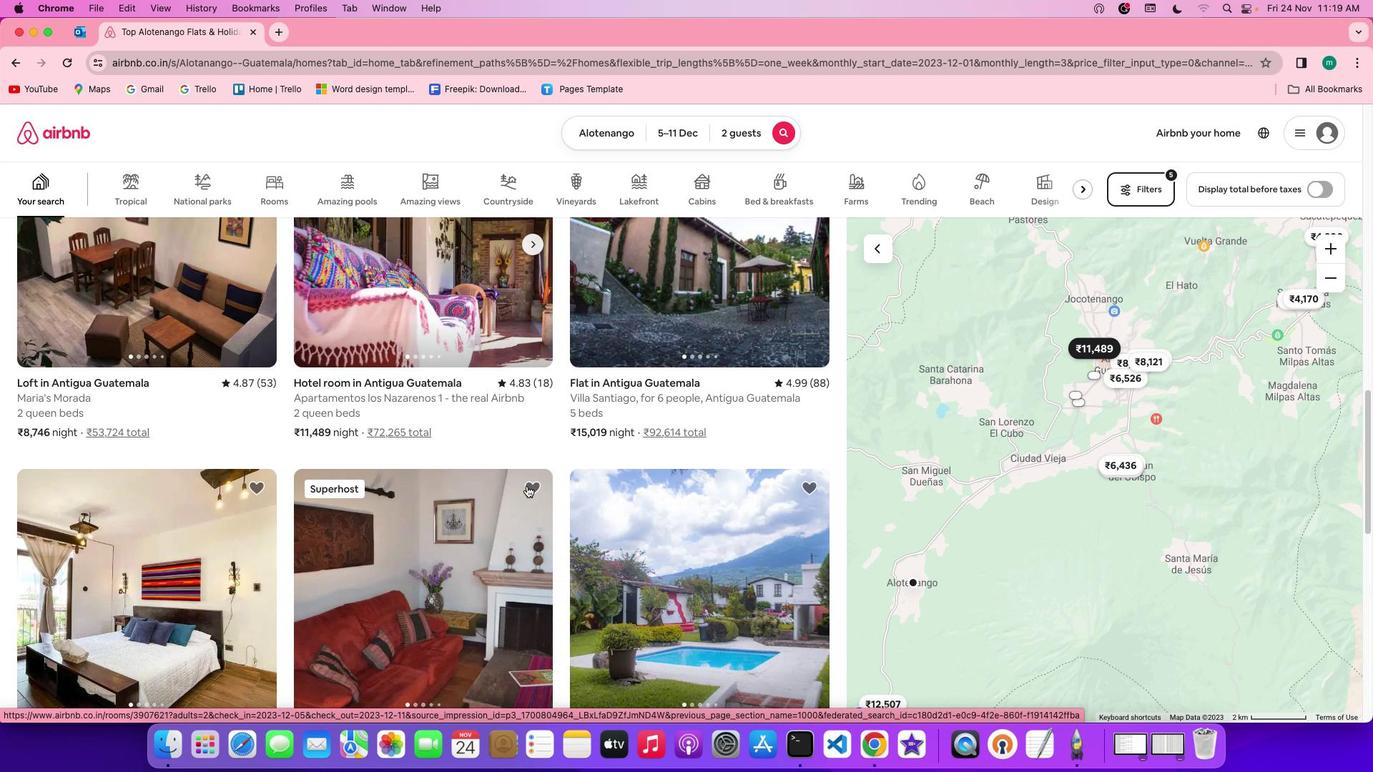 
Action: Mouse scrolled (527, 486) with delta (0, 0)
Screenshot: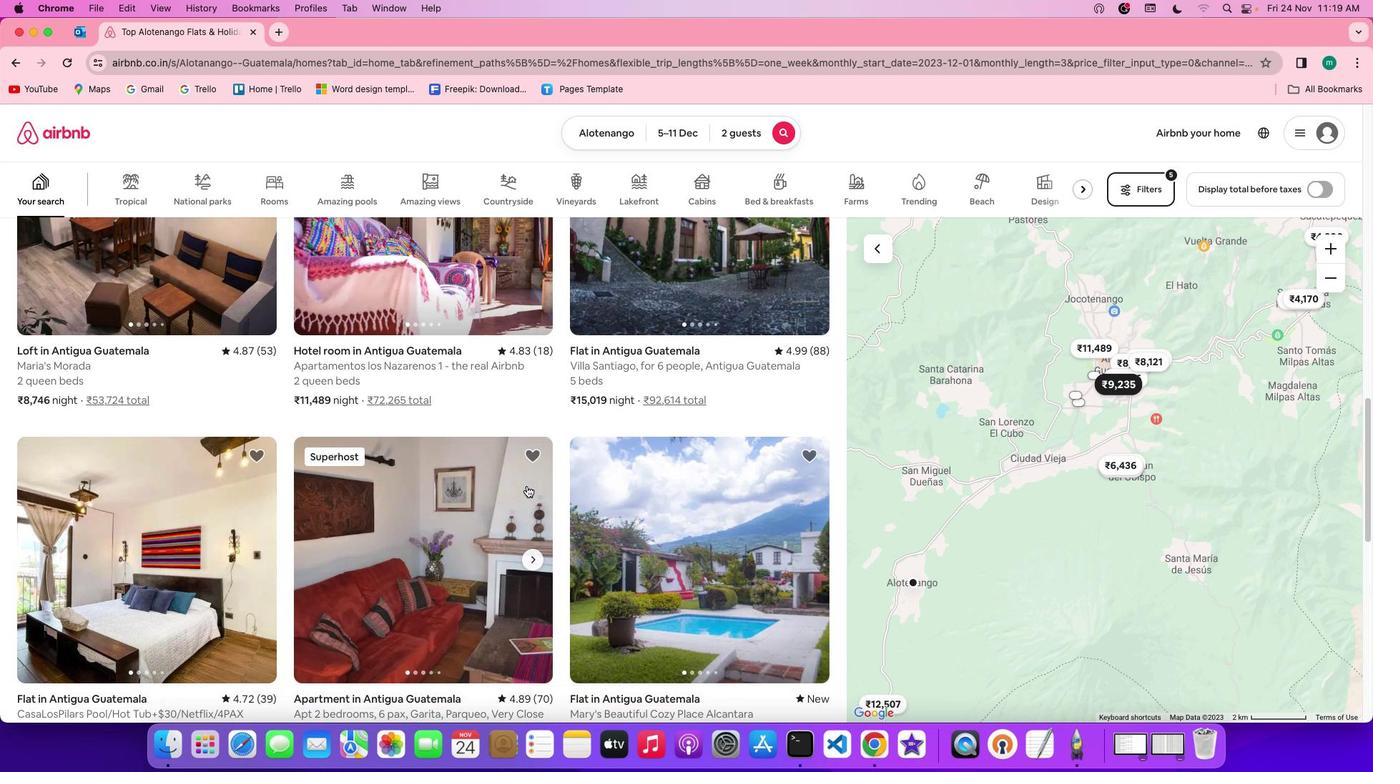 
Action: Mouse scrolled (527, 486) with delta (0, 0)
Screenshot: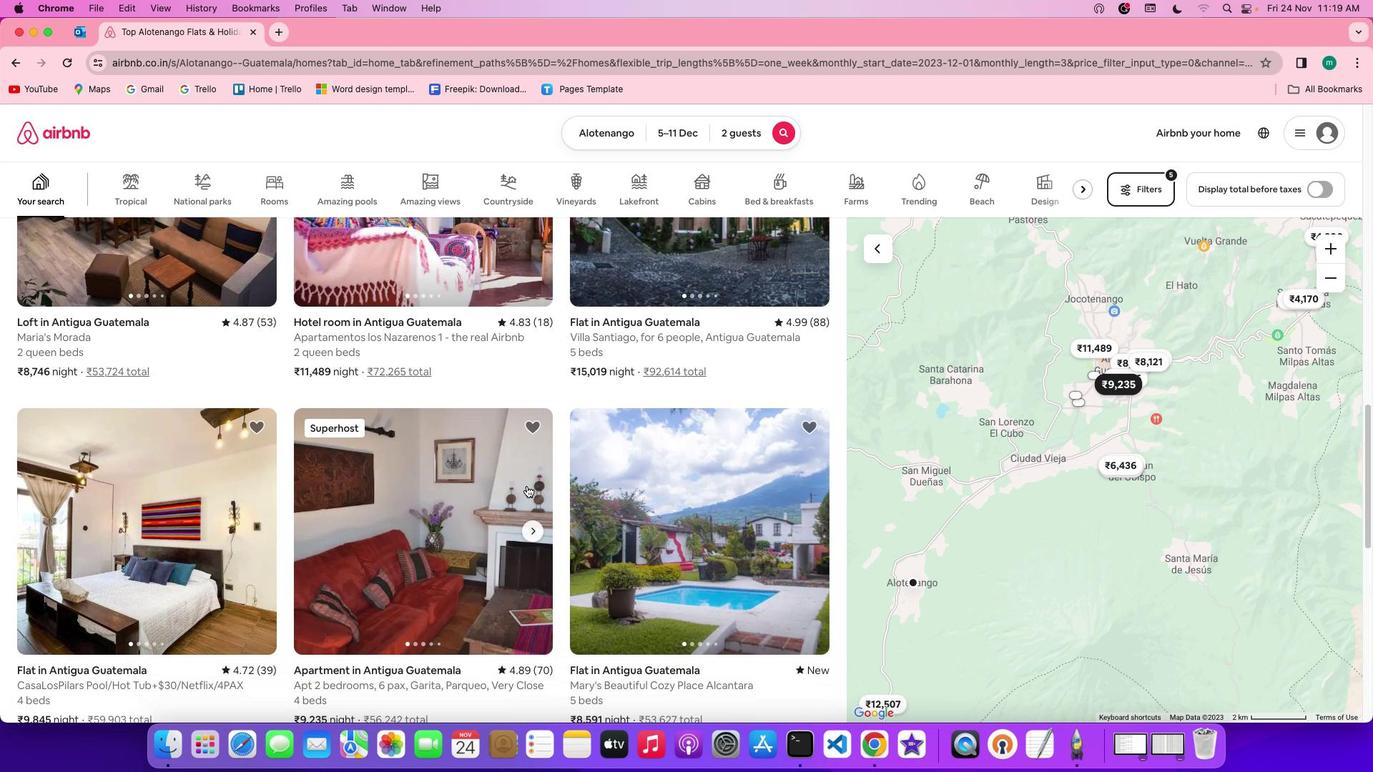 
Action: Mouse scrolled (527, 486) with delta (0, 0)
Screenshot: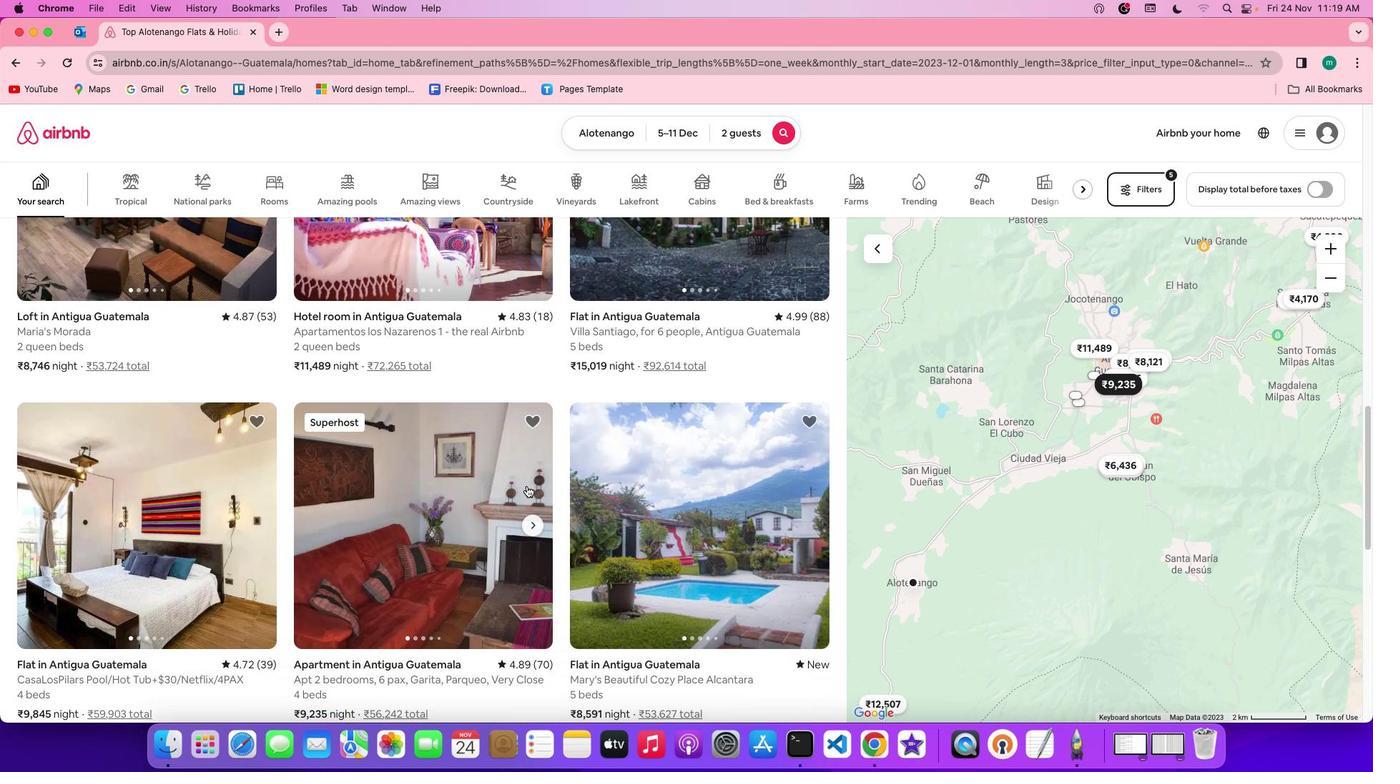 
Action: Mouse scrolled (527, 486) with delta (0, 0)
Screenshot: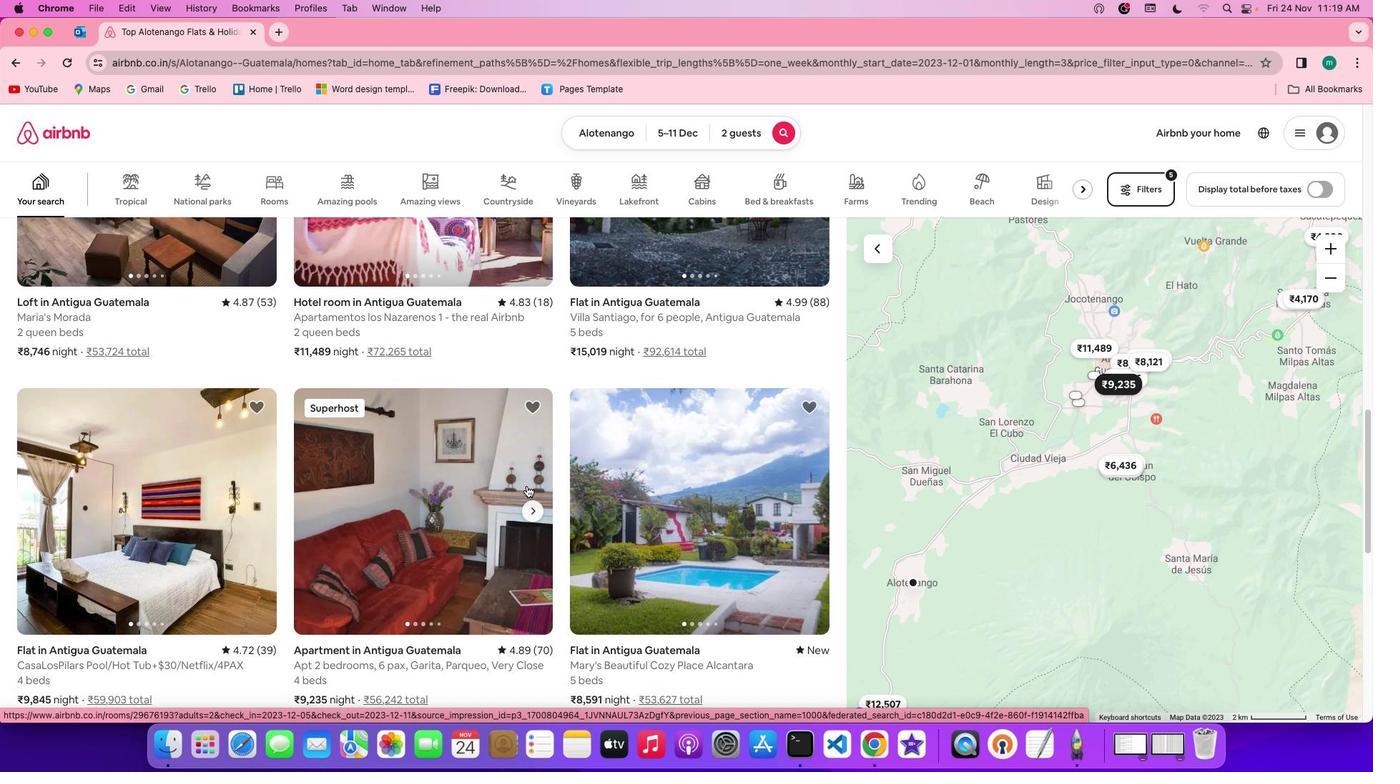 
Action: Mouse scrolled (527, 486) with delta (0, 0)
Screenshot: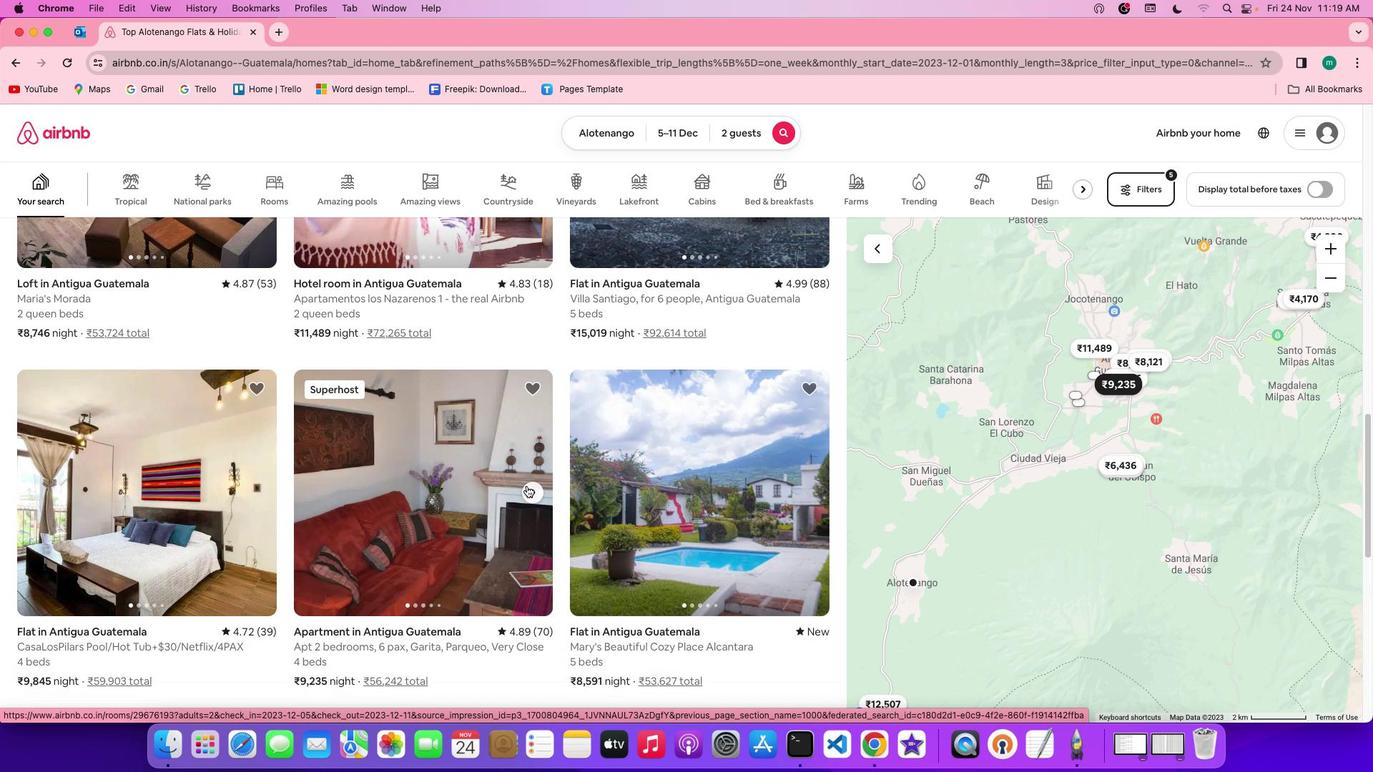 
Action: Mouse scrolled (527, 486) with delta (0, 0)
Screenshot: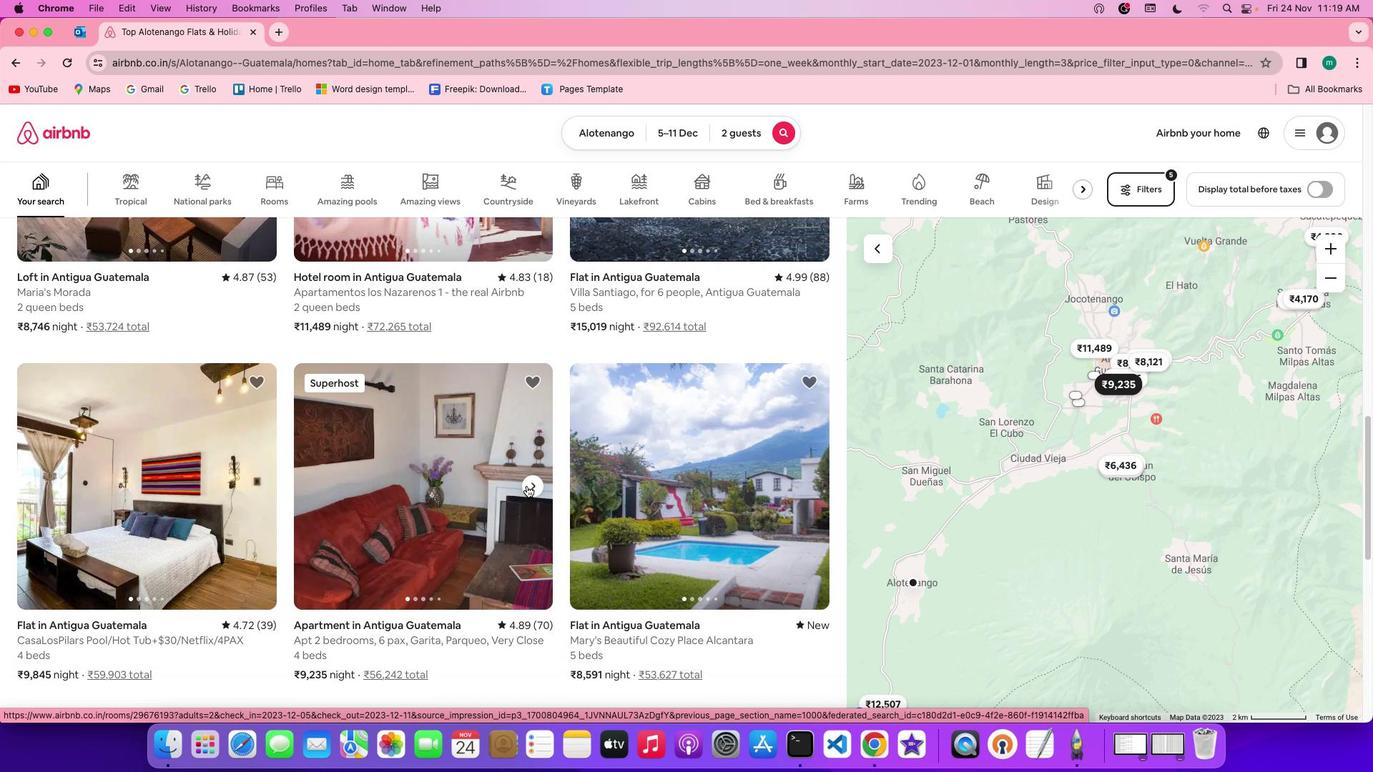 
Action: Mouse scrolled (527, 486) with delta (0, 0)
Screenshot: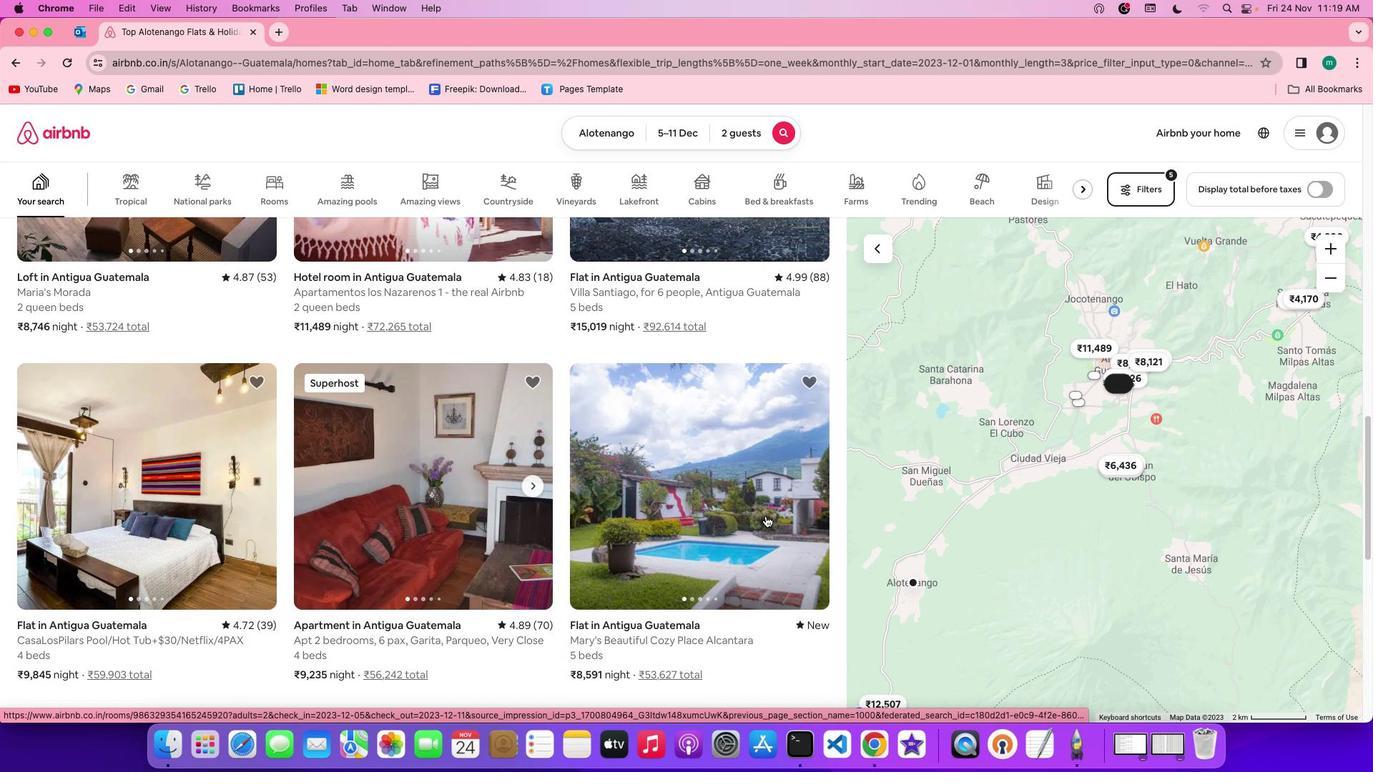 
Action: Mouse moved to (770, 516)
Screenshot: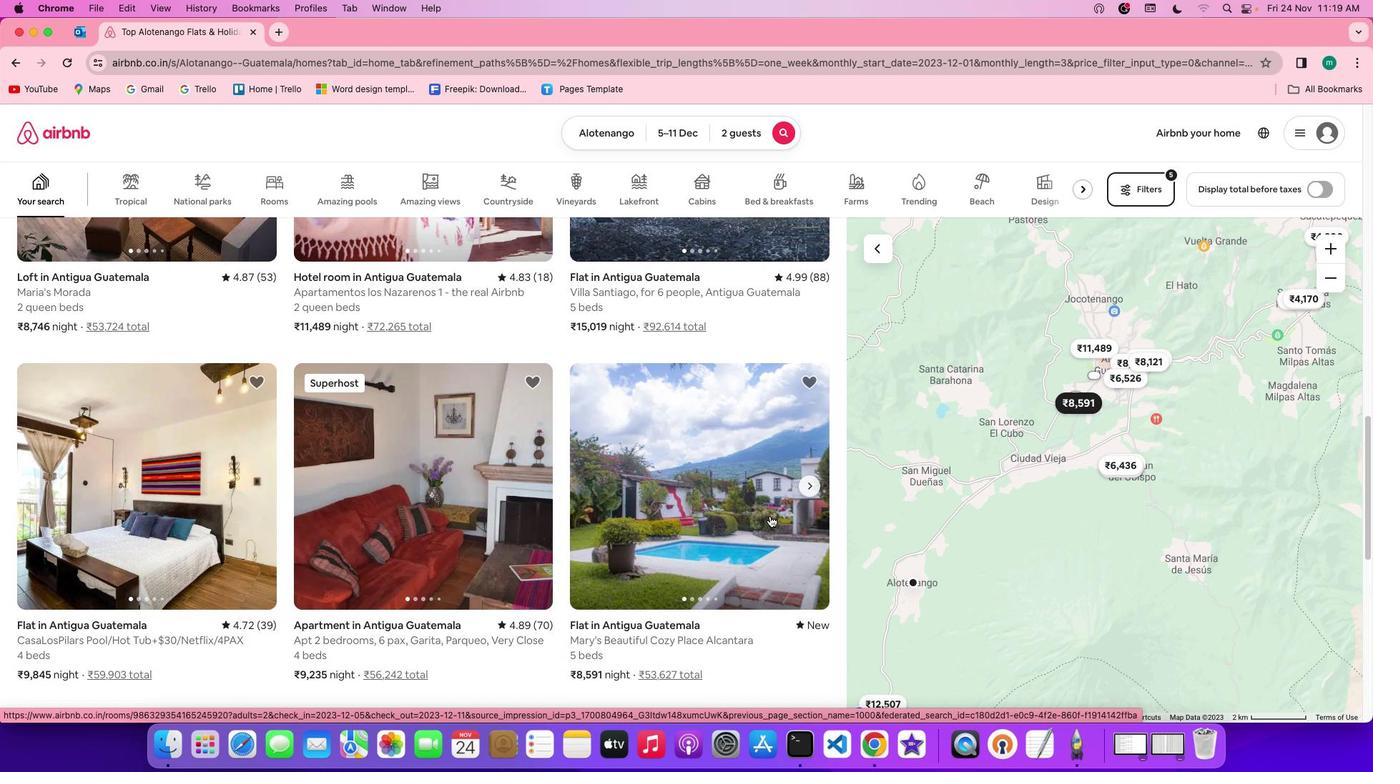 
Action: Mouse pressed left at (770, 516)
Screenshot: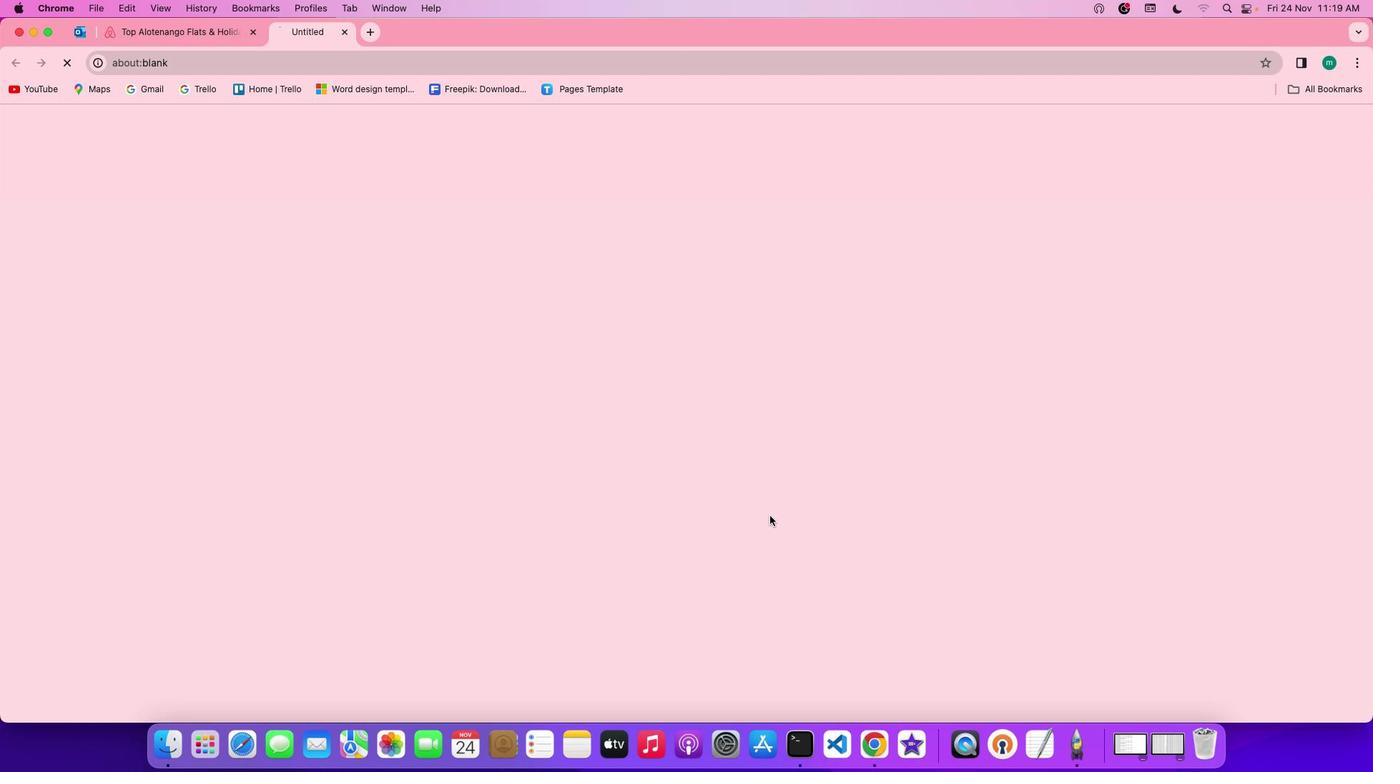 
Action: Mouse moved to (978, 526)
Screenshot: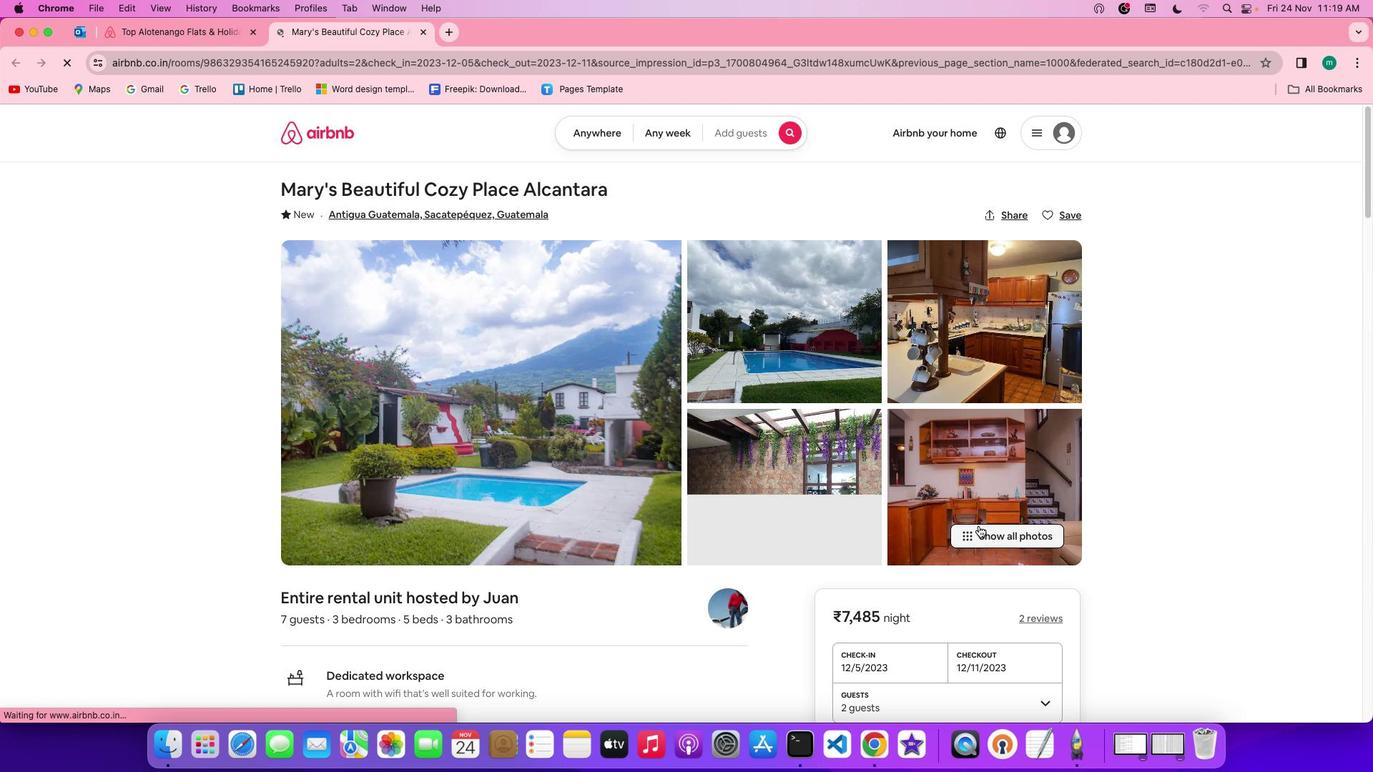 
Action: Mouse pressed left at (978, 526)
Screenshot: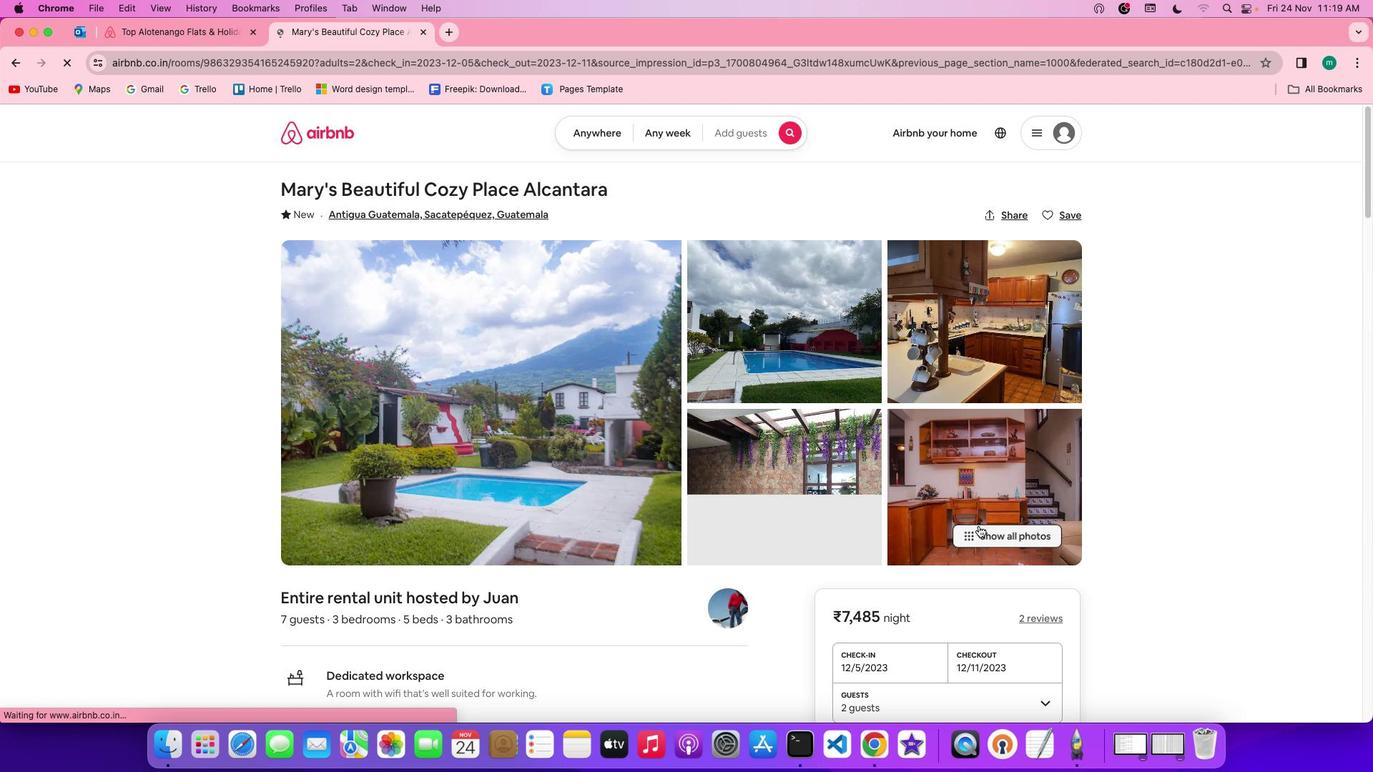 
Action: Mouse moved to (301, 505)
Screenshot: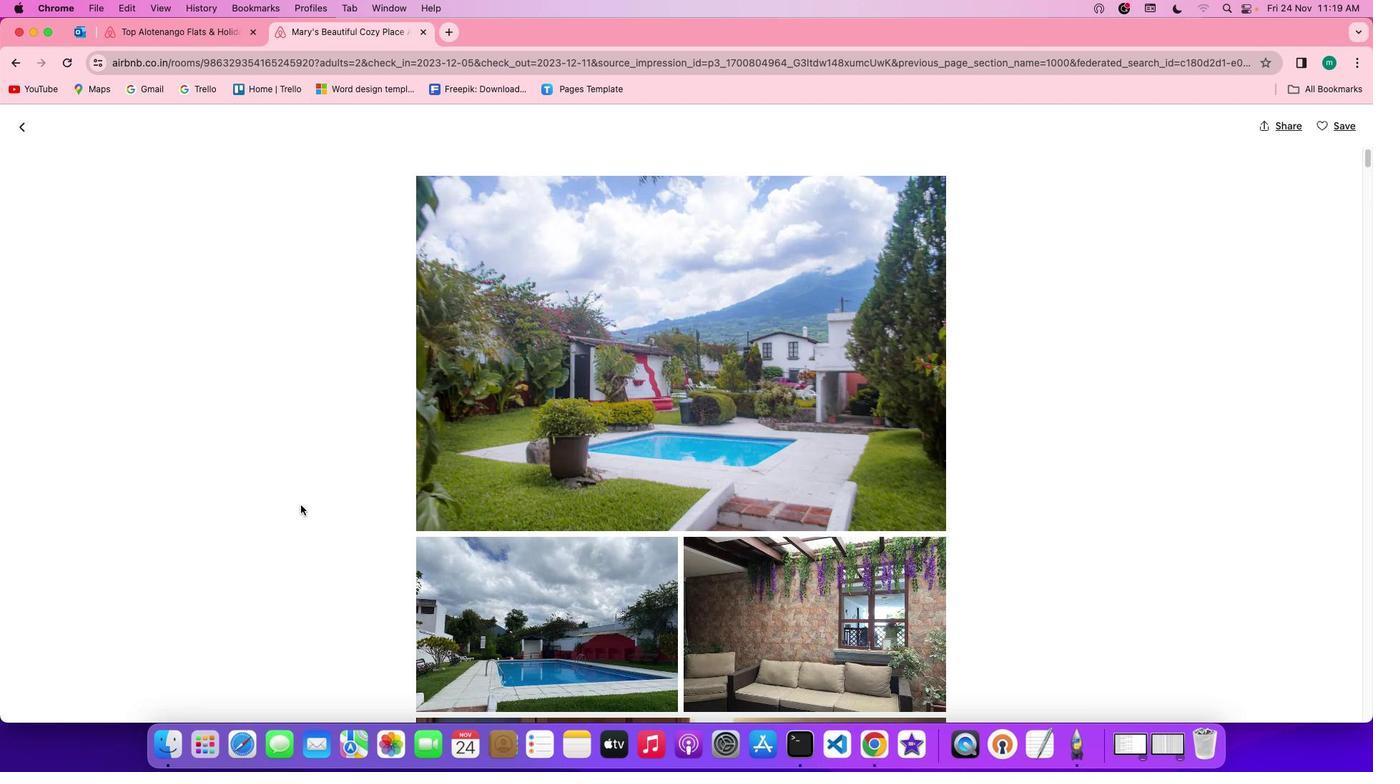 
Action: Mouse scrolled (301, 505) with delta (0, 0)
Screenshot: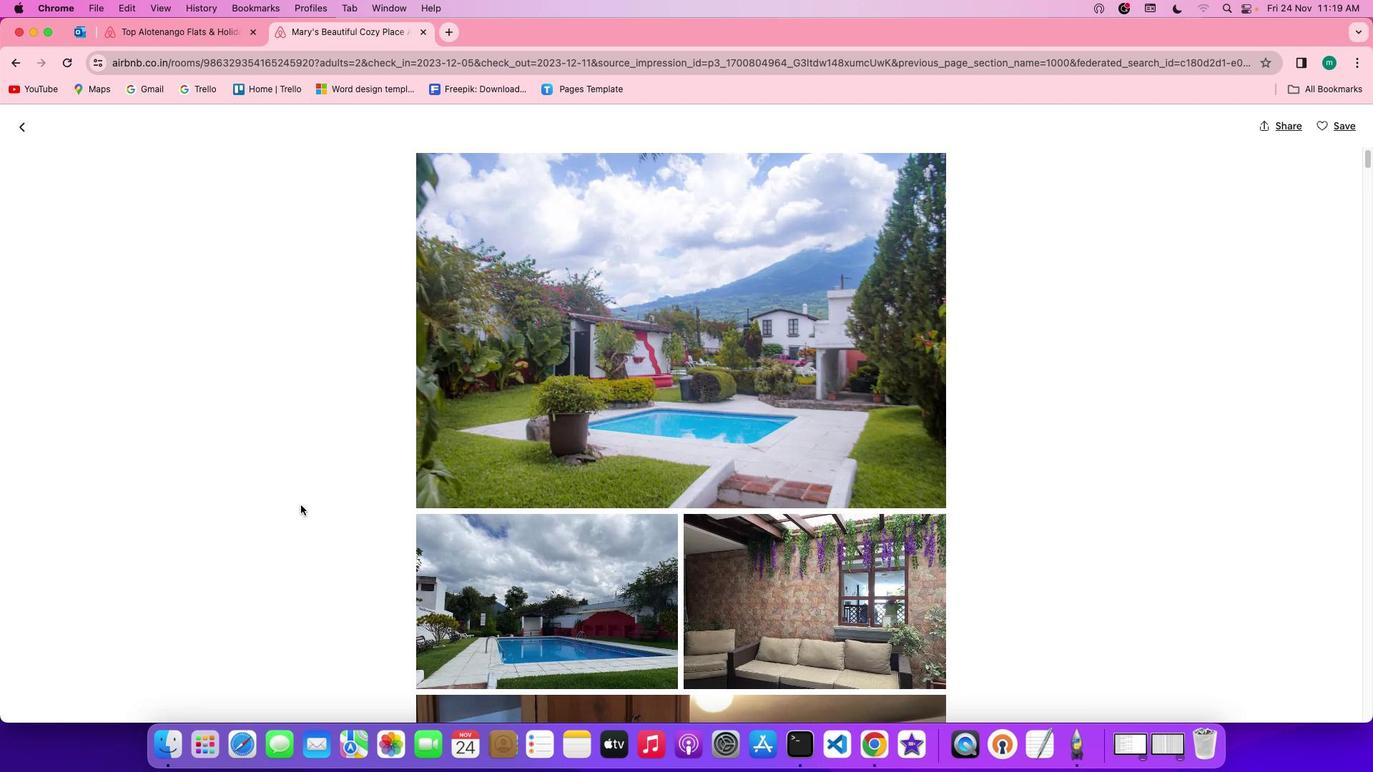 
Action: Mouse scrolled (301, 505) with delta (0, 0)
Screenshot: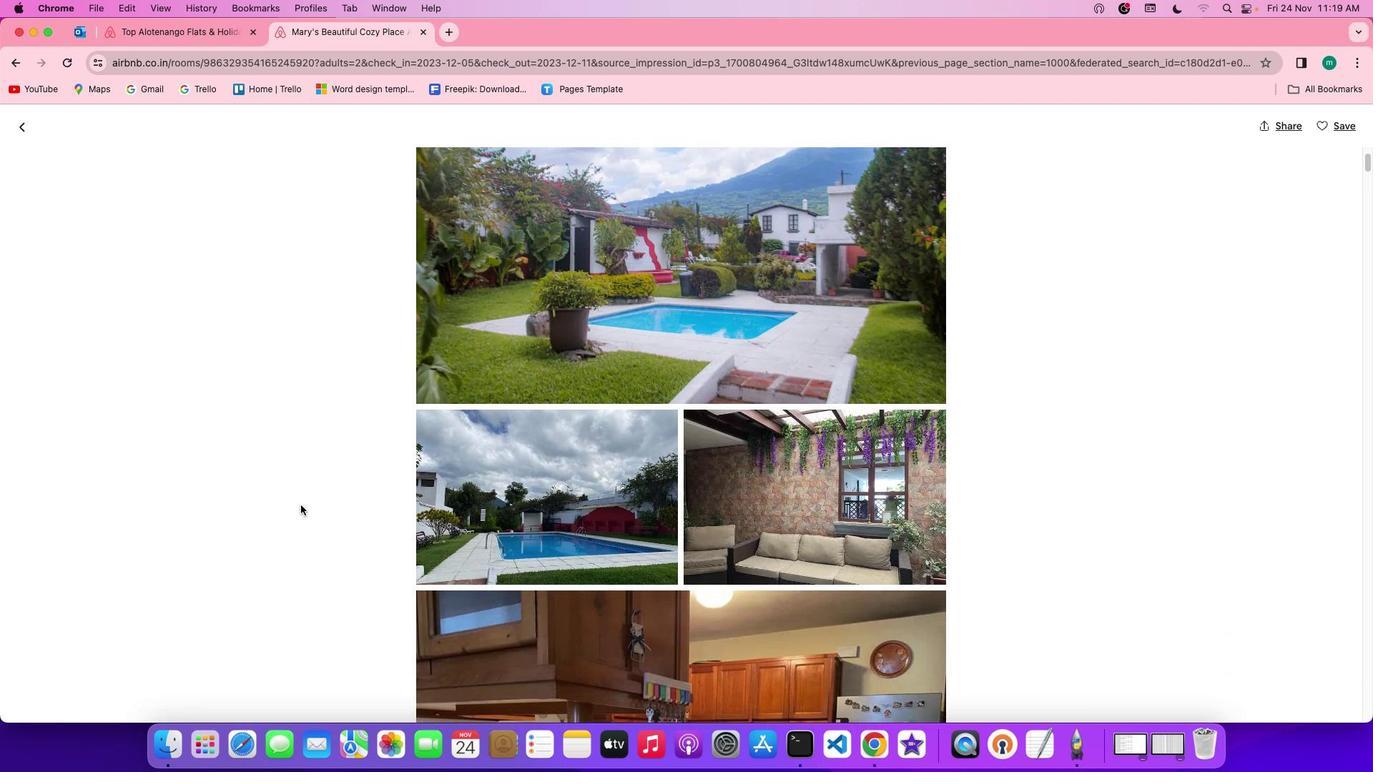 
Action: Mouse scrolled (301, 505) with delta (0, 0)
Screenshot: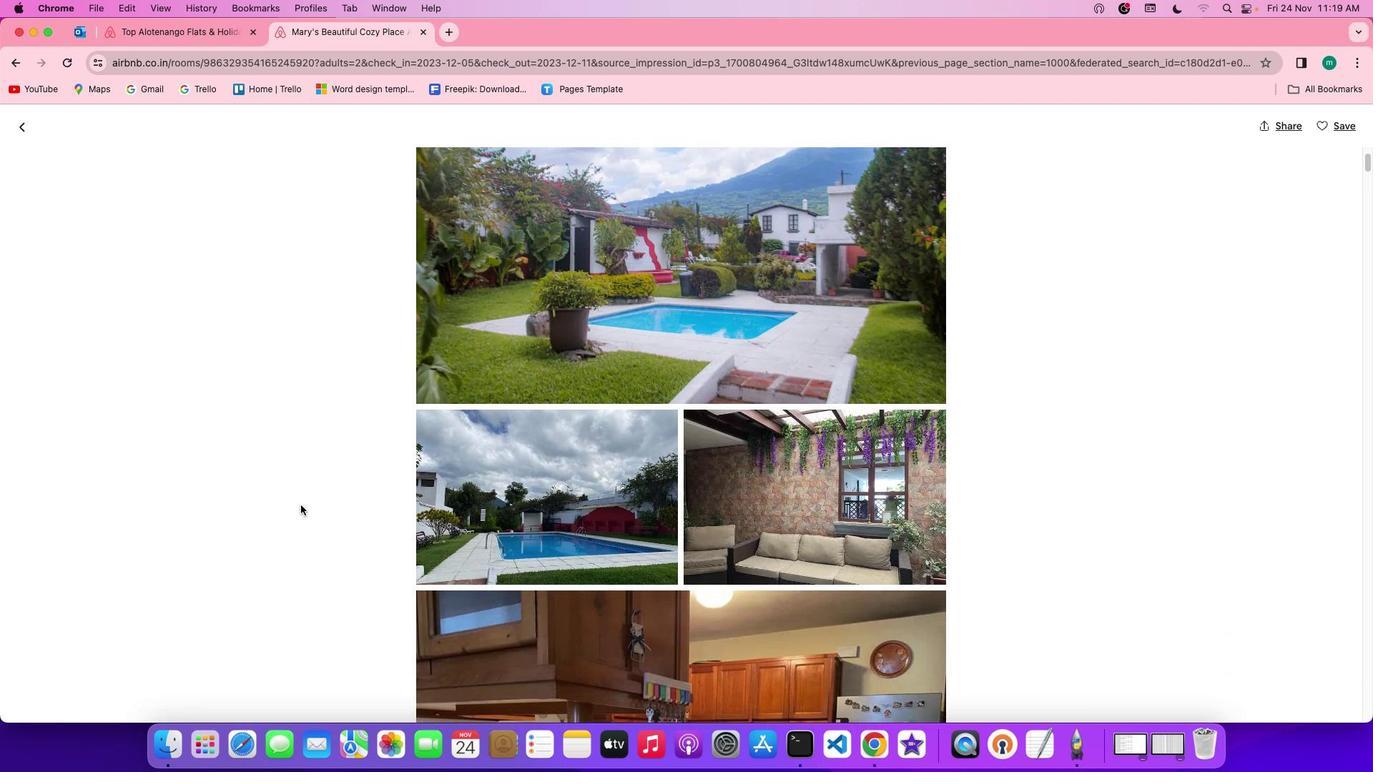 
Action: Mouse scrolled (301, 505) with delta (0, -1)
Screenshot: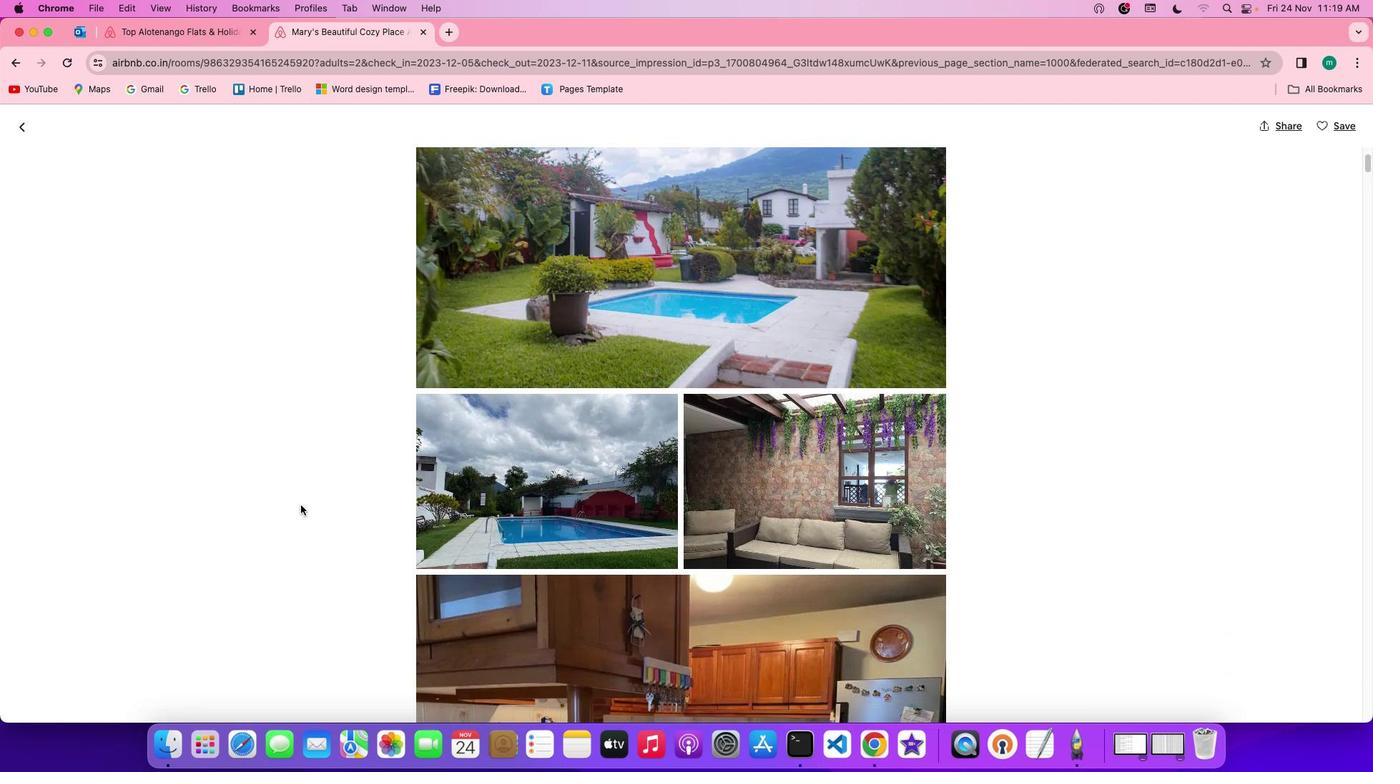 
Action: Mouse moved to (725, 561)
Screenshot: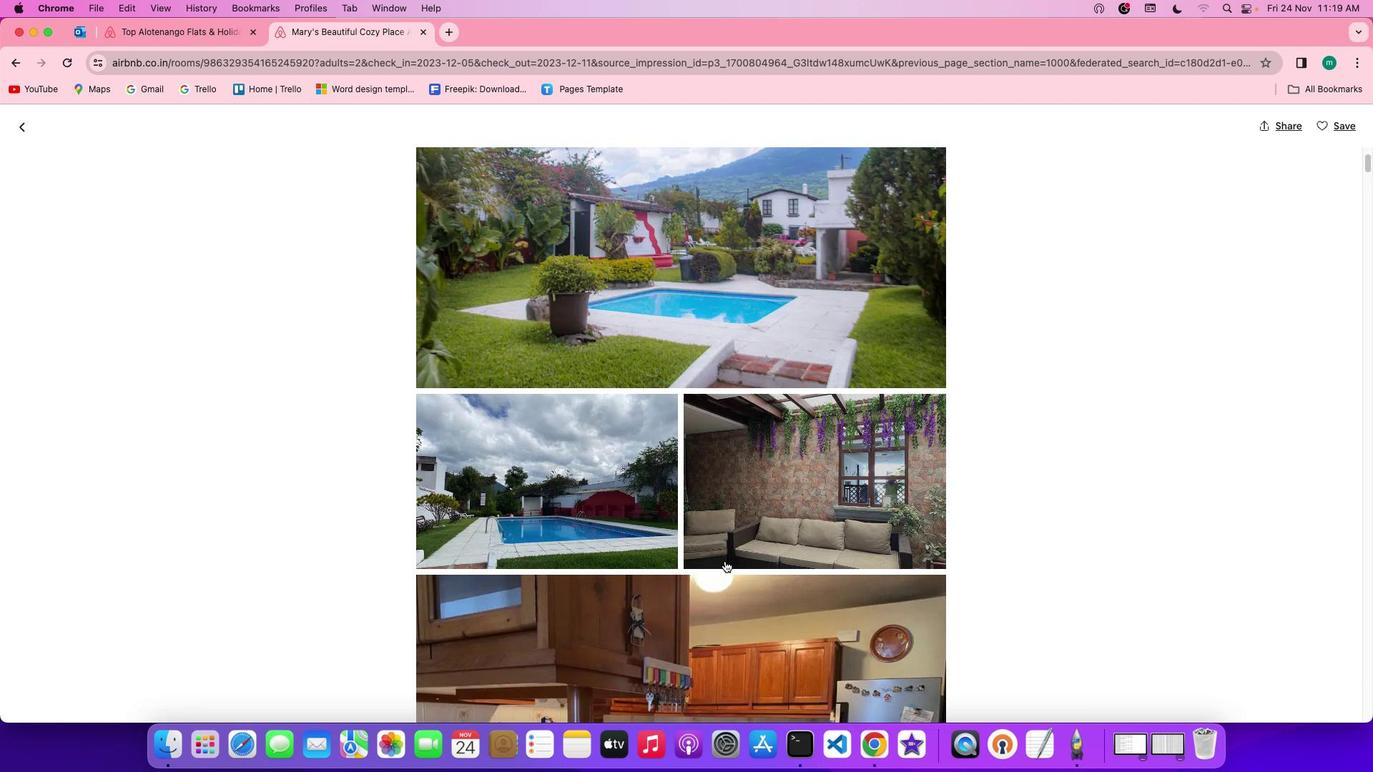 
Action: Mouse scrolled (725, 561) with delta (0, 0)
Screenshot: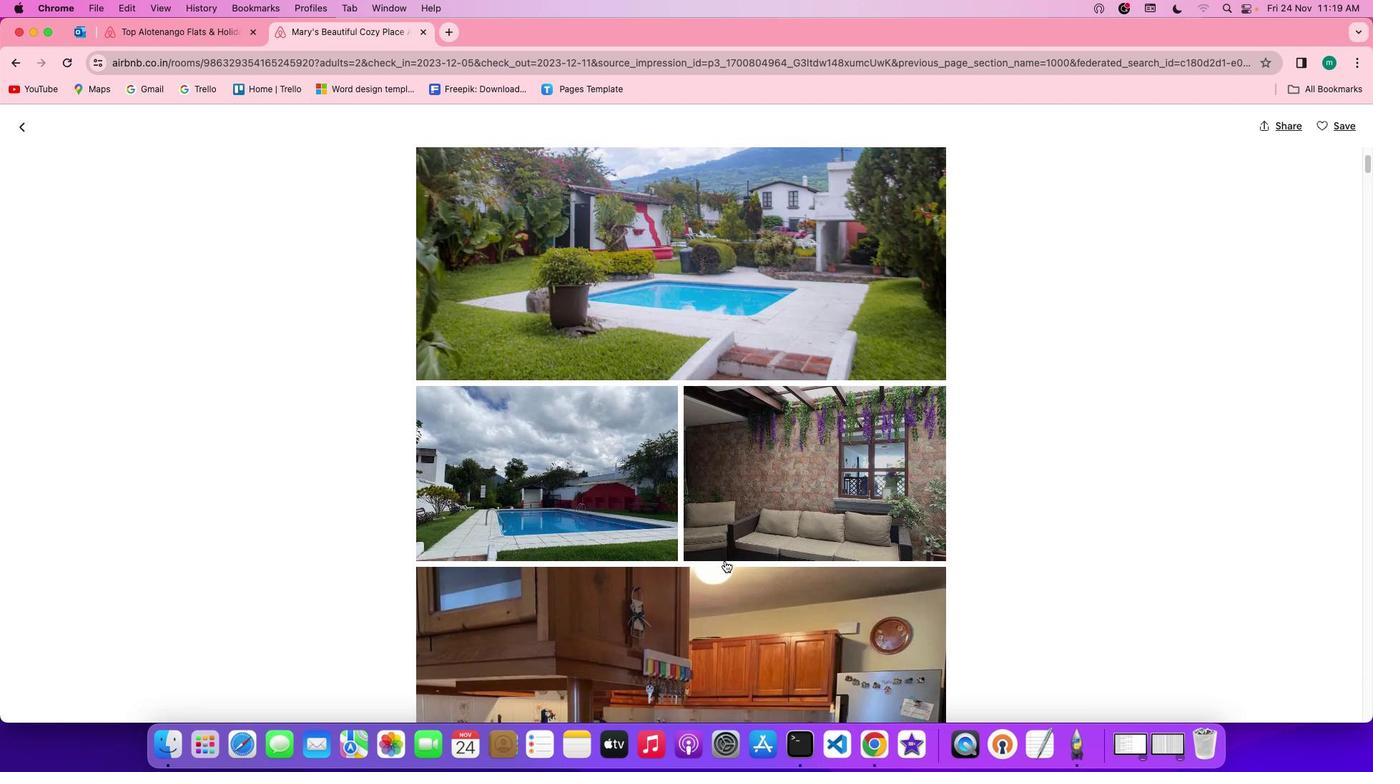 
Action: Mouse scrolled (725, 561) with delta (0, 0)
Screenshot: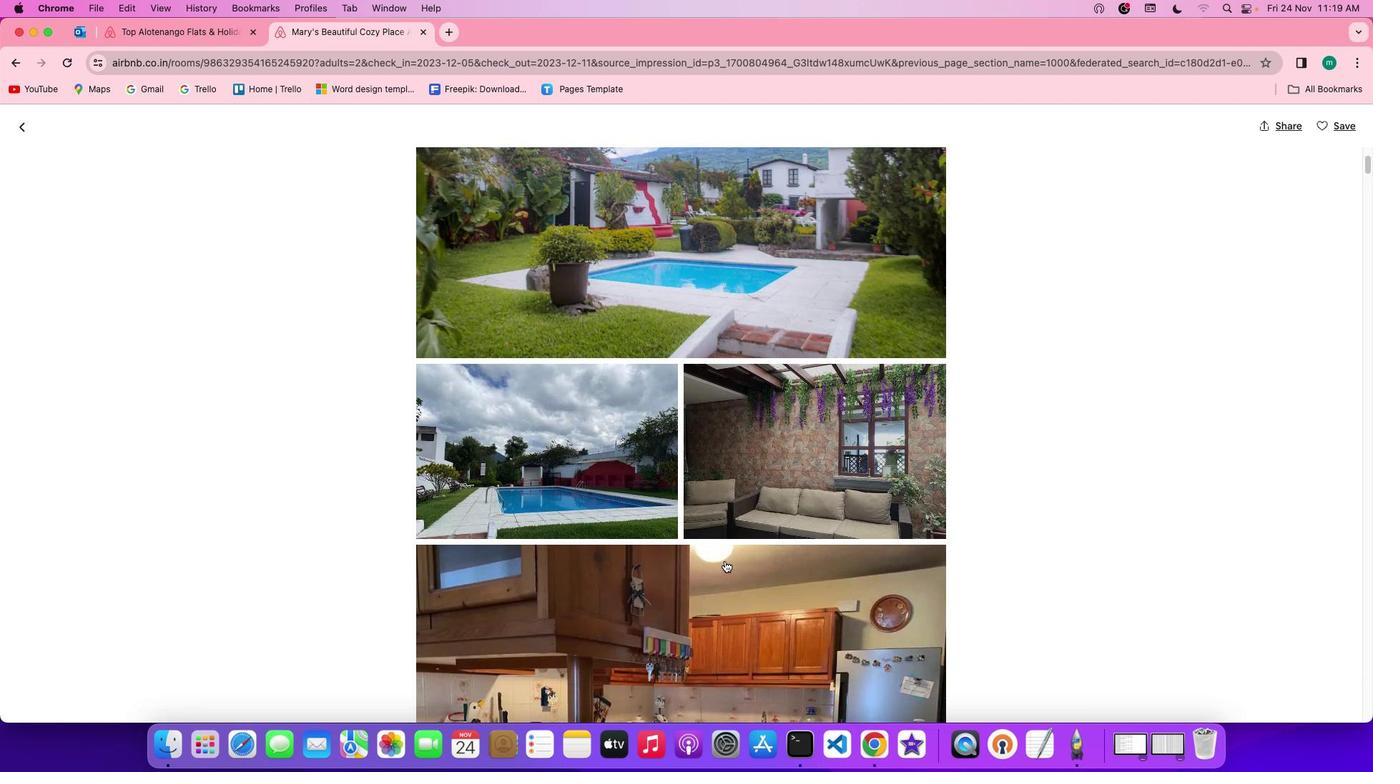 
Action: Mouse scrolled (725, 561) with delta (0, 0)
Screenshot: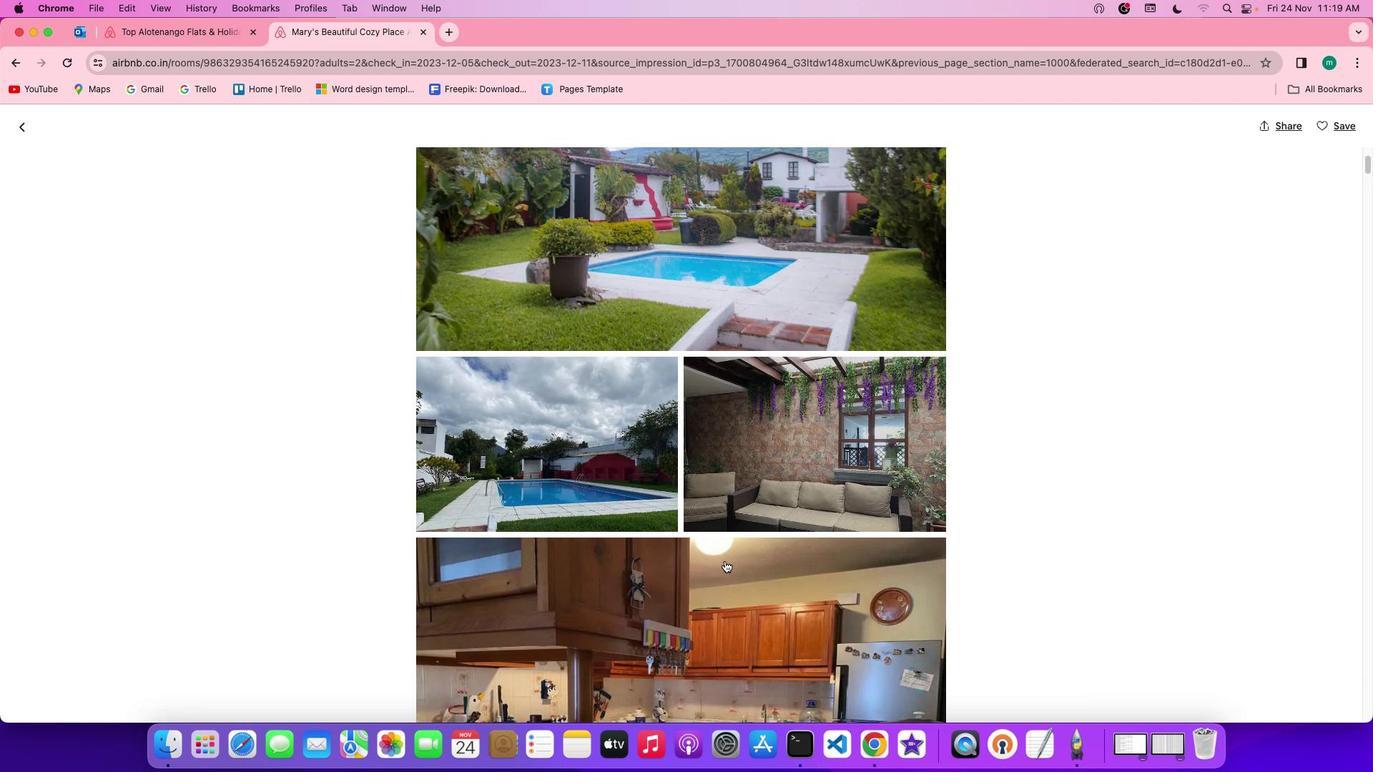 
Action: Mouse scrolled (725, 561) with delta (0, 0)
Screenshot: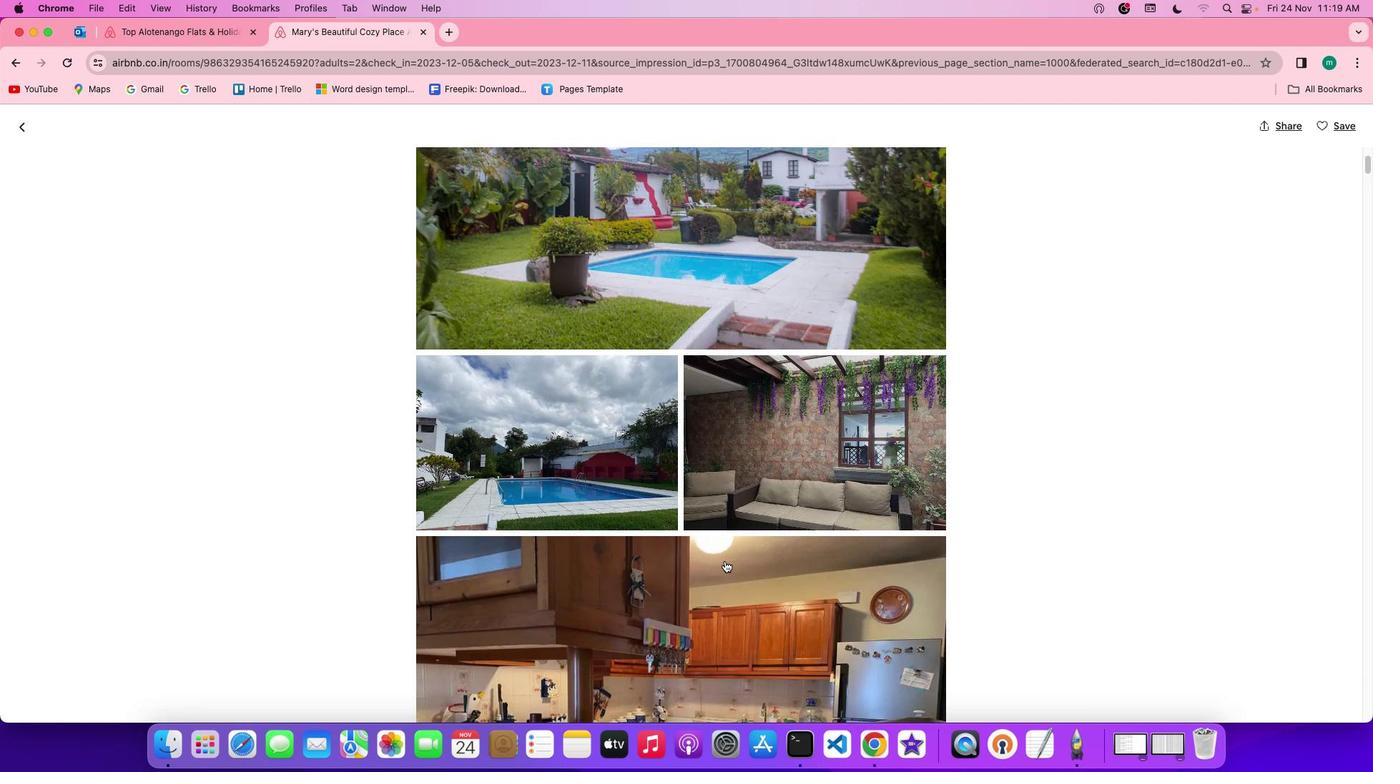 
Action: Mouse scrolled (725, 561) with delta (0, 0)
Screenshot: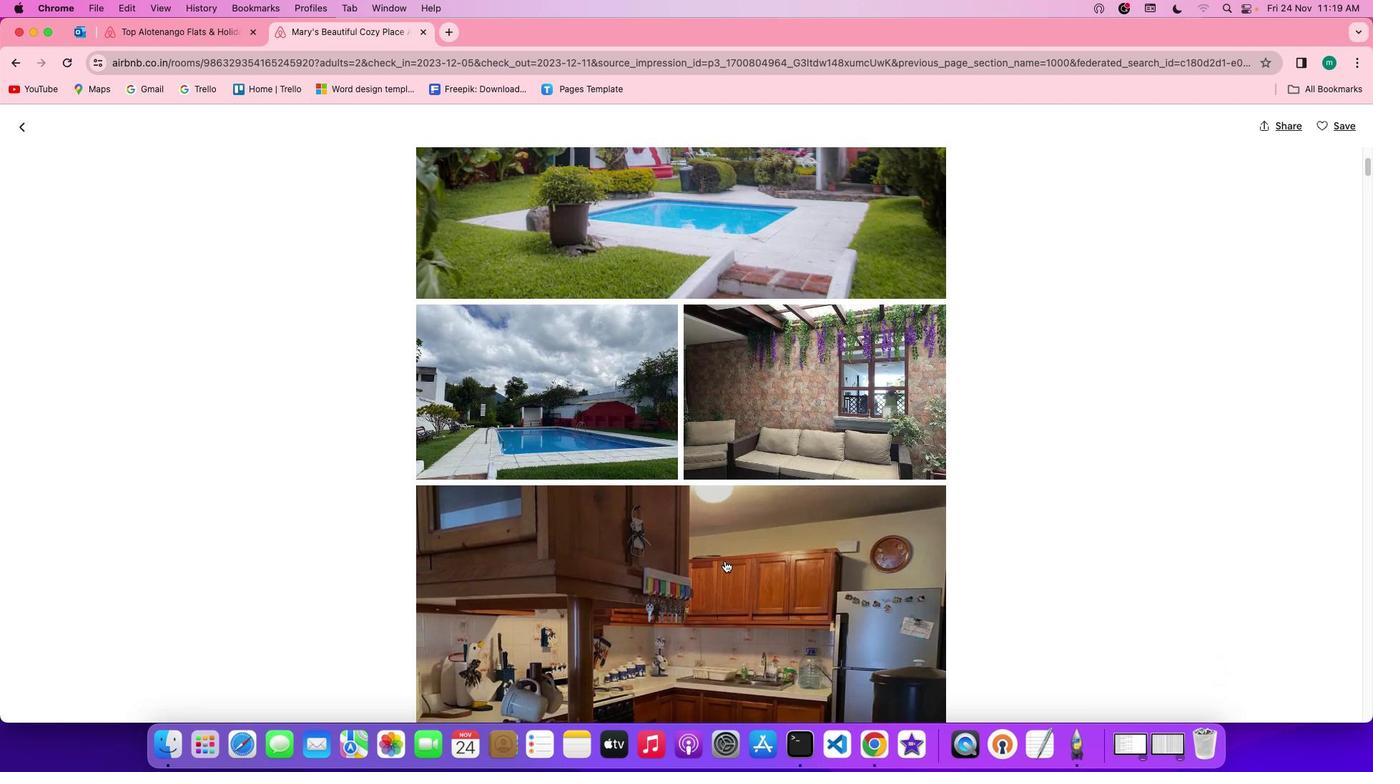 
Action: Mouse scrolled (725, 561) with delta (0, 0)
Screenshot: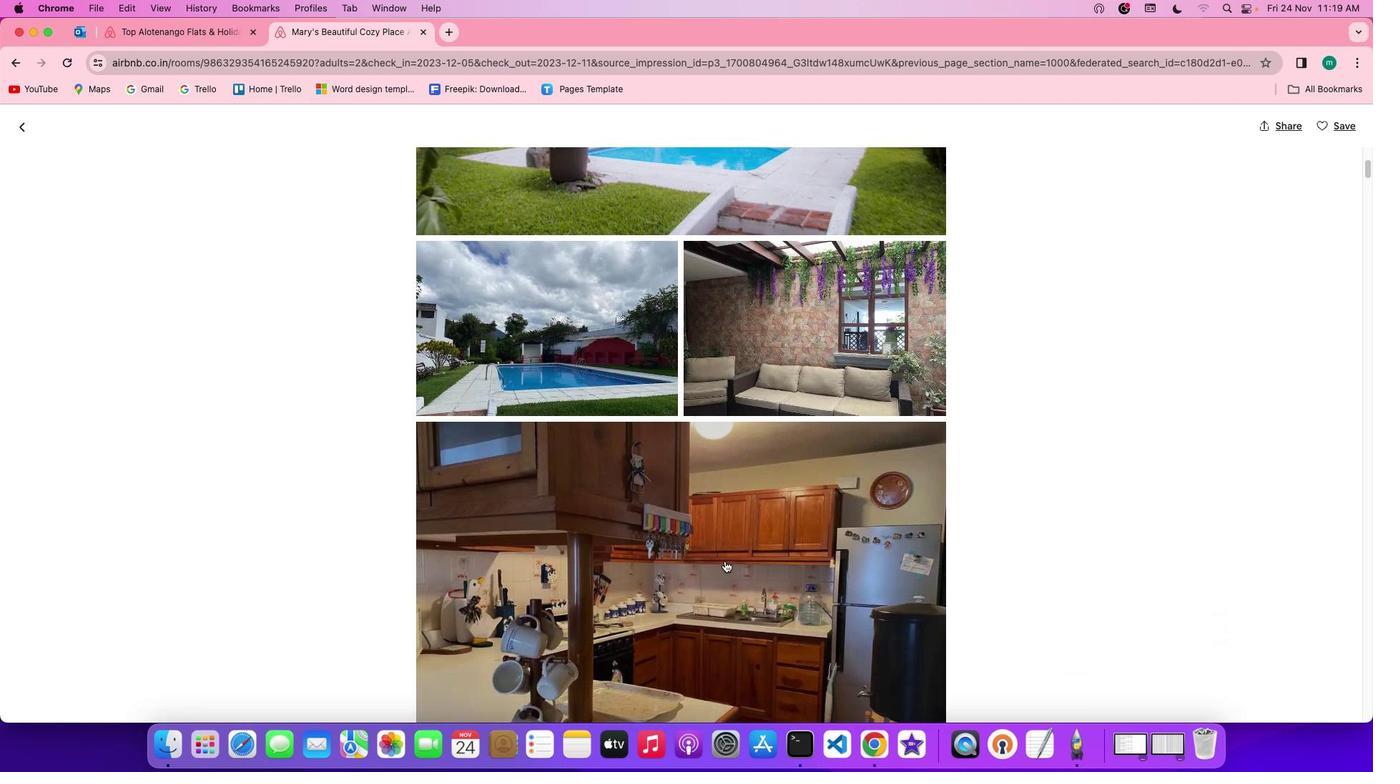 
Action: Mouse scrolled (725, 561) with delta (0, -1)
Screenshot: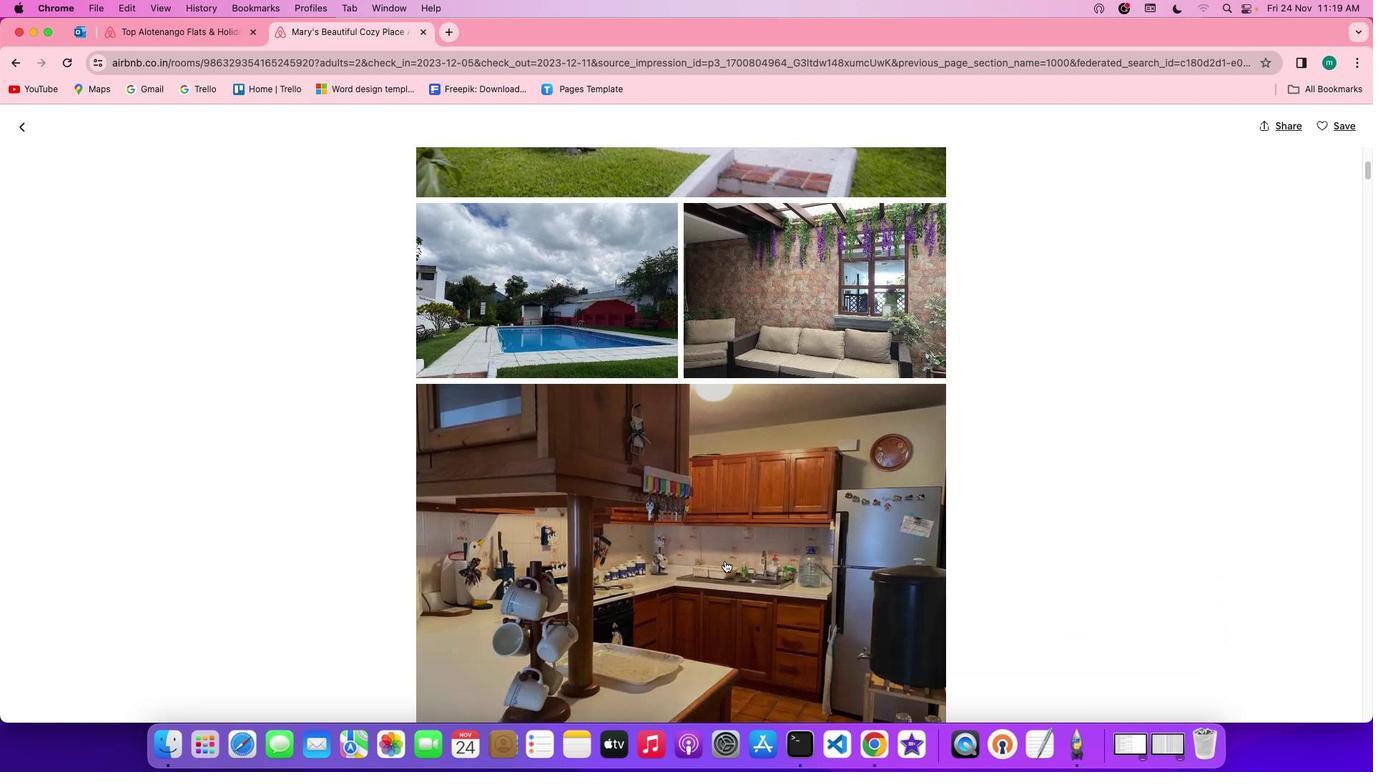 
Action: Mouse scrolled (725, 561) with delta (0, -2)
Screenshot: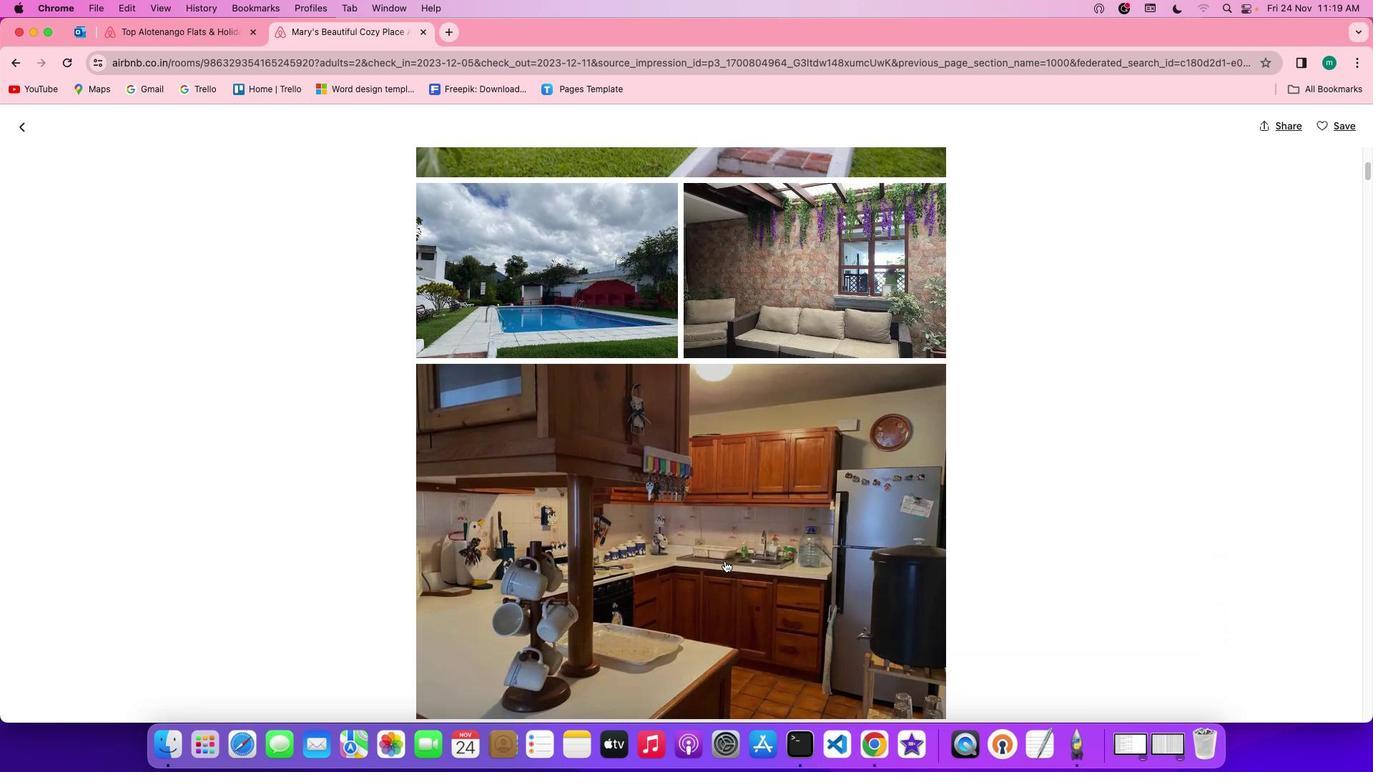 
Action: Mouse scrolled (725, 561) with delta (0, 0)
Screenshot: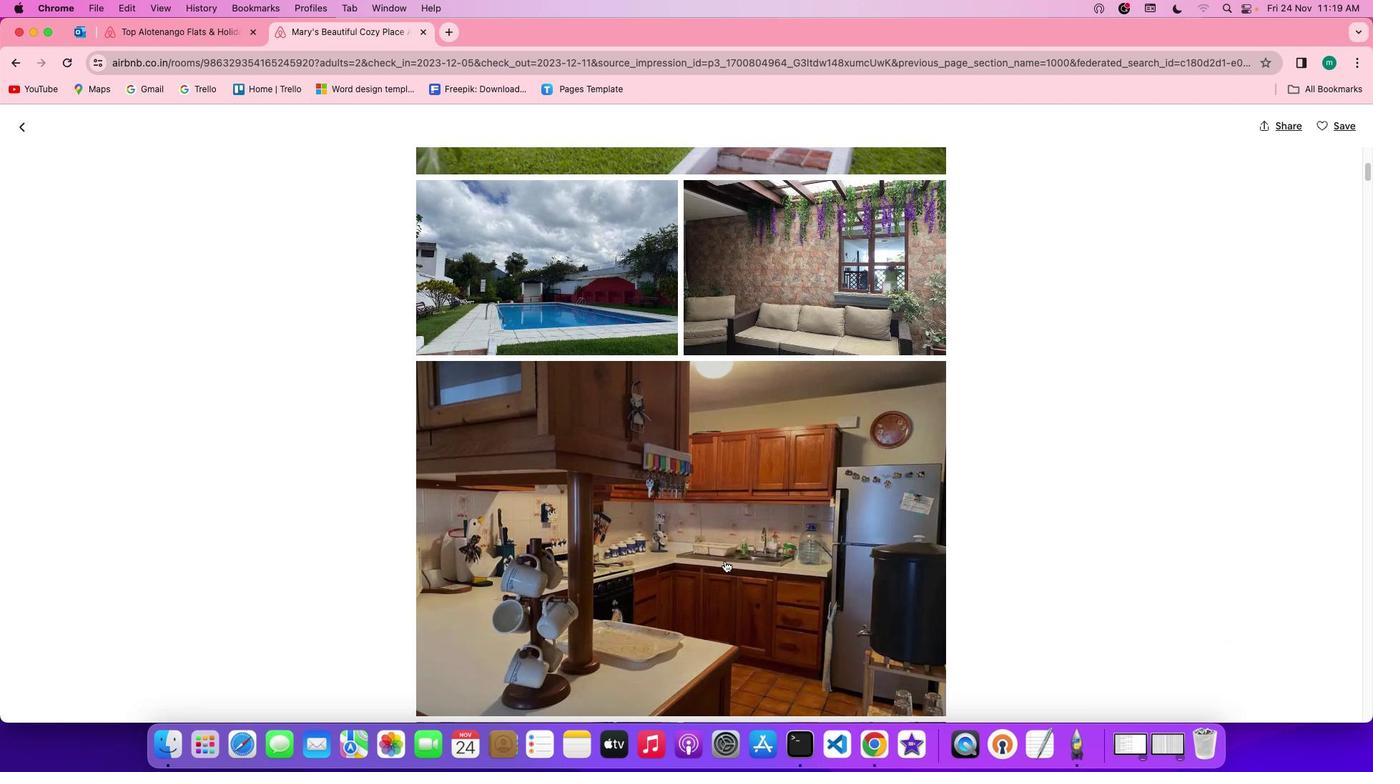 
Action: Mouse scrolled (725, 561) with delta (0, 0)
Screenshot: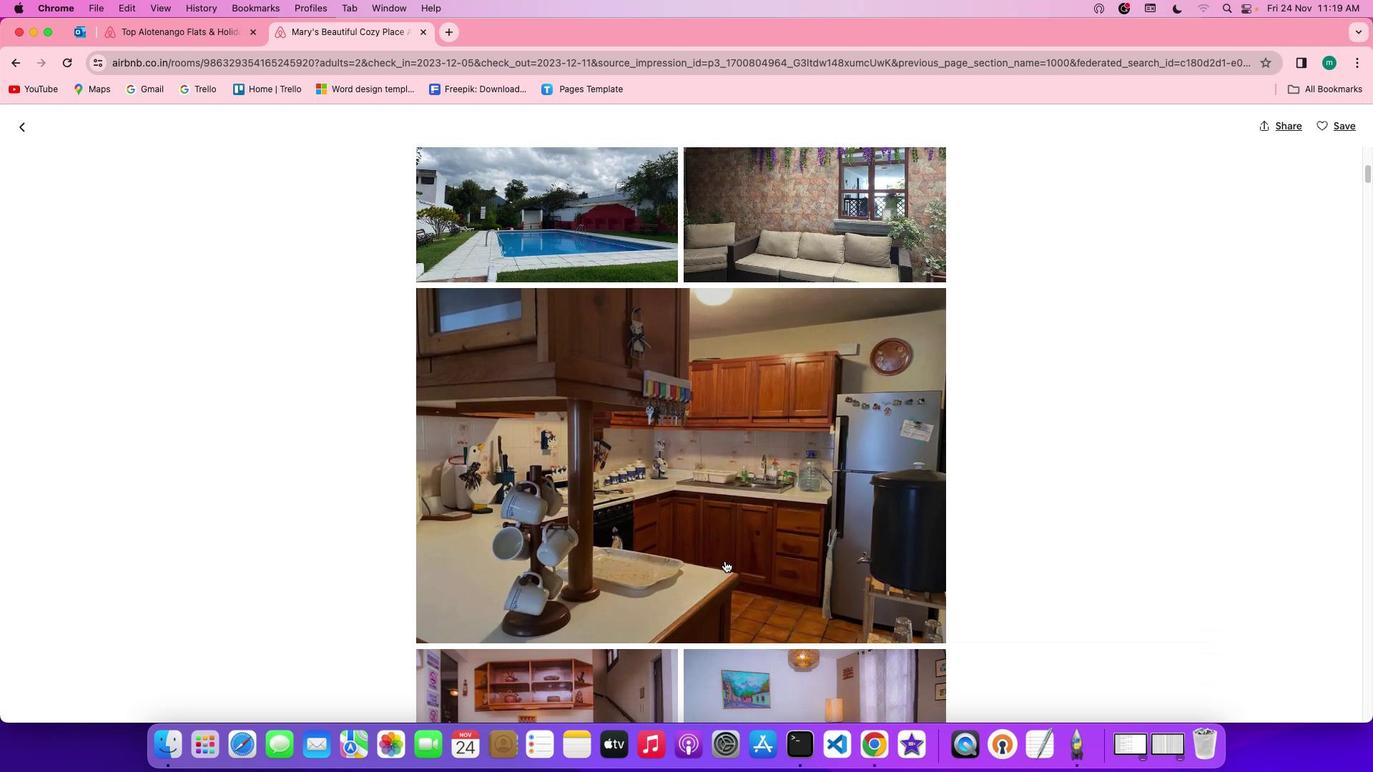 
Action: Mouse scrolled (725, 561) with delta (0, 0)
Screenshot: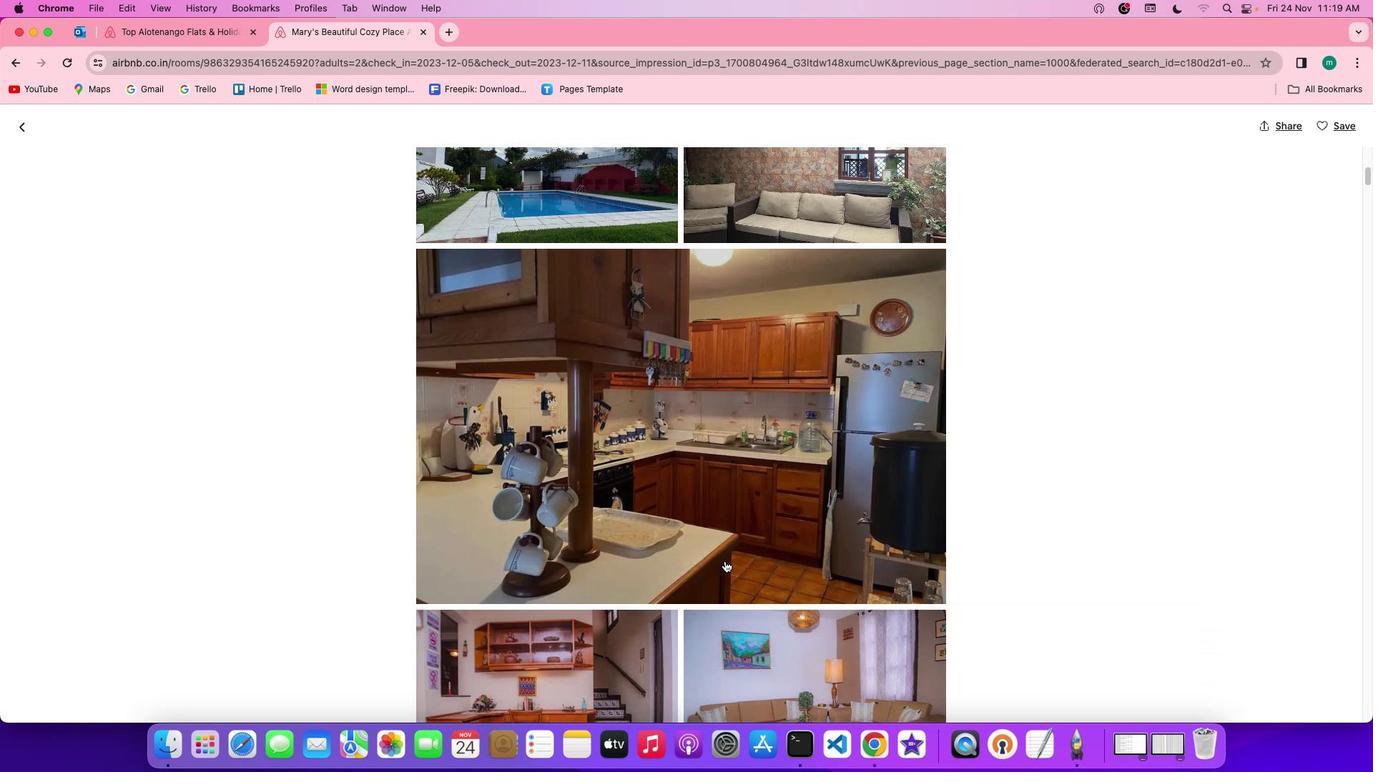 
Action: Mouse scrolled (725, 561) with delta (0, -1)
Screenshot: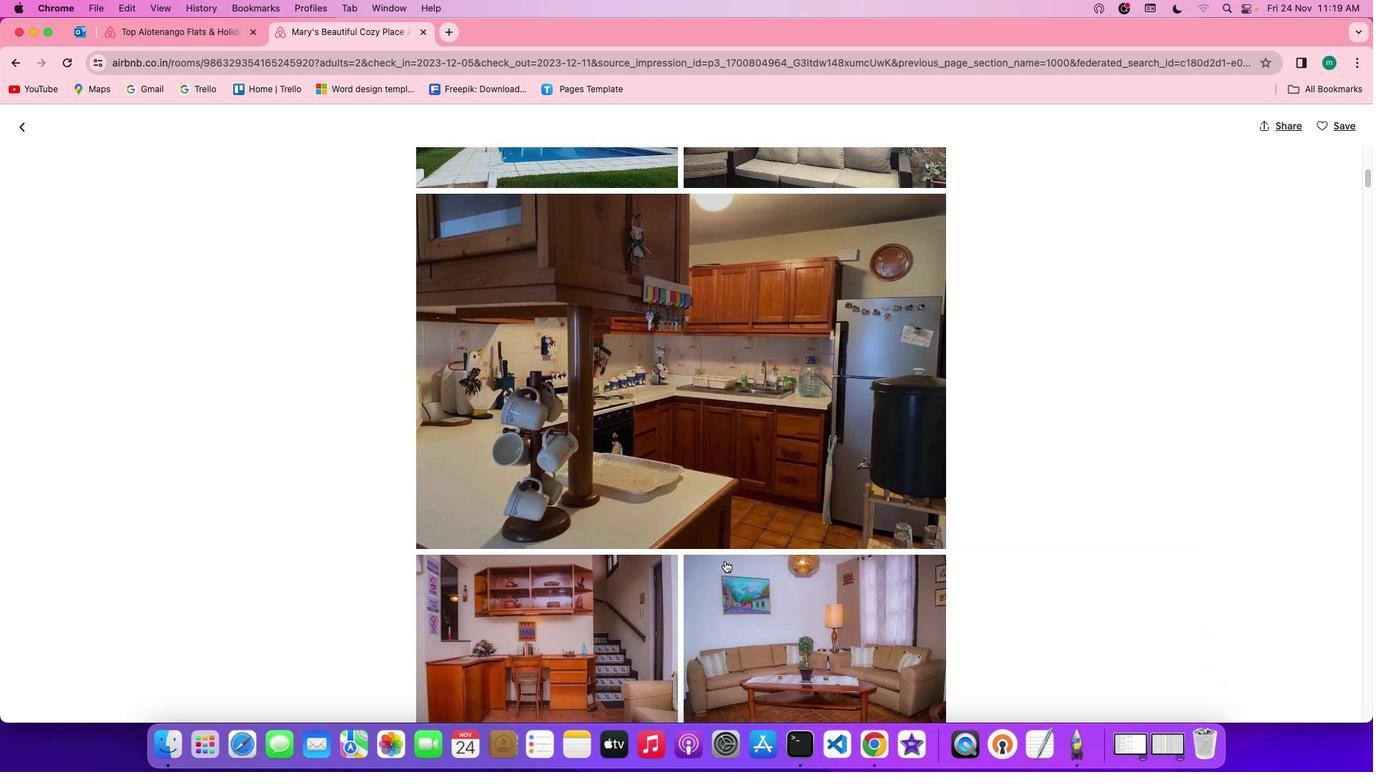 
Action: Mouse scrolled (725, 561) with delta (0, -2)
Screenshot: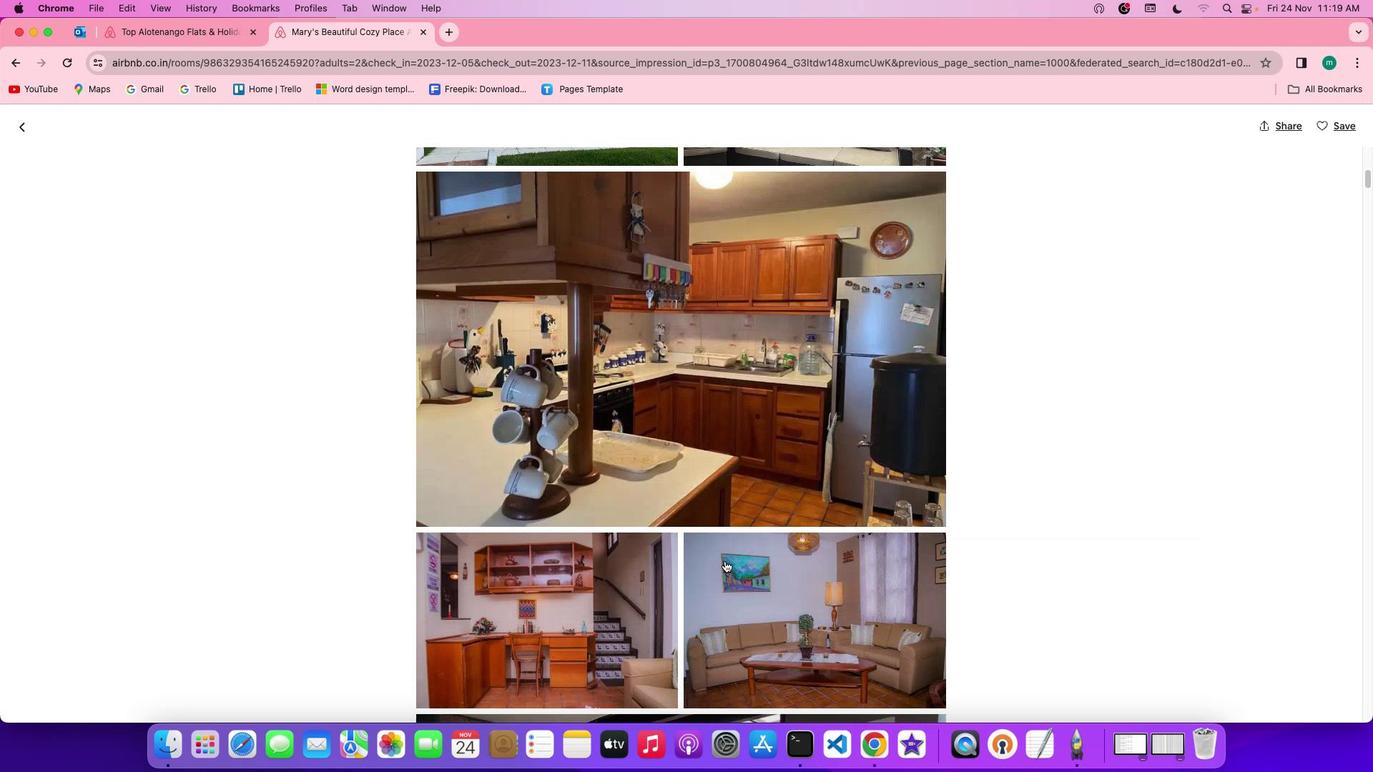 
Action: Mouse scrolled (725, 561) with delta (0, 0)
Screenshot: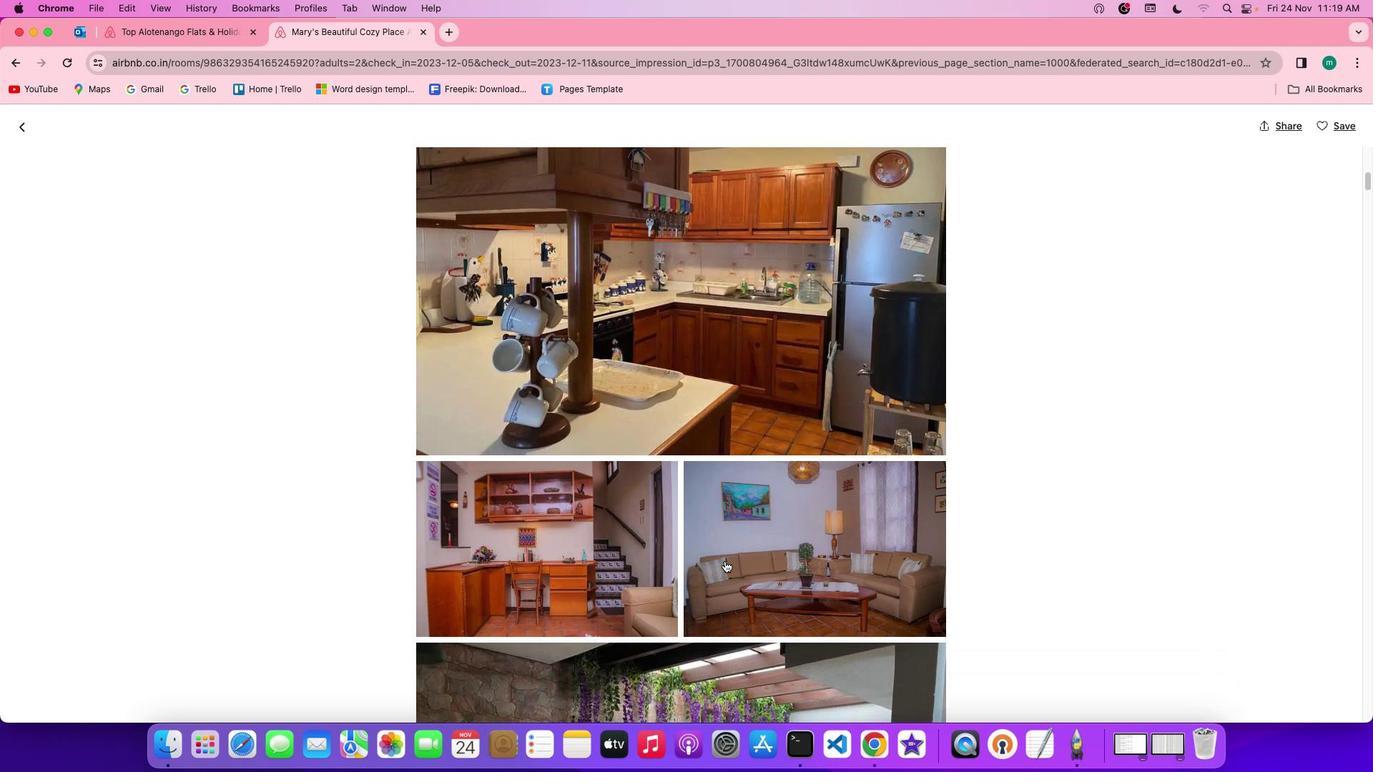 
Action: Mouse scrolled (725, 561) with delta (0, 0)
Screenshot: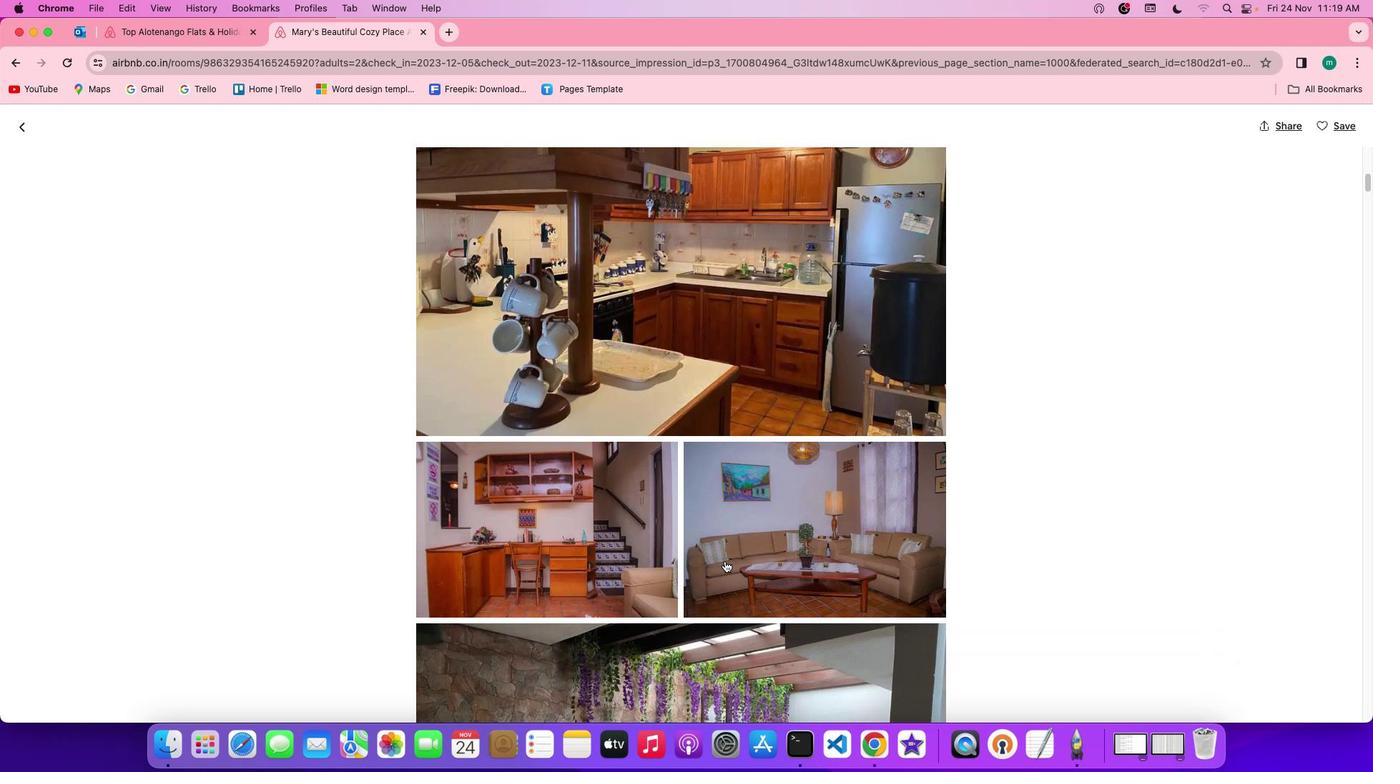 
Action: Mouse scrolled (725, 561) with delta (0, -1)
Screenshot: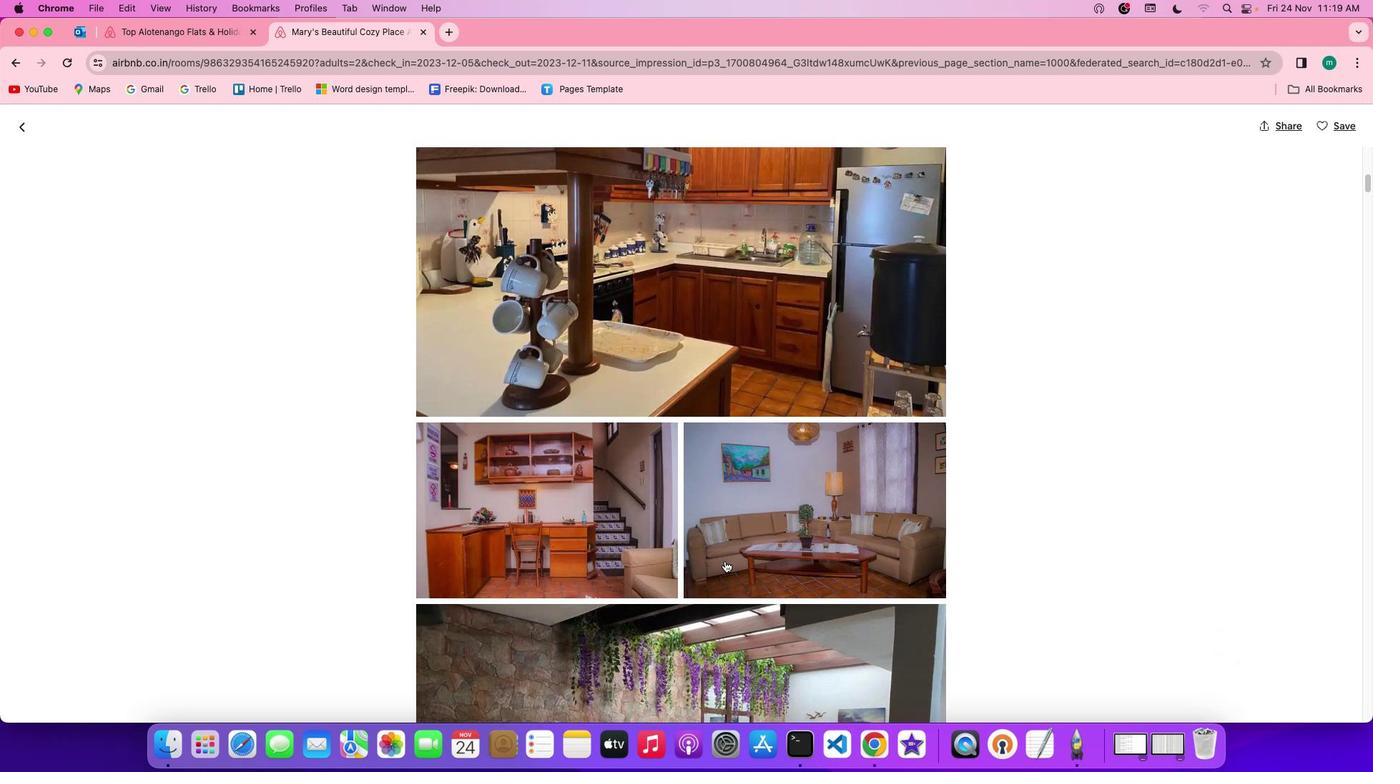 
Action: Mouse scrolled (725, 561) with delta (0, 0)
Screenshot: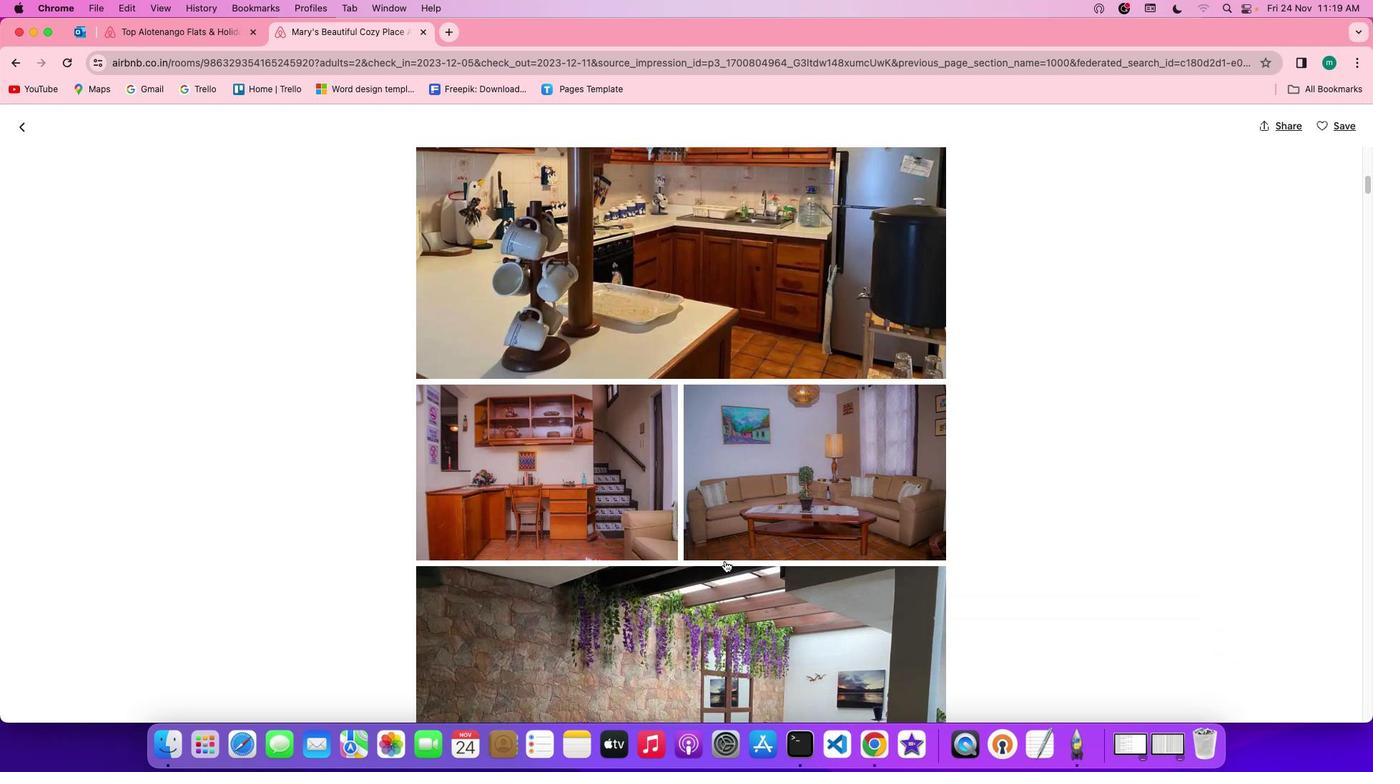 
Action: Mouse moved to (724, 558)
Screenshot: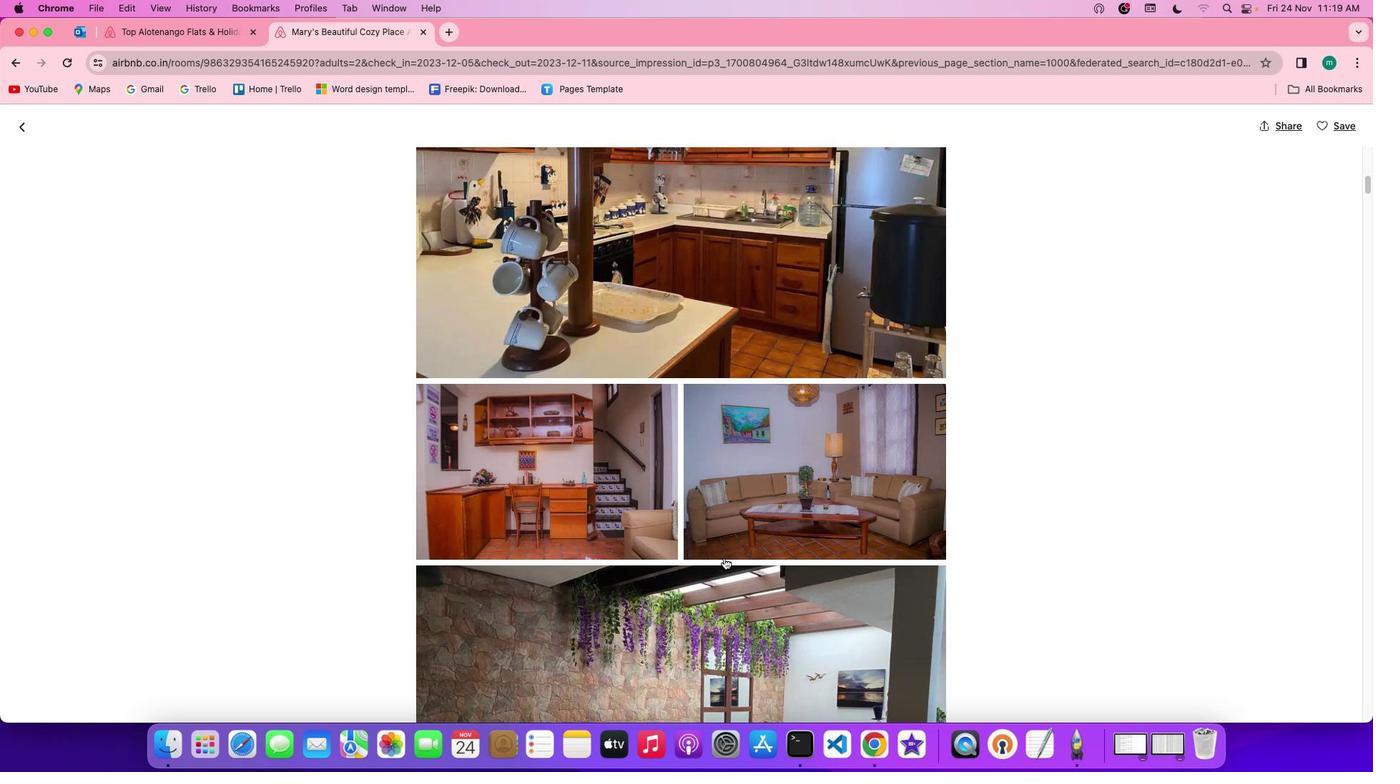
Action: Mouse scrolled (724, 558) with delta (0, 0)
Screenshot: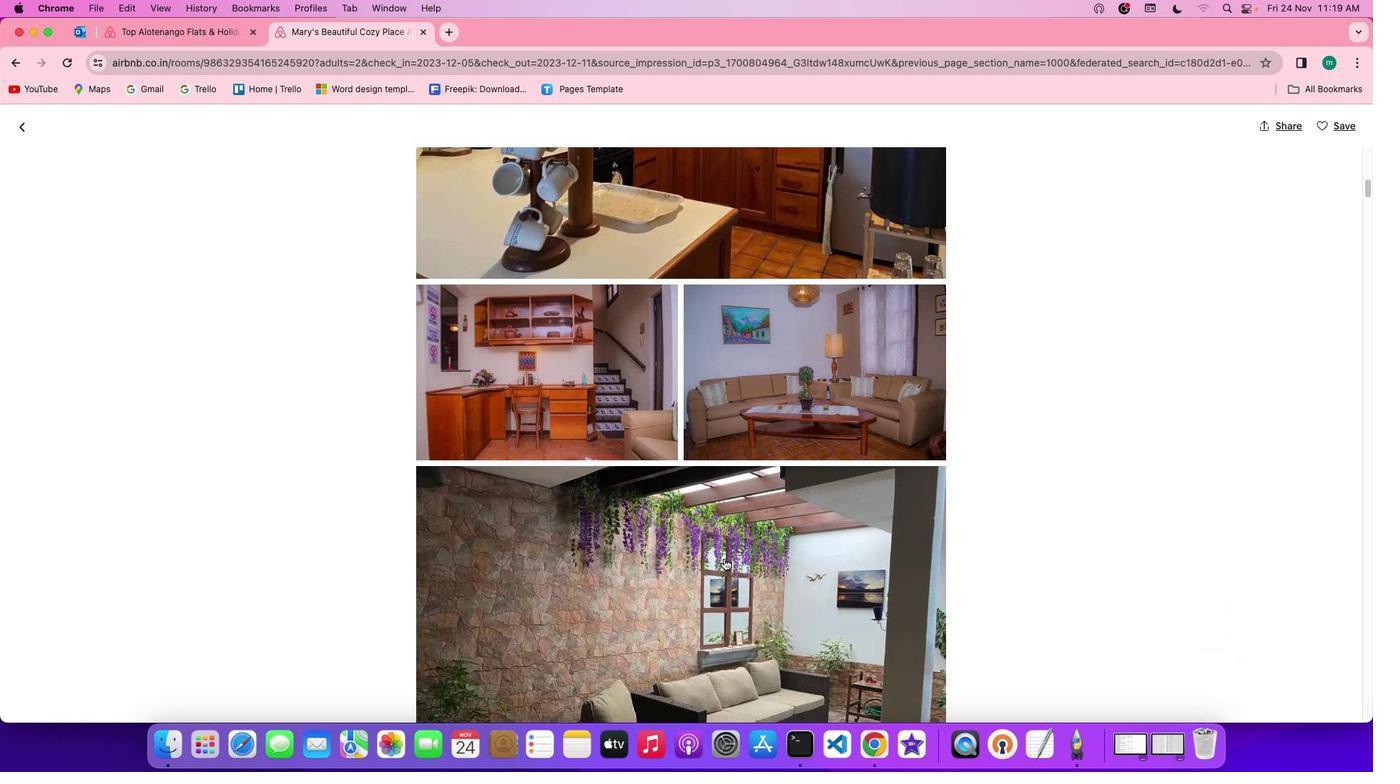 
Action: Mouse scrolled (724, 558) with delta (0, 0)
Screenshot: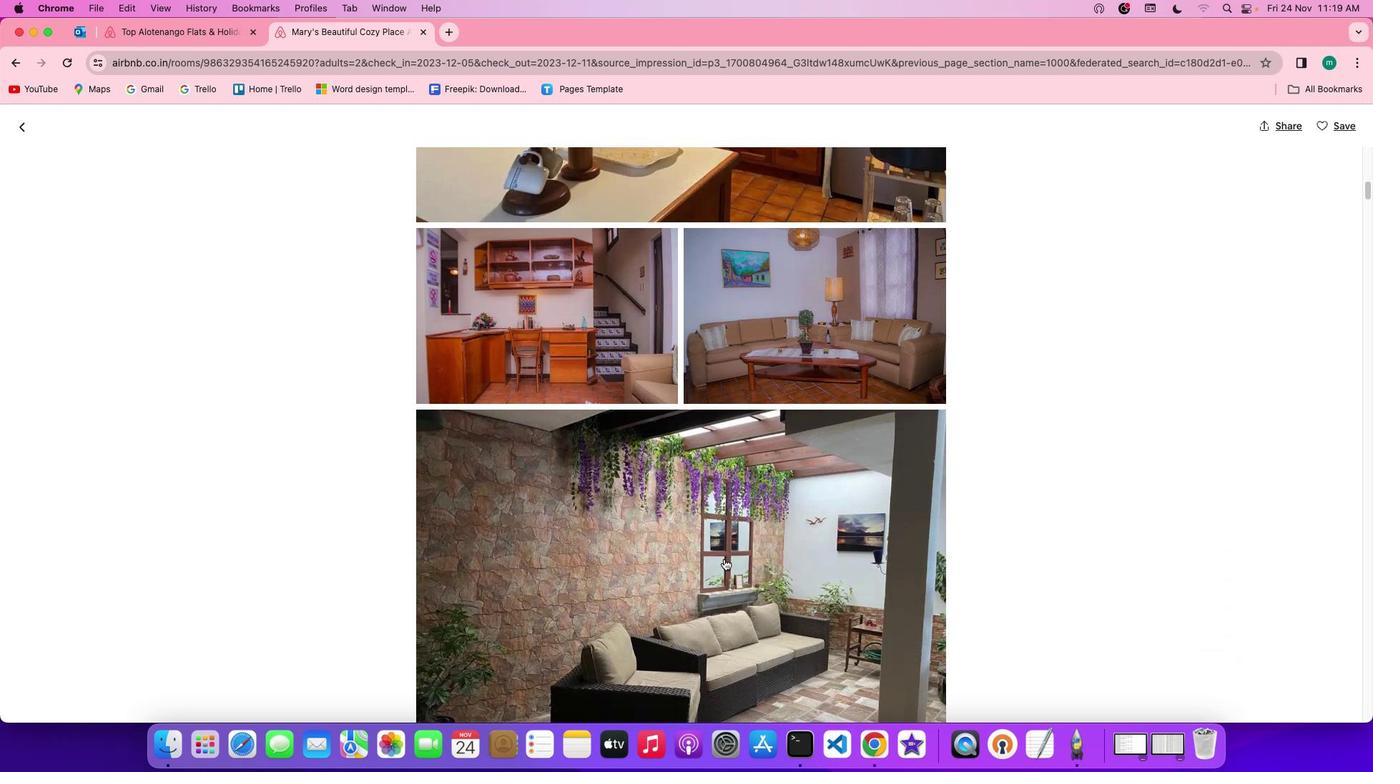
Action: Mouse scrolled (724, 558) with delta (0, -1)
Screenshot: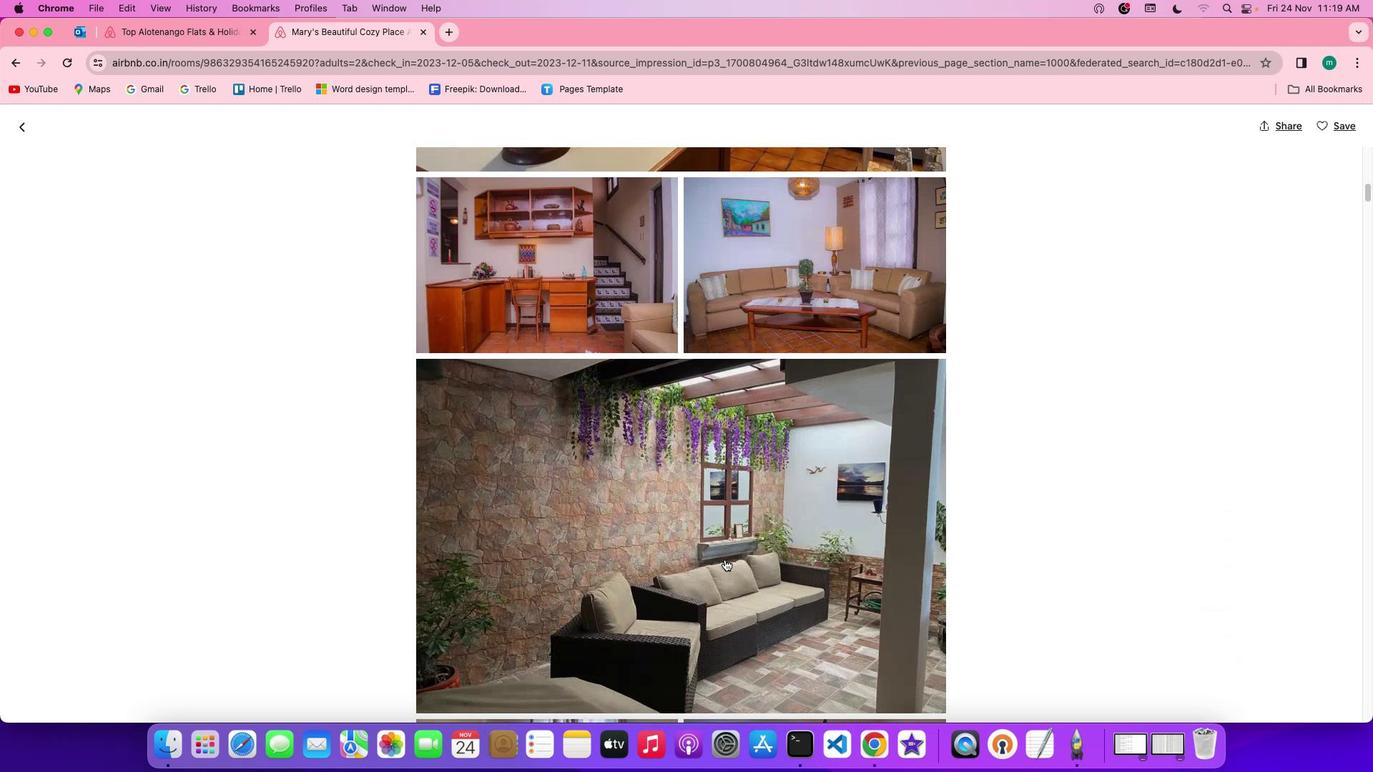 
Action: Mouse scrolled (724, 558) with delta (0, -2)
Screenshot: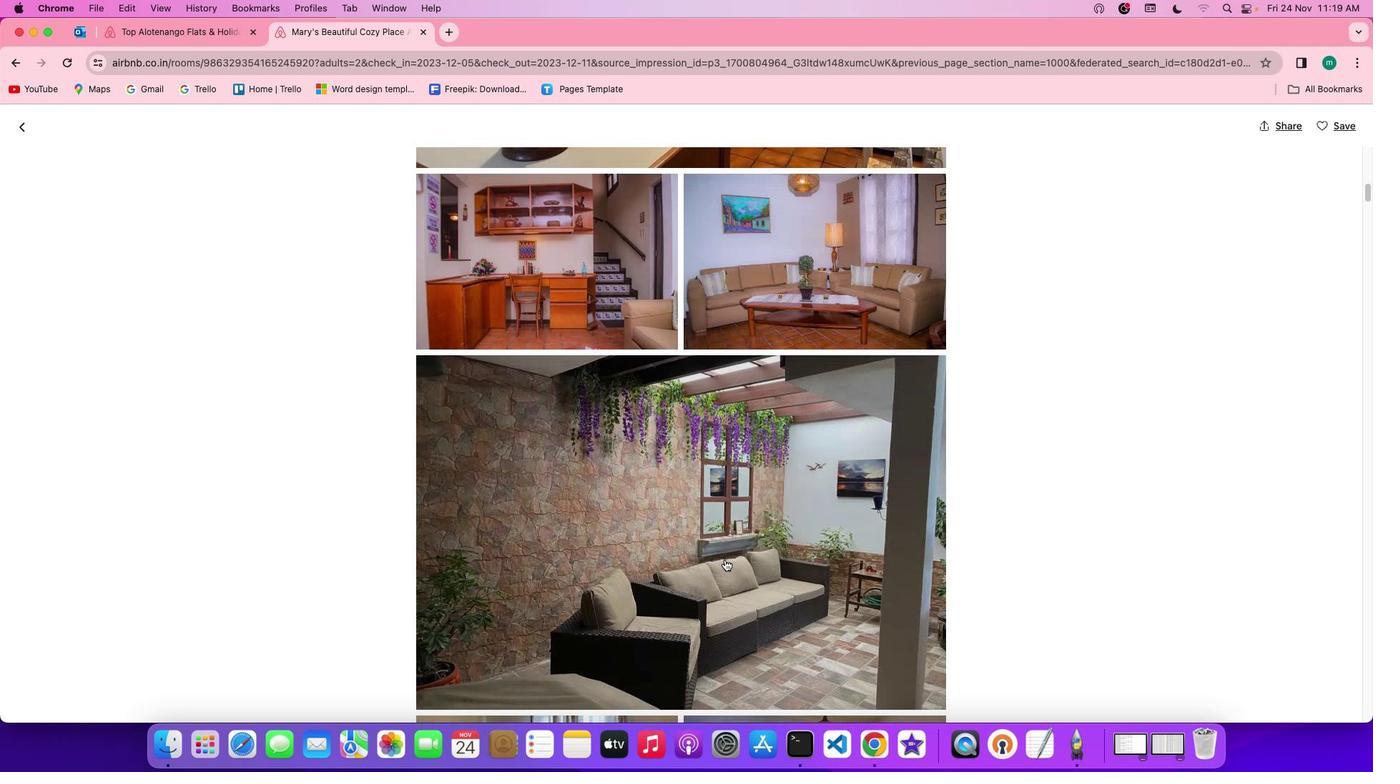
Action: Mouse moved to (725, 560)
Screenshot: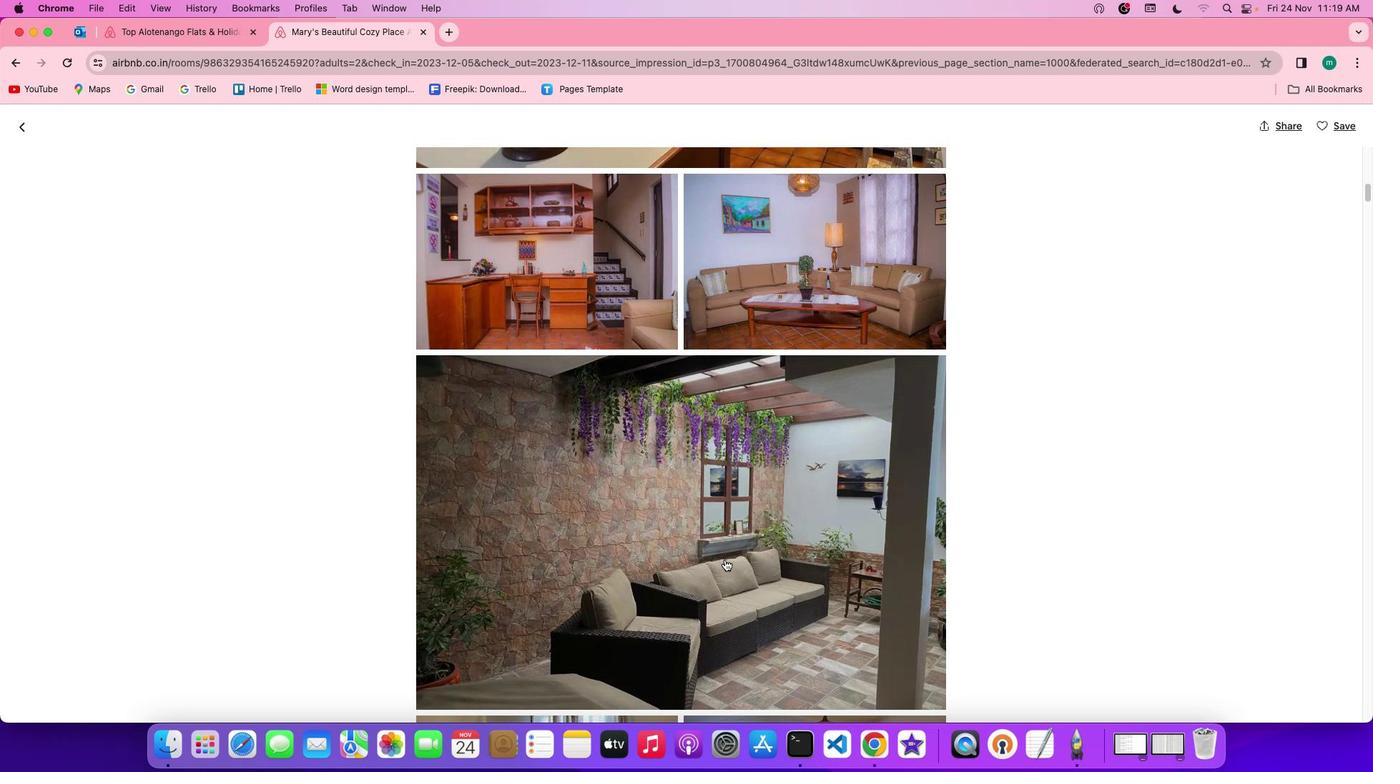 
Action: Mouse scrolled (725, 560) with delta (0, 0)
Screenshot: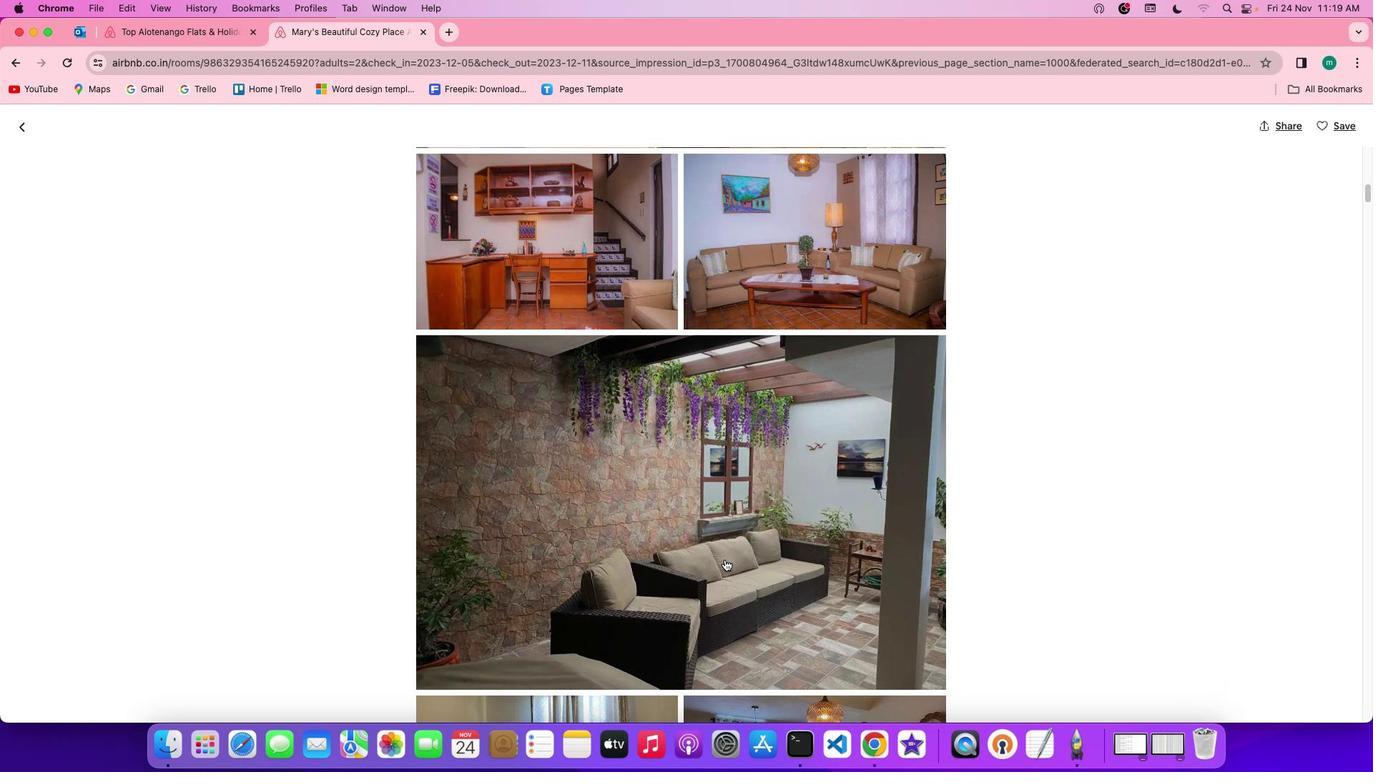 
Action: Mouse scrolled (725, 560) with delta (0, 0)
Screenshot: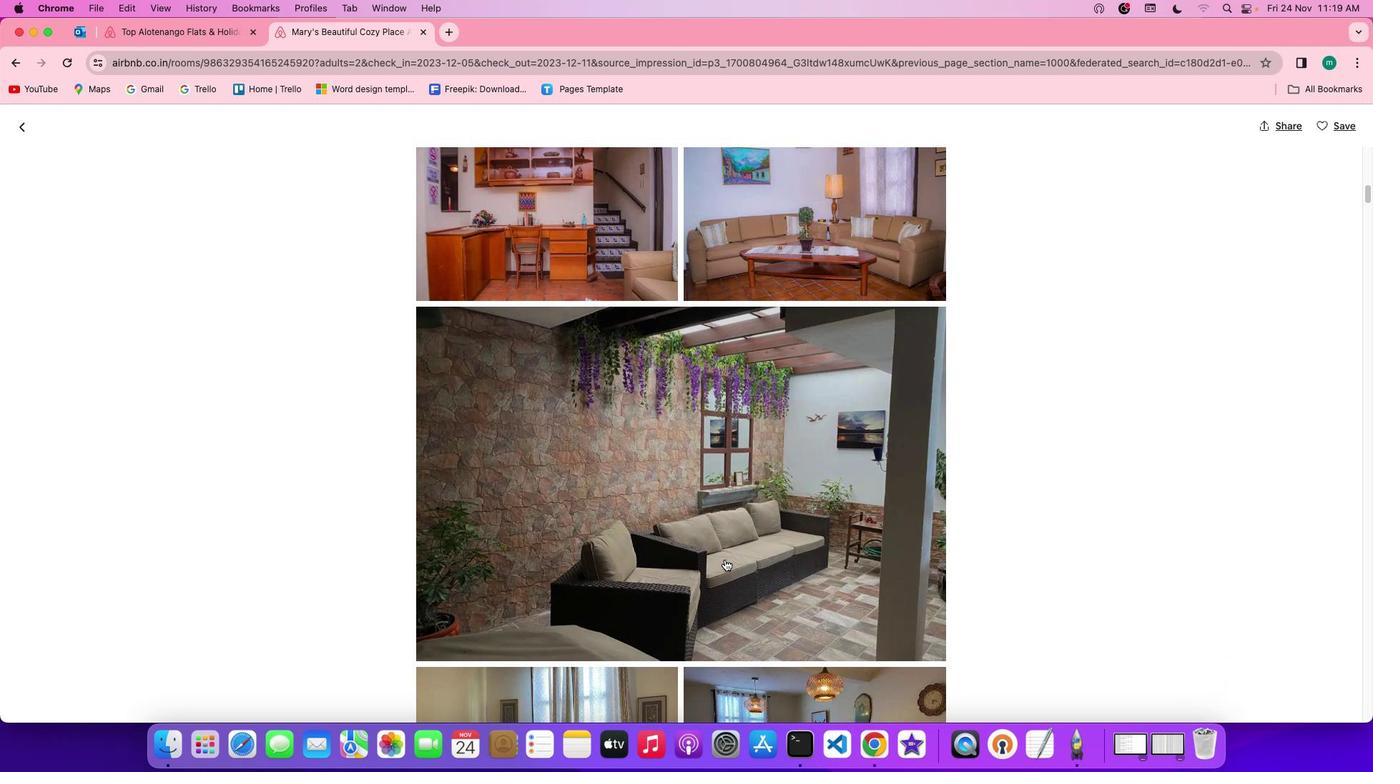 
Action: Mouse scrolled (725, 560) with delta (0, 0)
Screenshot: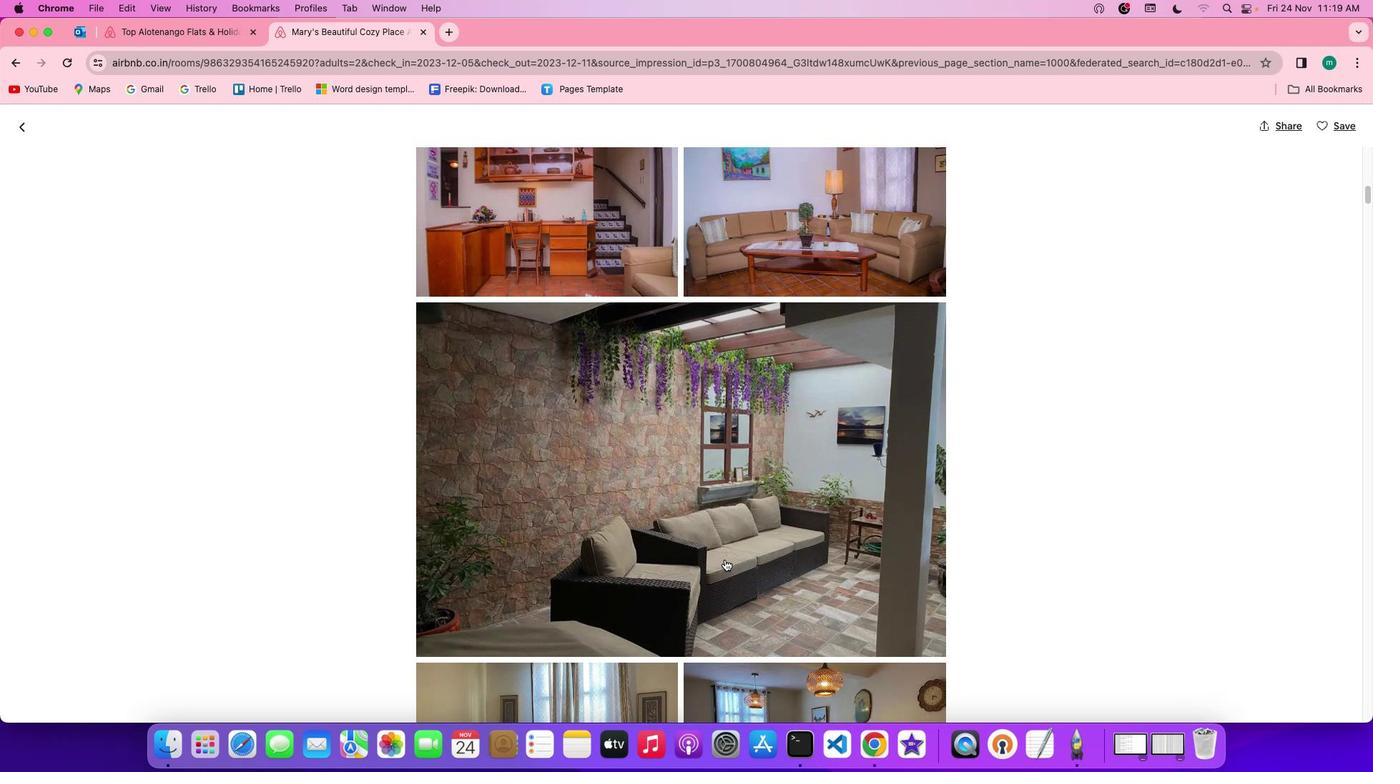 
Action: Mouse scrolled (725, 560) with delta (0, 0)
Screenshot: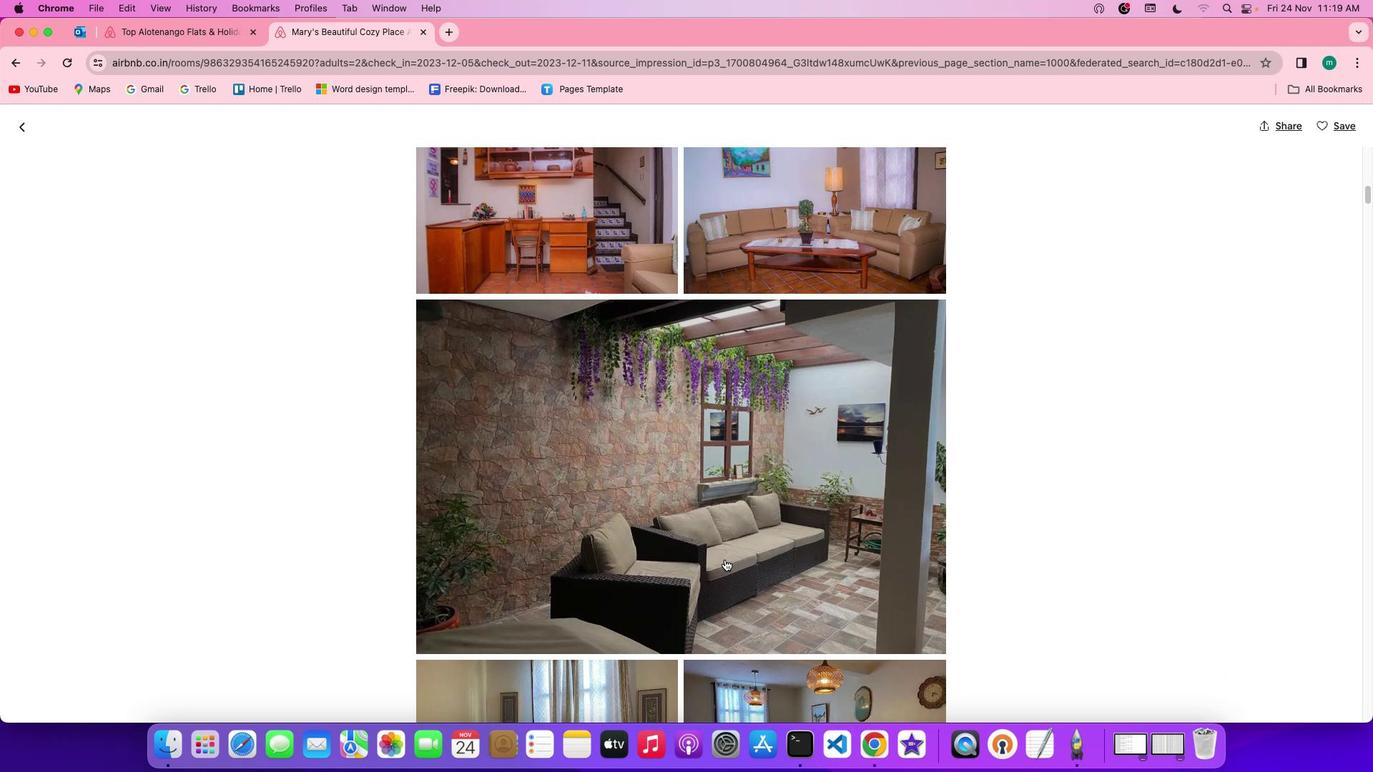 
Action: Mouse scrolled (725, 560) with delta (0, 0)
Screenshot: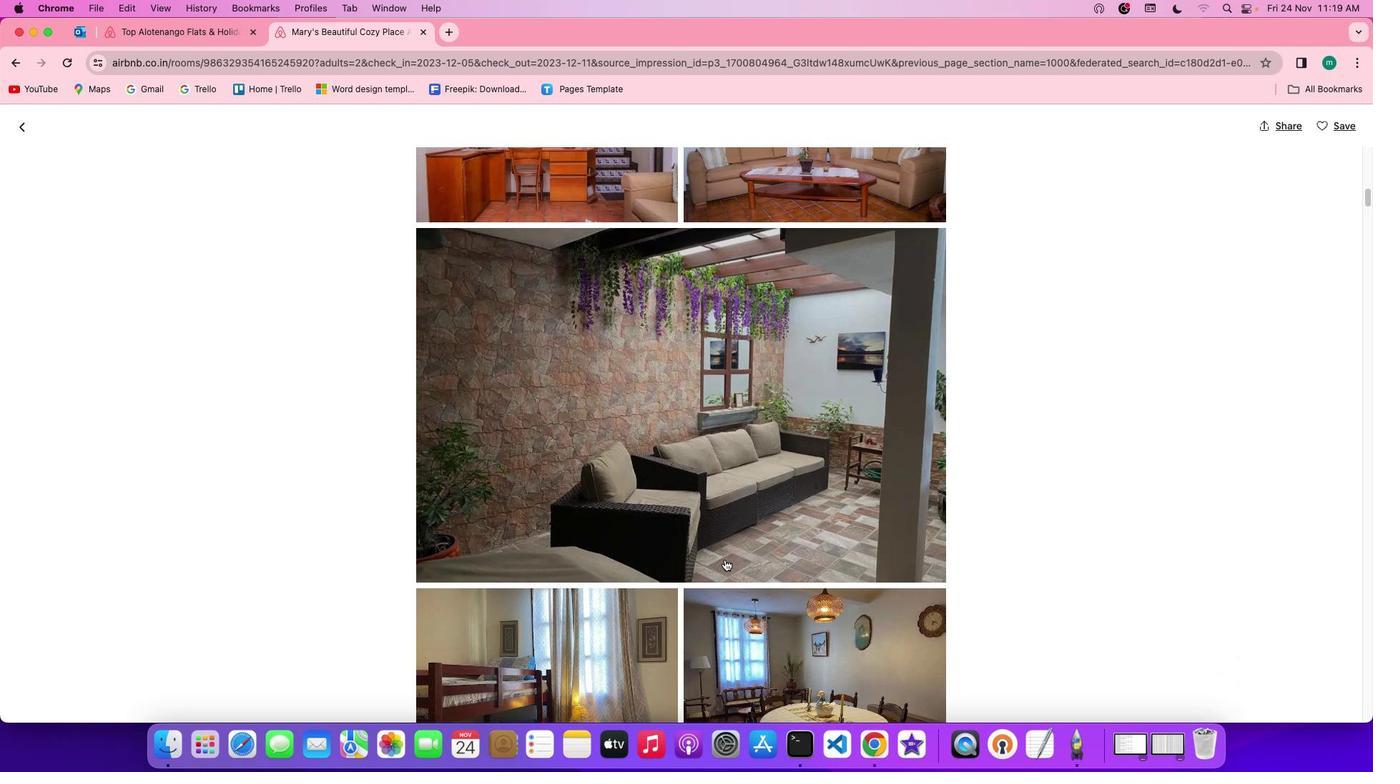 
Action: Mouse scrolled (725, 560) with delta (0, 0)
Screenshot: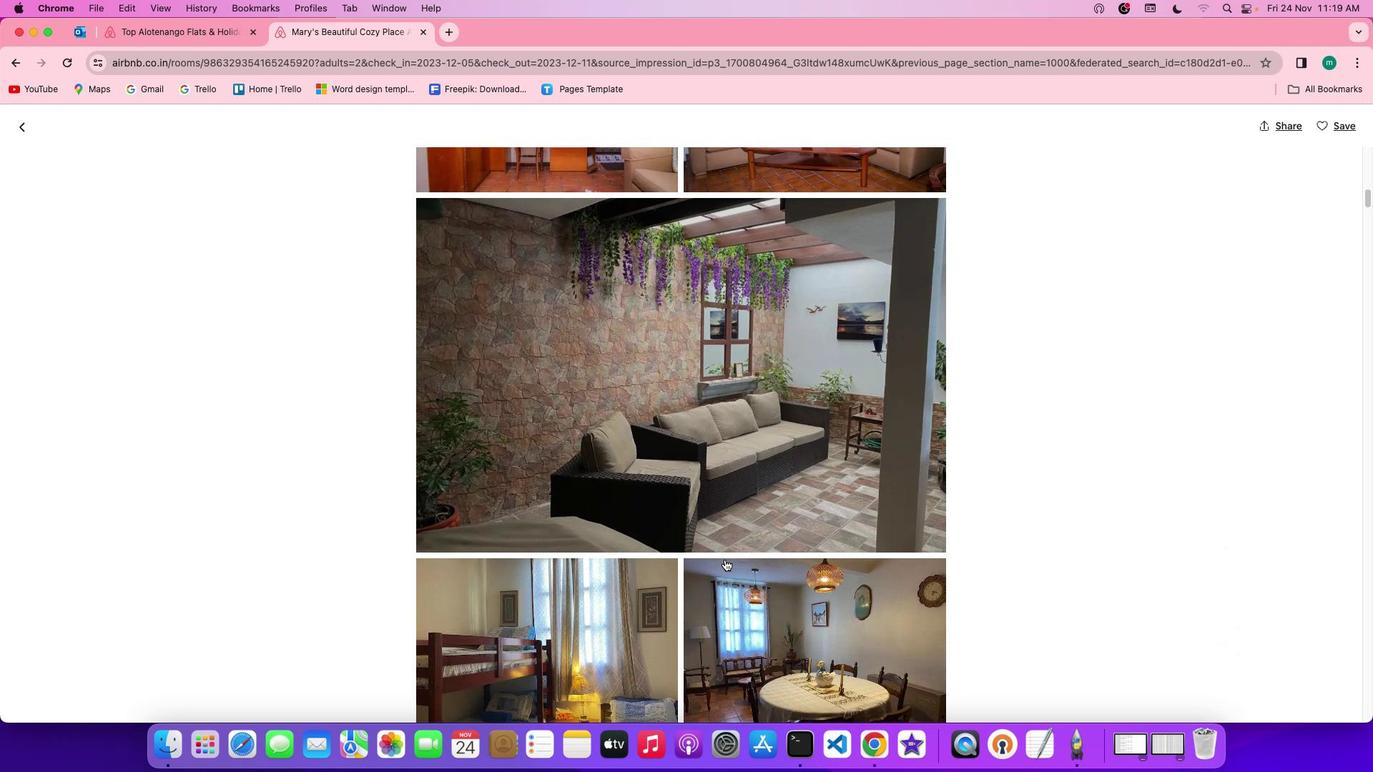 
Action: Mouse scrolled (725, 560) with delta (0, -1)
Screenshot: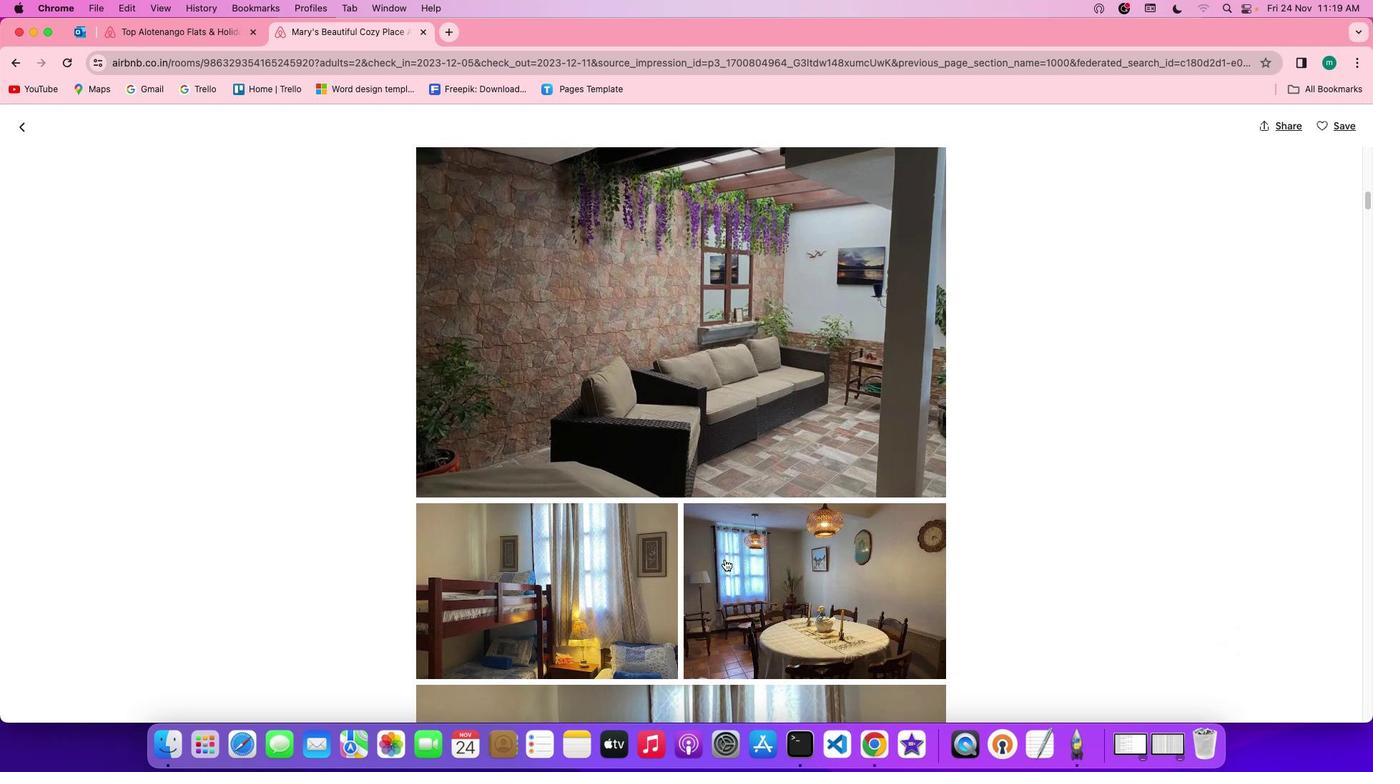 
Action: Mouse scrolled (725, 560) with delta (0, -1)
Screenshot: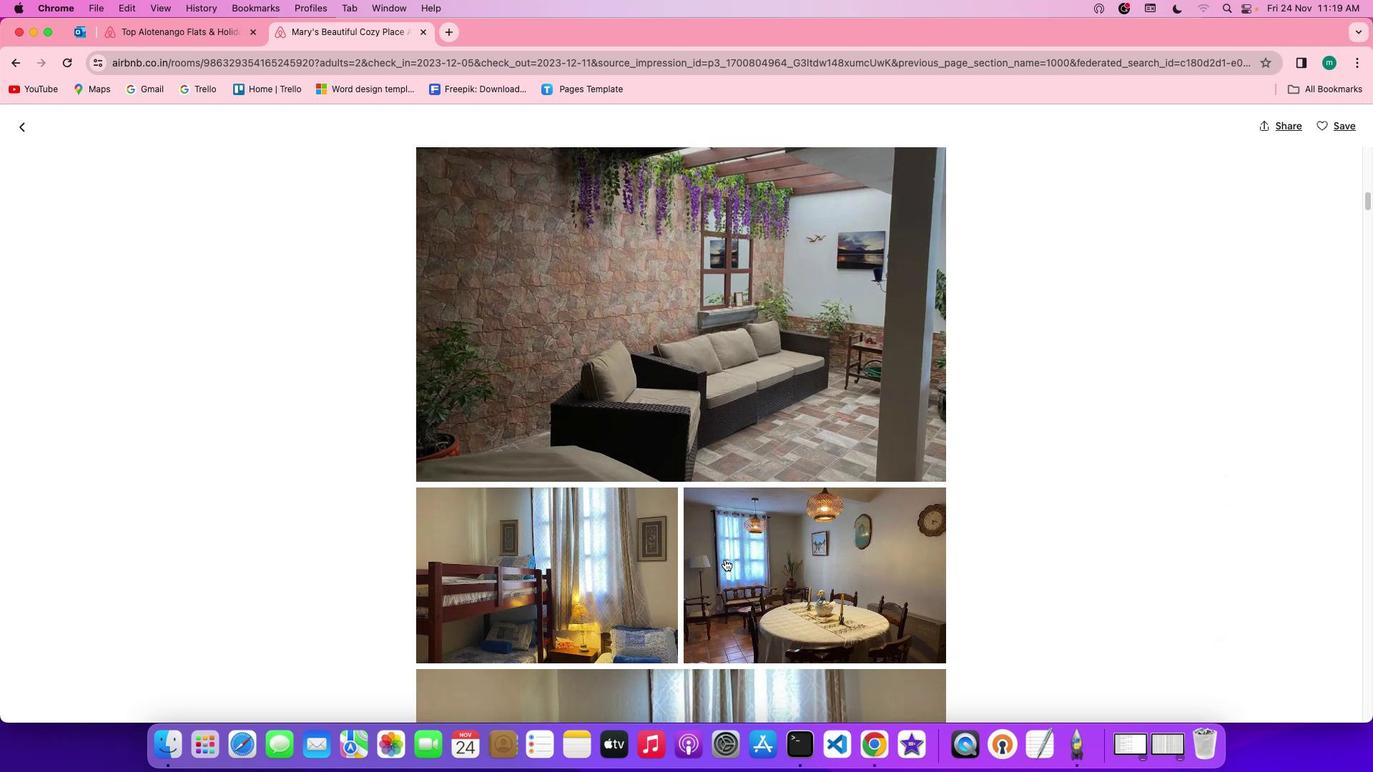 
Action: Mouse scrolled (725, 560) with delta (0, 0)
Screenshot: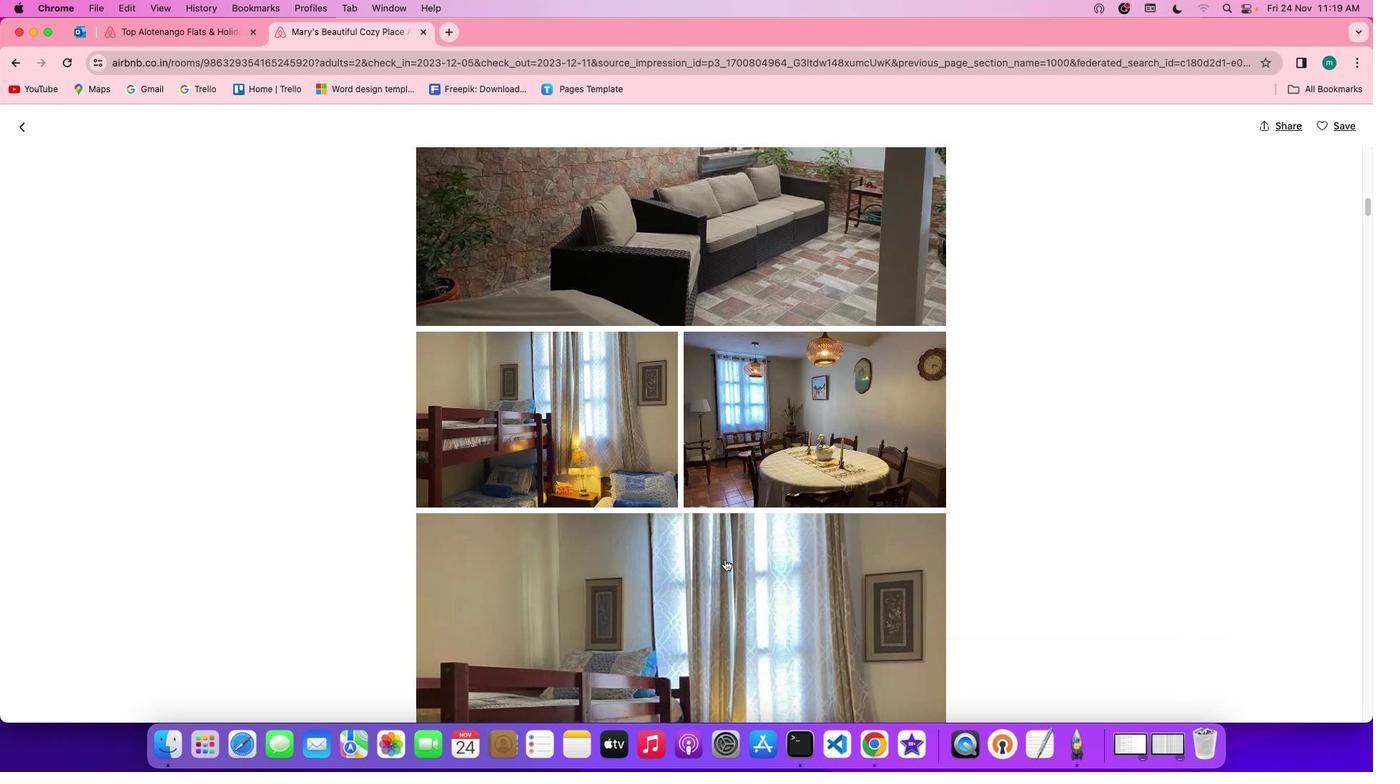 
Action: Mouse scrolled (725, 560) with delta (0, 0)
Screenshot: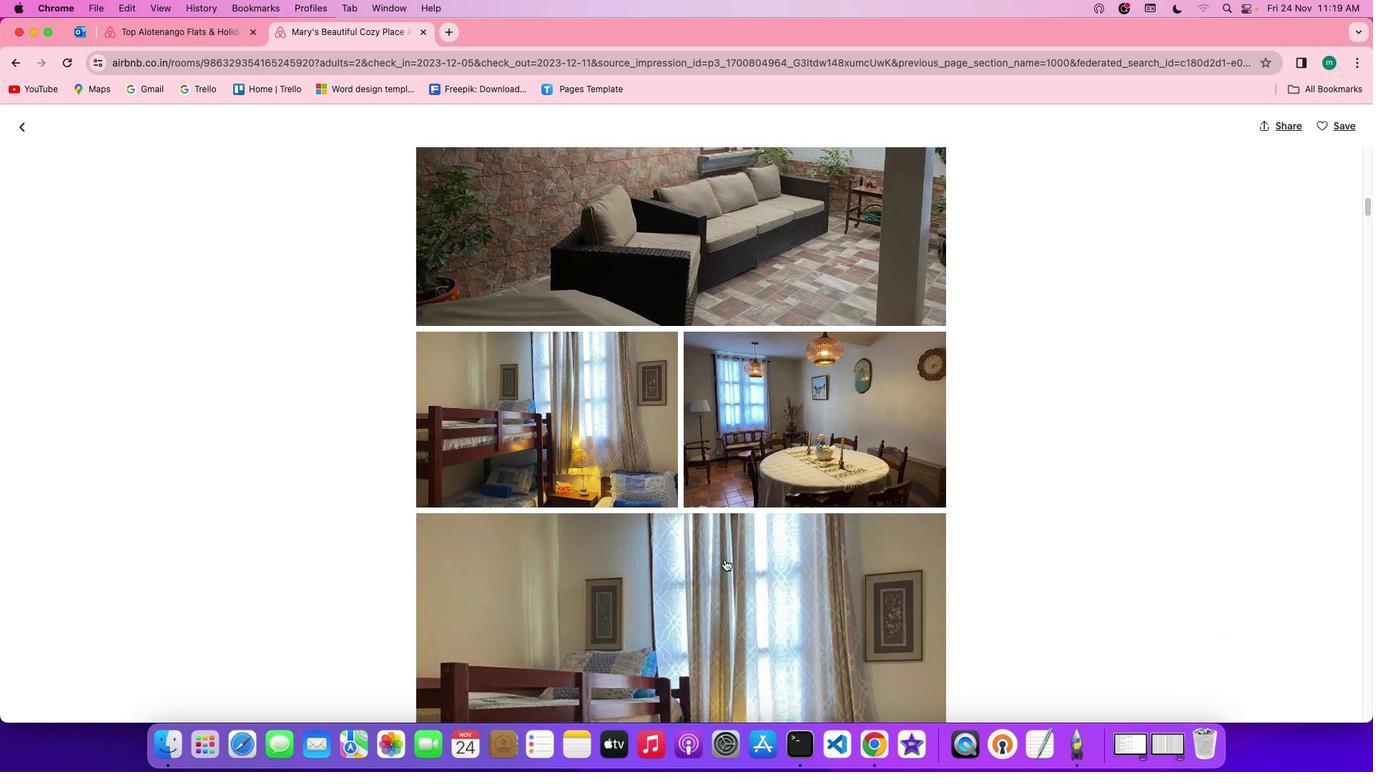 
Action: Mouse scrolled (725, 560) with delta (0, -1)
Screenshot: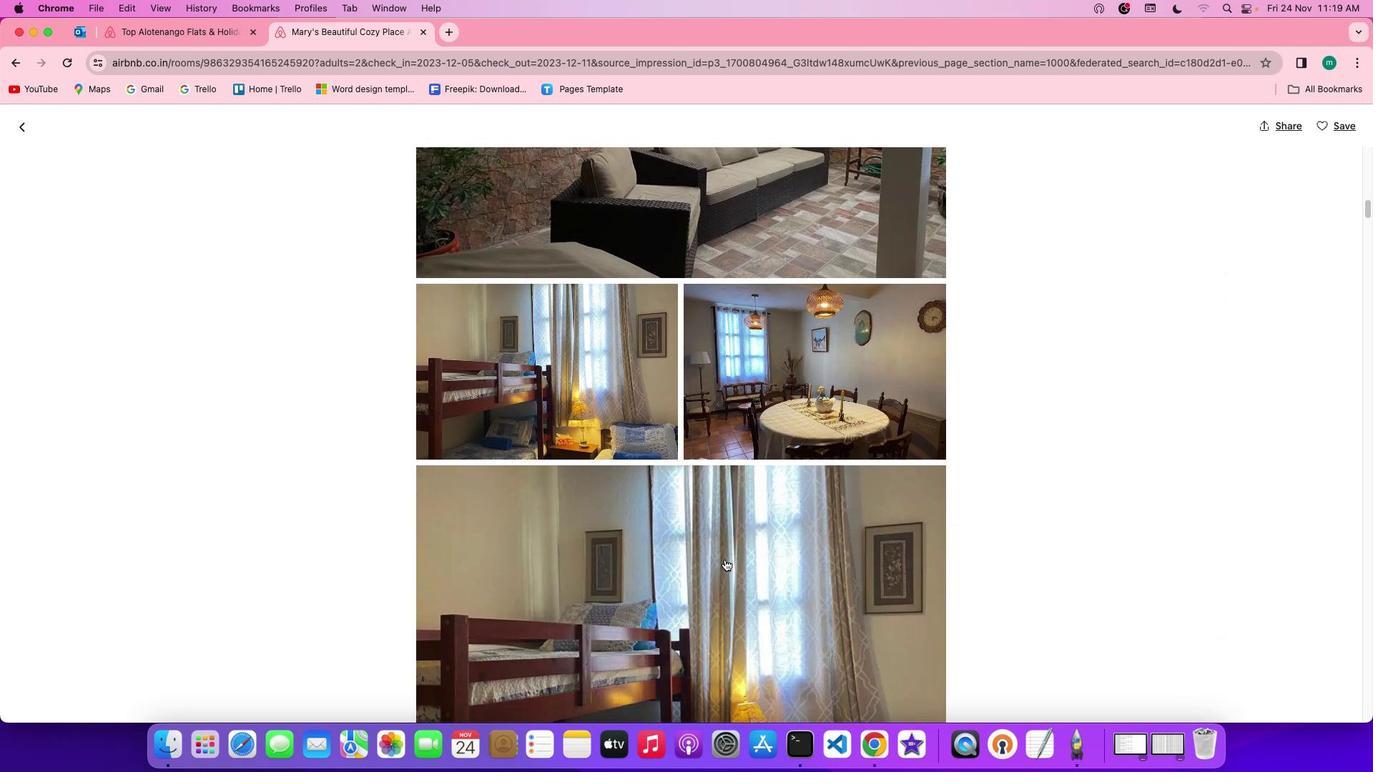 
Action: Mouse scrolled (725, 560) with delta (0, -2)
Screenshot: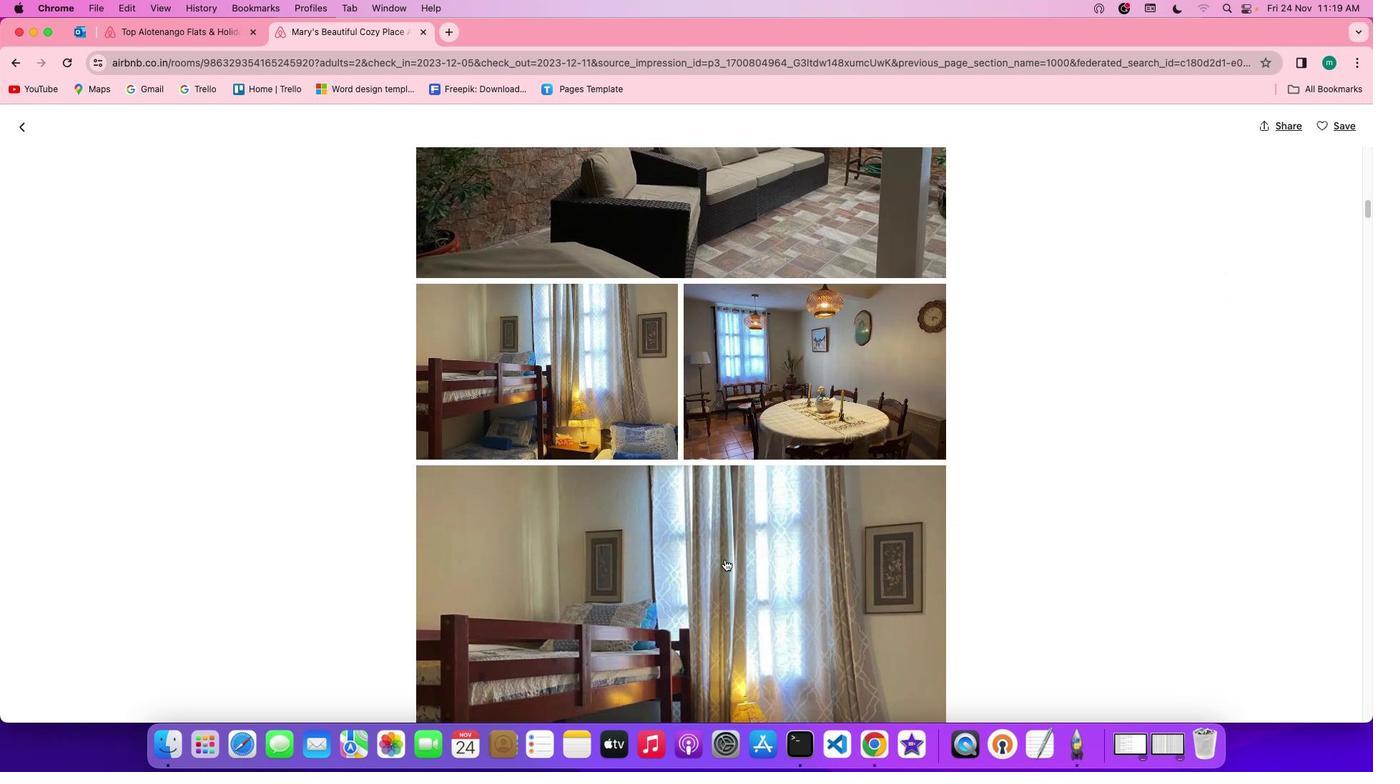 
Action: Mouse scrolled (725, 560) with delta (0, 0)
Screenshot: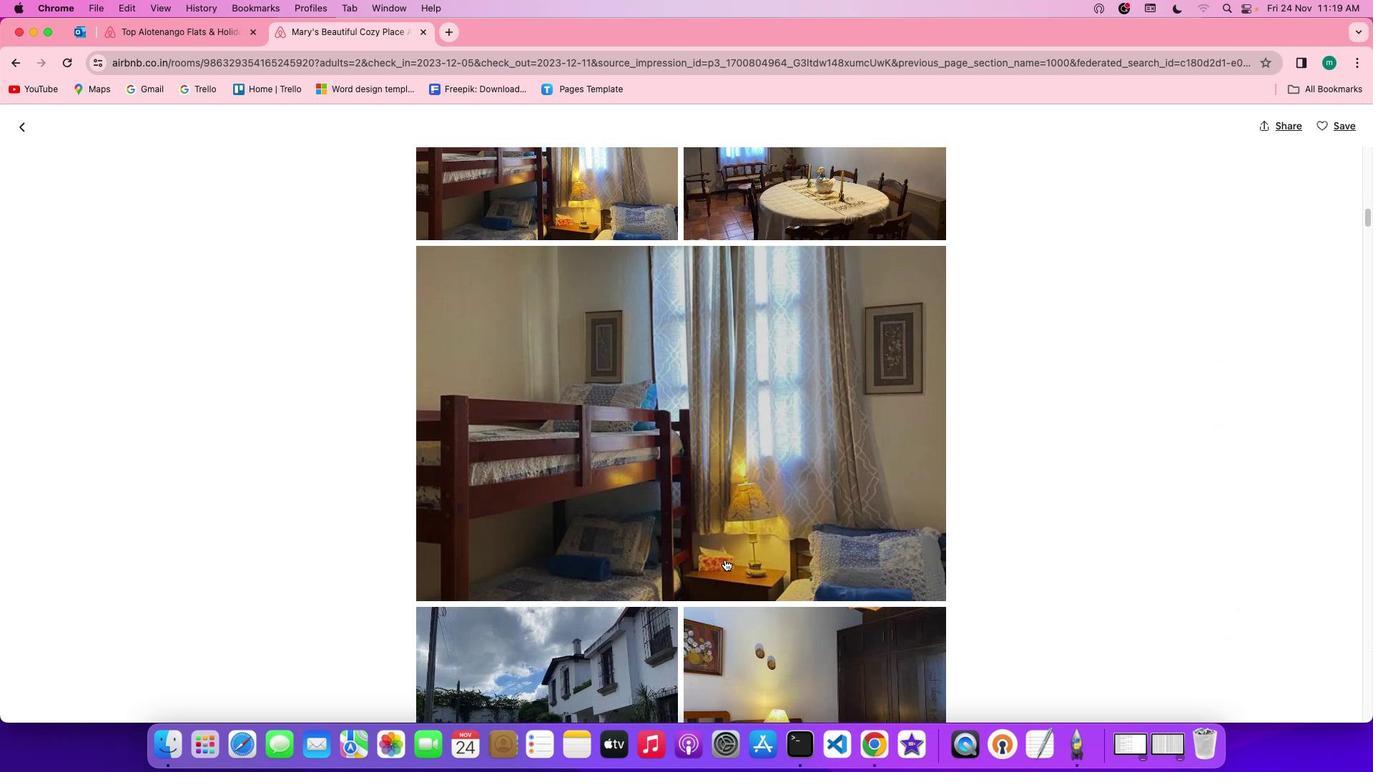 
Action: Mouse scrolled (725, 560) with delta (0, 0)
Screenshot: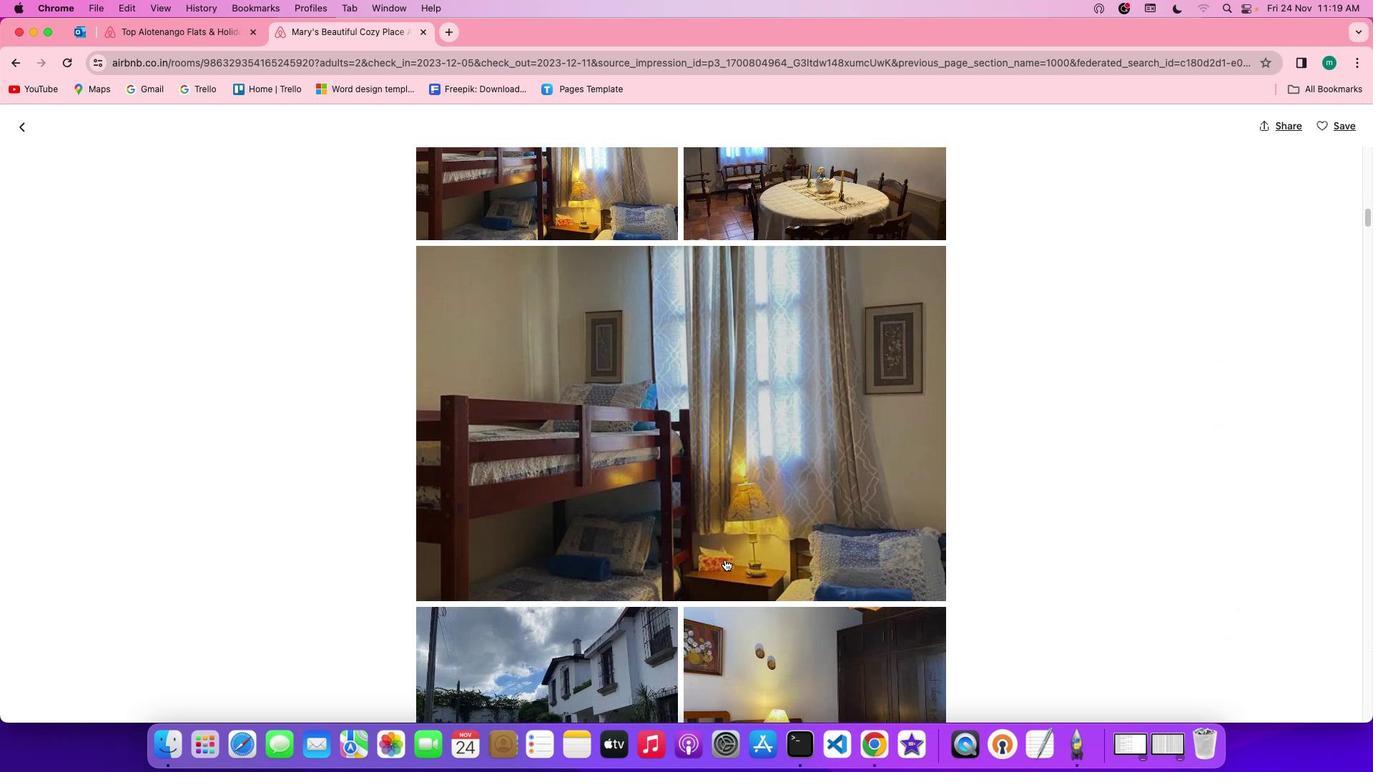
Action: Mouse scrolled (725, 560) with delta (0, -2)
Screenshot: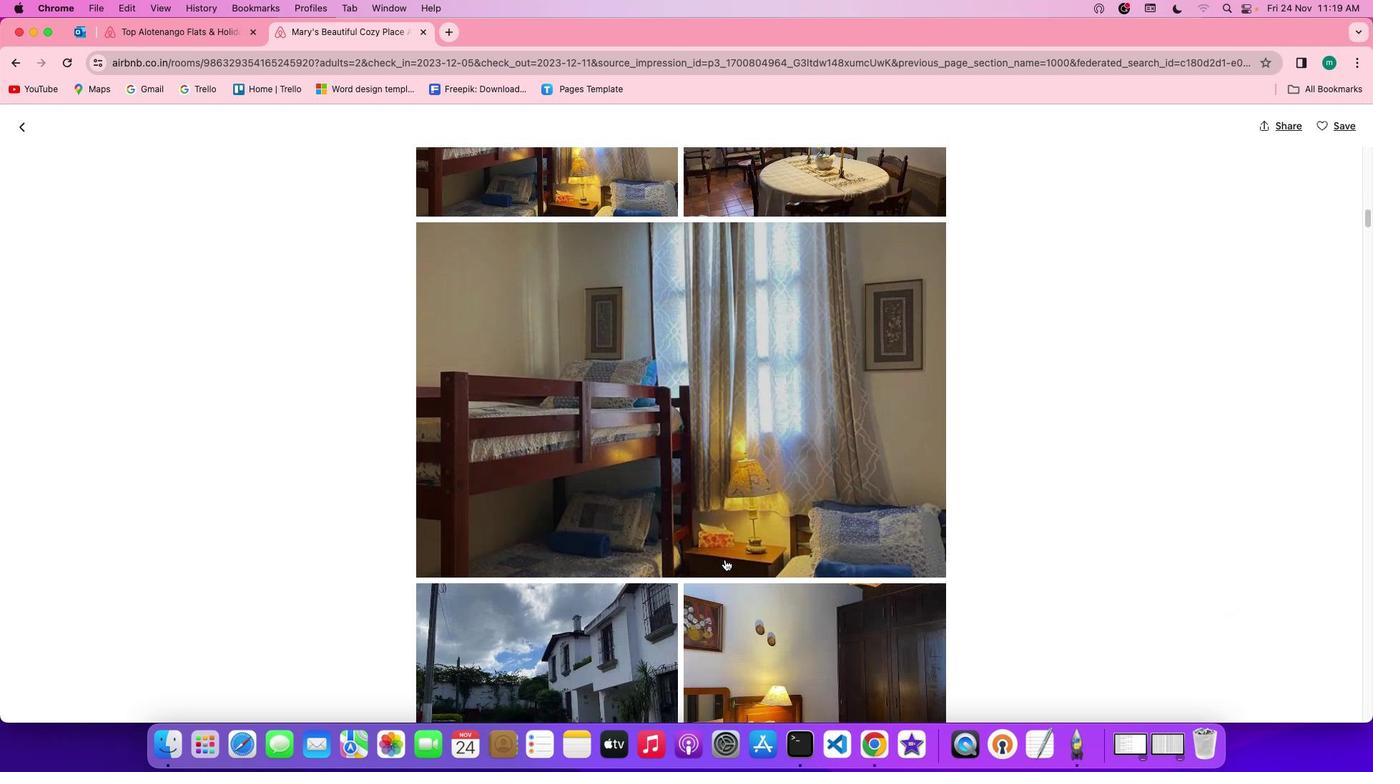 
Action: Mouse scrolled (725, 560) with delta (0, -2)
Screenshot: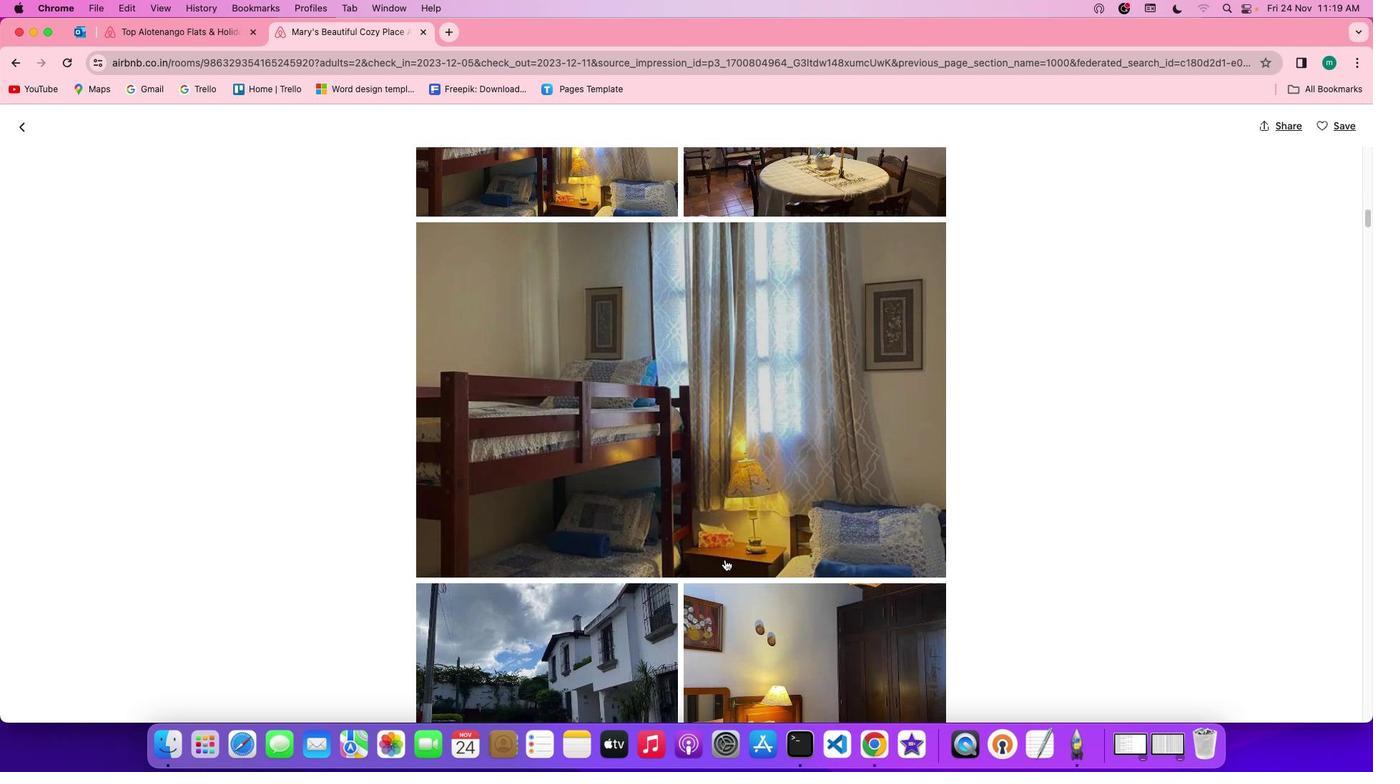 
Action: Mouse scrolled (725, 560) with delta (0, 0)
Screenshot: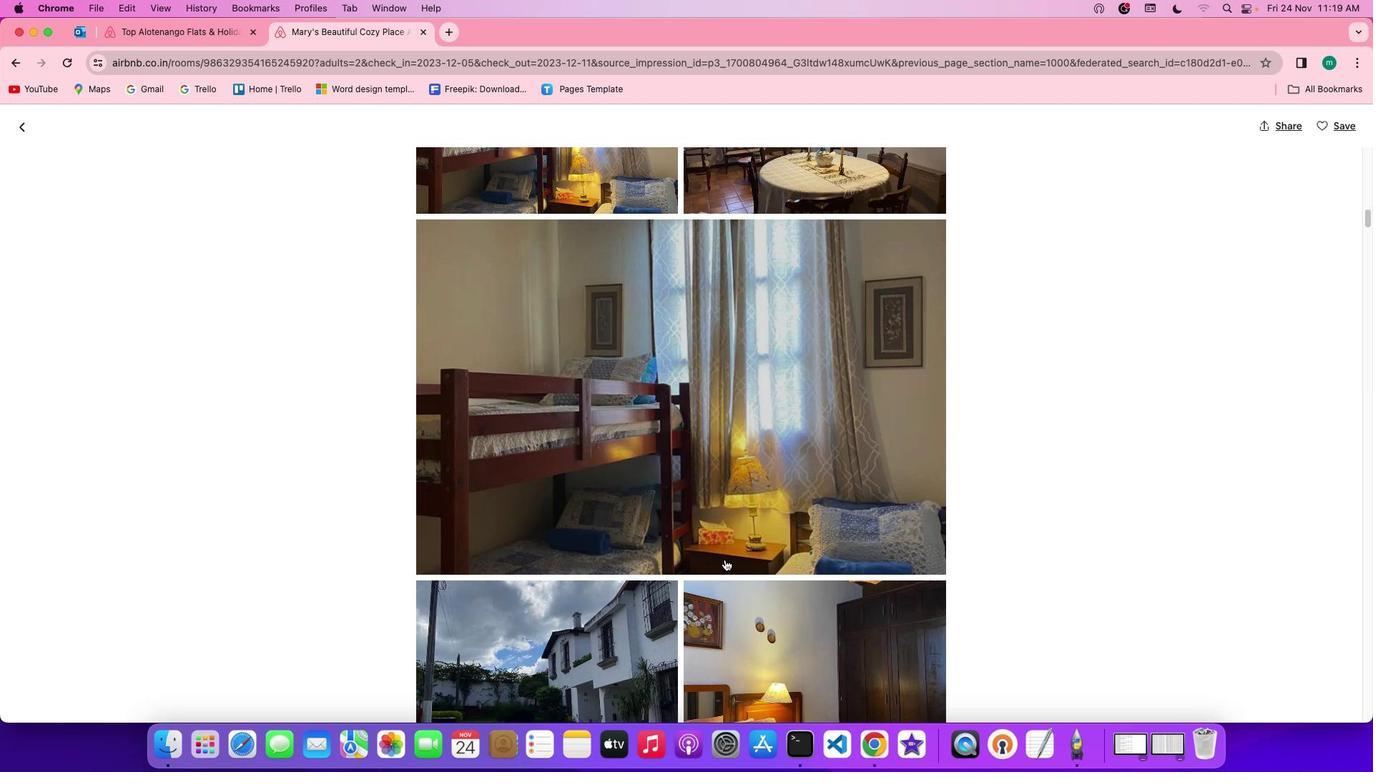 
Action: Mouse scrolled (725, 560) with delta (0, 0)
Screenshot: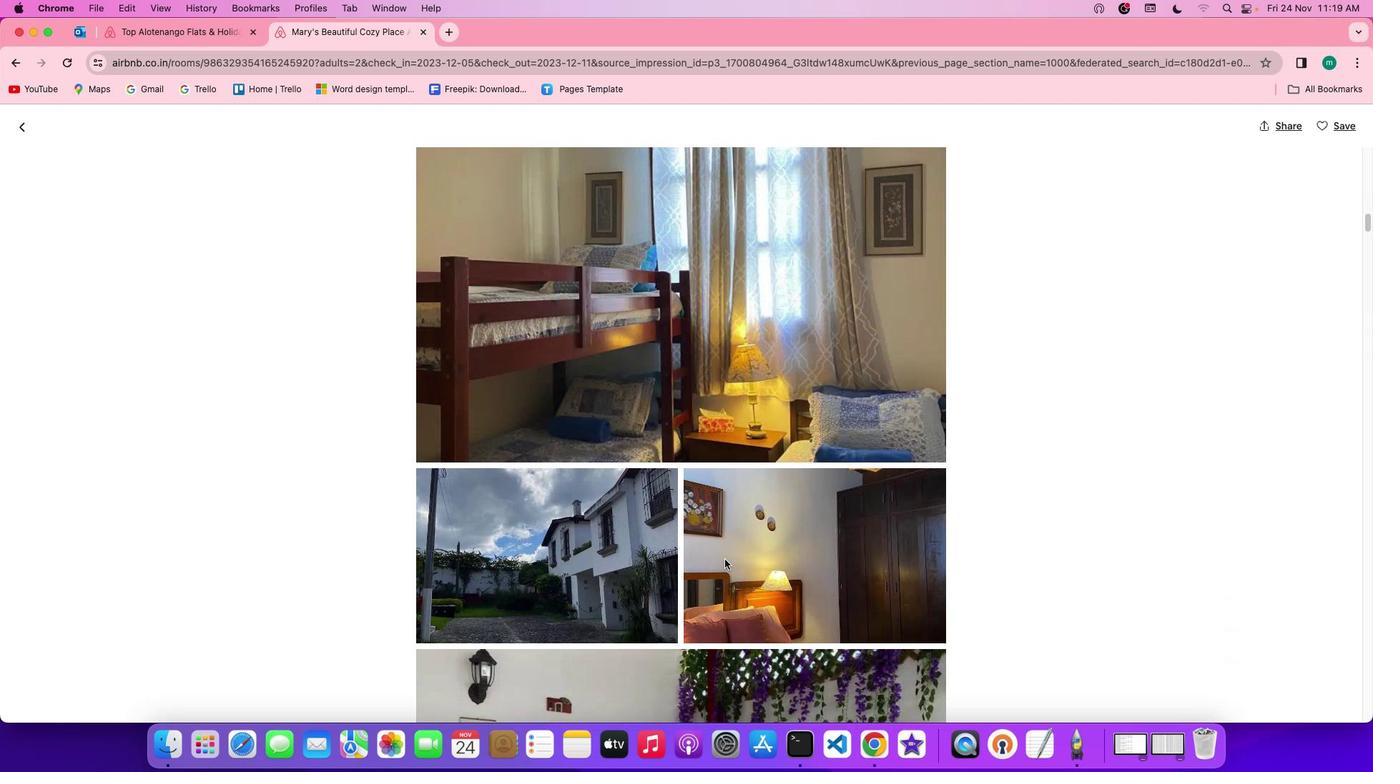 
Action: Mouse scrolled (725, 560) with delta (0, 0)
Screenshot: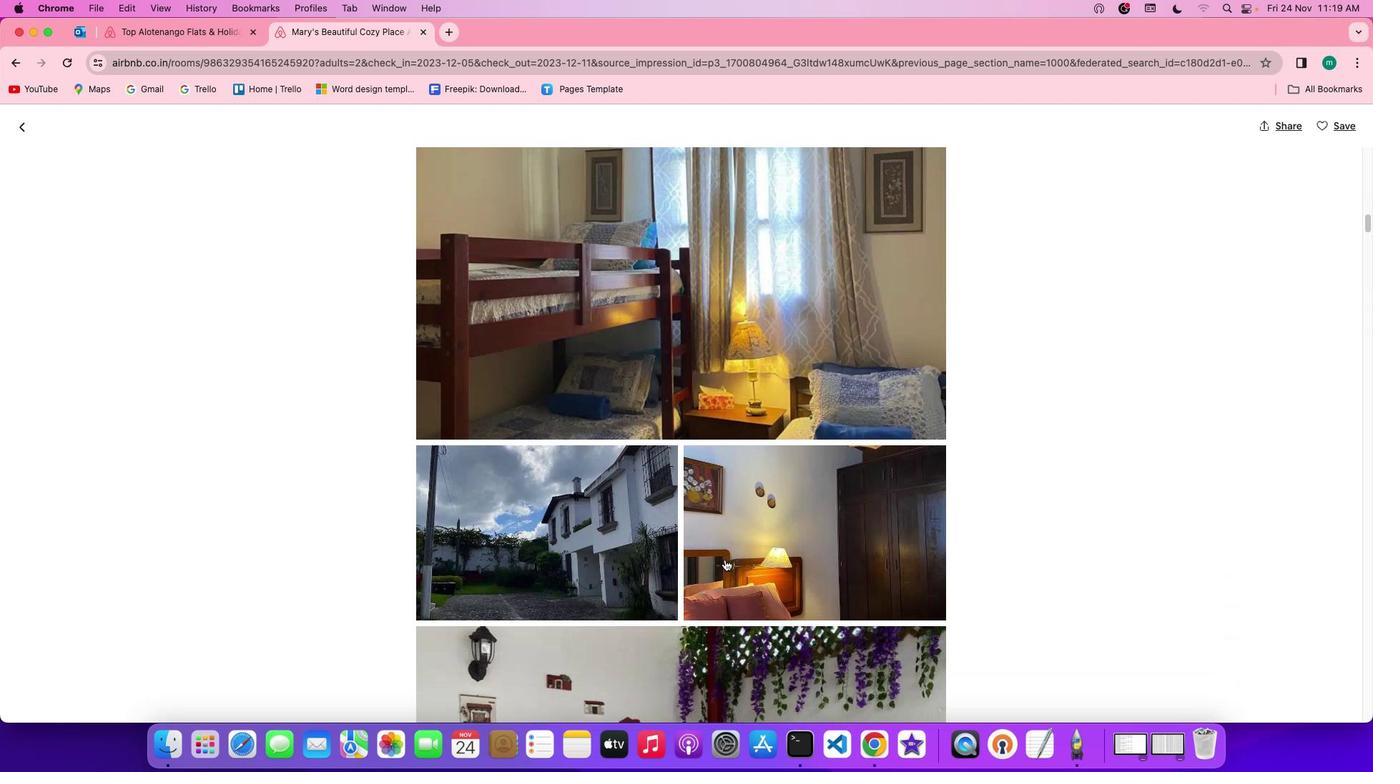 
Action: Mouse scrolled (725, 560) with delta (0, -1)
Screenshot: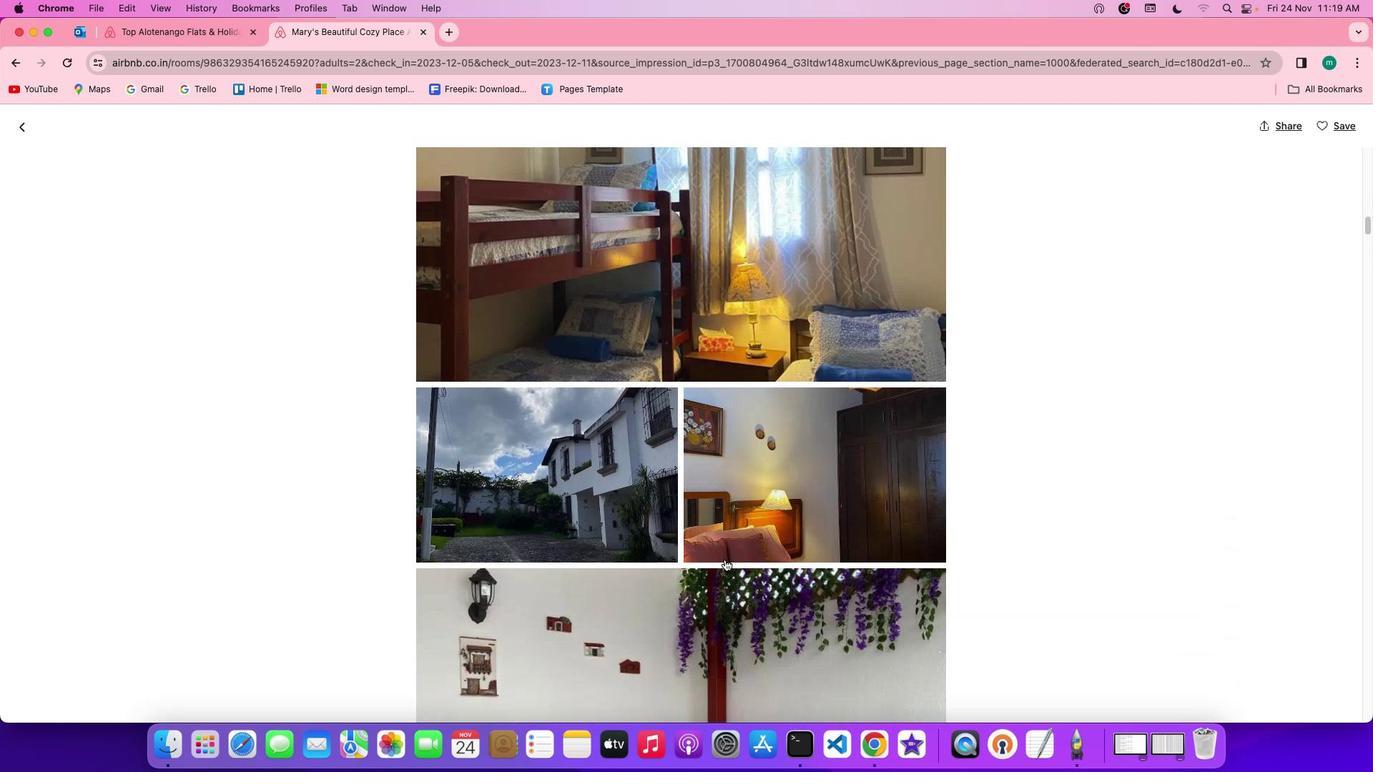 
Action: Mouse scrolled (725, 560) with delta (0, -2)
Screenshot: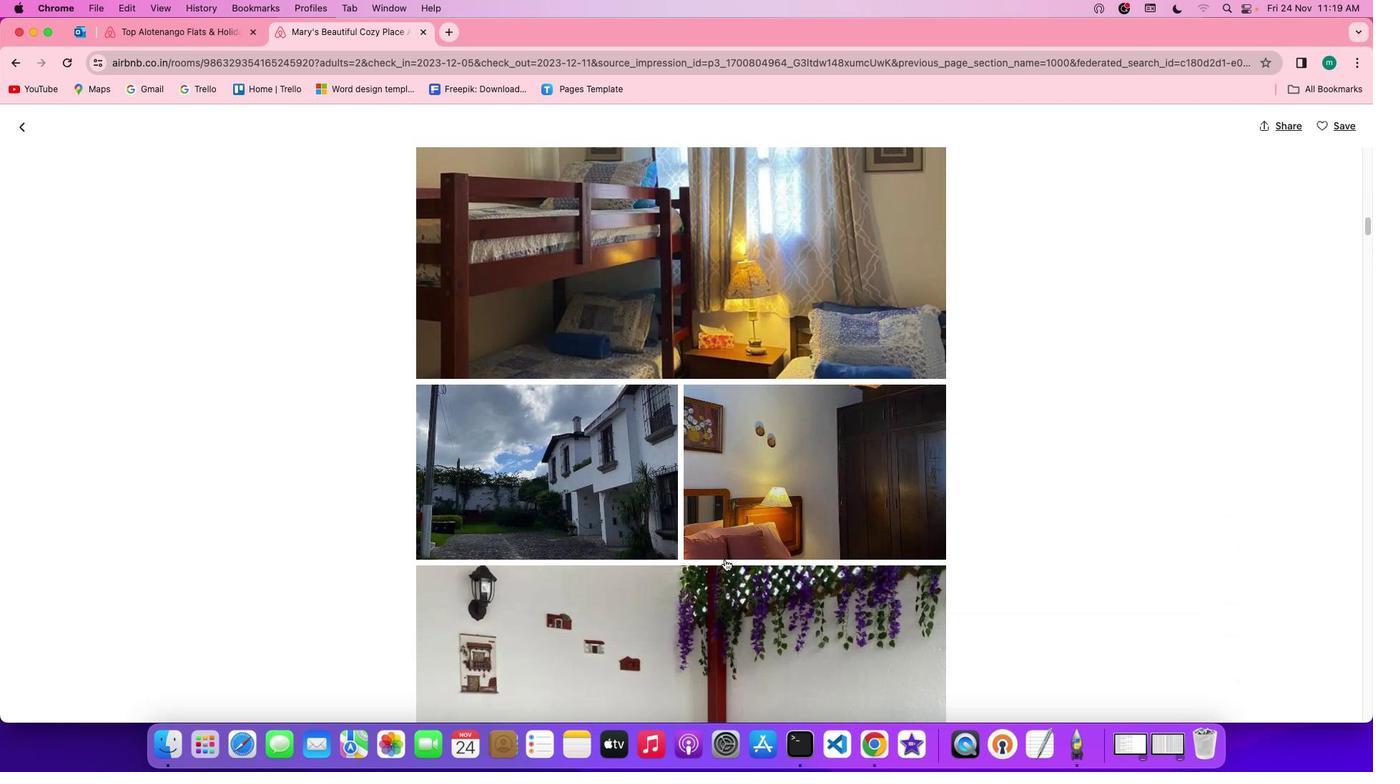 
Action: Mouse scrolled (725, 560) with delta (0, 0)
Screenshot: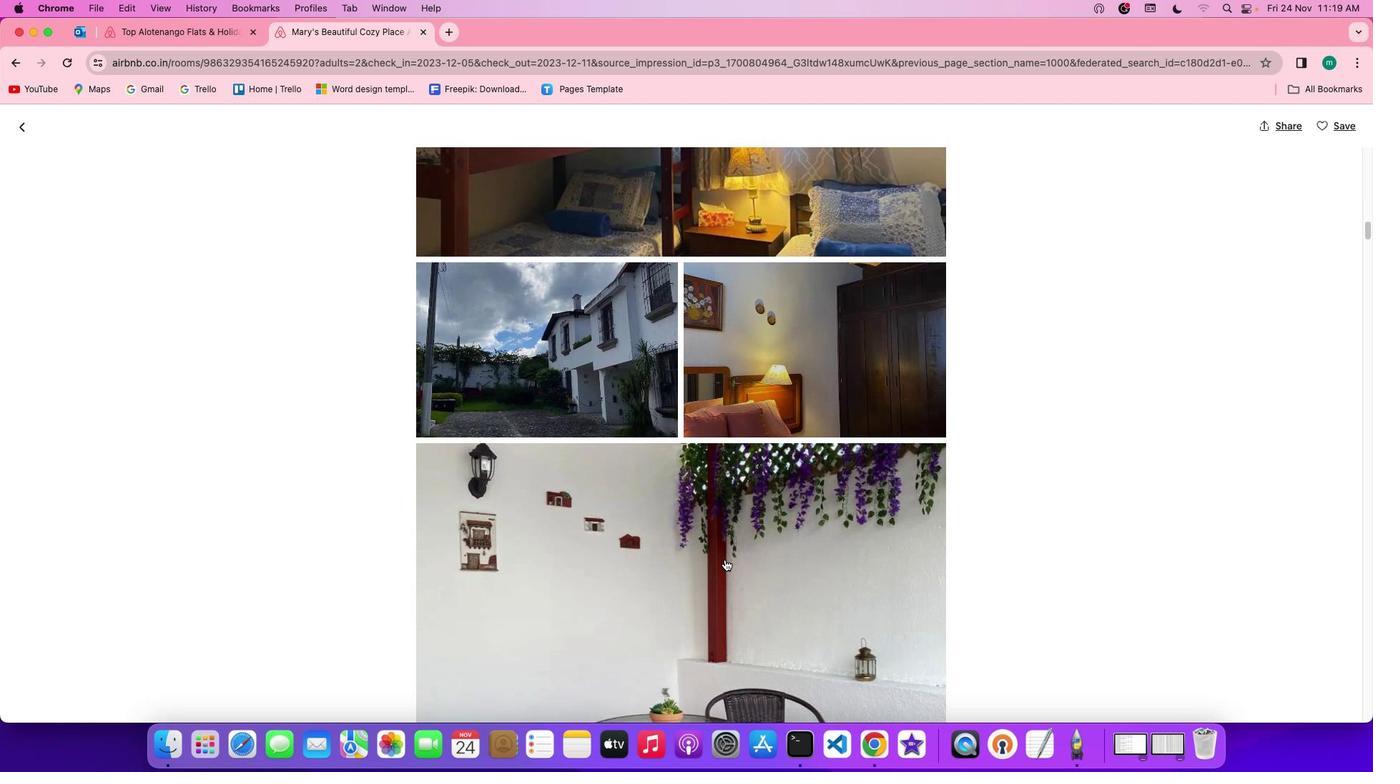 
Action: Mouse scrolled (725, 560) with delta (0, 0)
Screenshot: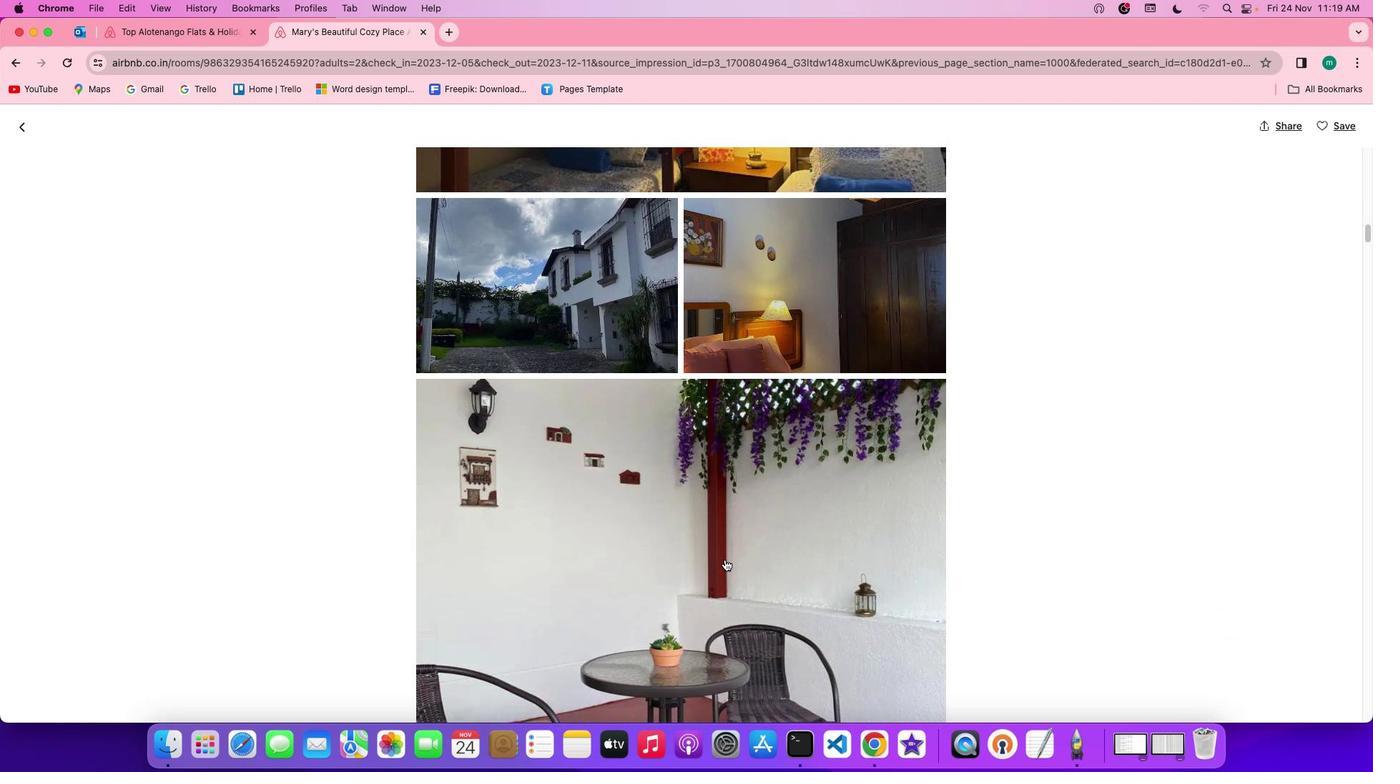 
Action: Mouse scrolled (725, 560) with delta (0, -1)
Screenshot: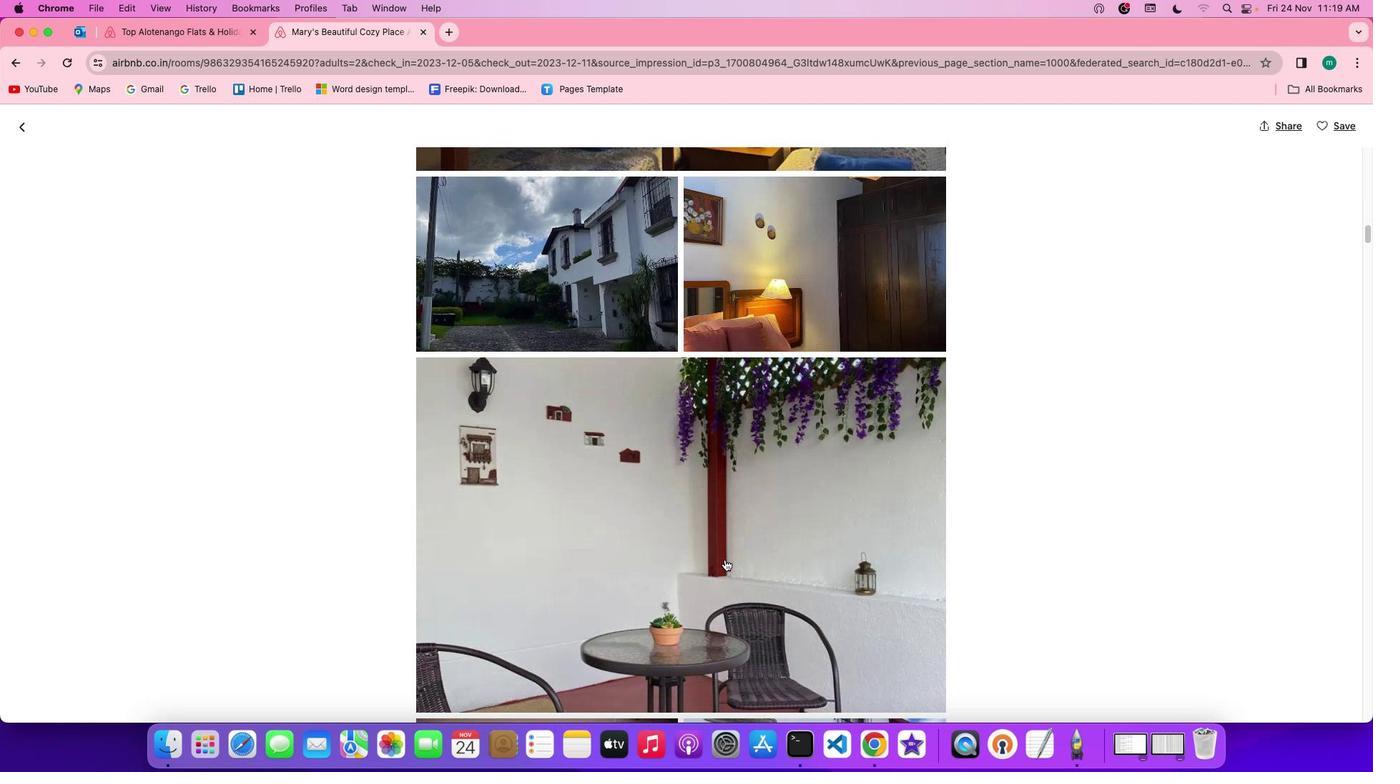 
Action: Mouse scrolled (725, 560) with delta (0, -2)
Screenshot: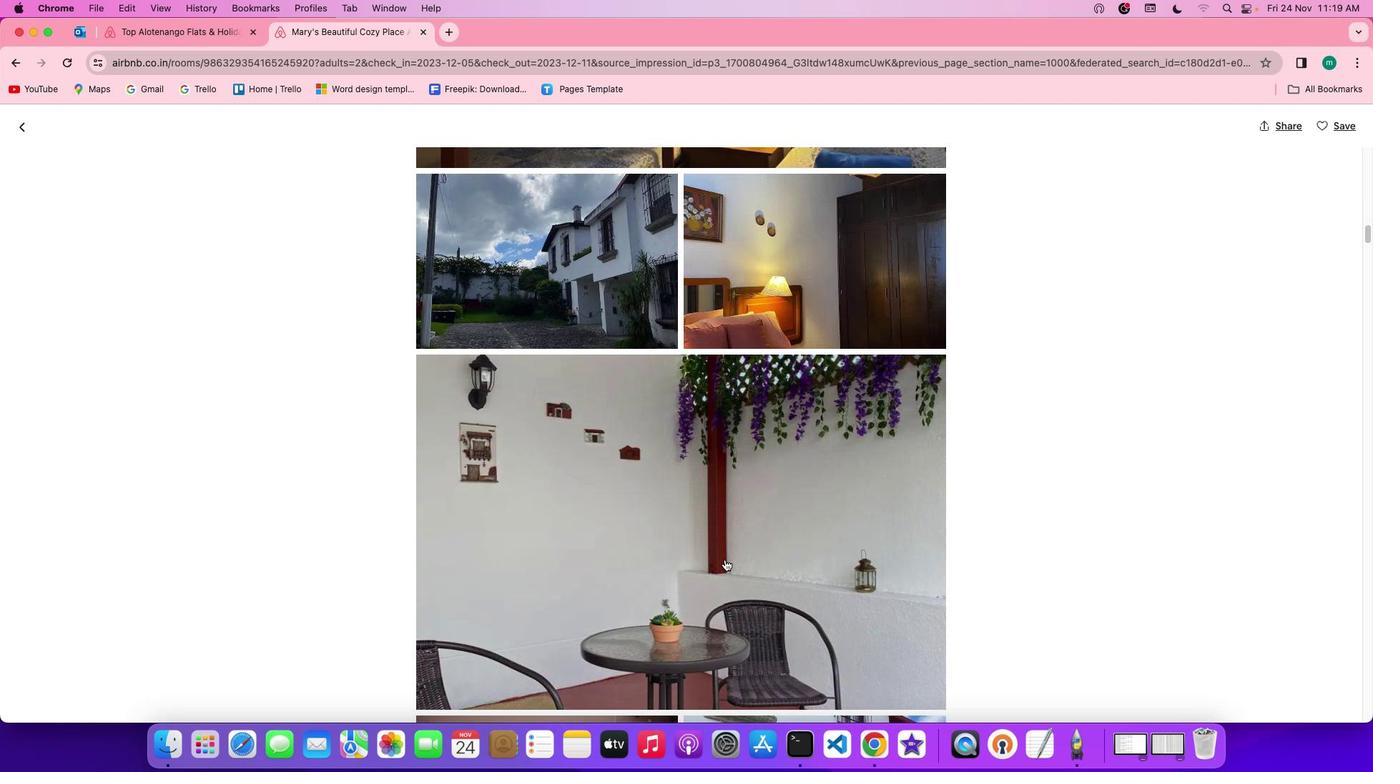 
Action: Mouse scrolled (725, 560) with delta (0, 0)
Screenshot: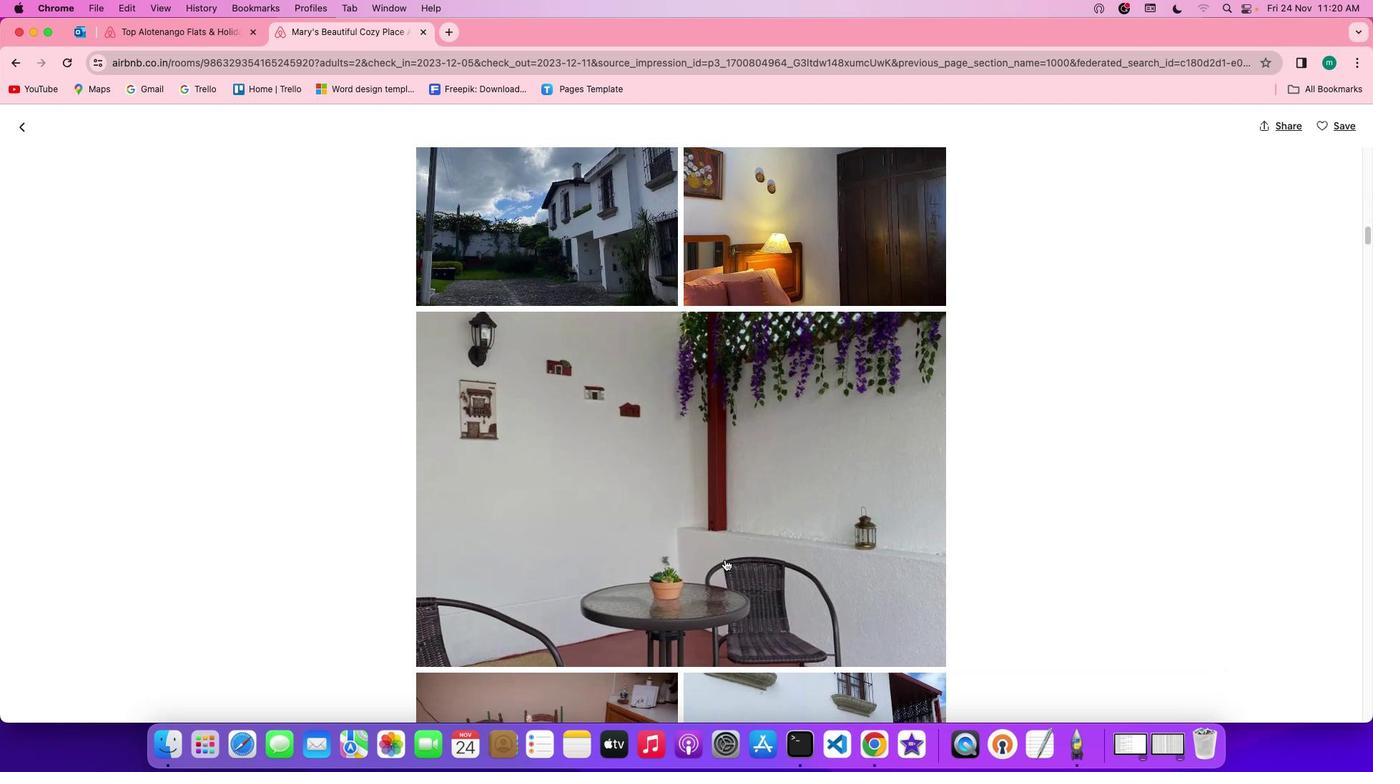 
Action: Mouse scrolled (725, 560) with delta (0, 0)
Screenshot: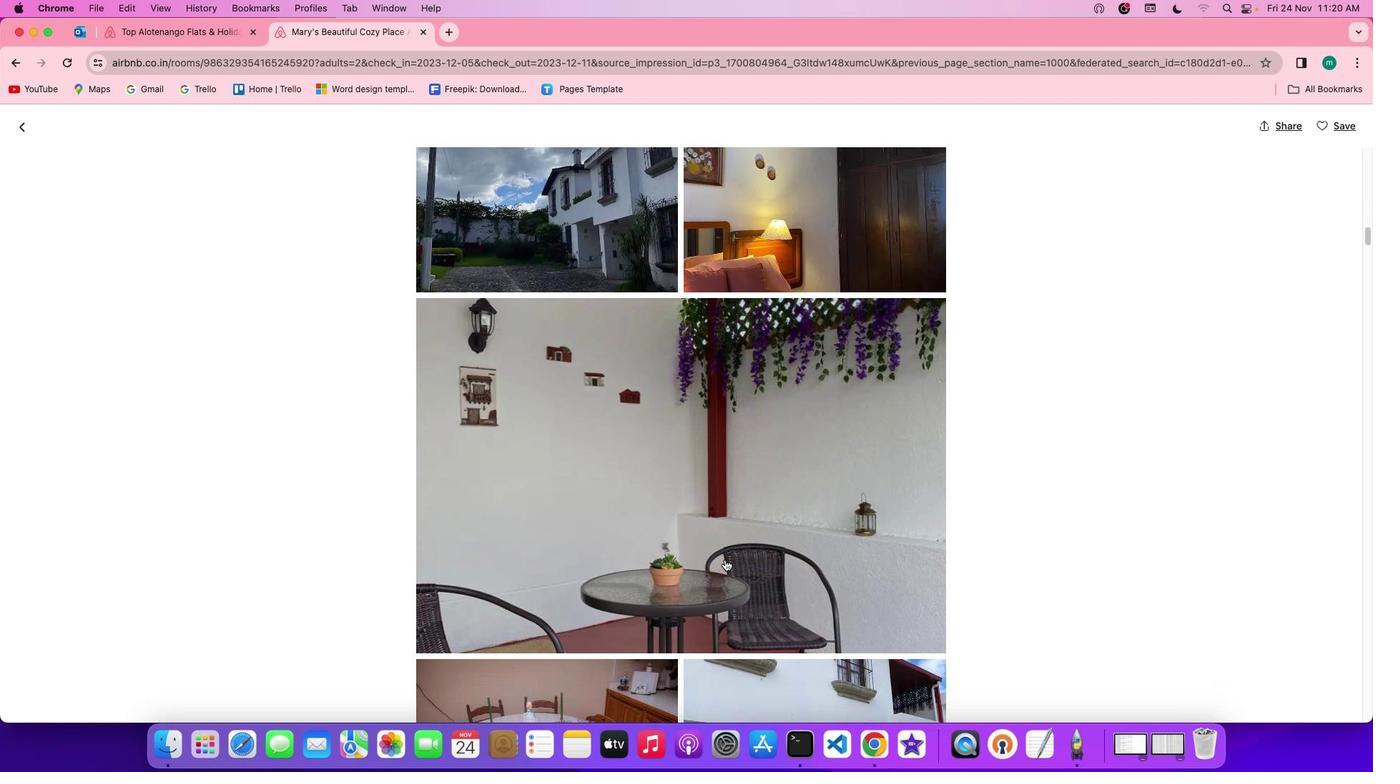 
Action: Mouse scrolled (725, 560) with delta (0, 0)
Screenshot: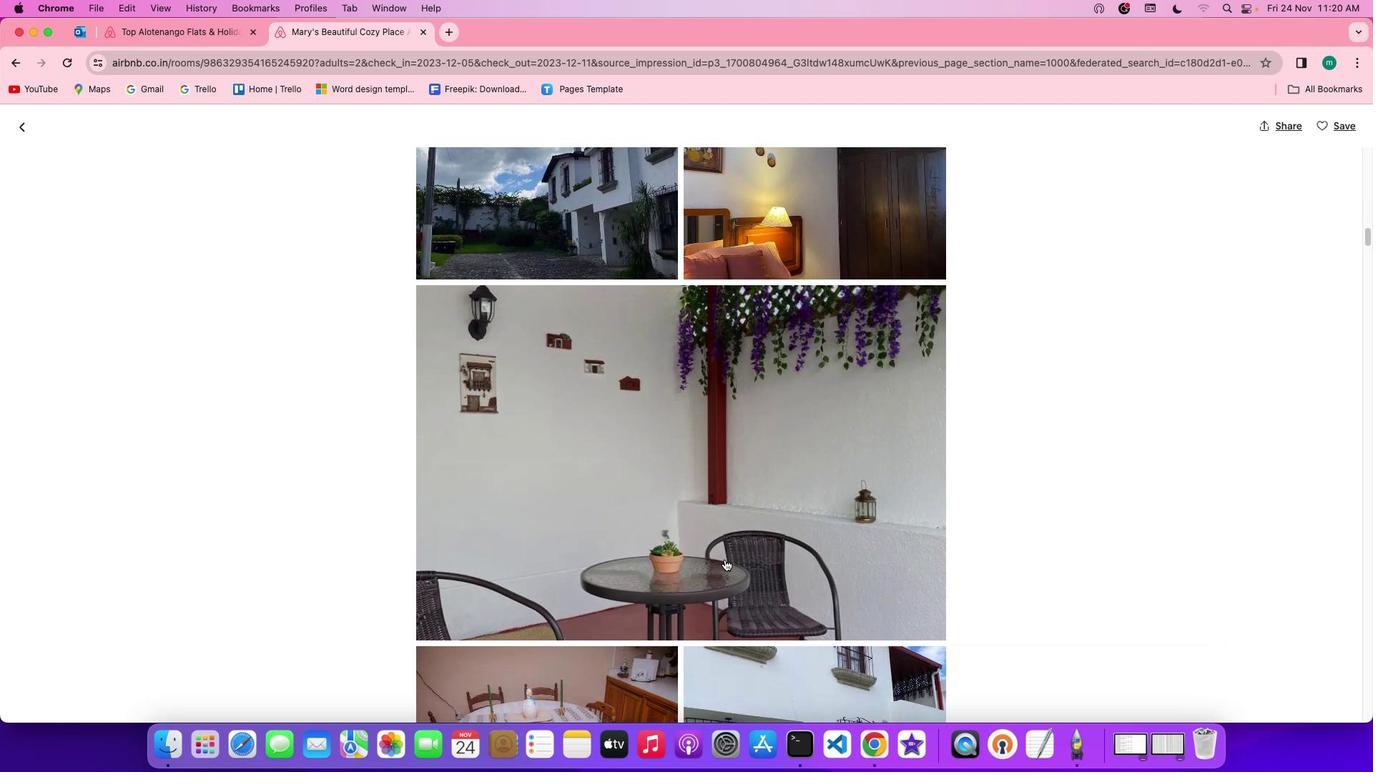 
Action: Mouse scrolled (725, 560) with delta (0, 0)
Screenshot: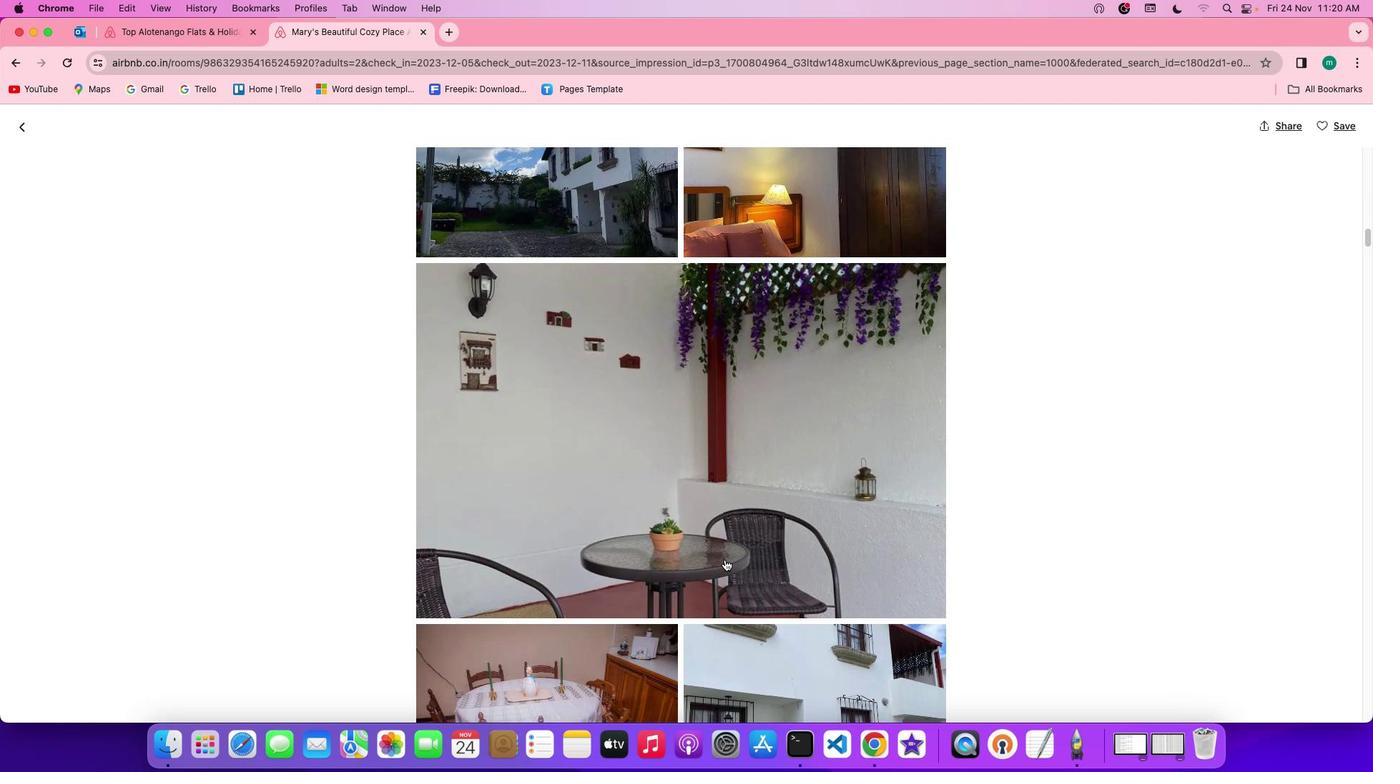 
Action: Mouse scrolled (725, 560) with delta (0, 0)
Screenshot: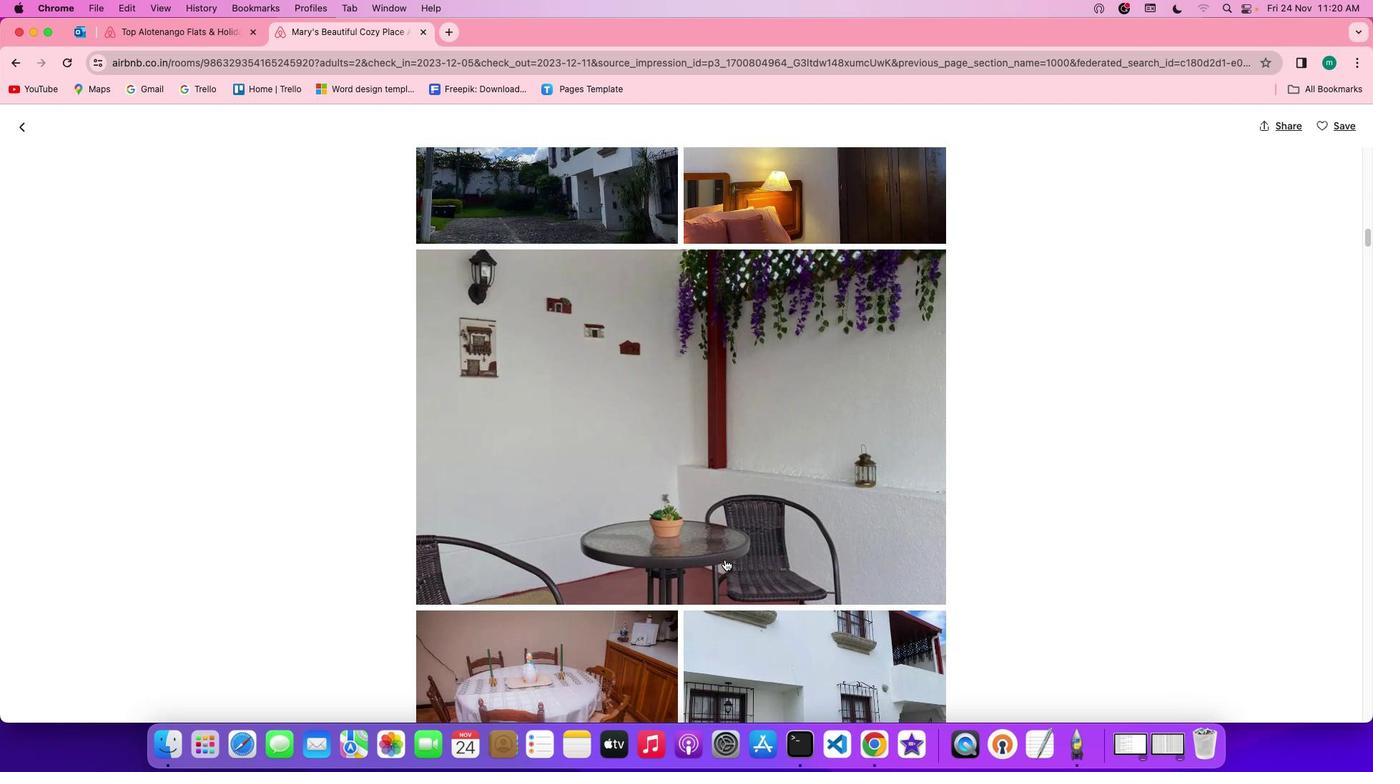
Action: Mouse scrolled (725, 560) with delta (0, 0)
Screenshot: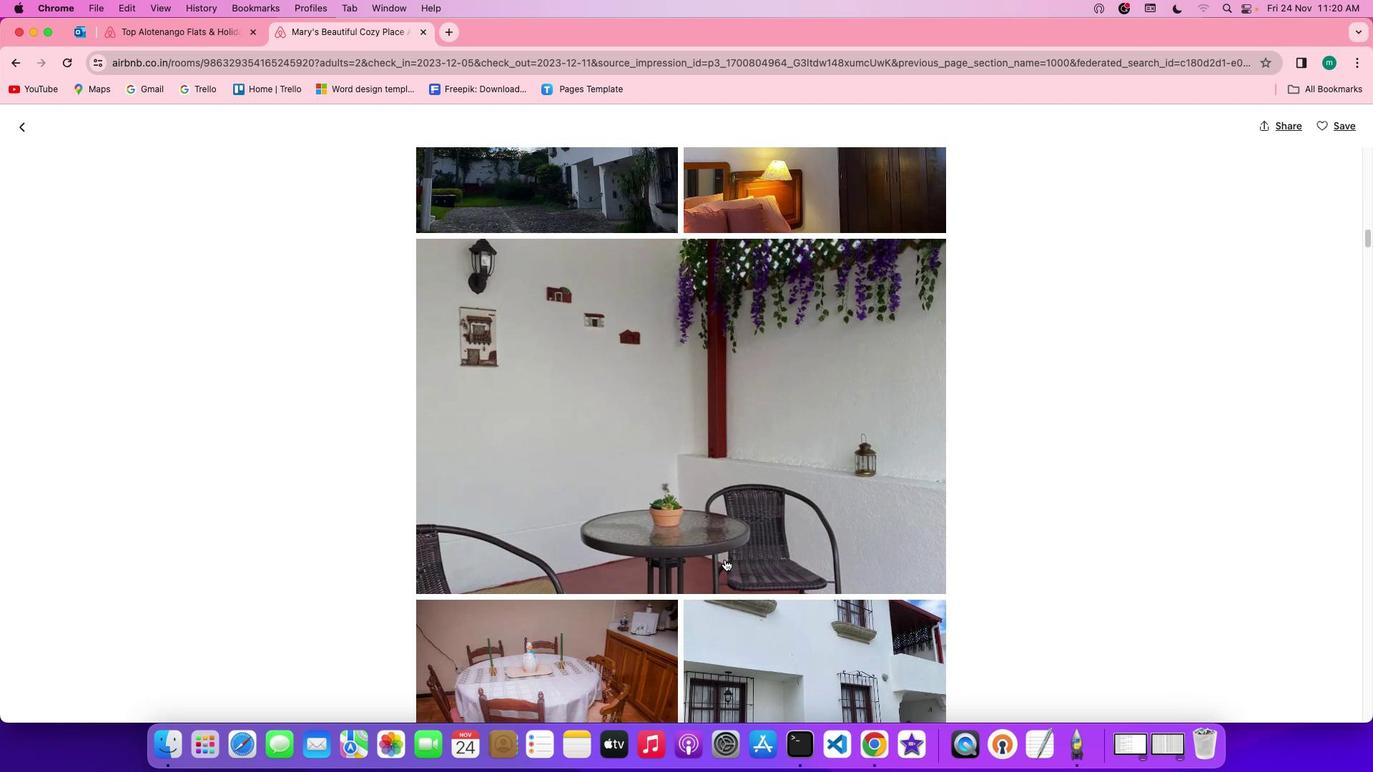 
Action: Mouse scrolled (725, 560) with delta (0, 0)
Screenshot: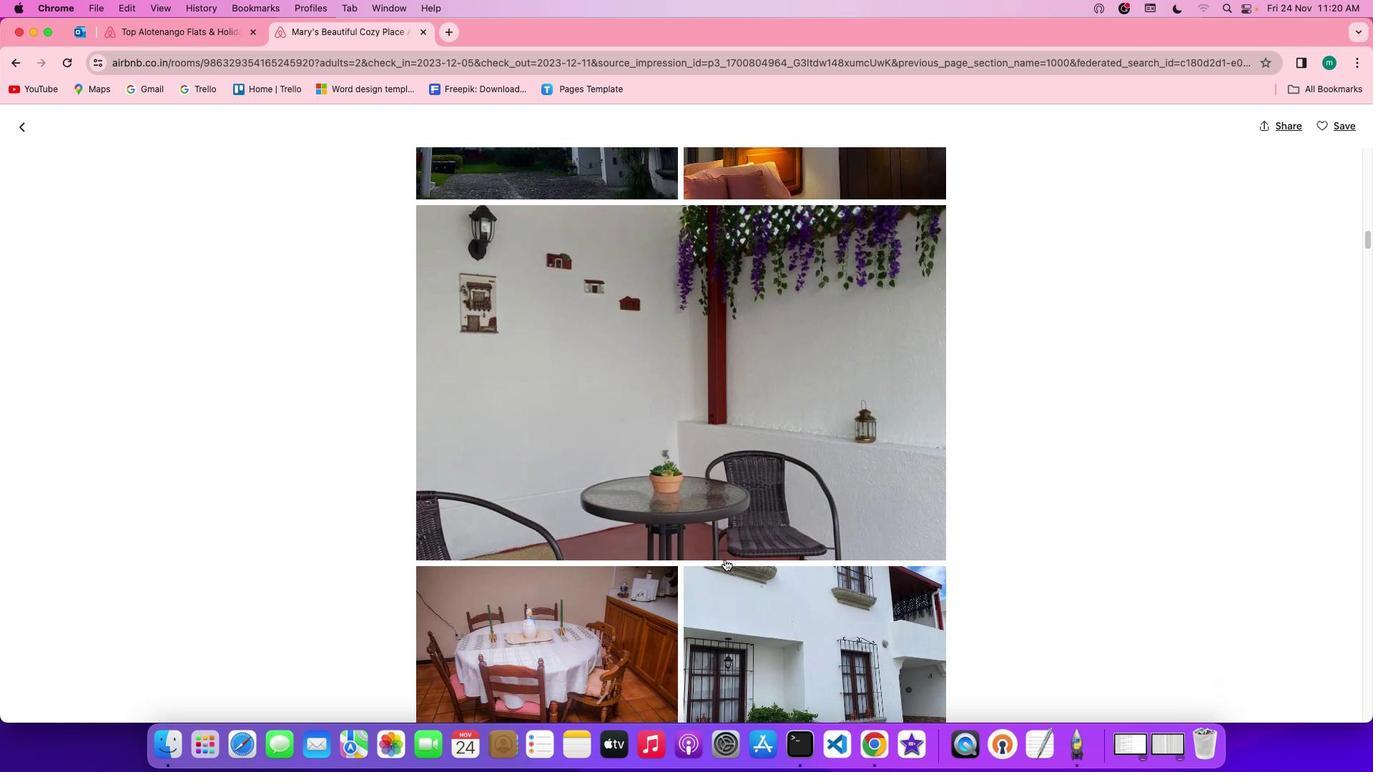 
Action: Mouse scrolled (725, 560) with delta (0, 0)
Screenshot: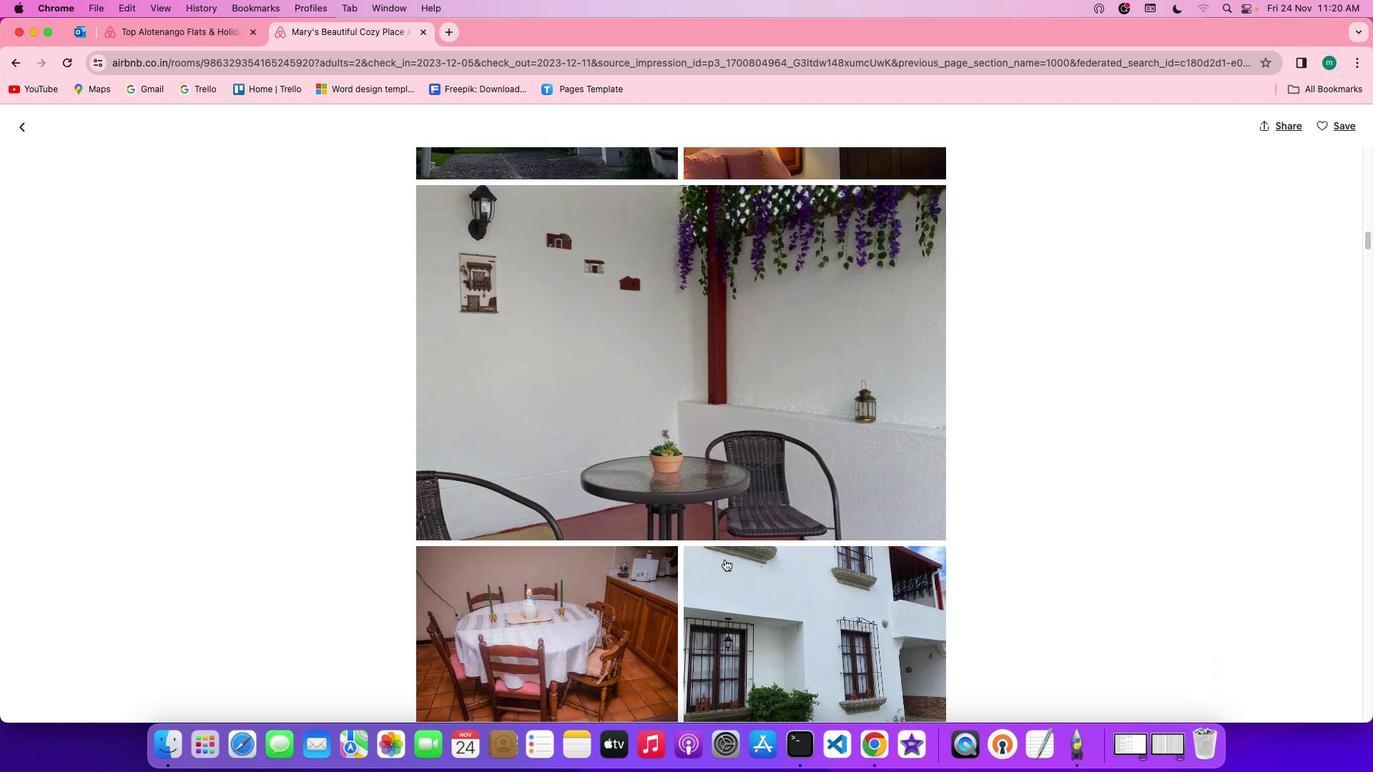 
Action: Mouse scrolled (725, 560) with delta (0, 0)
Screenshot: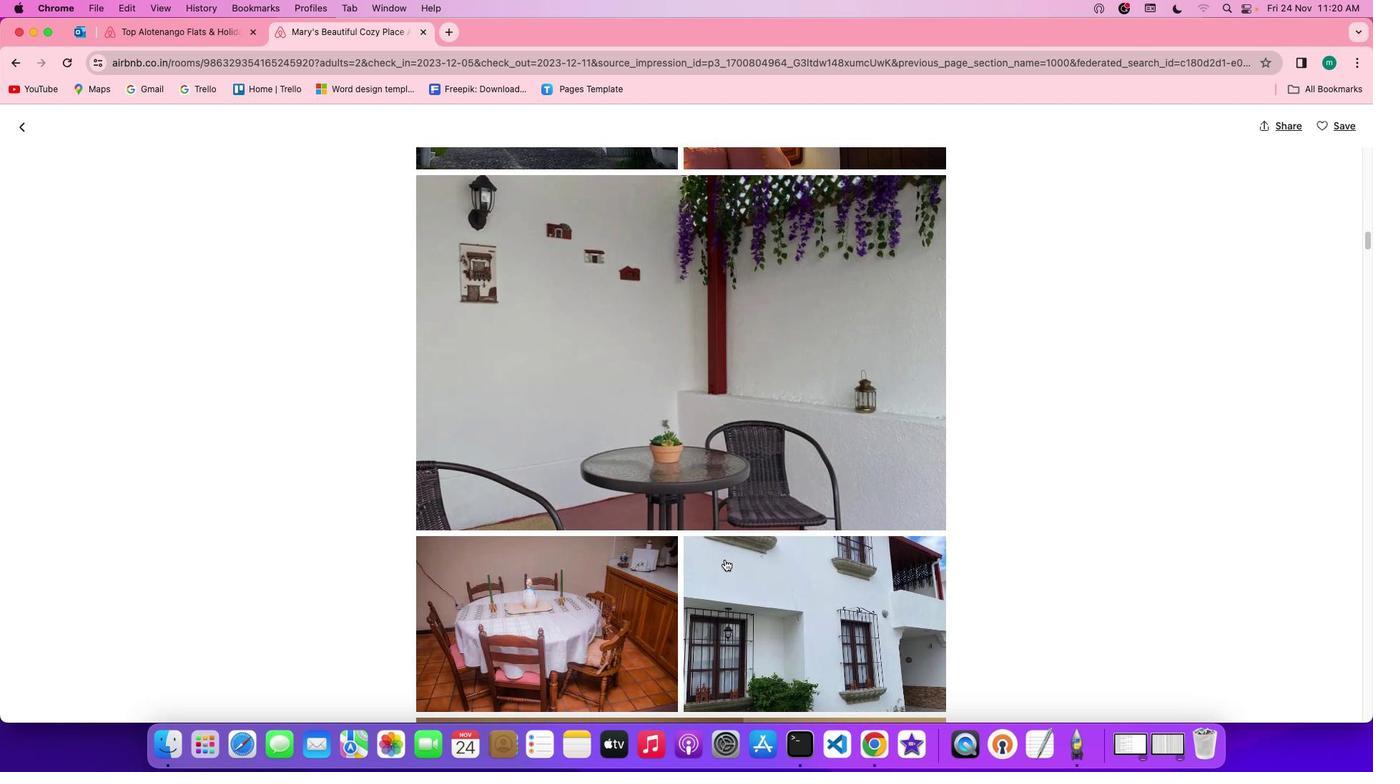 
Action: Mouse scrolled (725, 560) with delta (0, 0)
Screenshot: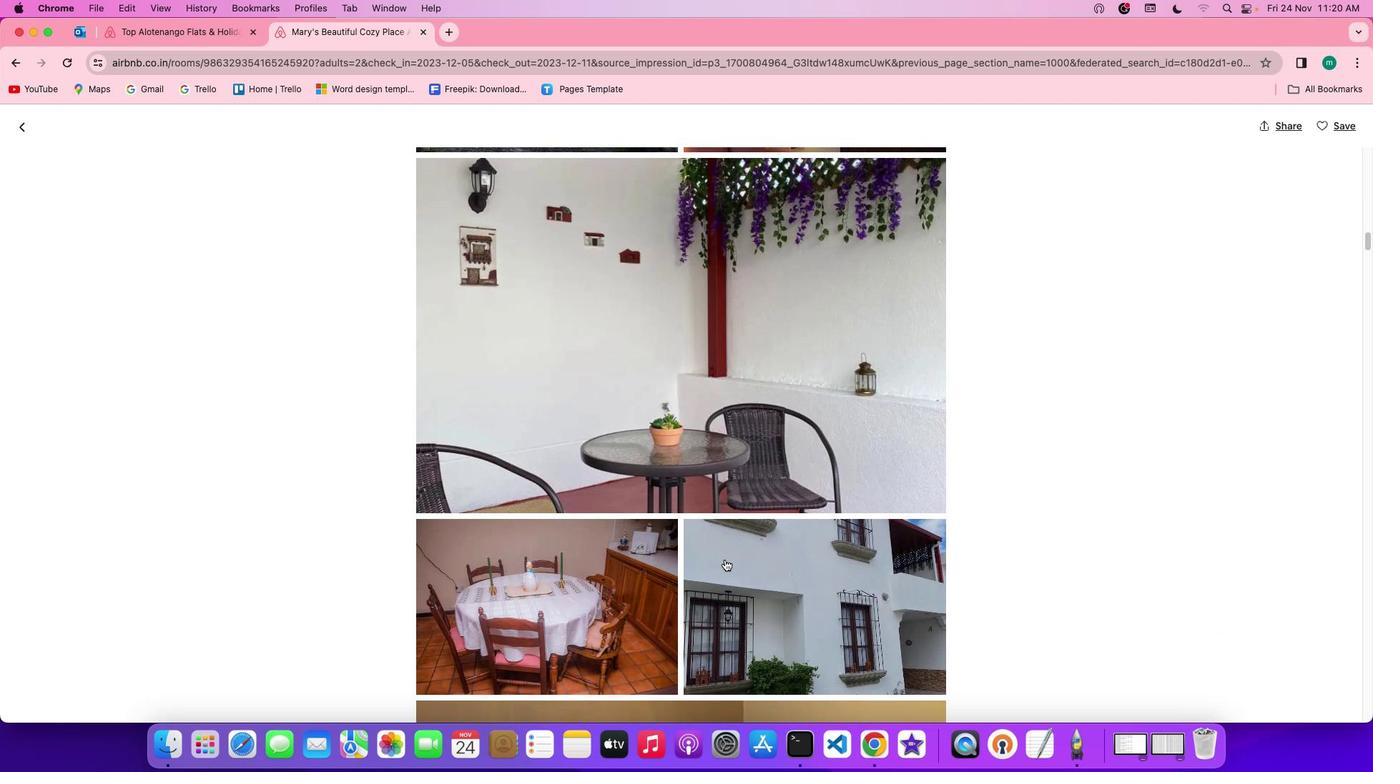 
Action: Mouse scrolled (725, 560) with delta (0, 0)
Screenshot: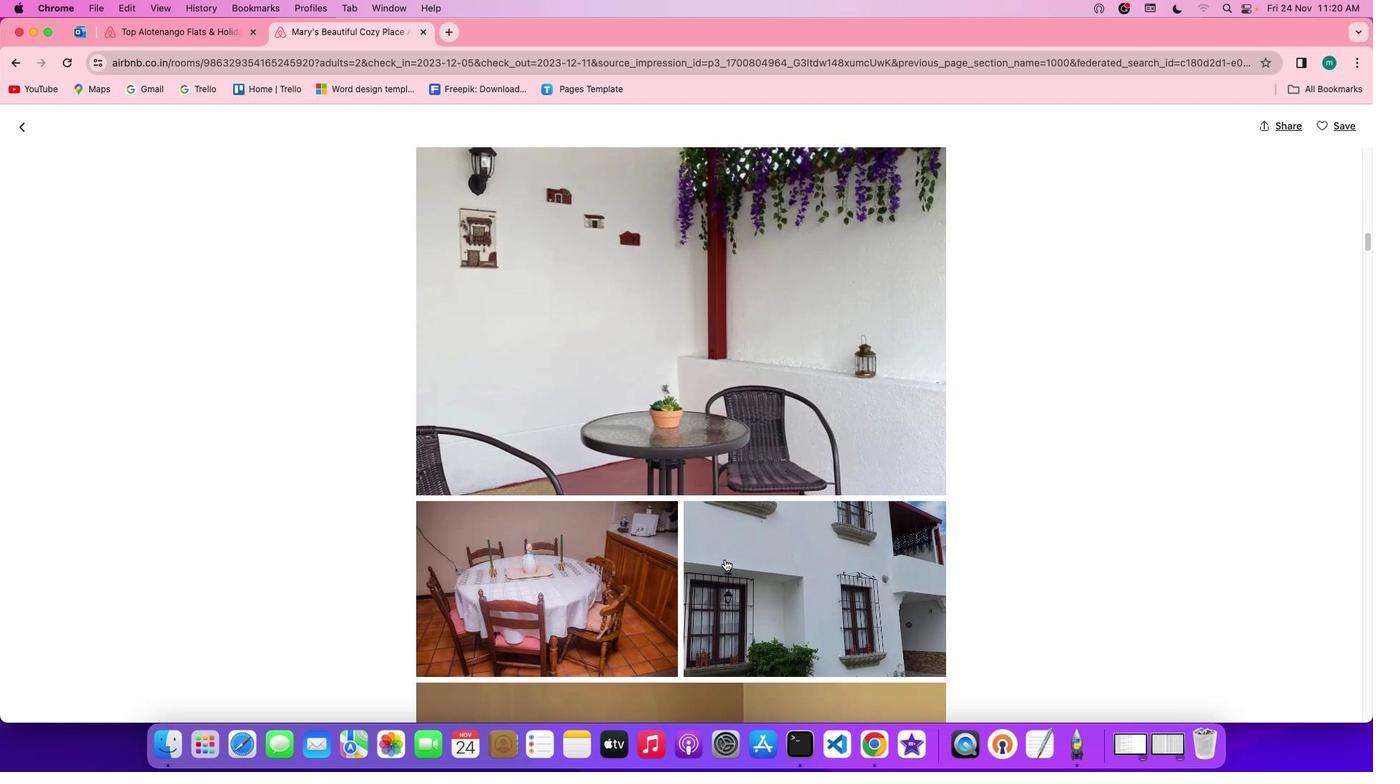 
Action: Mouse scrolled (725, 560) with delta (0, 0)
Screenshot: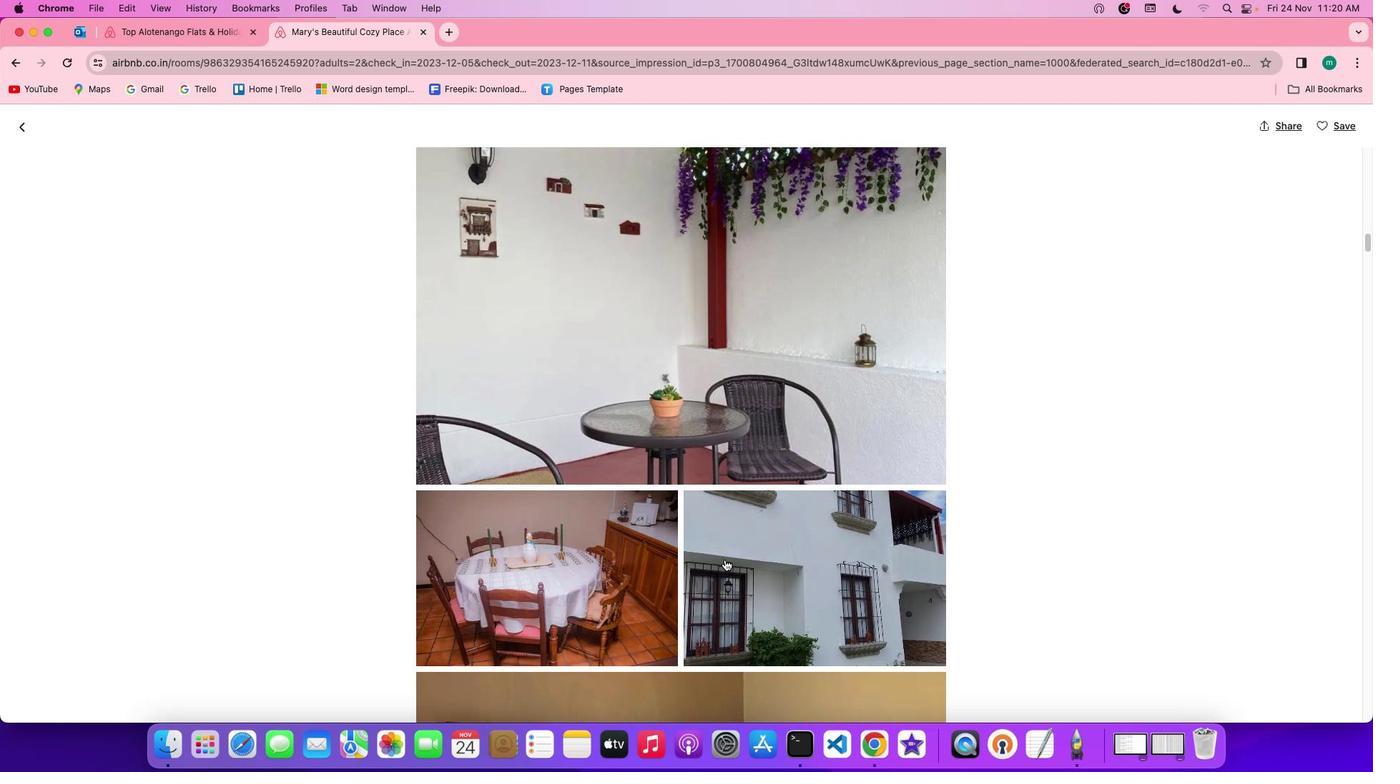 
Action: Mouse scrolled (725, 560) with delta (0, 0)
Screenshot: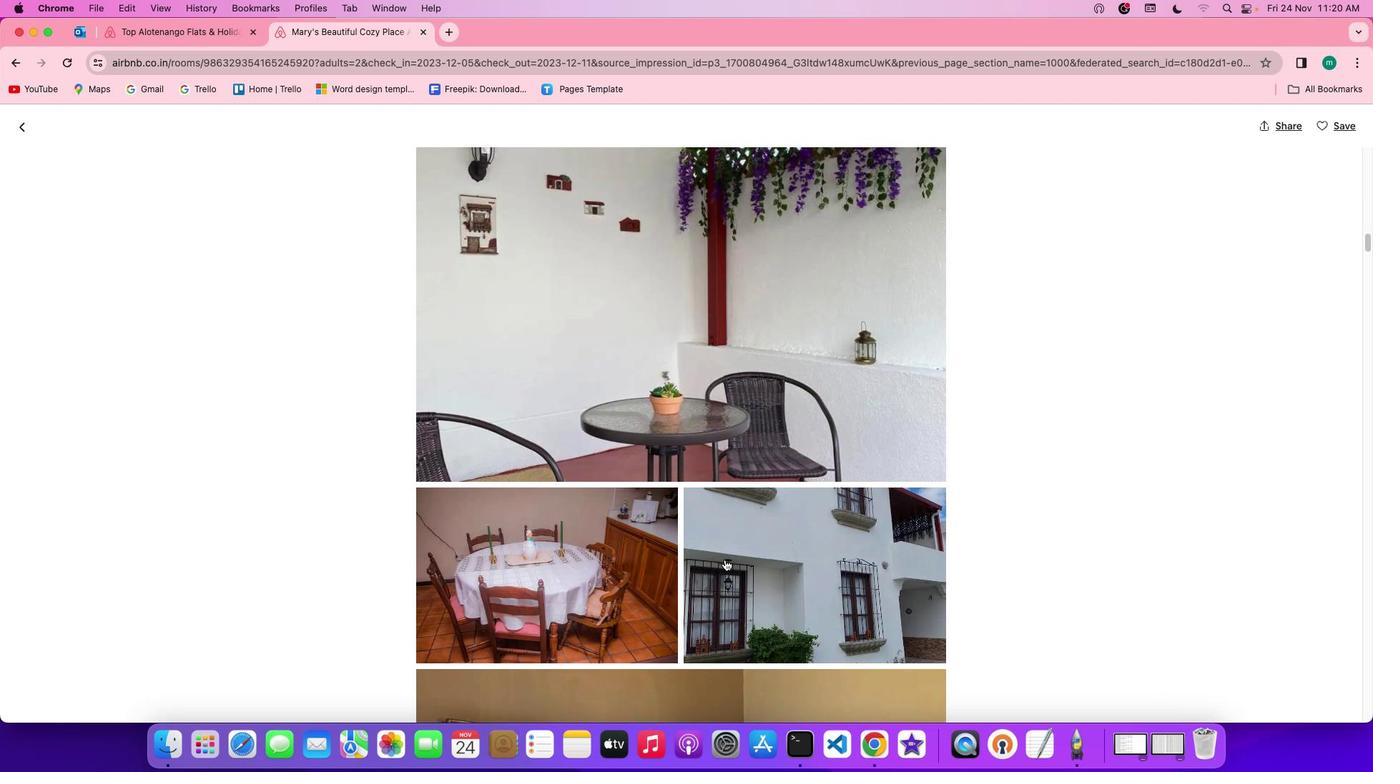 
Action: Mouse scrolled (725, 560) with delta (0, 0)
Screenshot: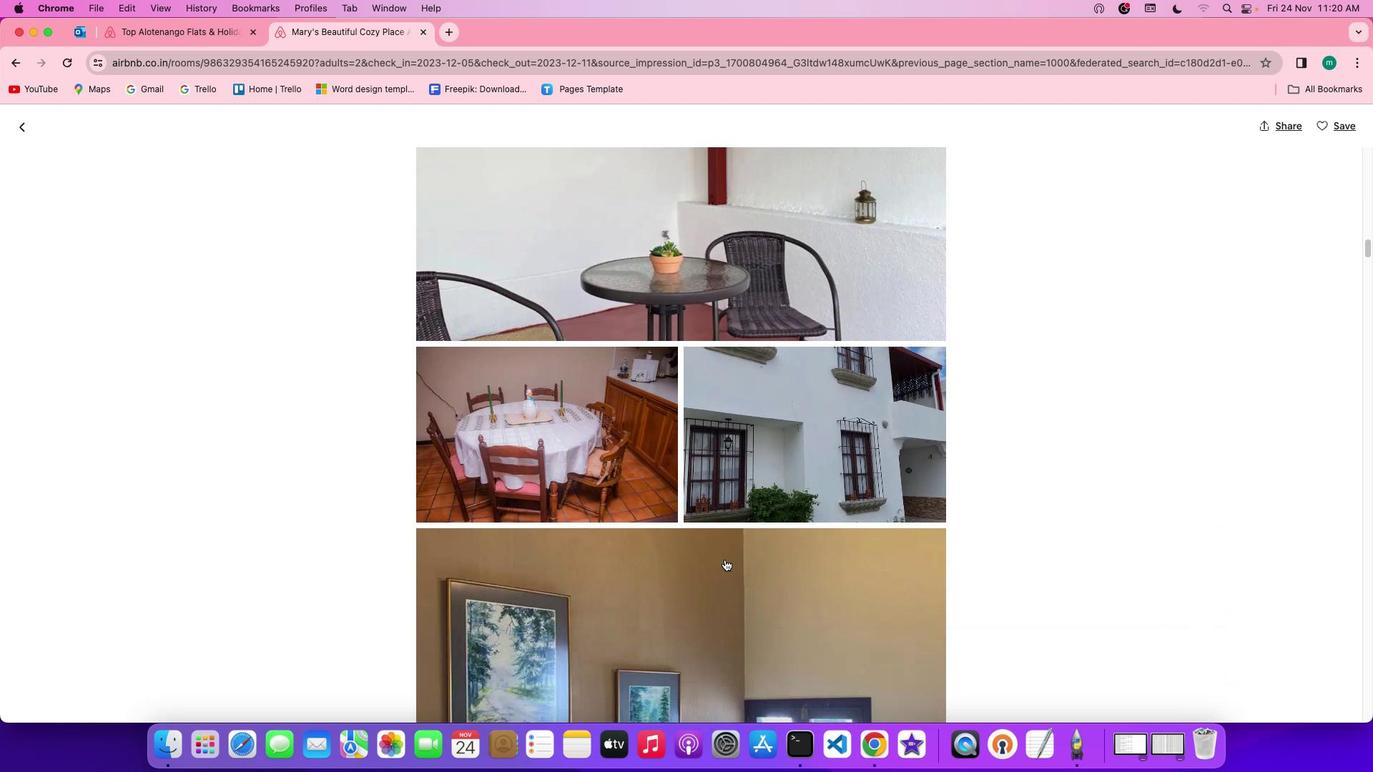 
Action: Mouse scrolled (725, 560) with delta (0, 0)
Screenshot: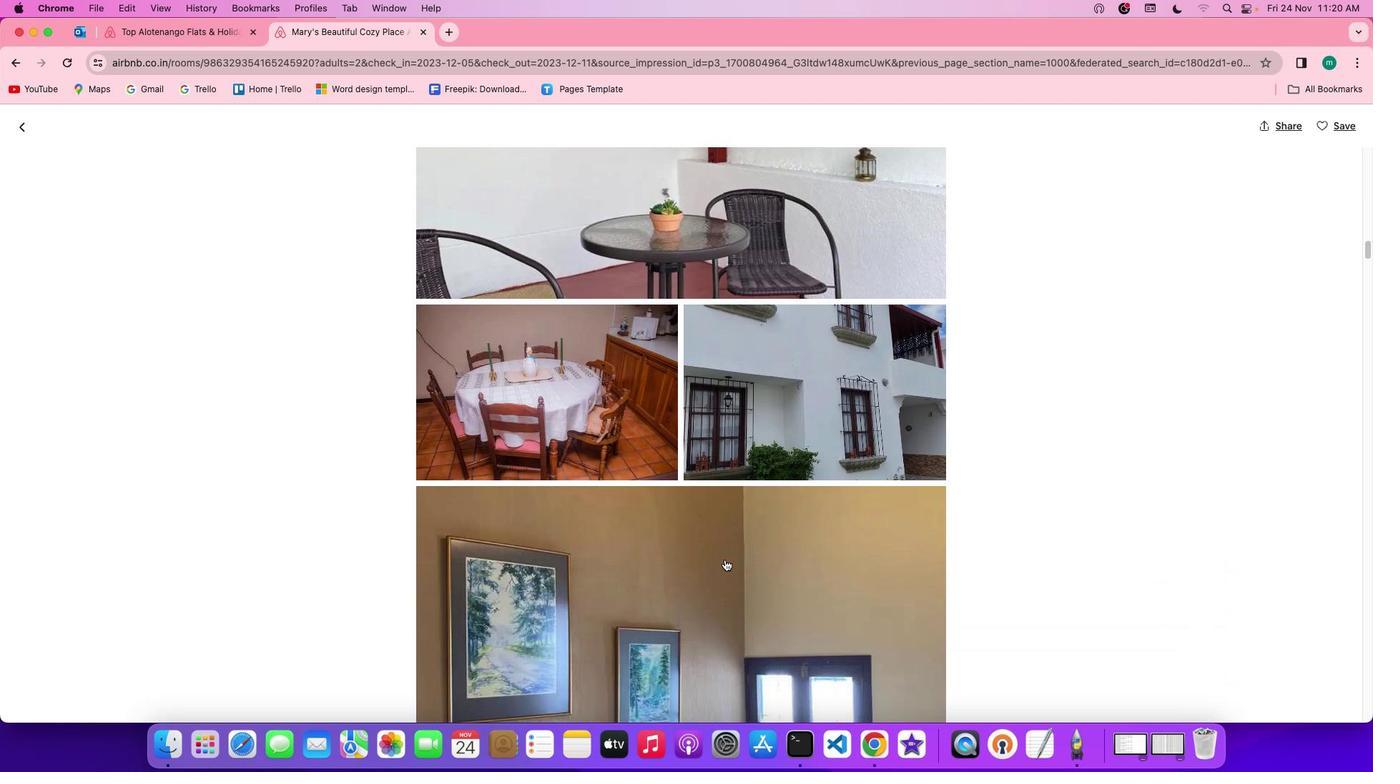 
Action: Mouse scrolled (725, 560) with delta (0, -1)
Screenshot: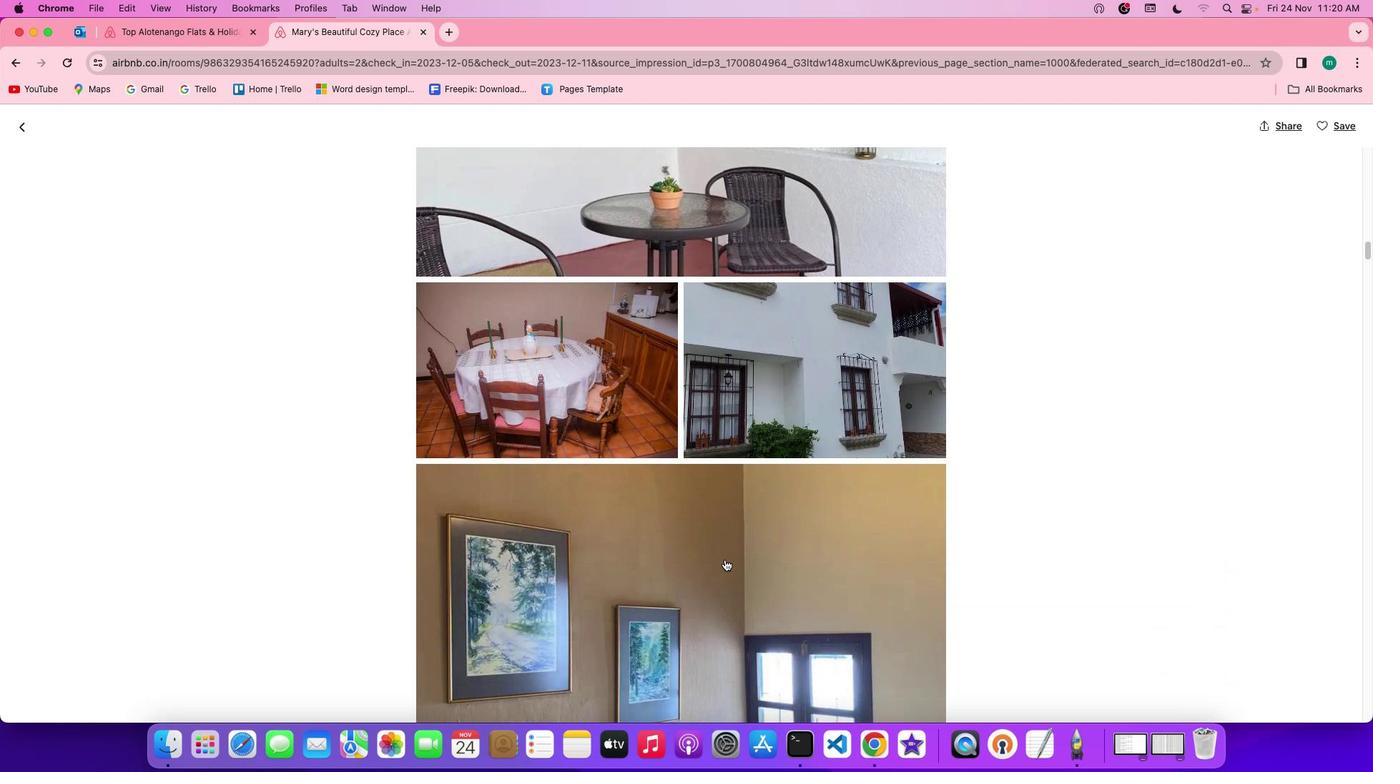
Action: Mouse scrolled (725, 560) with delta (0, -2)
Screenshot: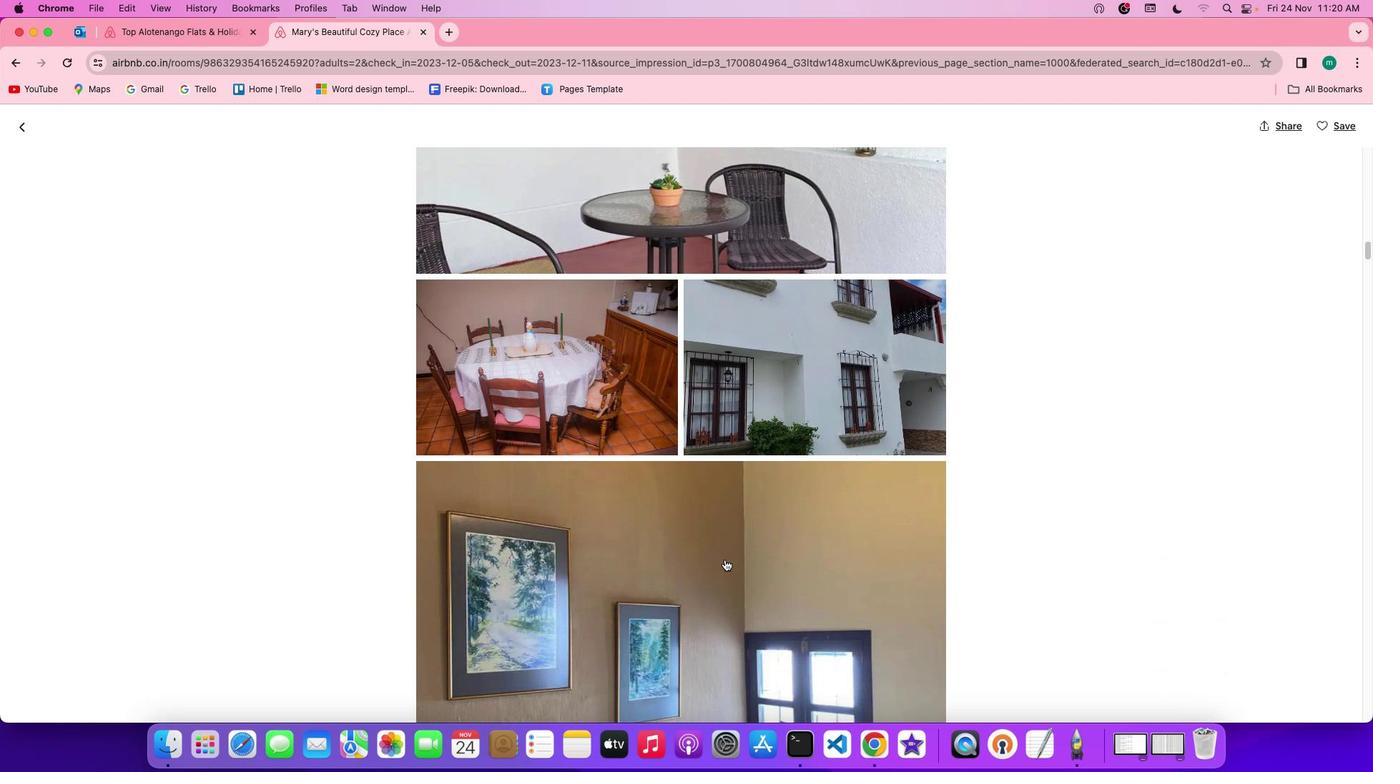 
Action: Mouse scrolled (725, 560) with delta (0, 0)
Screenshot: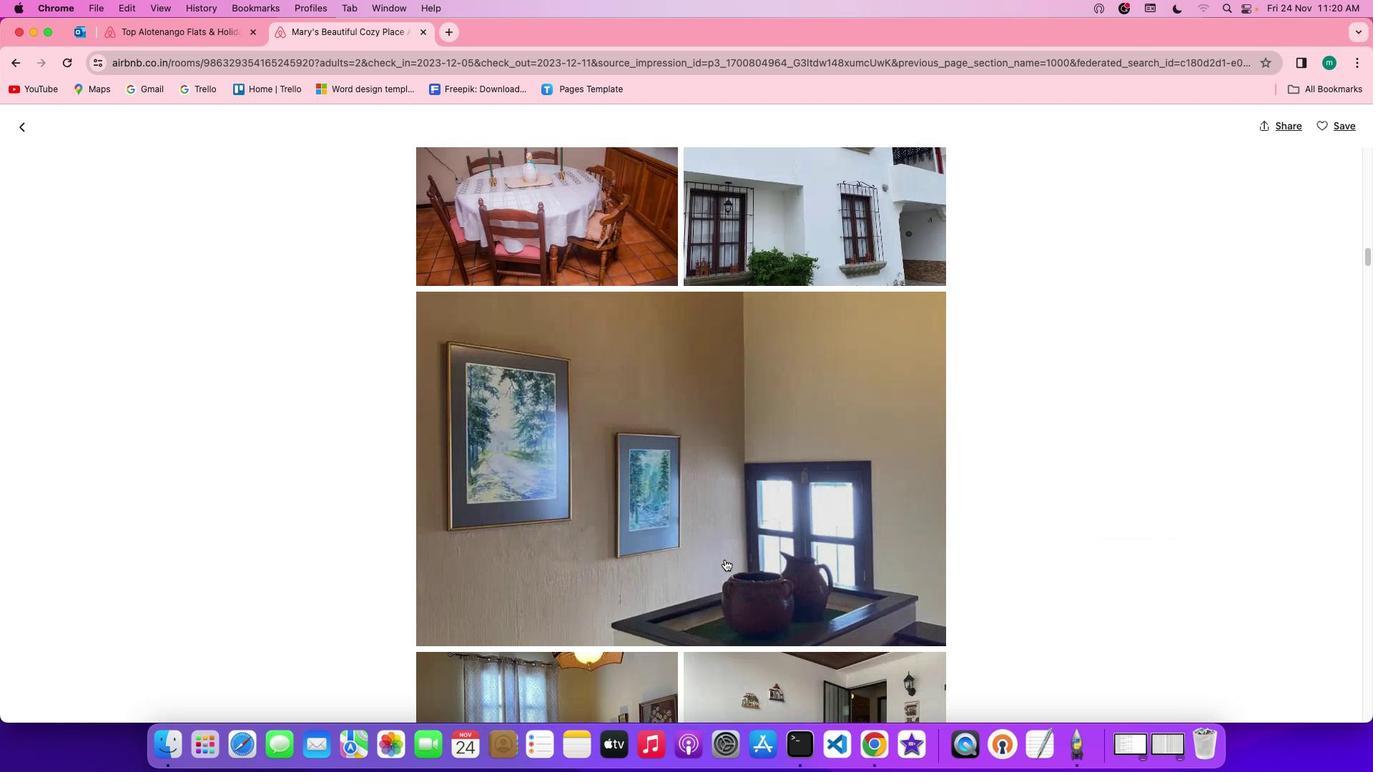 
Action: Mouse scrolled (725, 560) with delta (0, 0)
Screenshot: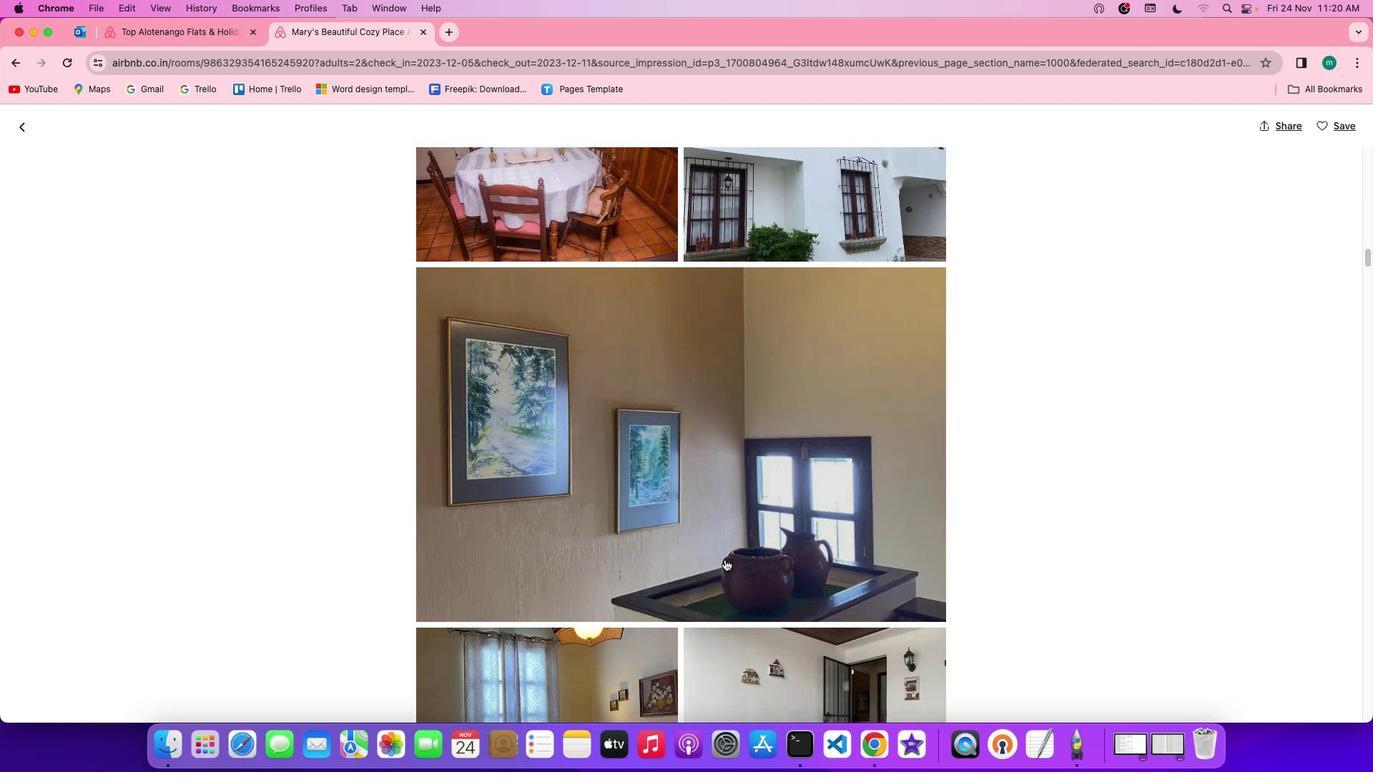 
Action: Mouse scrolled (725, 560) with delta (0, -1)
Screenshot: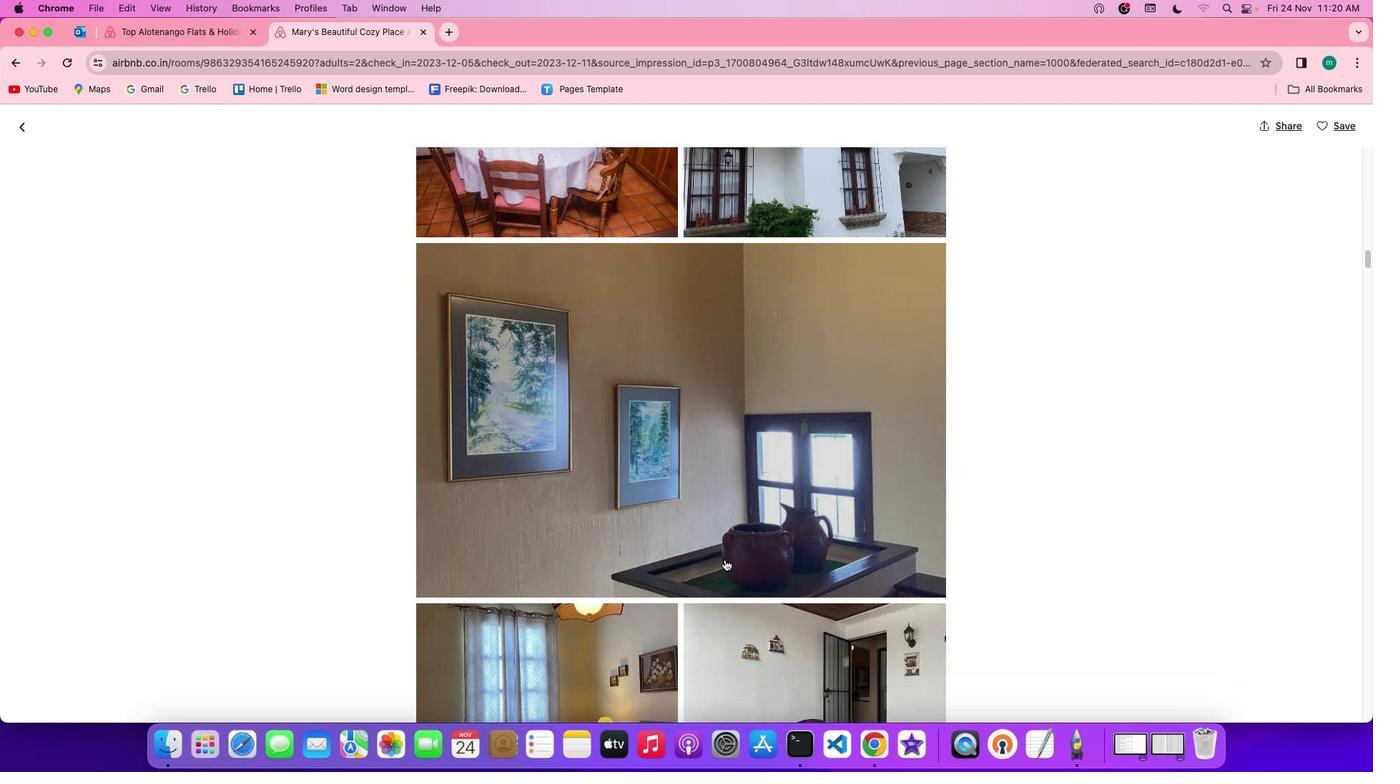 
Action: Mouse scrolled (725, 560) with delta (0, -2)
Screenshot: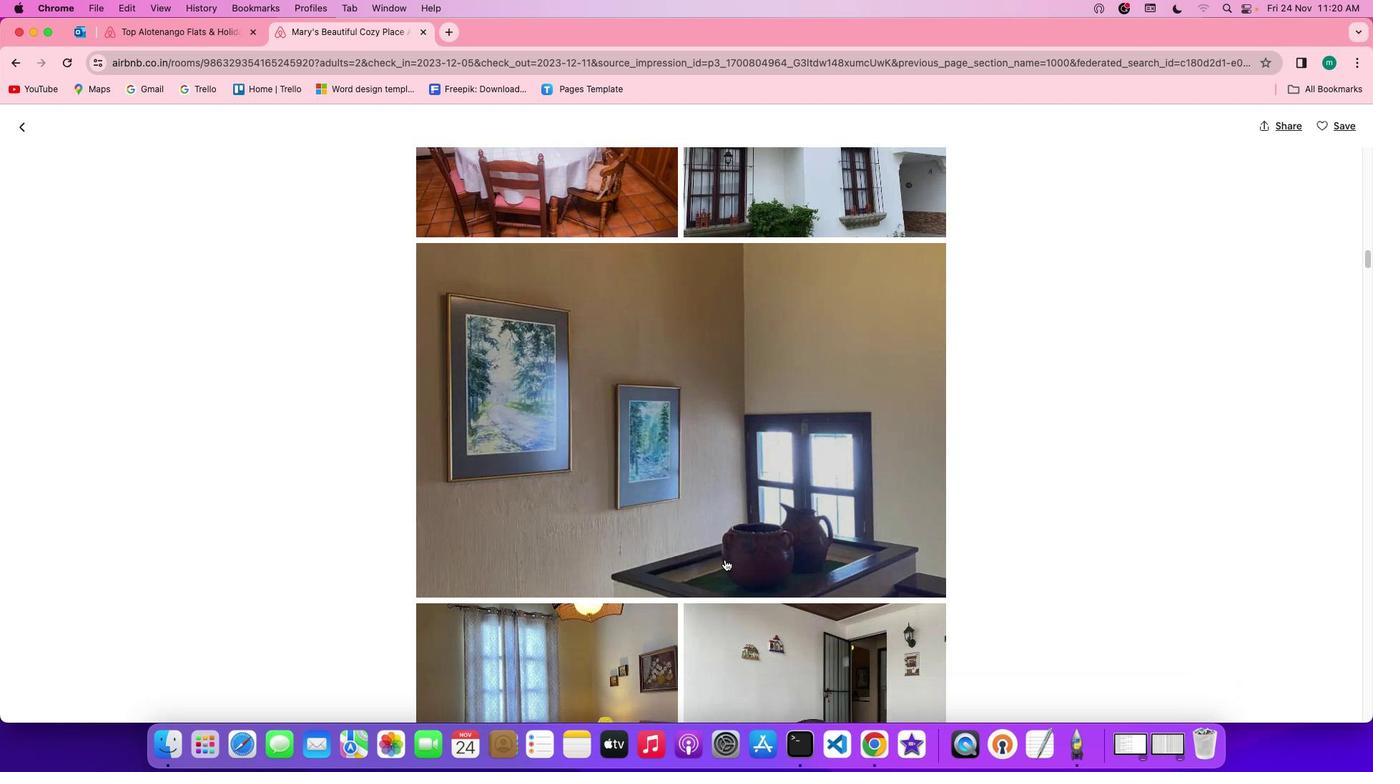 
Action: Mouse scrolled (725, 560) with delta (0, 0)
Screenshot: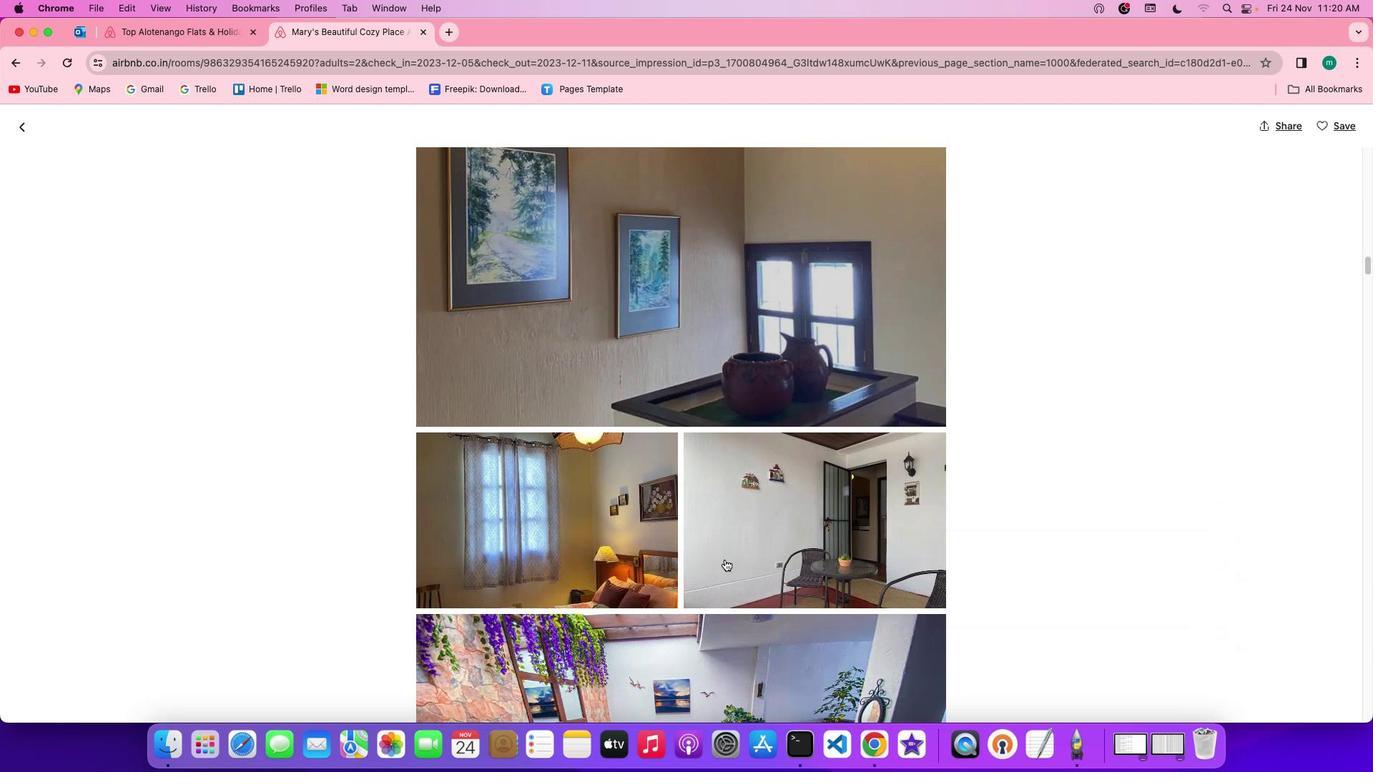 
Action: Mouse scrolled (725, 560) with delta (0, 0)
Screenshot: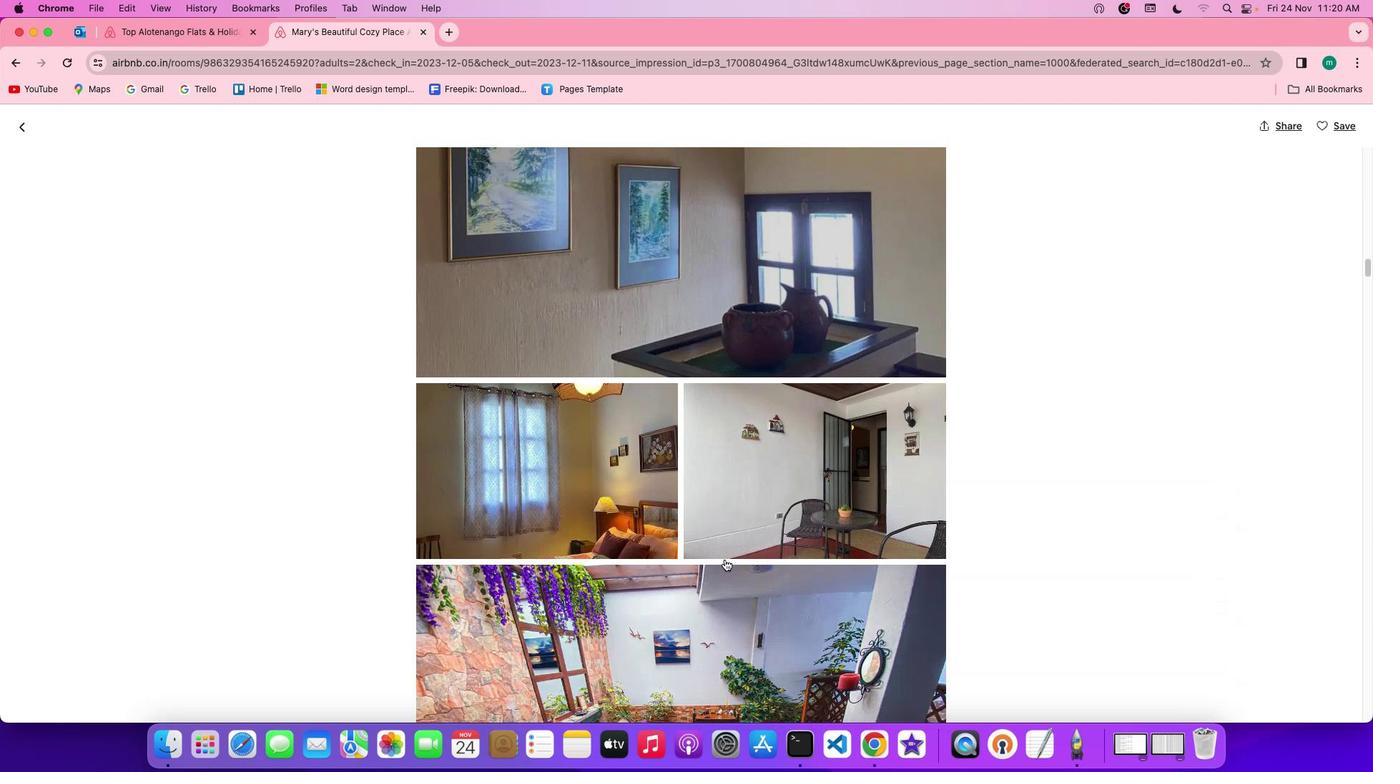 
Action: Mouse scrolled (725, 560) with delta (0, -1)
Screenshot: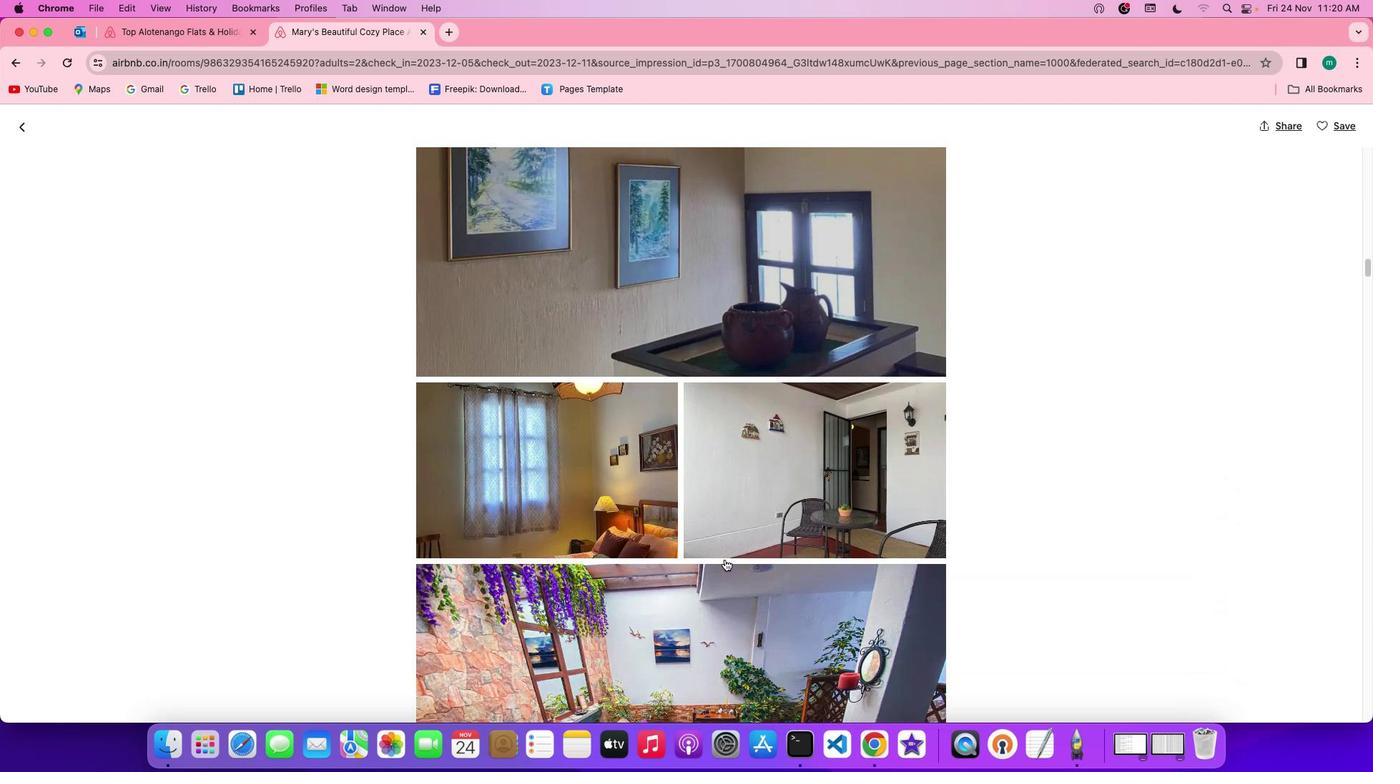 
Action: Mouse scrolled (725, 560) with delta (0, -2)
Screenshot: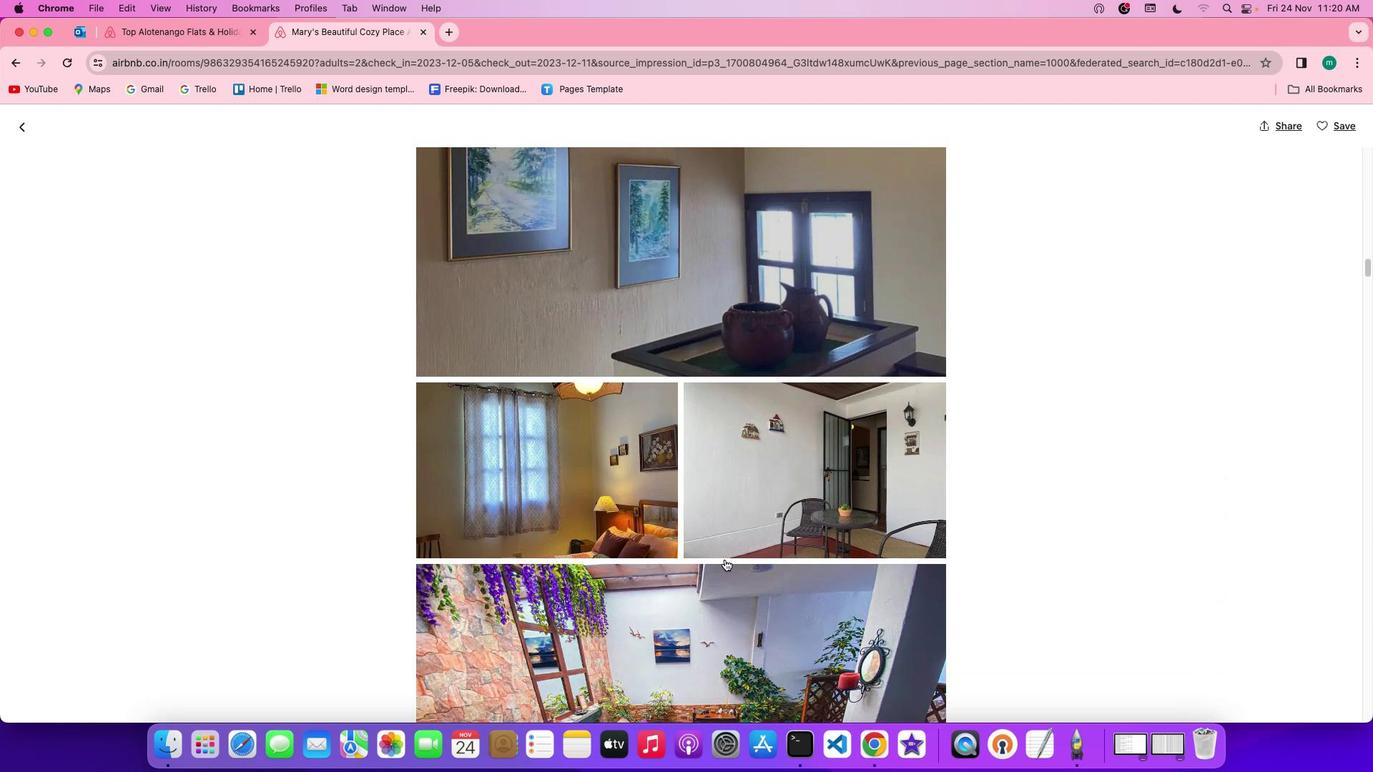 
Action: Mouse scrolled (725, 560) with delta (0, 0)
Screenshot: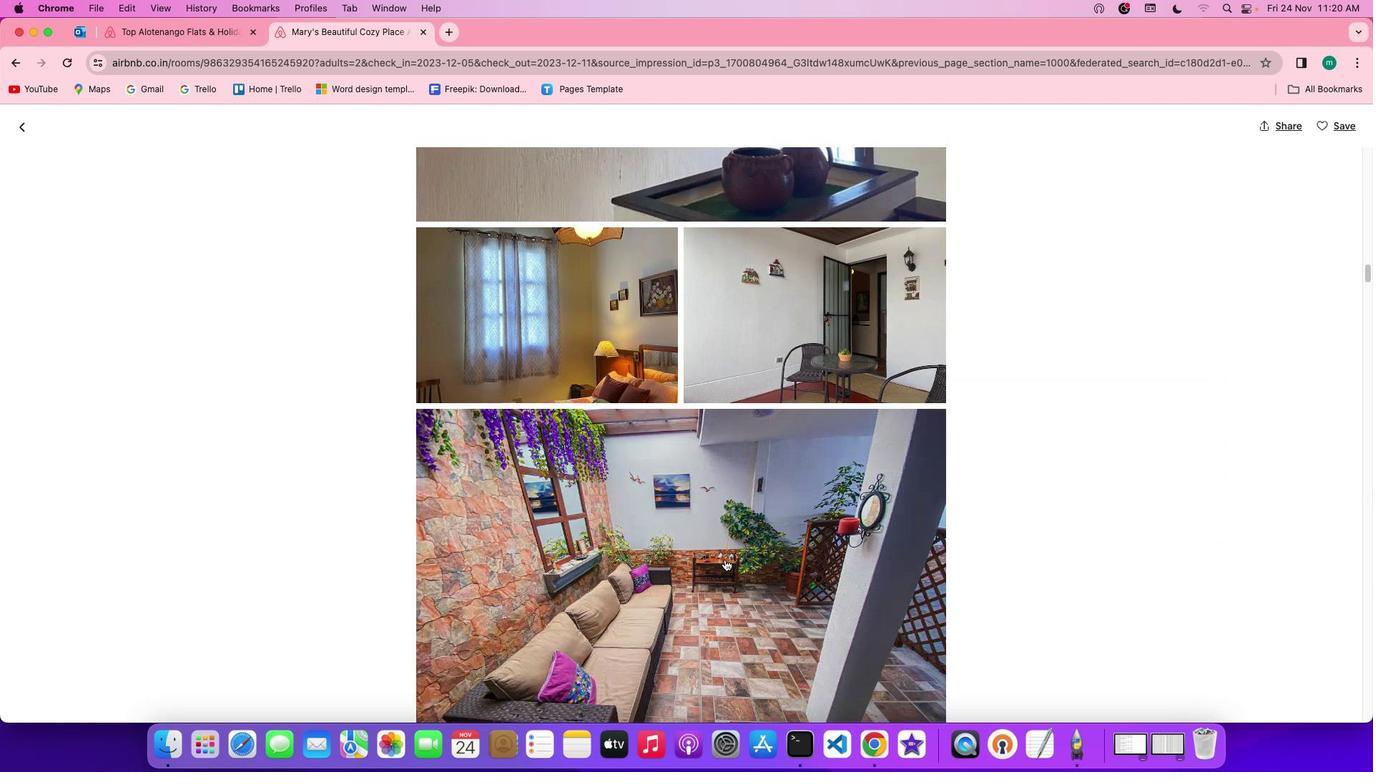 
Action: Mouse scrolled (725, 560) with delta (0, 0)
Screenshot: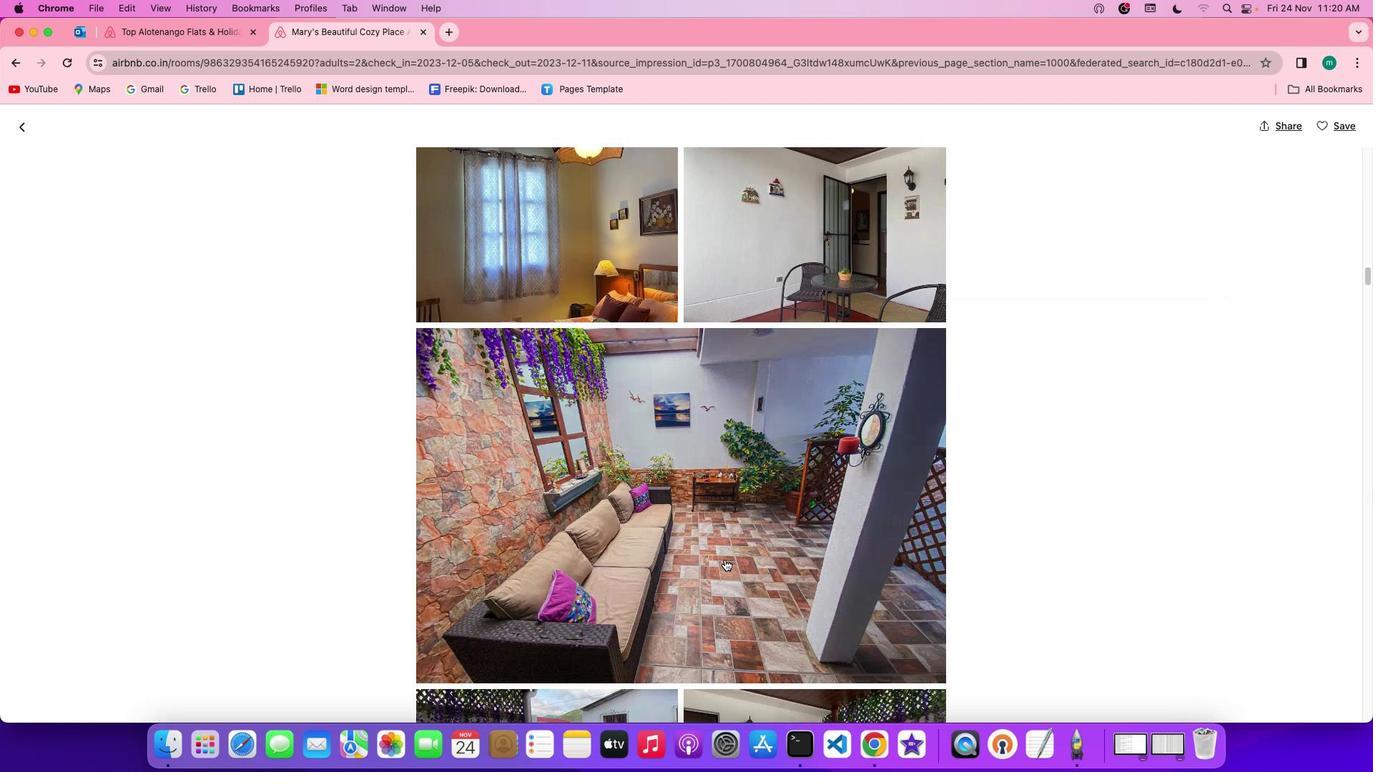 
Action: Mouse scrolled (725, 560) with delta (0, -1)
Screenshot: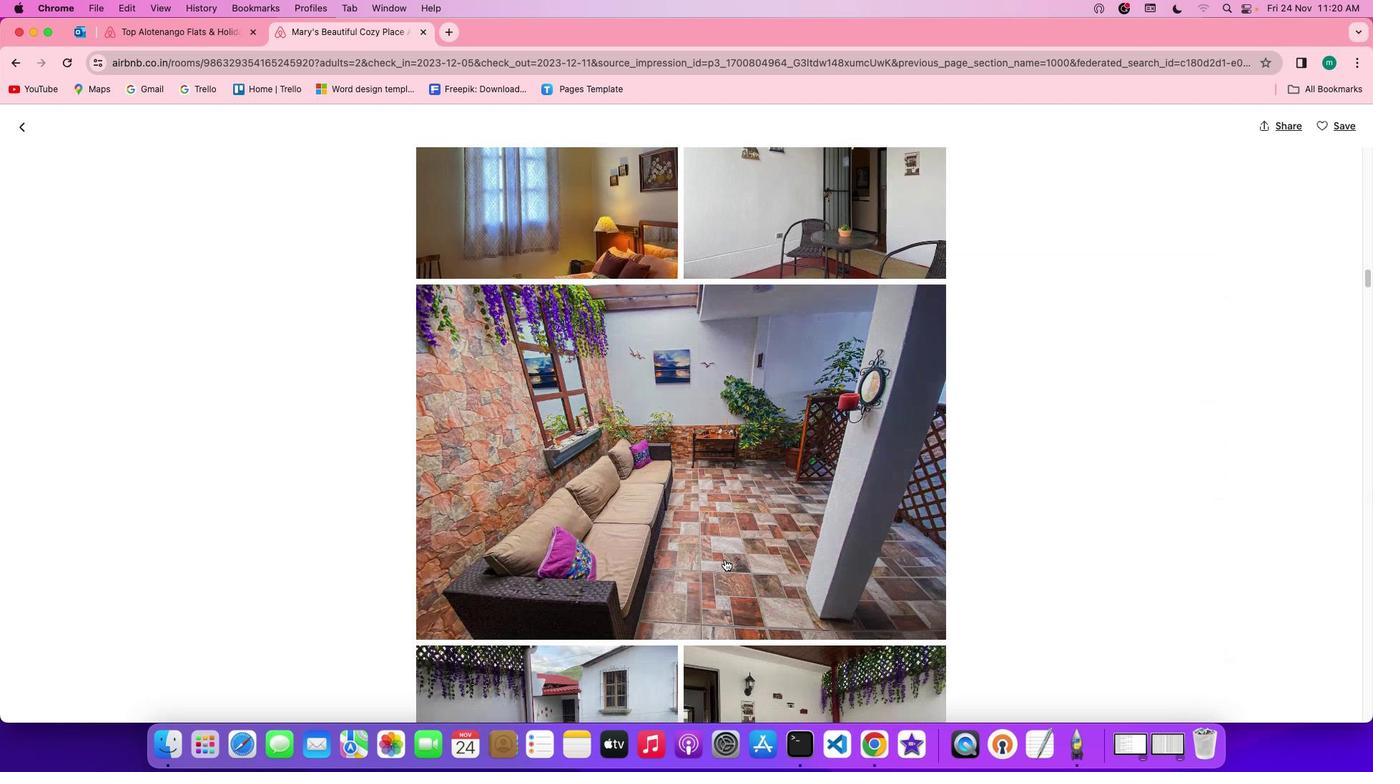 
Action: Mouse scrolled (725, 560) with delta (0, -2)
Screenshot: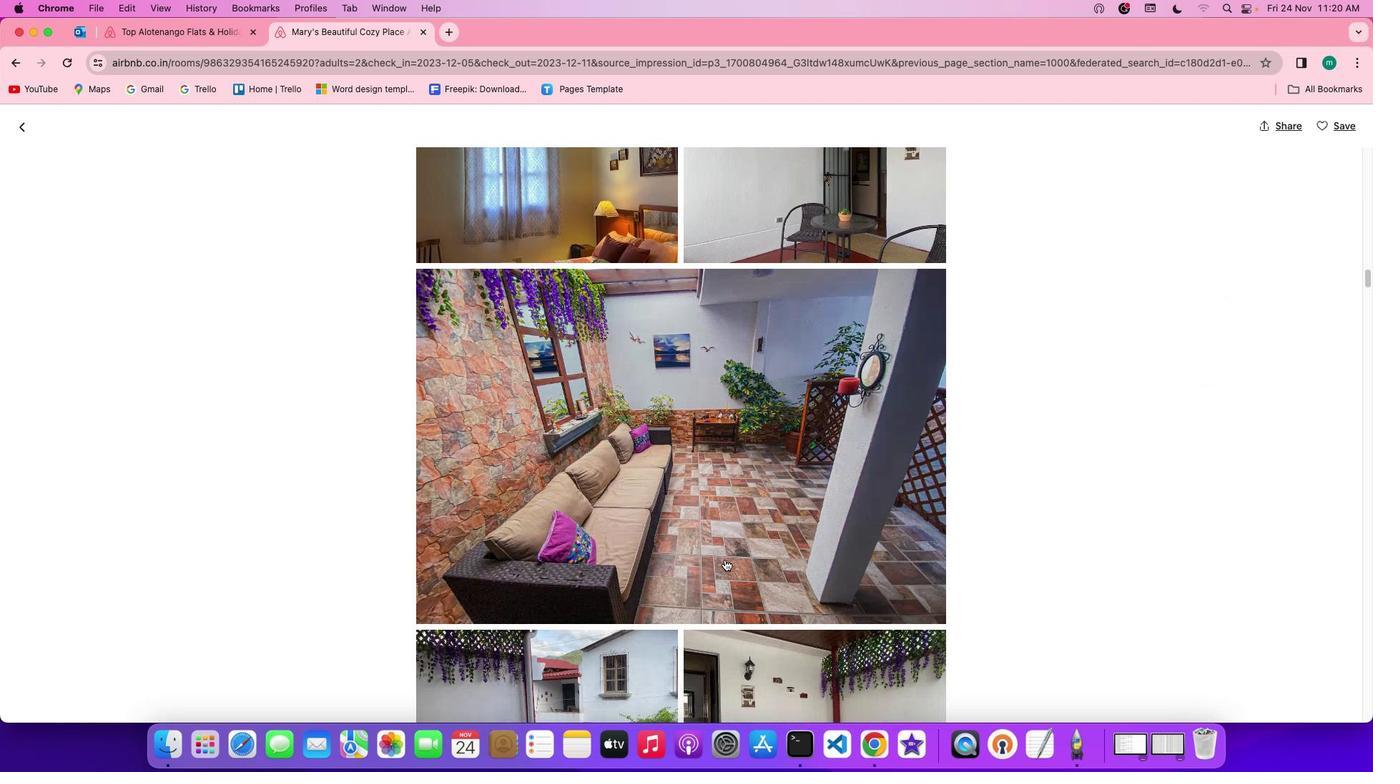 
Action: Mouse scrolled (725, 560) with delta (0, -2)
Screenshot: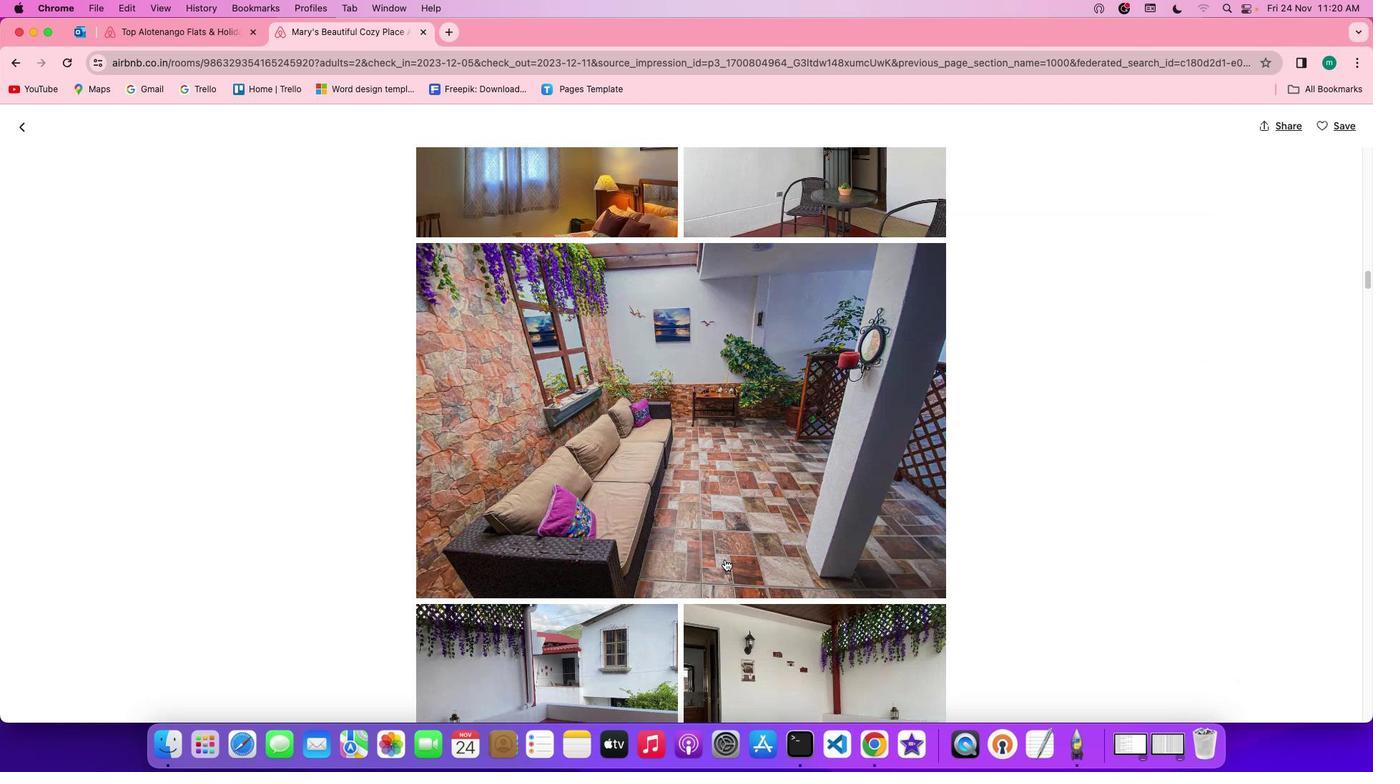 
Action: Mouse scrolled (725, 560) with delta (0, 0)
Screenshot: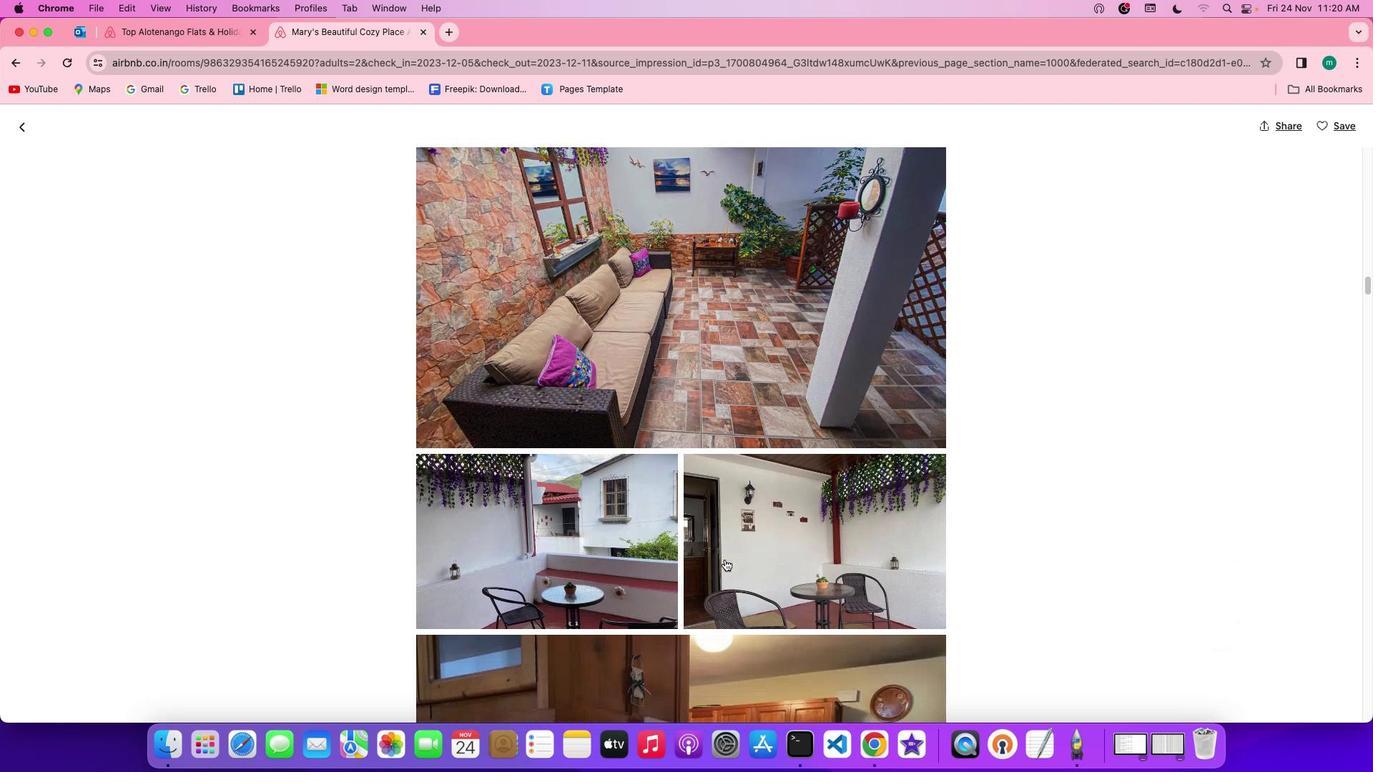 
Action: Mouse scrolled (725, 560) with delta (0, 0)
Screenshot: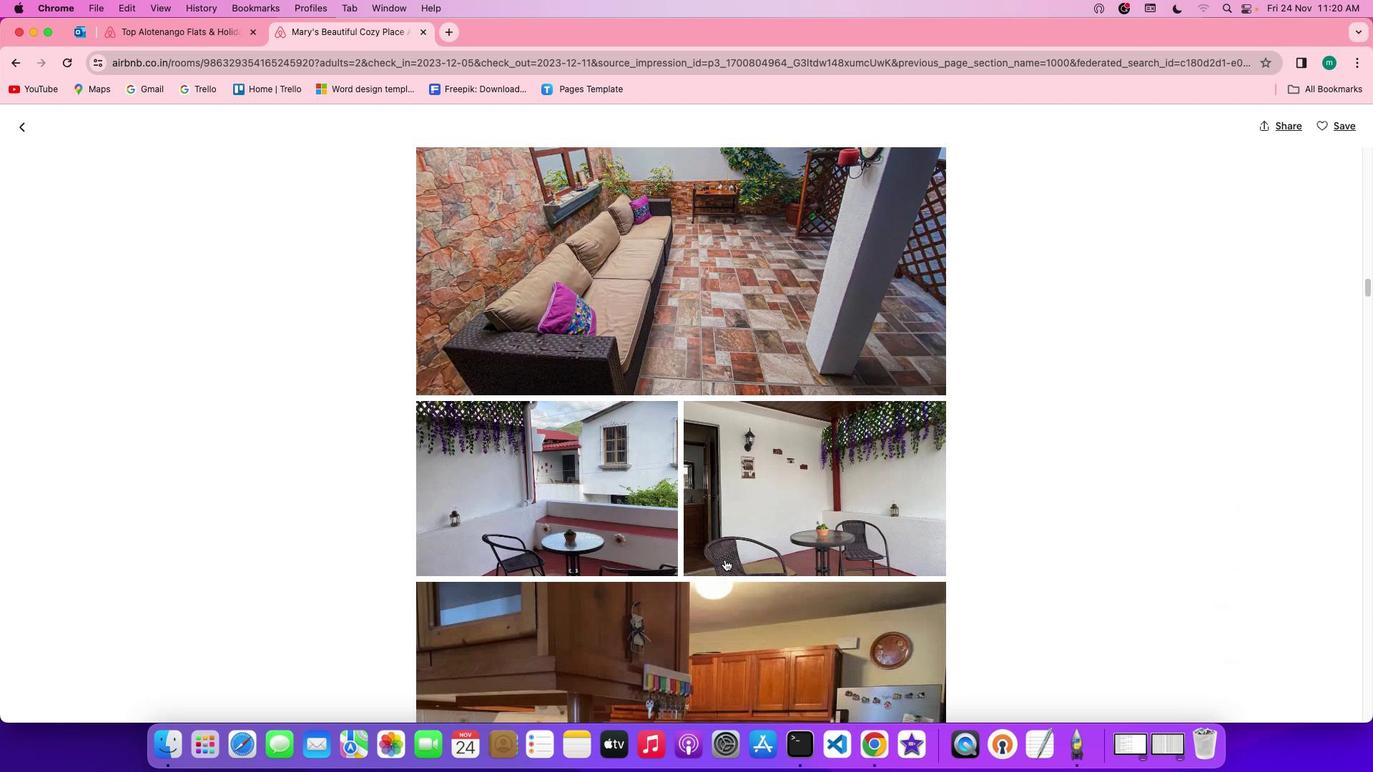 
Action: Mouse scrolled (725, 560) with delta (0, -1)
Screenshot: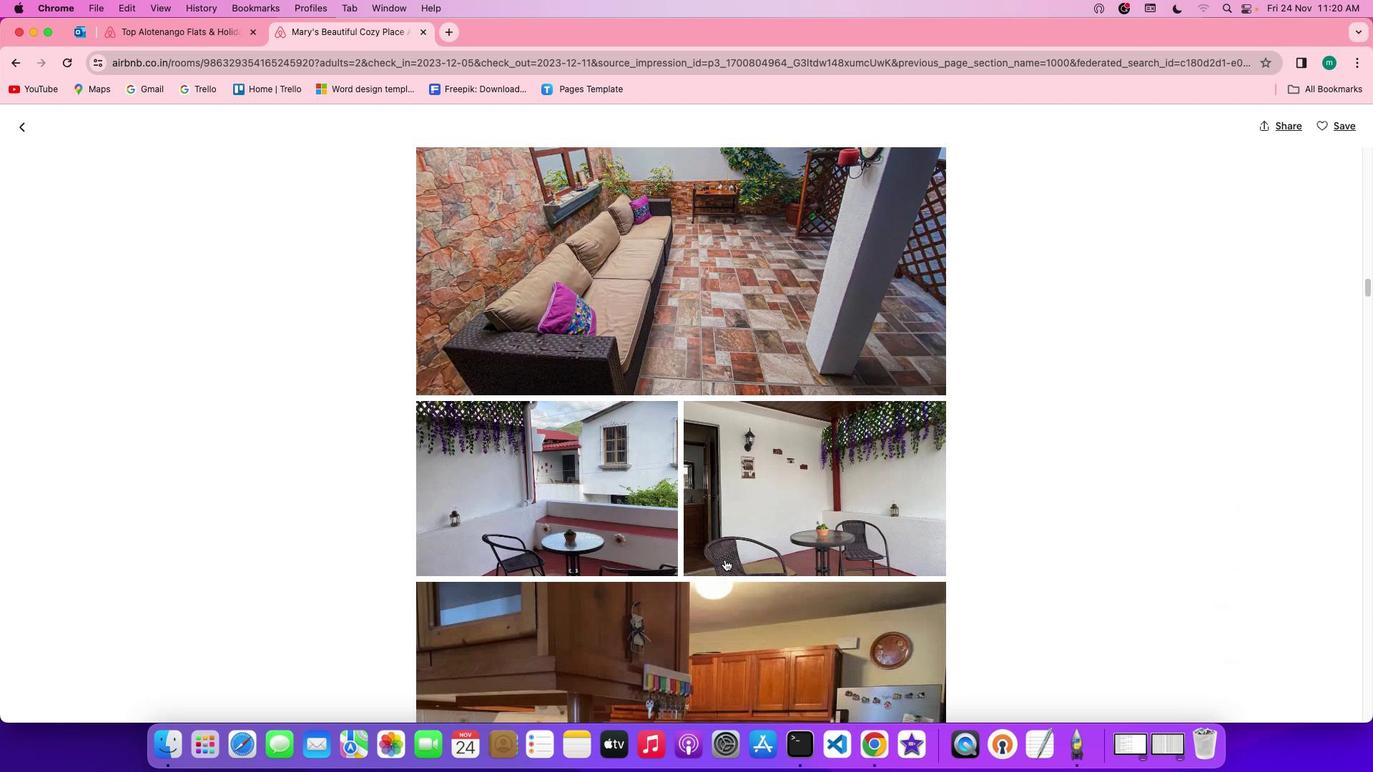 
Action: Mouse scrolled (725, 560) with delta (0, -2)
Screenshot: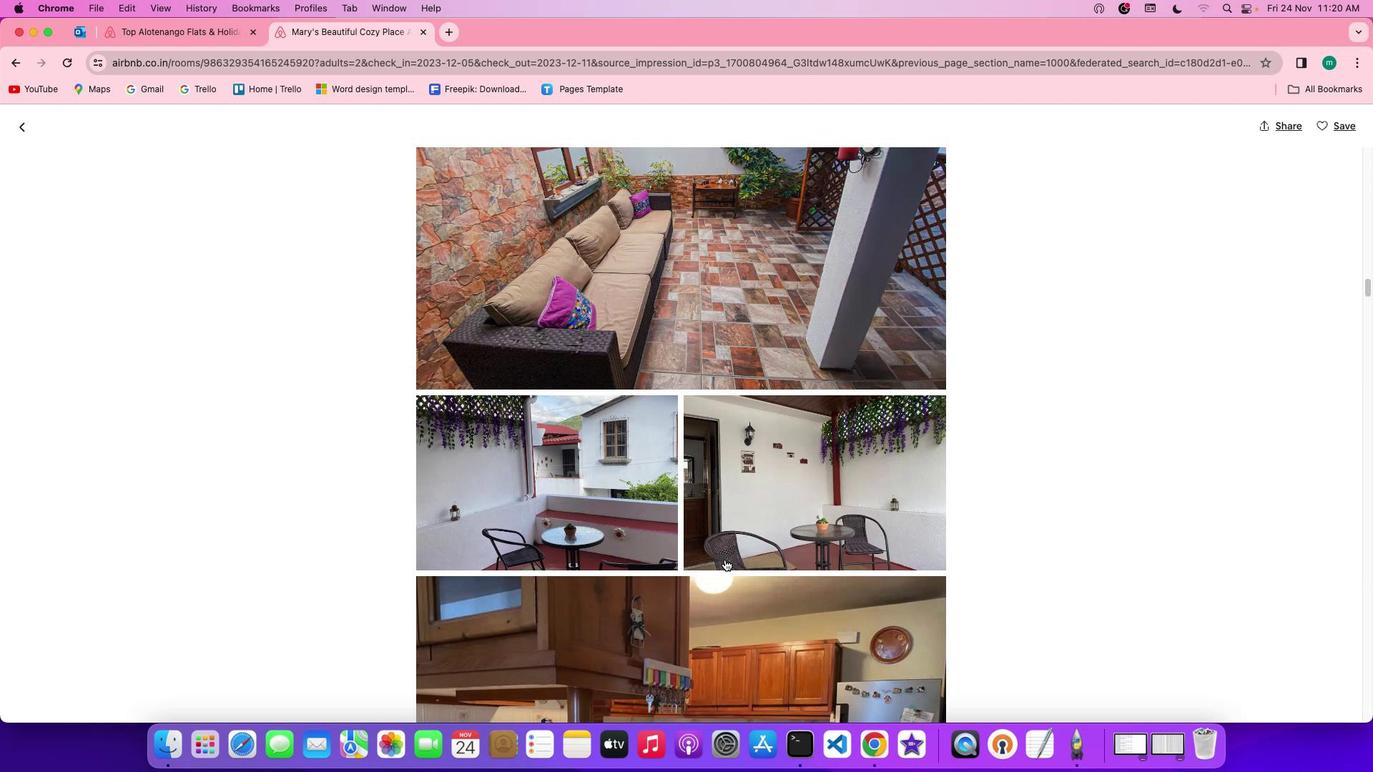 
Action: Mouse scrolled (725, 560) with delta (0, 0)
Screenshot: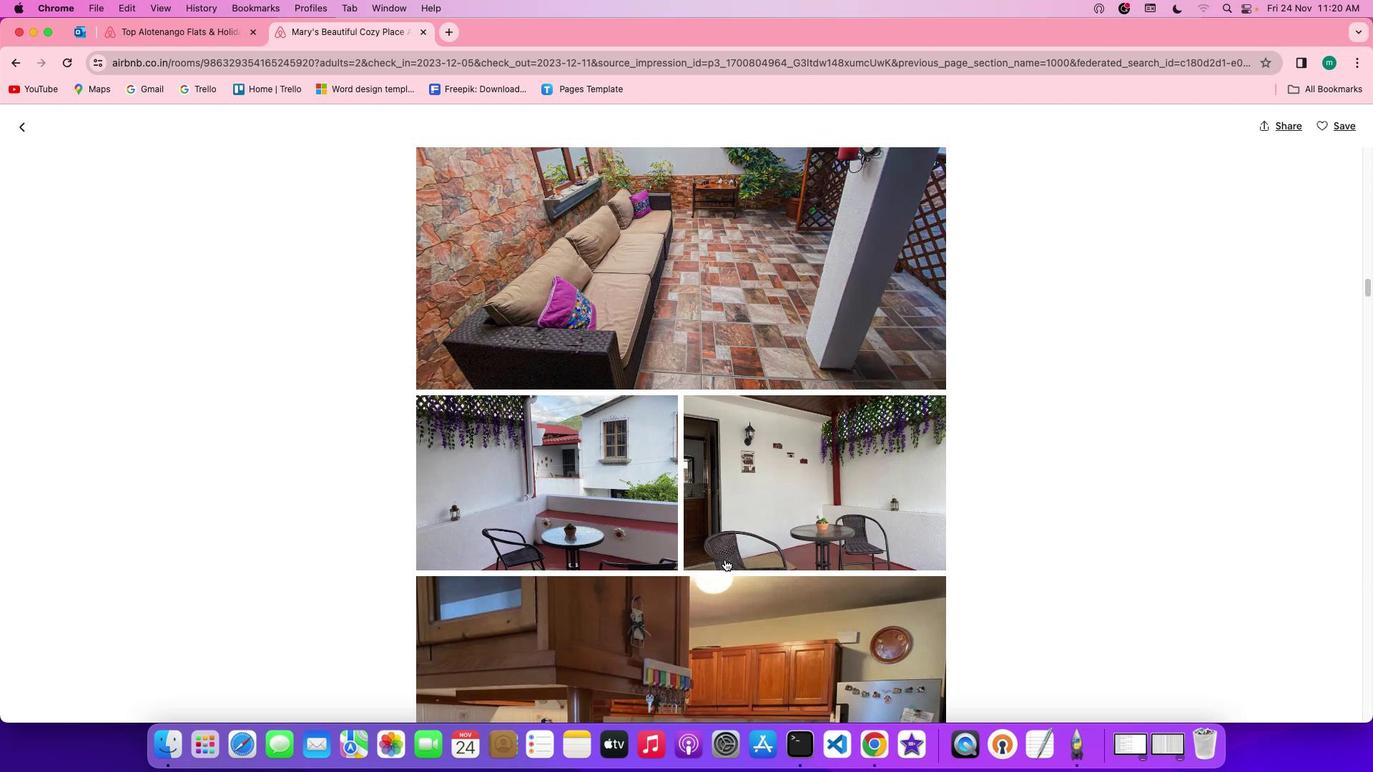 
Action: Mouse scrolled (725, 560) with delta (0, 0)
Screenshot: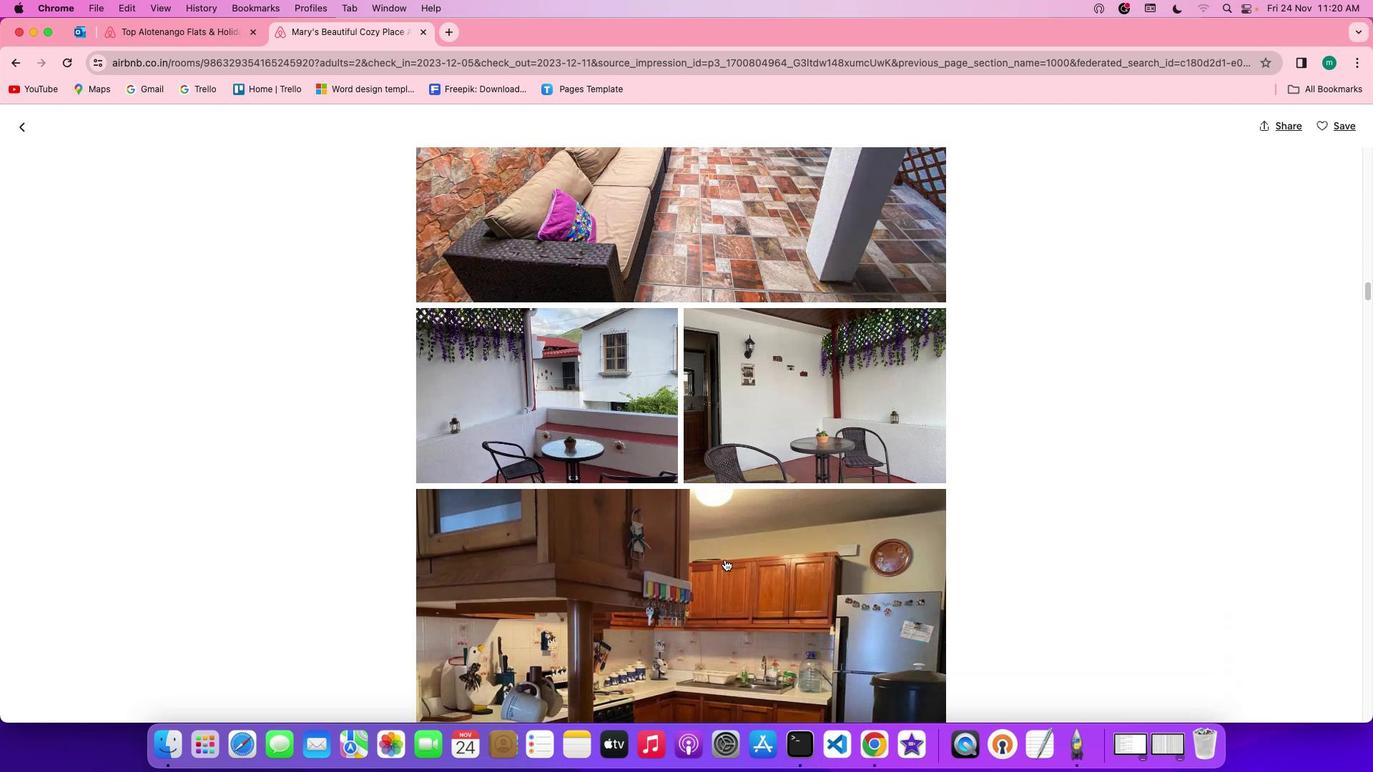 
Action: Mouse scrolled (725, 560) with delta (0, 0)
Screenshot: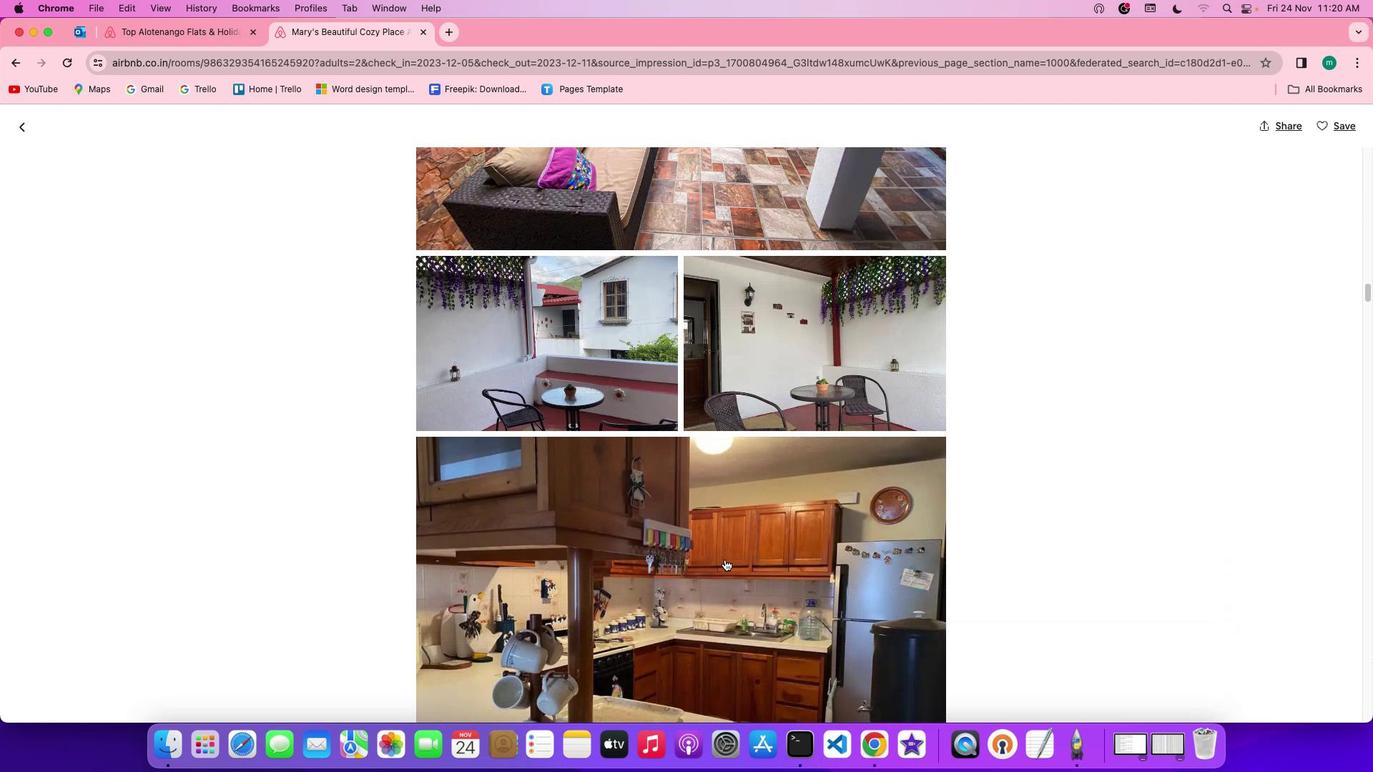 
Action: Mouse scrolled (725, 560) with delta (0, -1)
Screenshot: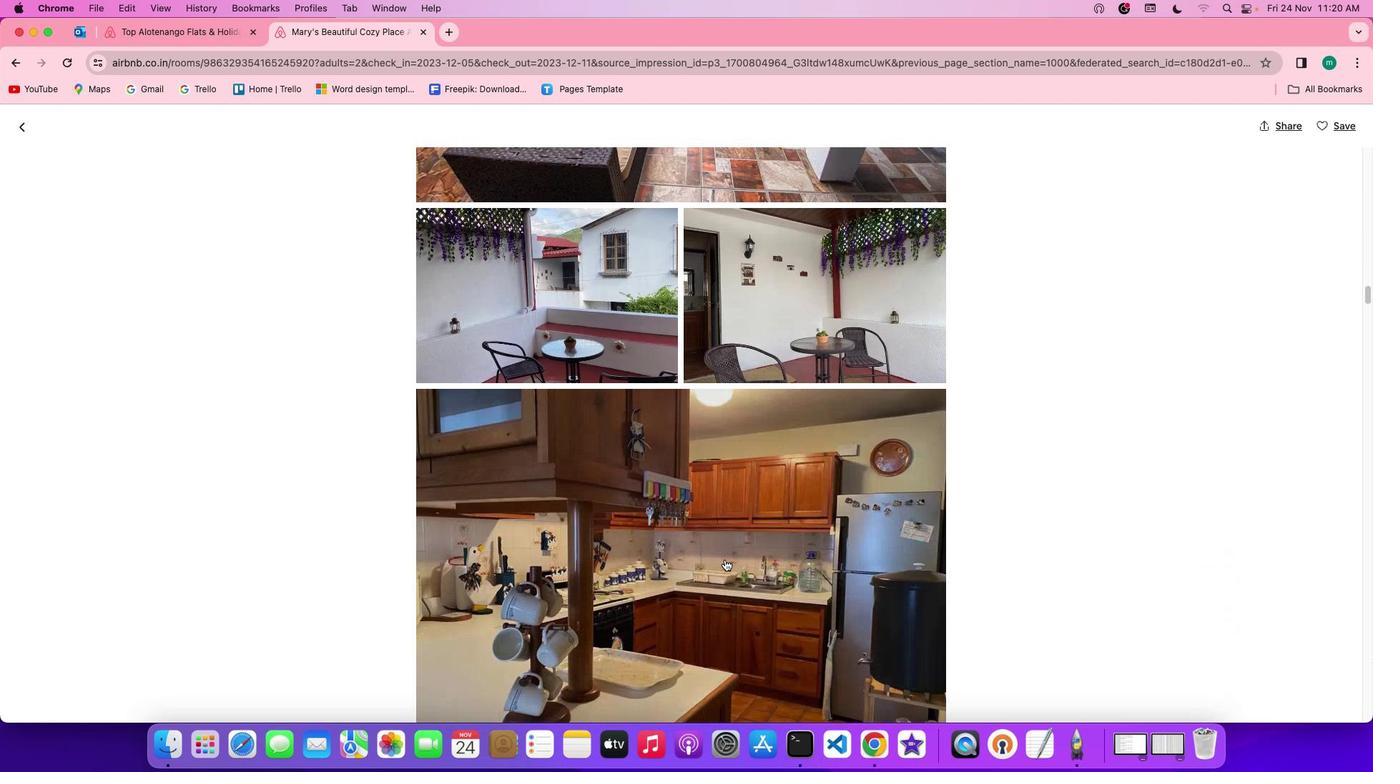 
Action: Mouse scrolled (725, 560) with delta (0, -2)
Screenshot: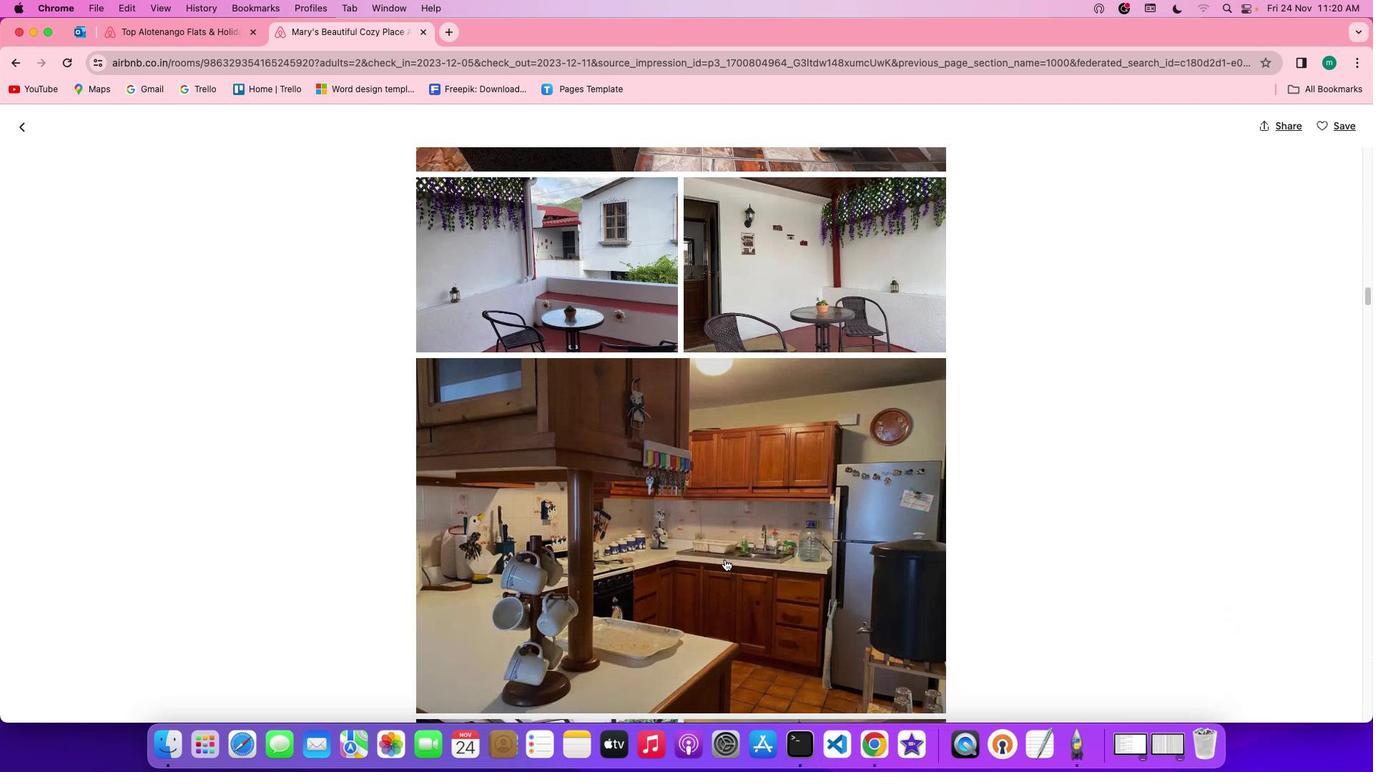 
Action: Mouse scrolled (725, 560) with delta (0, 0)
Screenshot: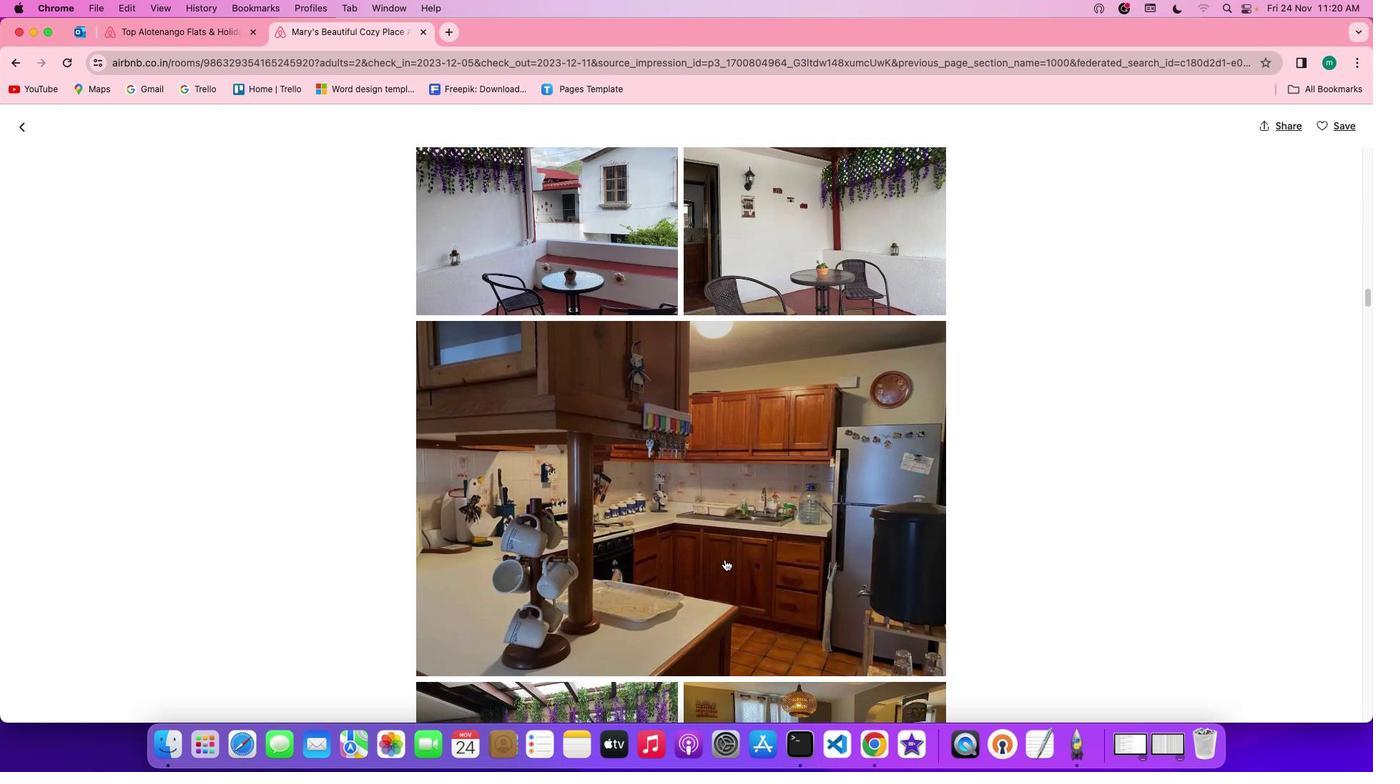 
Action: Mouse scrolled (725, 560) with delta (0, 0)
Screenshot: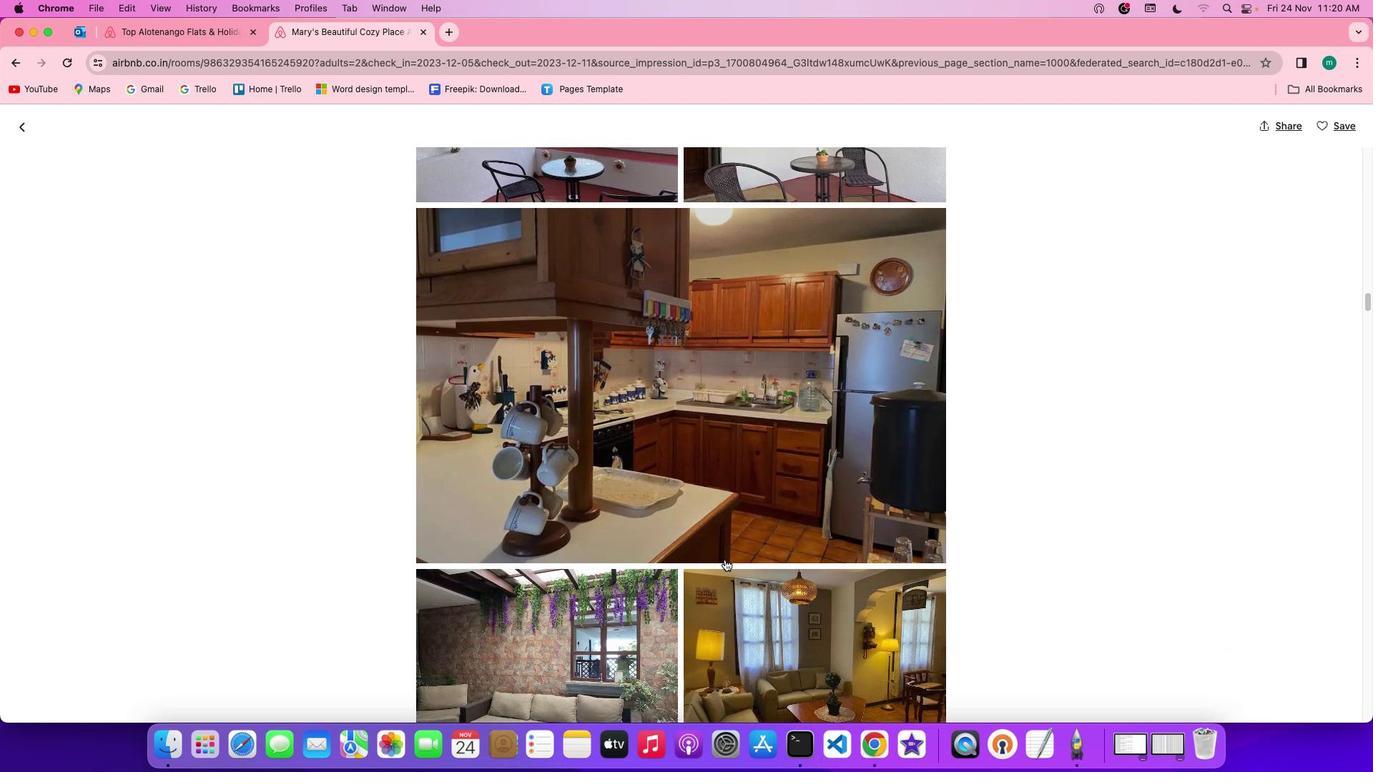 
Action: Mouse scrolled (725, 560) with delta (0, -1)
Screenshot: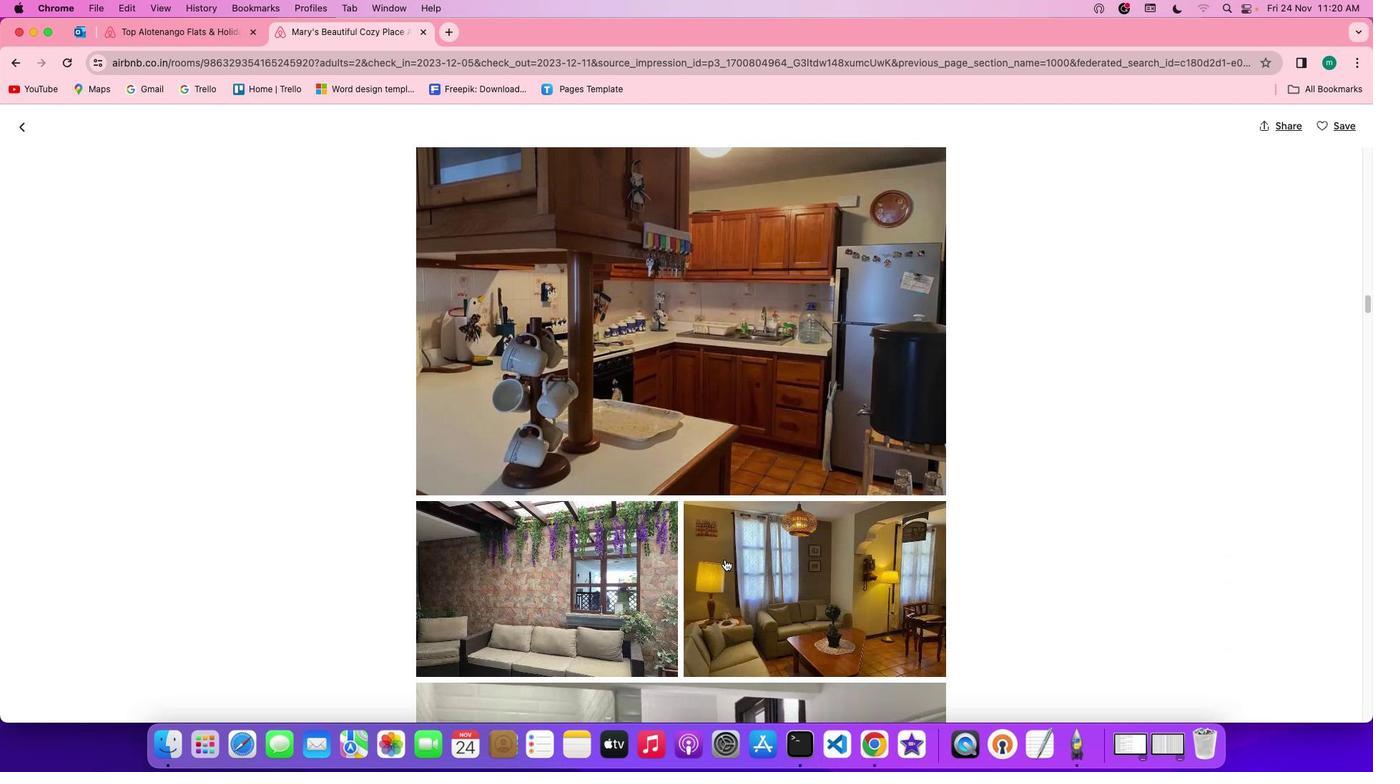 
Action: Mouse scrolled (725, 560) with delta (0, -2)
Screenshot: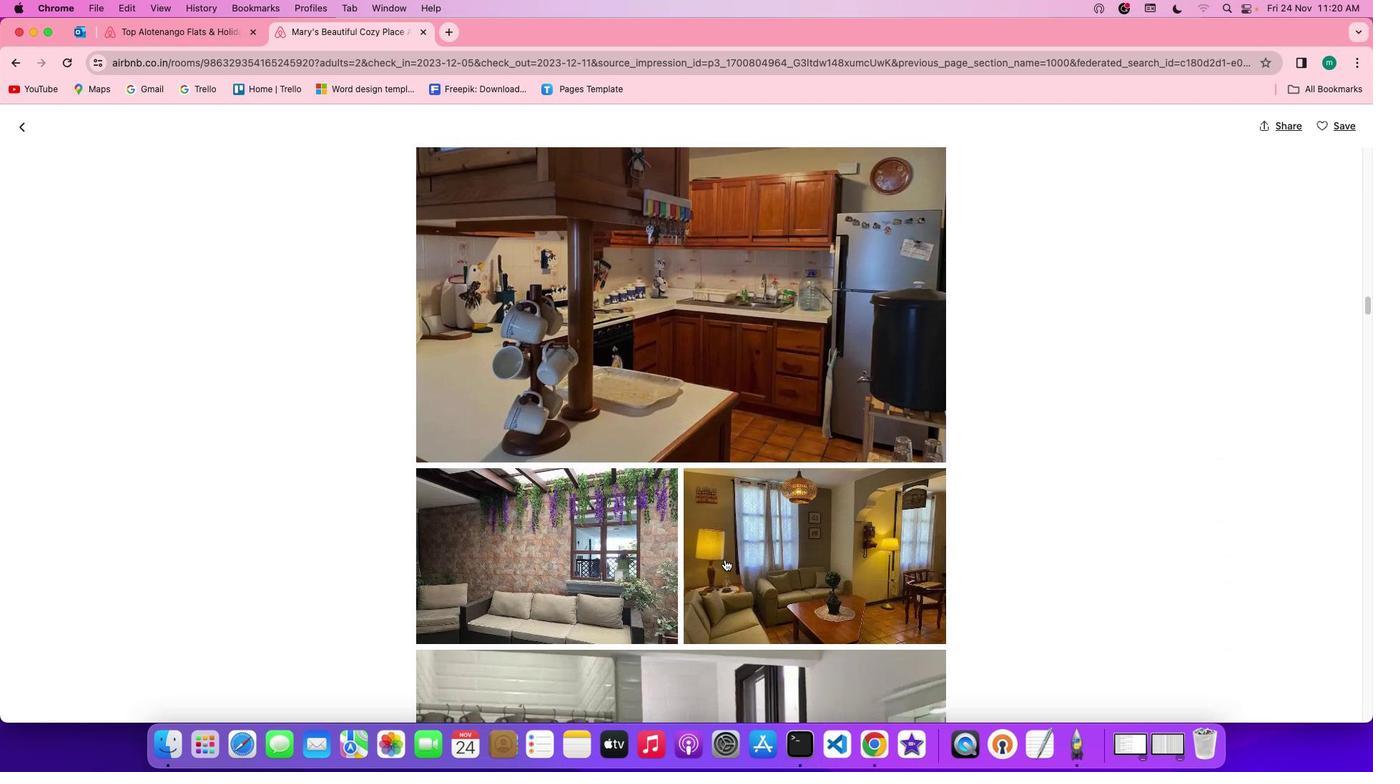 
Action: Mouse scrolled (725, 560) with delta (0, -2)
Screenshot: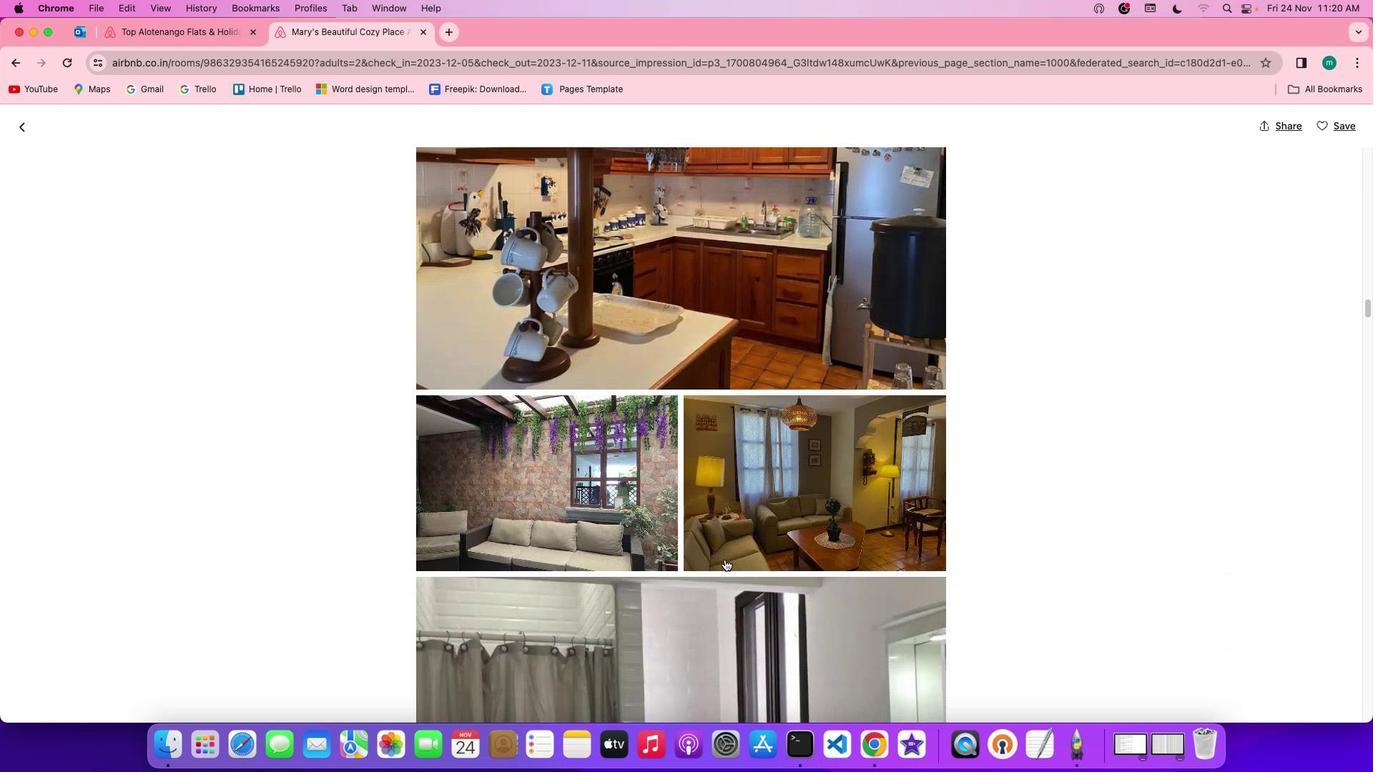 
Action: Mouse scrolled (725, 560) with delta (0, 0)
Screenshot: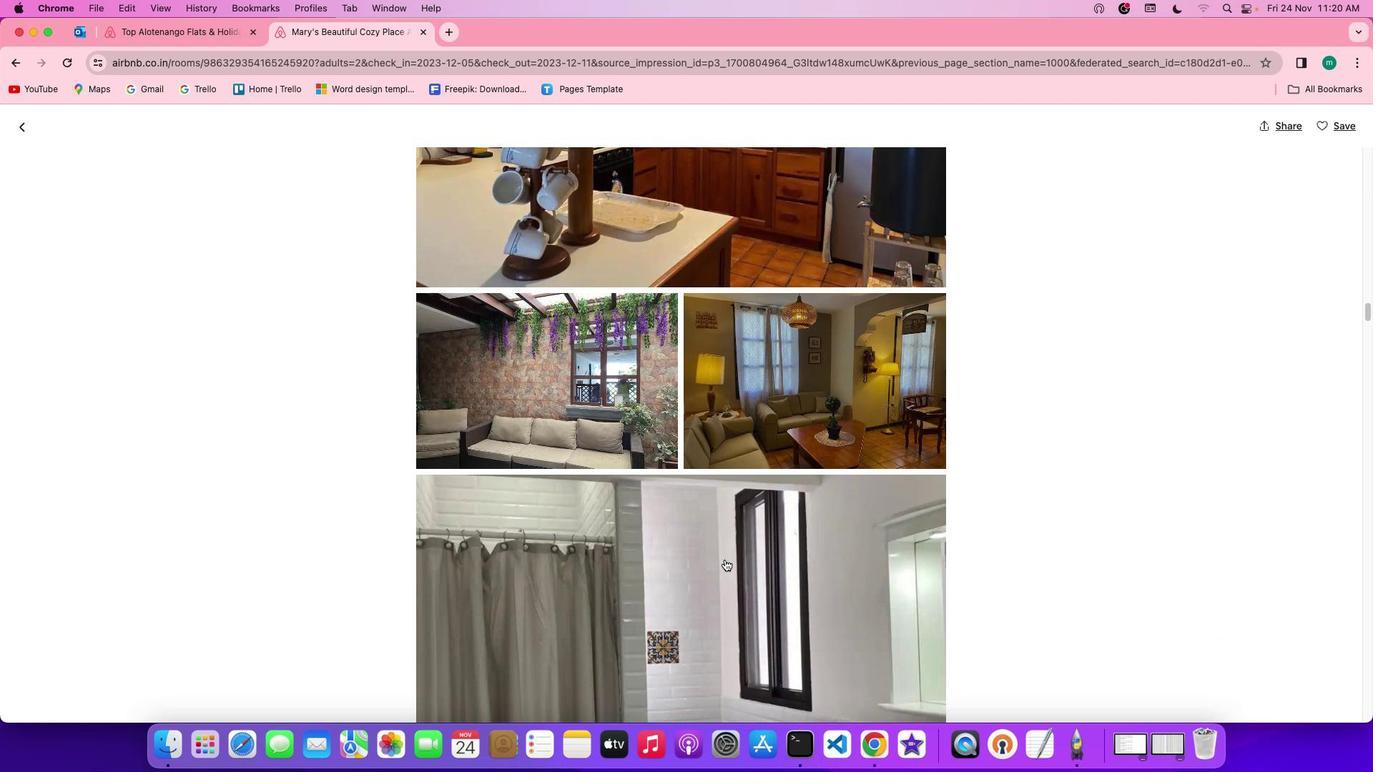 
Action: Mouse scrolled (725, 560) with delta (0, 0)
Screenshot: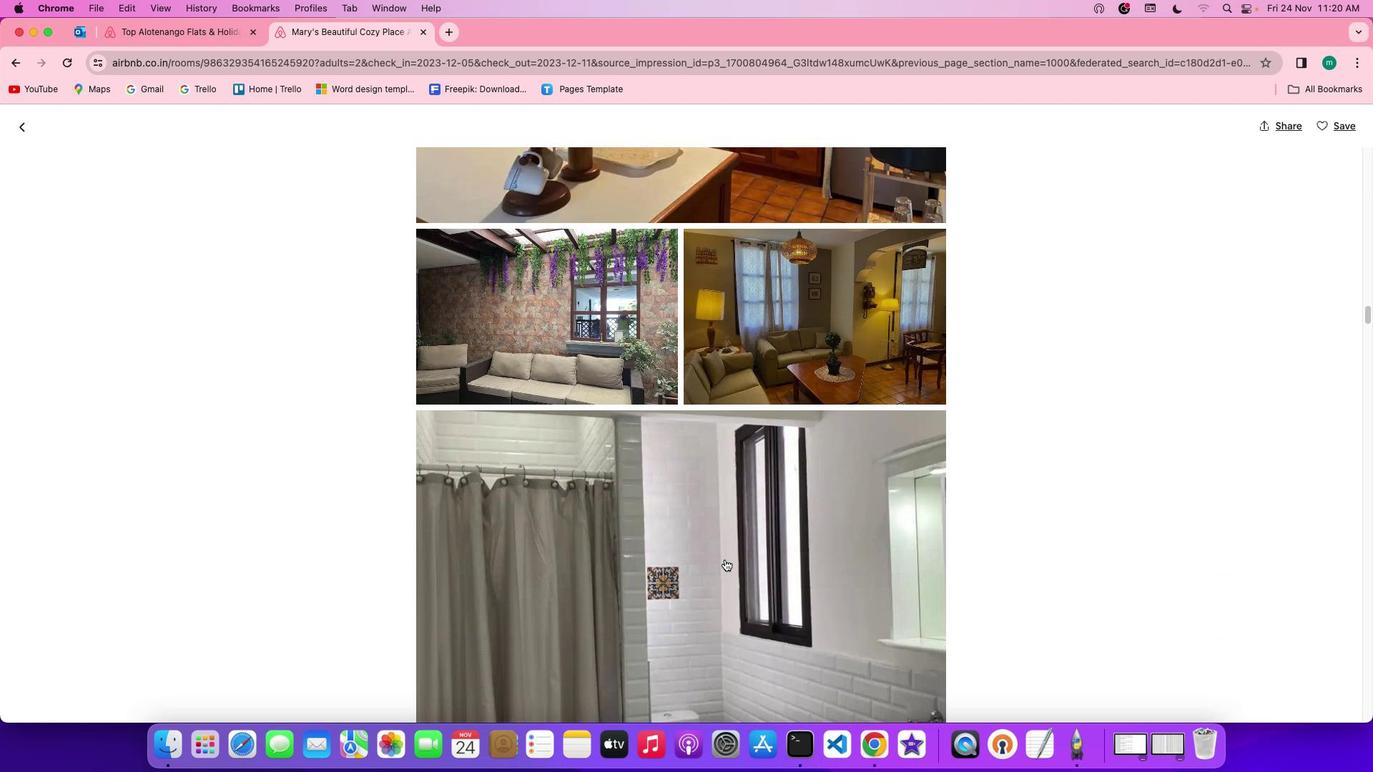 
Action: Mouse scrolled (725, 560) with delta (0, -1)
Screenshot: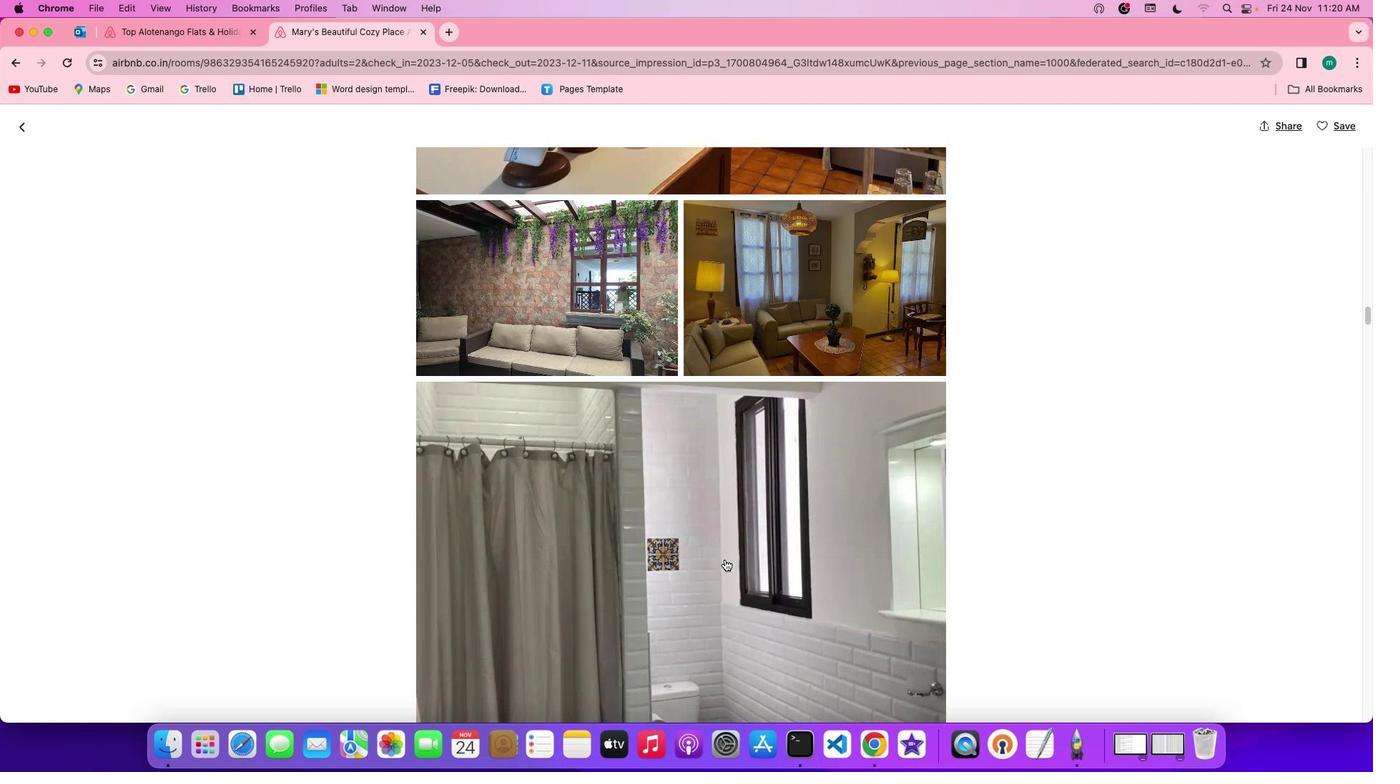 
Action: Mouse scrolled (725, 560) with delta (0, -2)
Screenshot: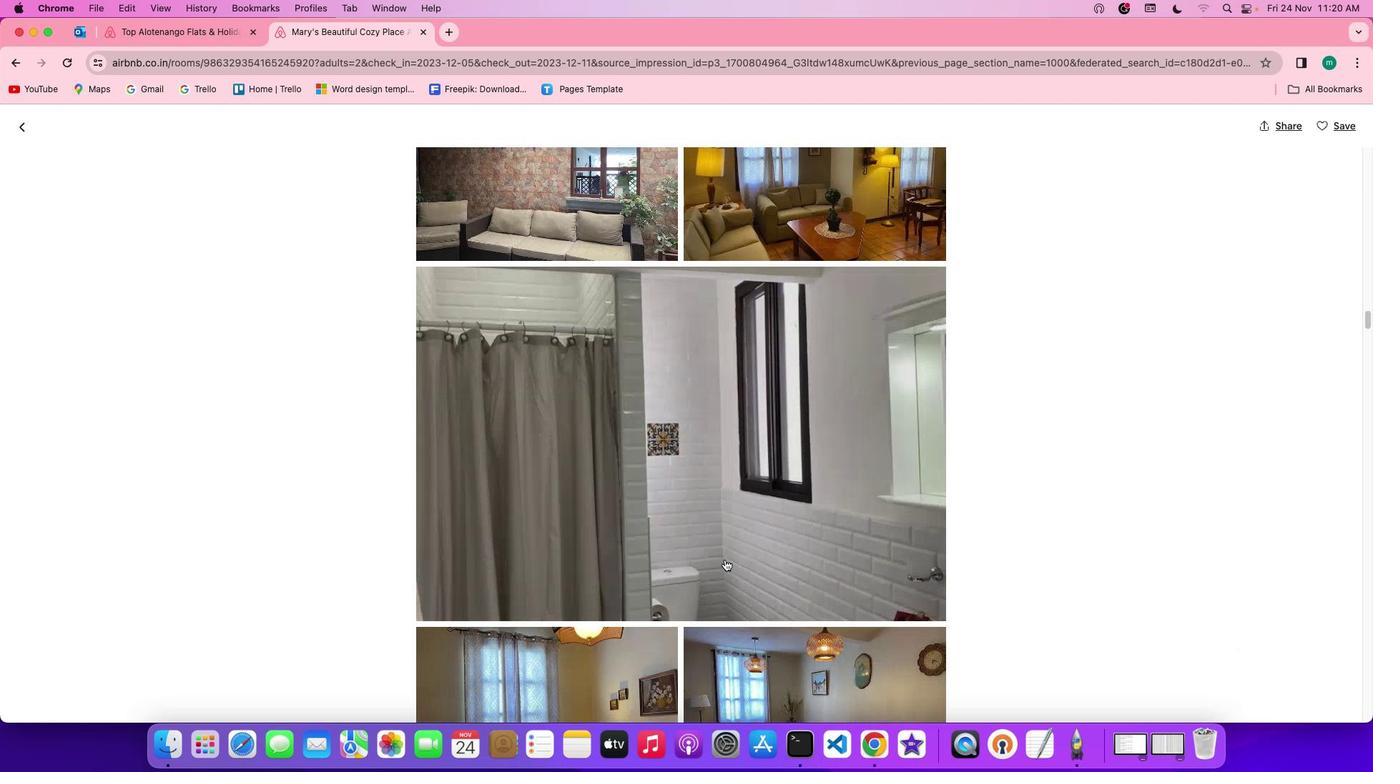 
Action: Mouse scrolled (725, 560) with delta (0, -2)
Screenshot: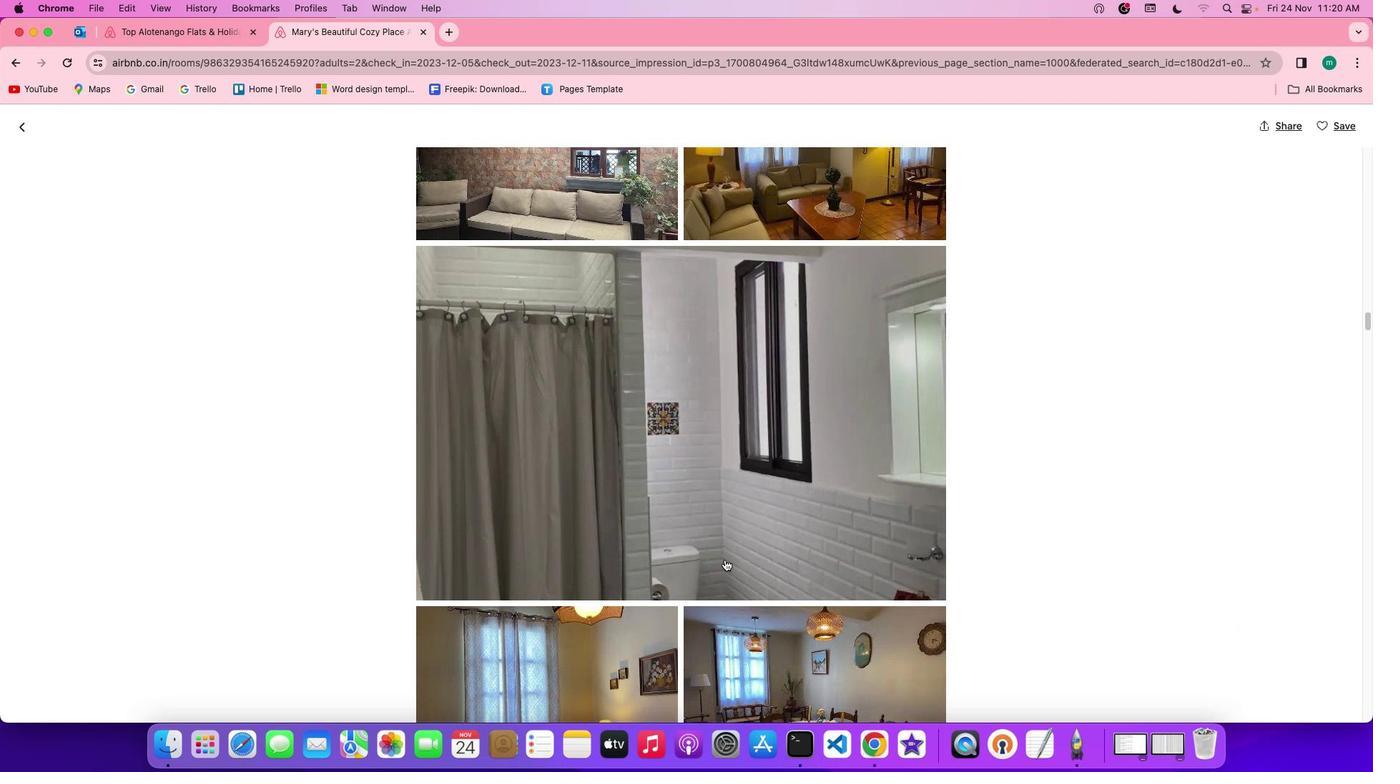 
Action: Mouse scrolled (725, 560) with delta (0, 0)
Screenshot: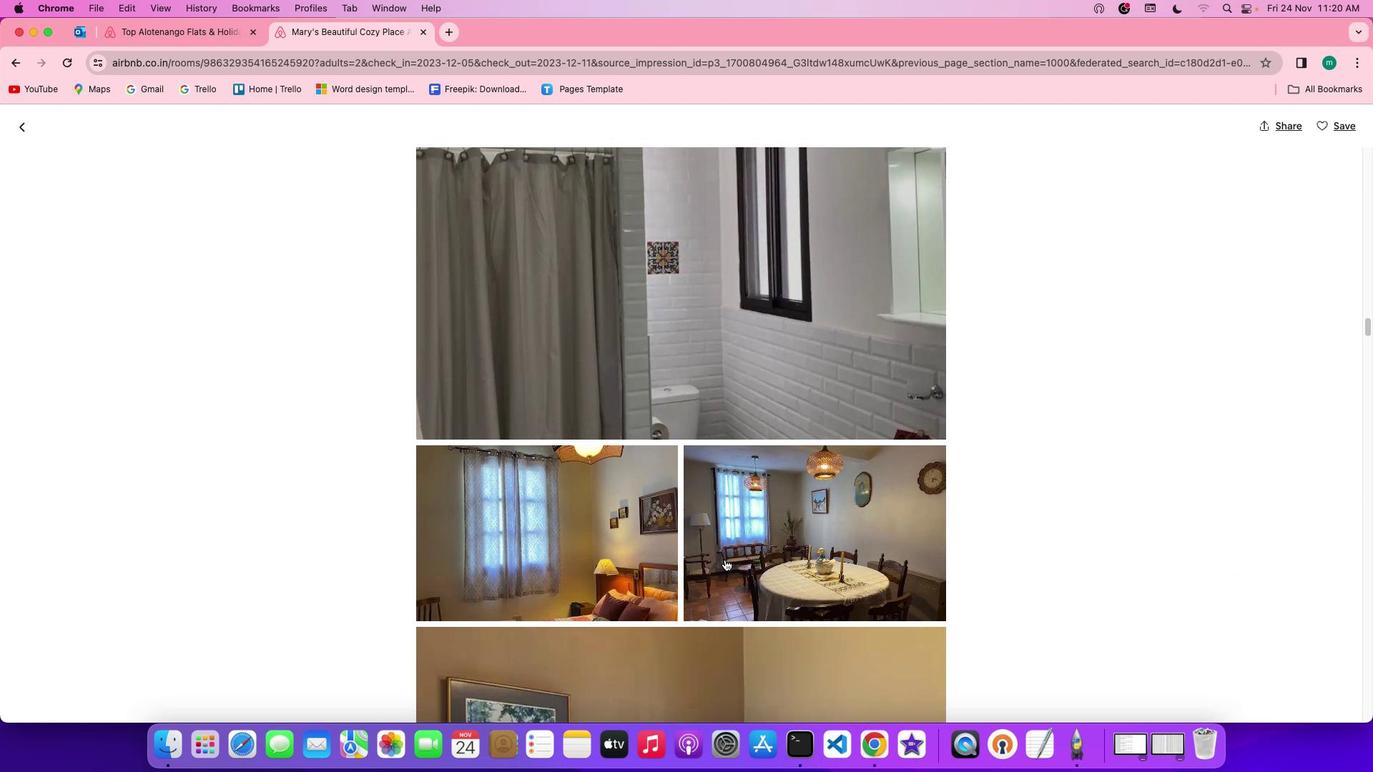 
Action: Mouse scrolled (725, 560) with delta (0, 0)
Screenshot: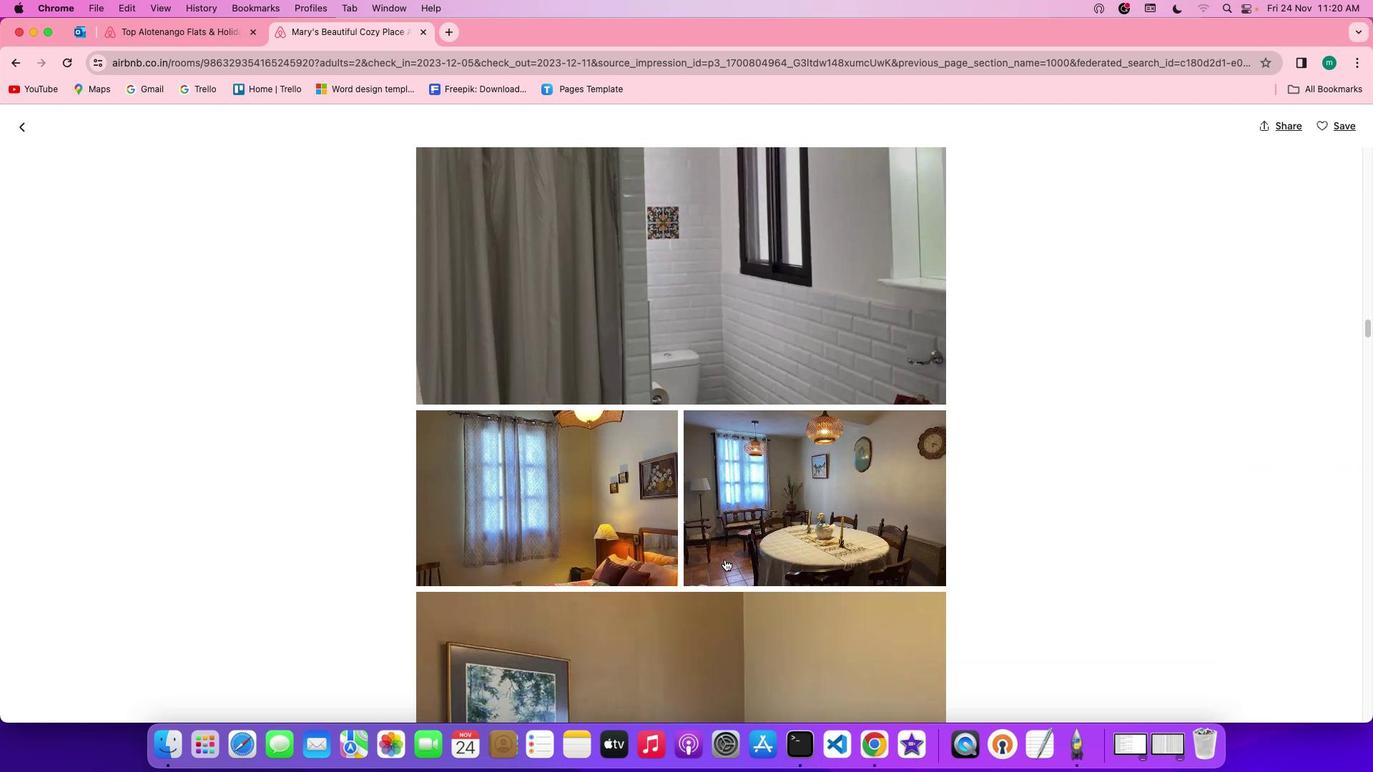 
Action: Mouse scrolled (725, 560) with delta (0, -2)
Screenshot: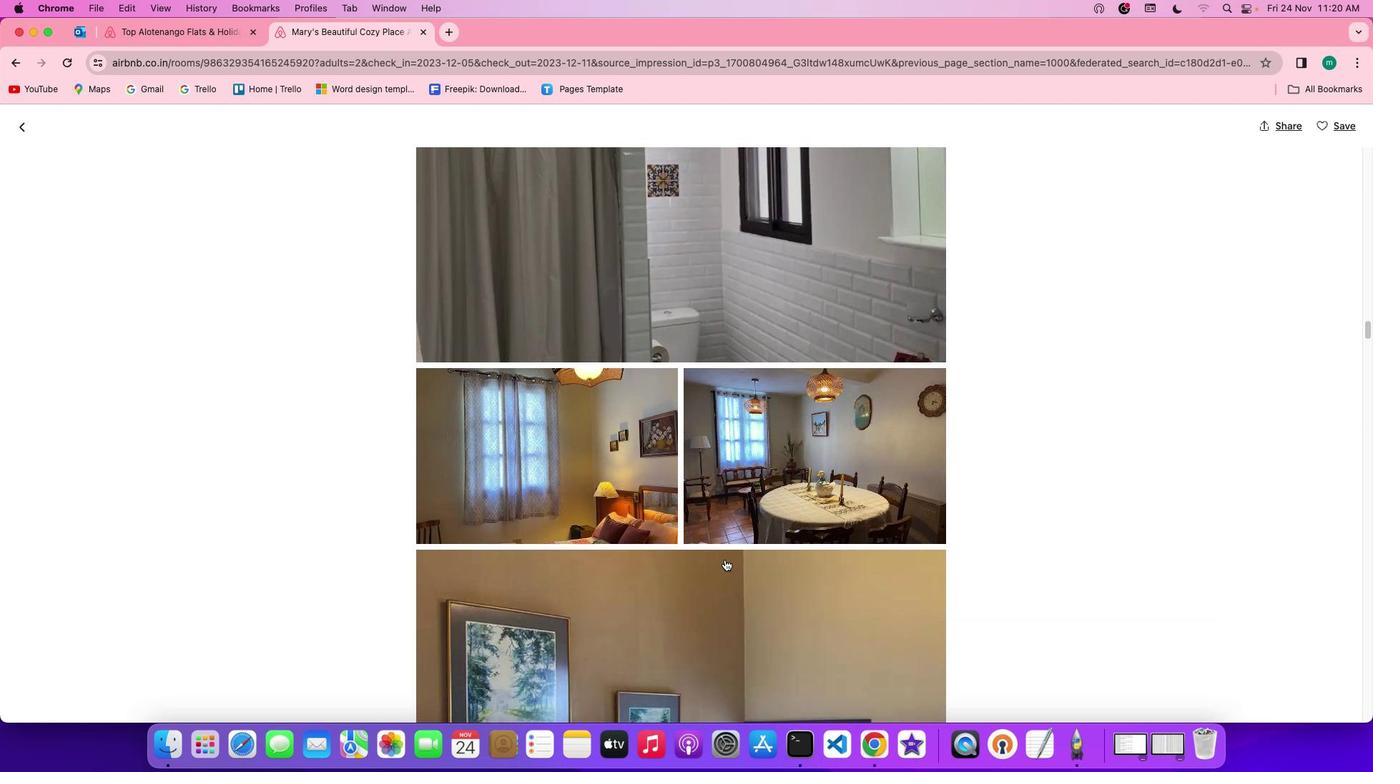 
Action: Mouse scrolled (725, 560) with delta (0, -2)
Screenshot: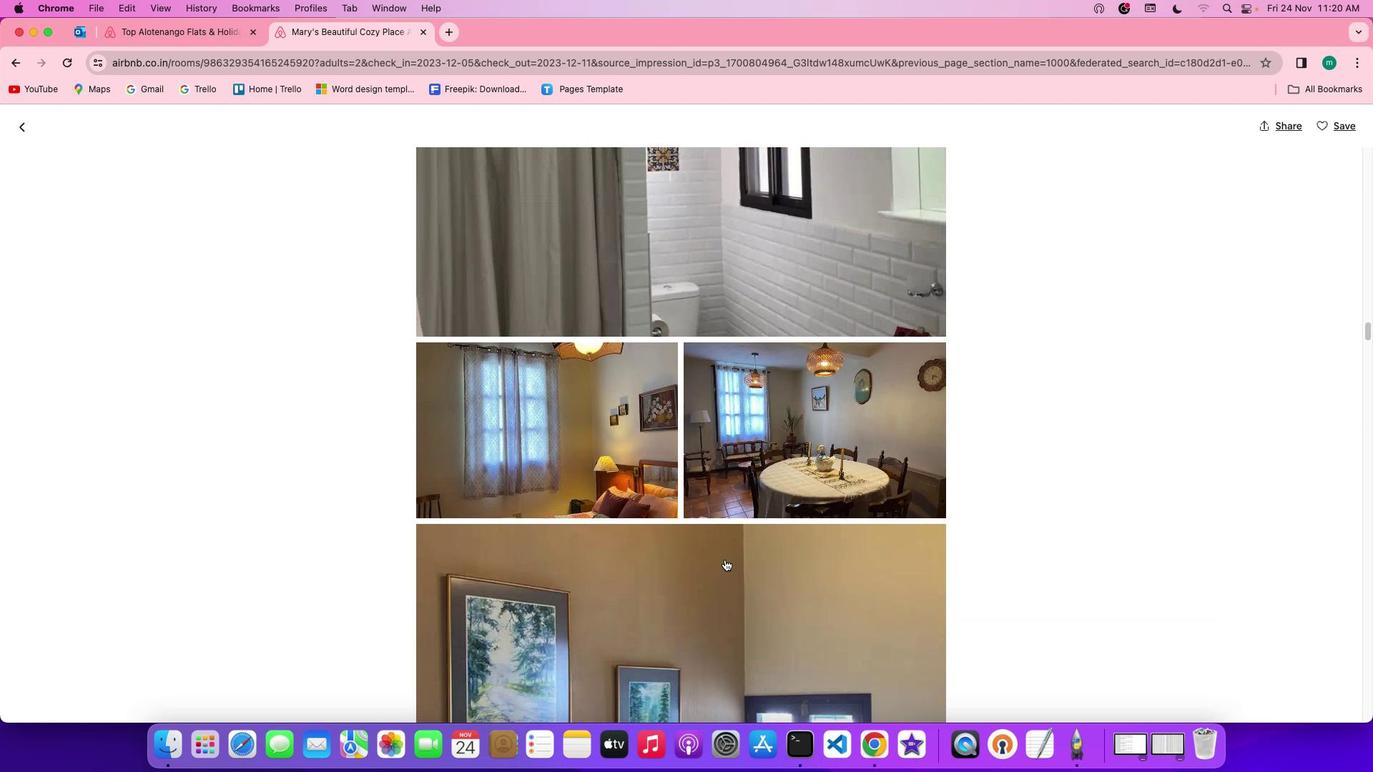
Action: Mouse scrolled (725, 560) with delta (0, -2)
Screenshot: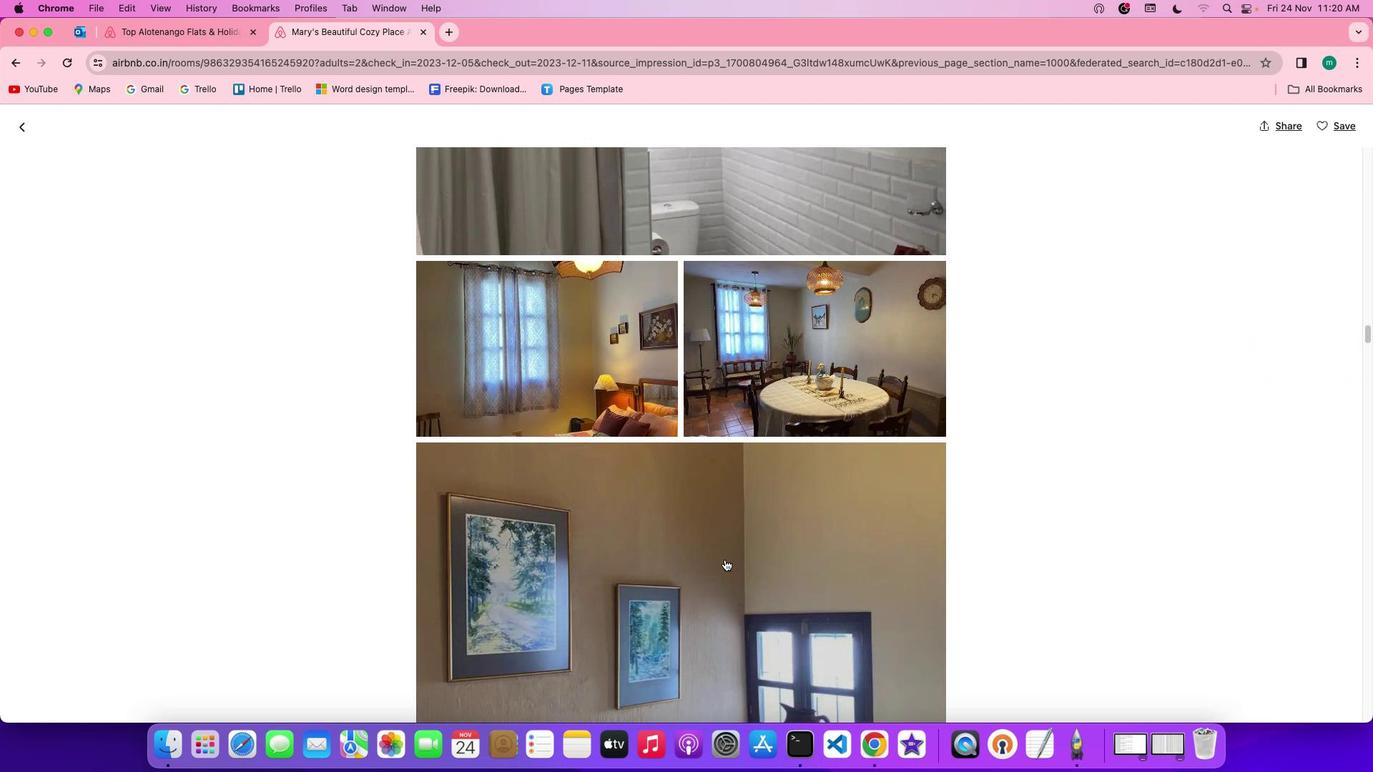 
Action: Mouse scrolled (725, 560) with delta (0, 0)
Screenshot: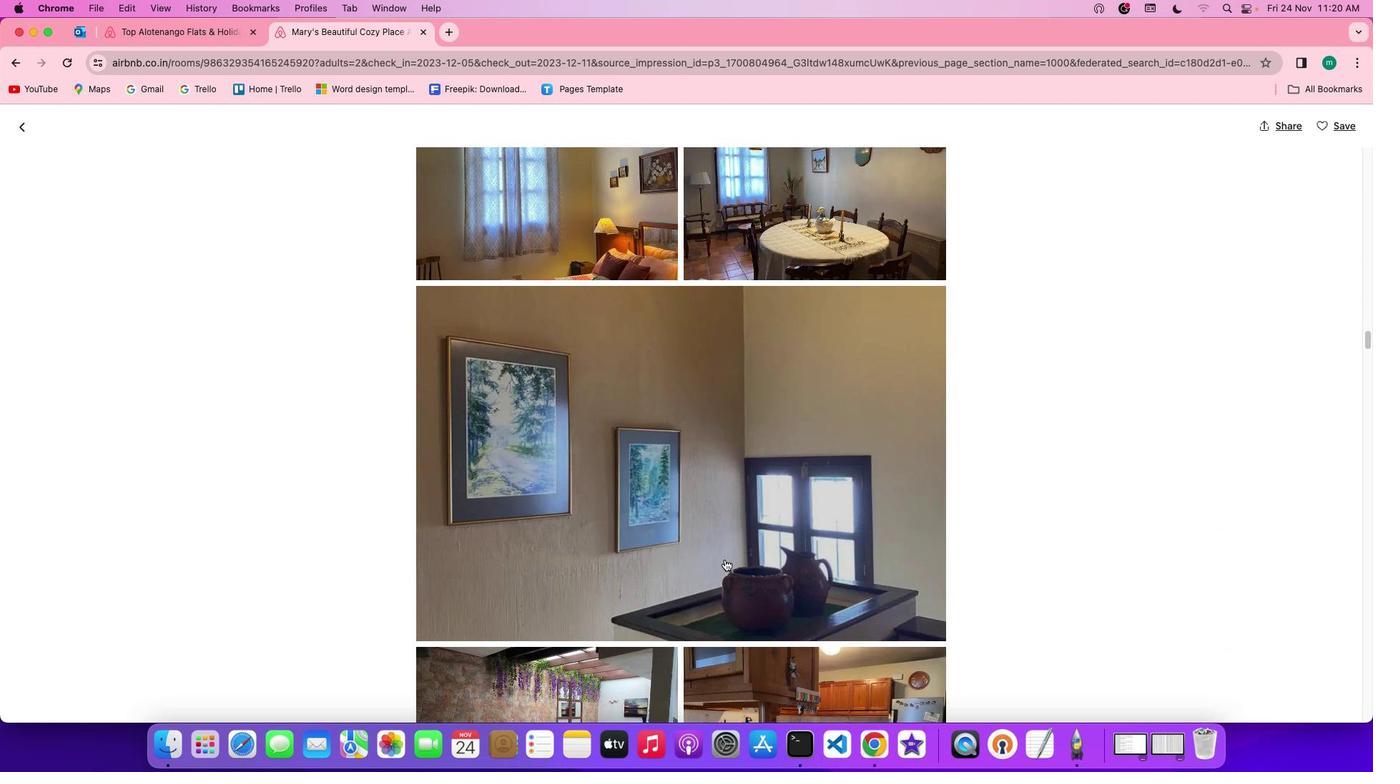 
Action: Mouse scrolled (725, 560) with delta (0, 0)
Screenshot: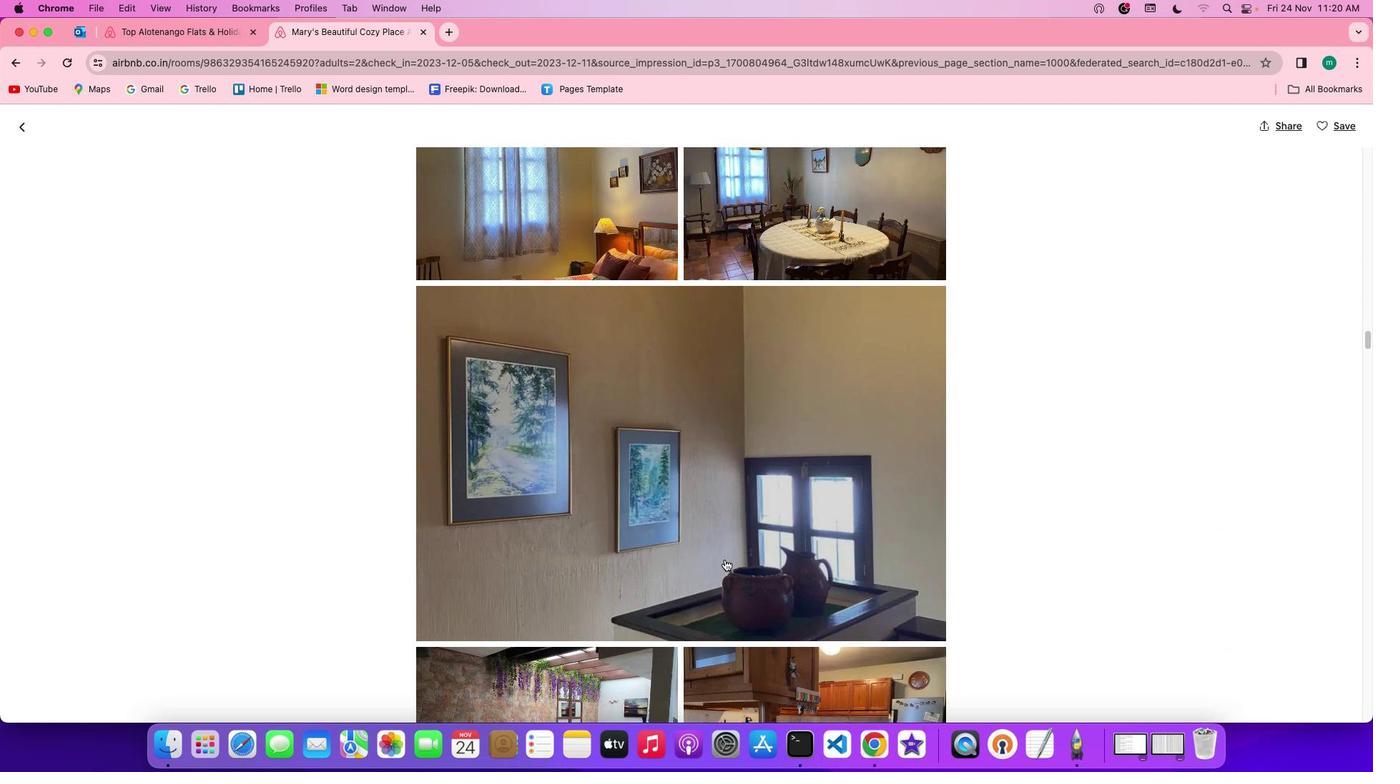 
Action: Mouse scrolled (725, 560) with delta (0, -2)
Screenshot: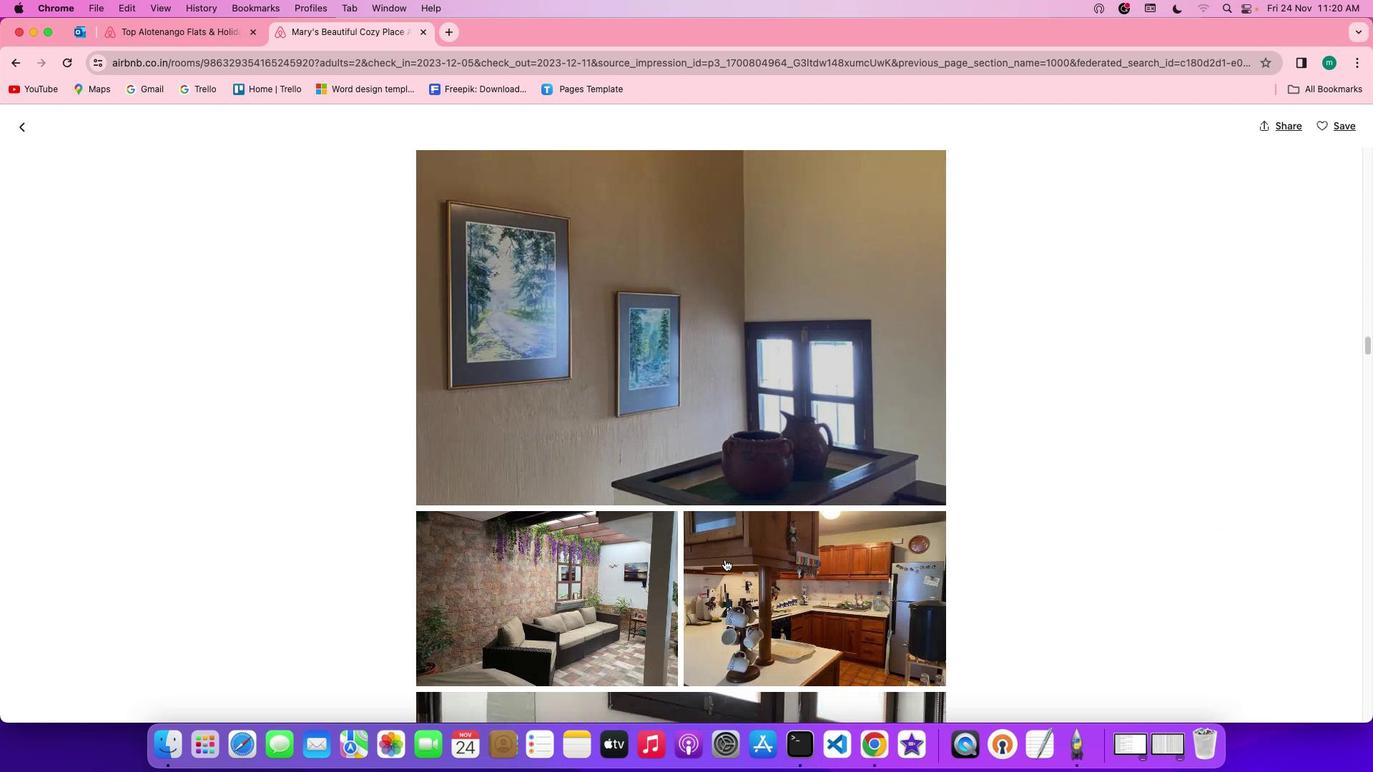 
Action: Mouse scrolled (725, 560) with delta (0, -2)
Screenshot: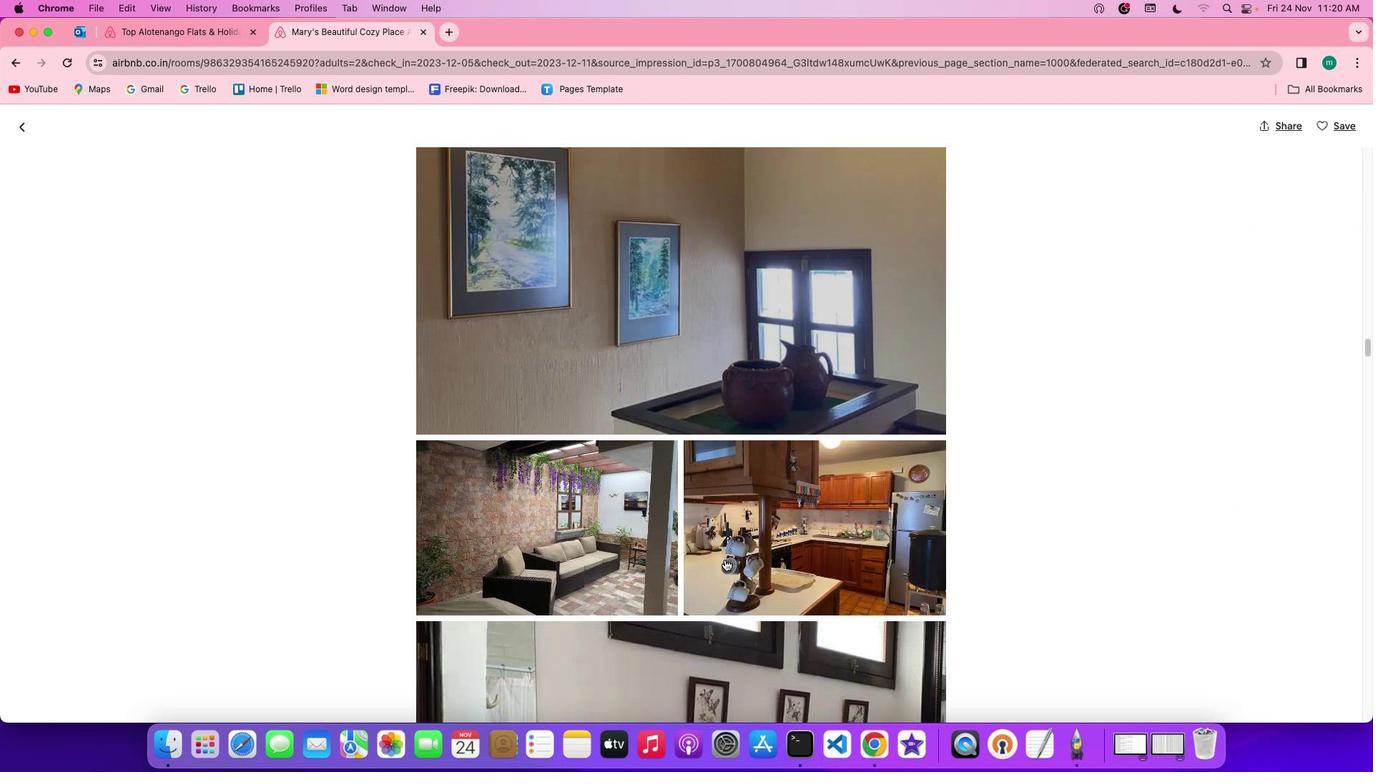 
Action: Mouse scrolled (725, 560) with delta (0, -3)
Screenshot: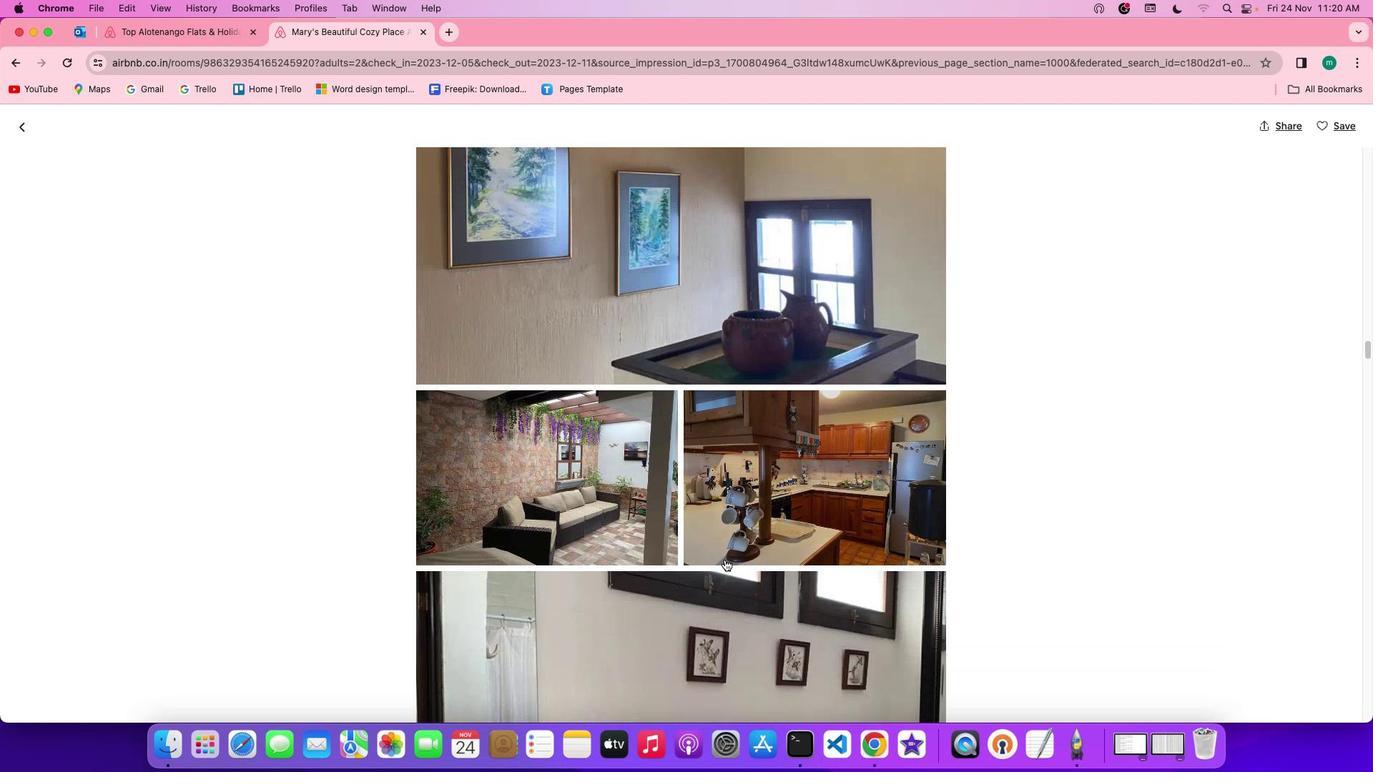 
Action: Mouse scrolled (725, 560) with delta (0, 0)
Screenshot: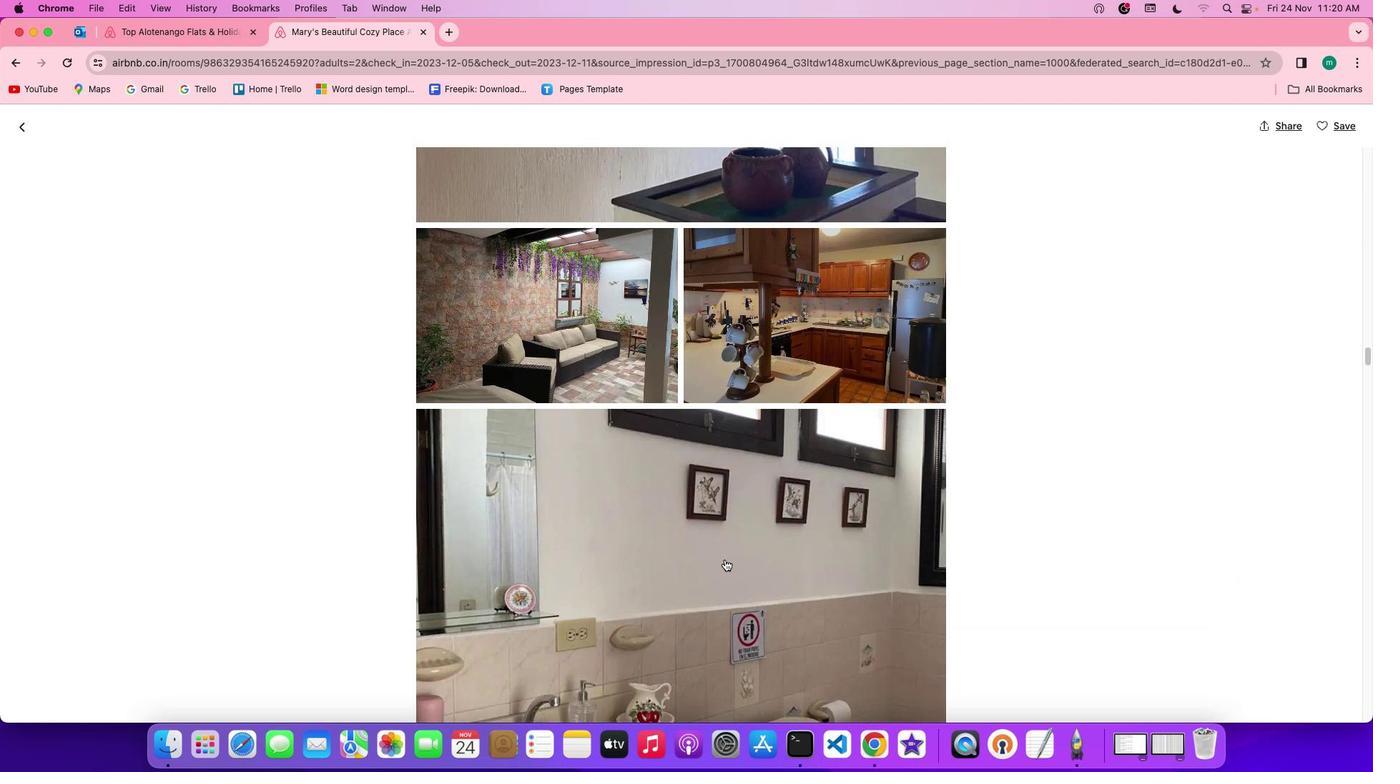 
Action: Mouse scrolled (725, 560) with delta (0, 0)
Screenshot: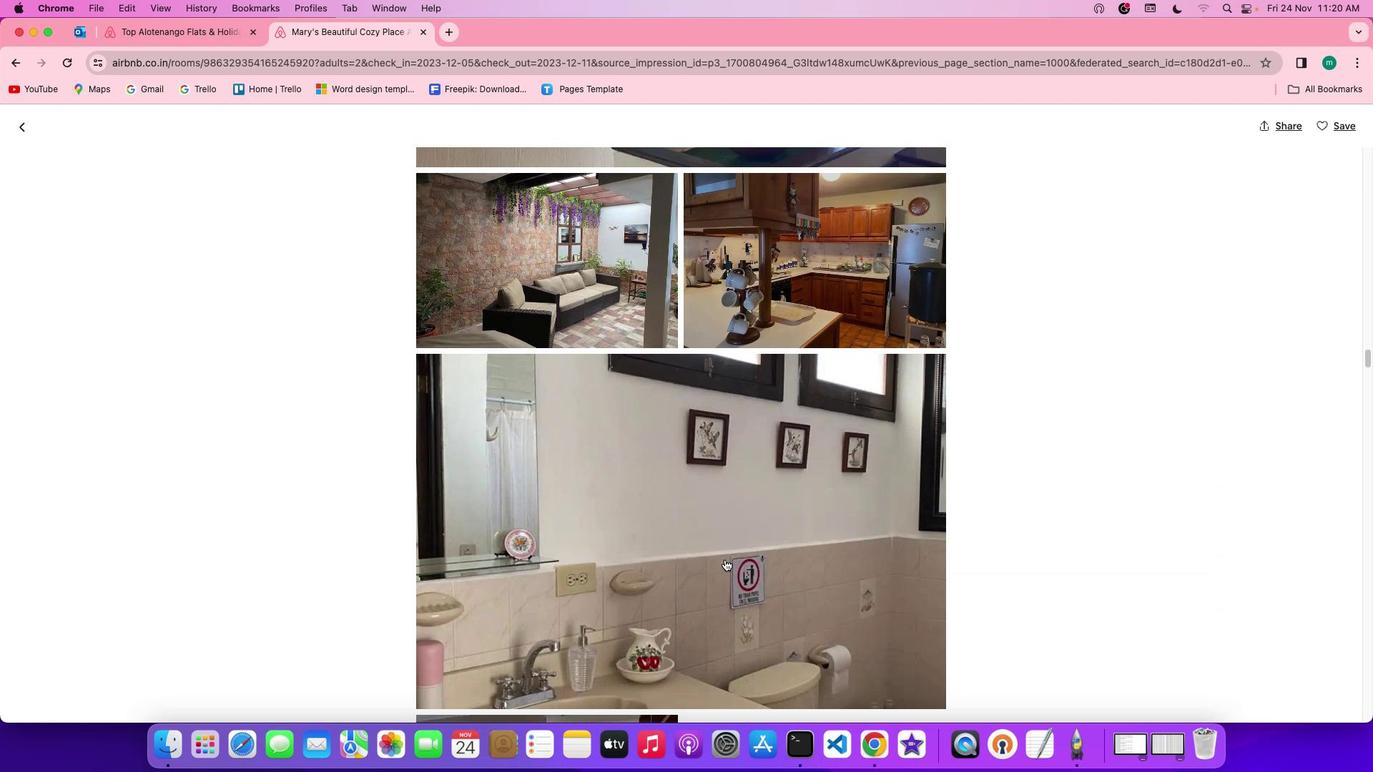 
Action: Mouse scrolled (725, 560) with delta (0, -2)
